 Task: HR & Operations: Inventory Management powered by Smart Fields.
Action: Mouse moved to (345, 71)
Screenshot: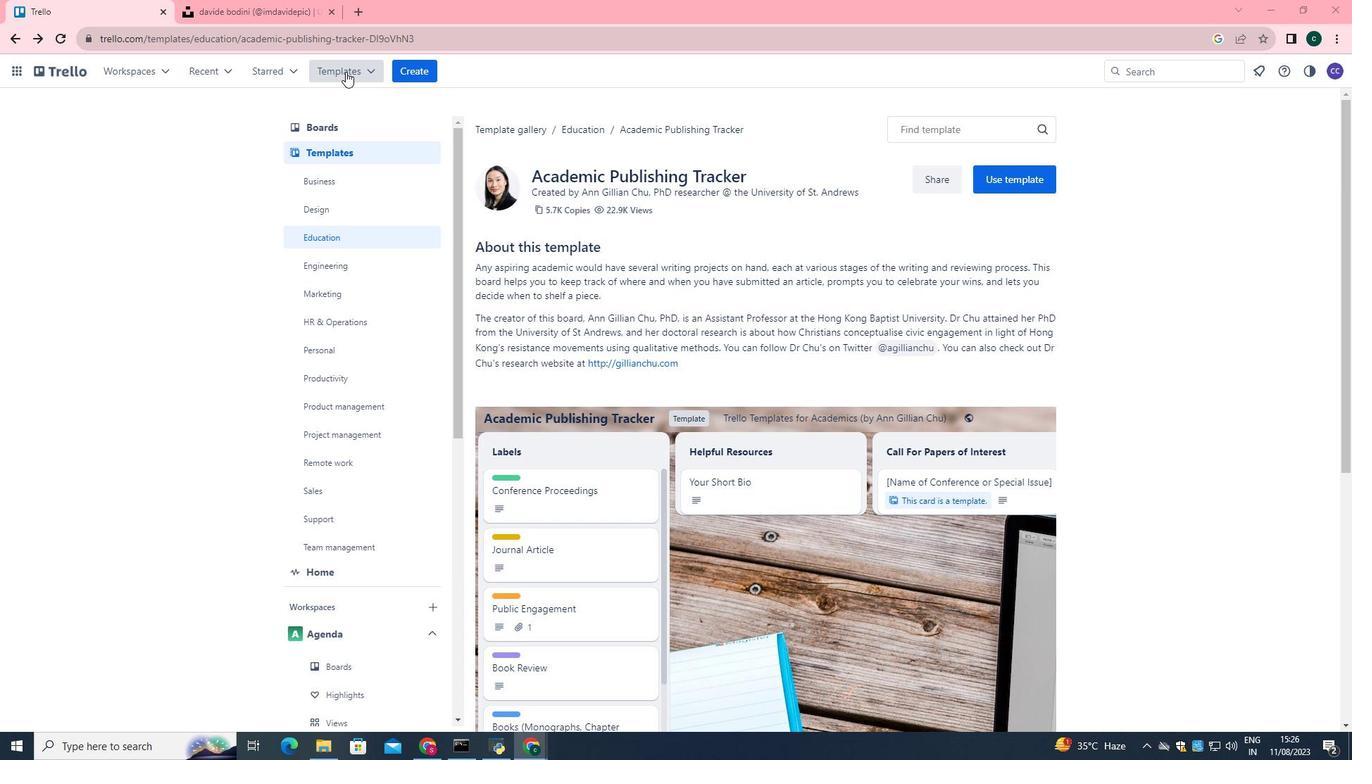 
Action: Mouse pressed left at (345, 71)
Screenshot: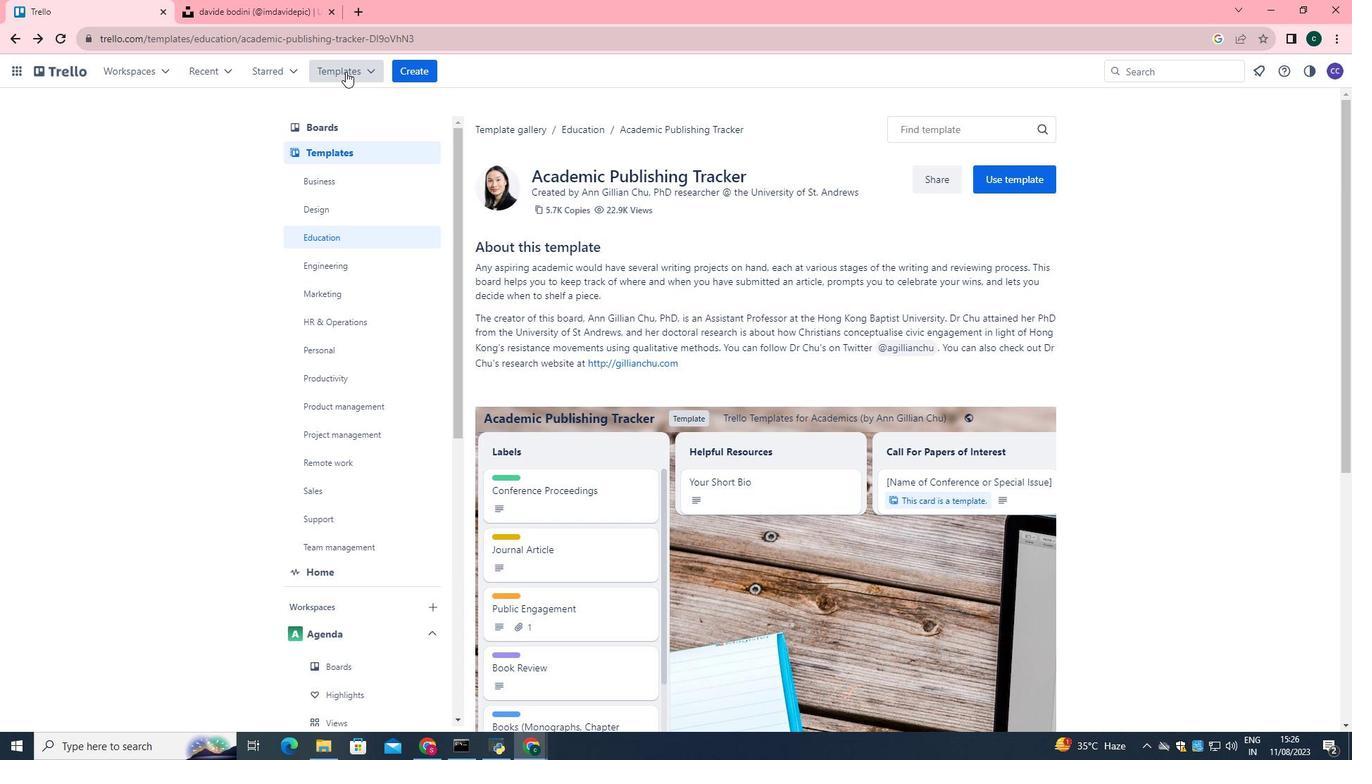 
Action: Mouse moved to (371, 508)
Screenshot: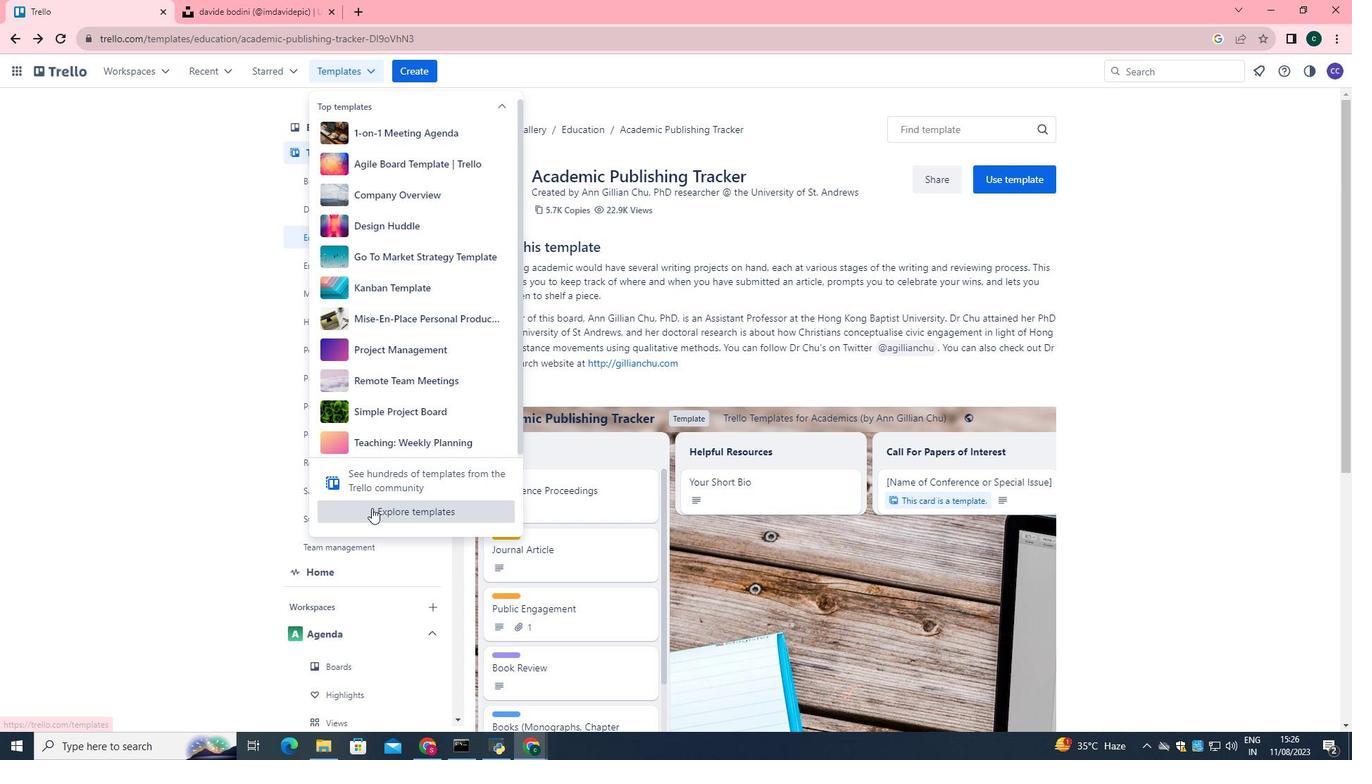 
Action: Mouse pressed left at (371, 508)
Screenshot: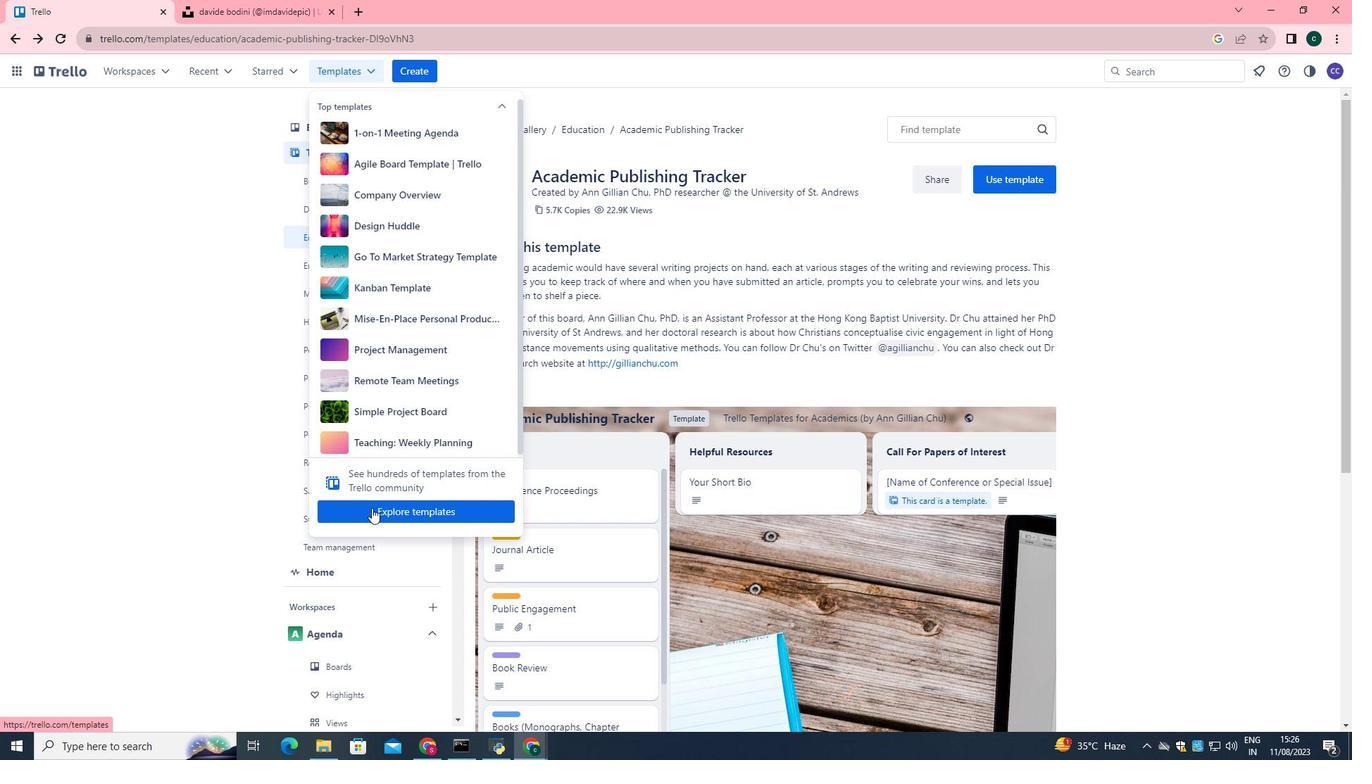 
Action: Mouse moved to (366, 327)
Screenshot: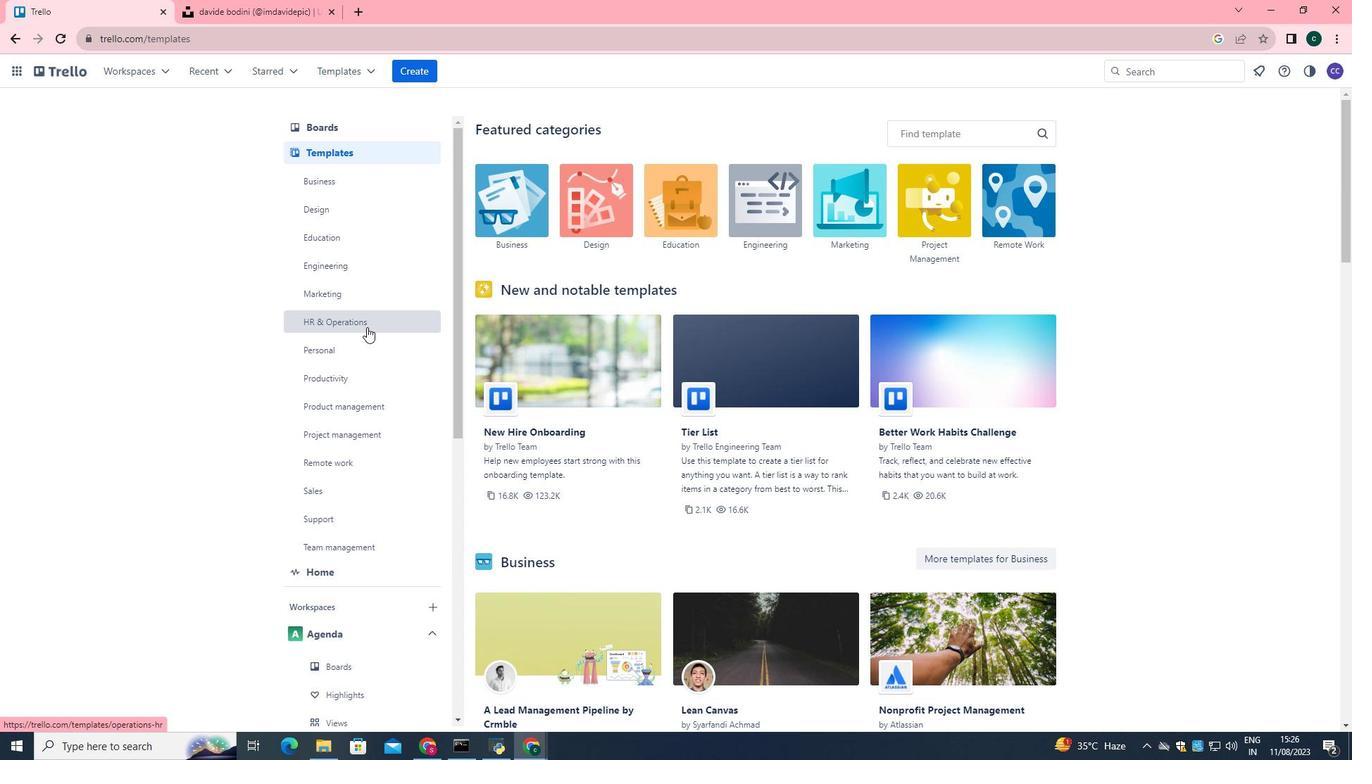 
Action: Mouse pressed left at (366, 327)
Screenshot: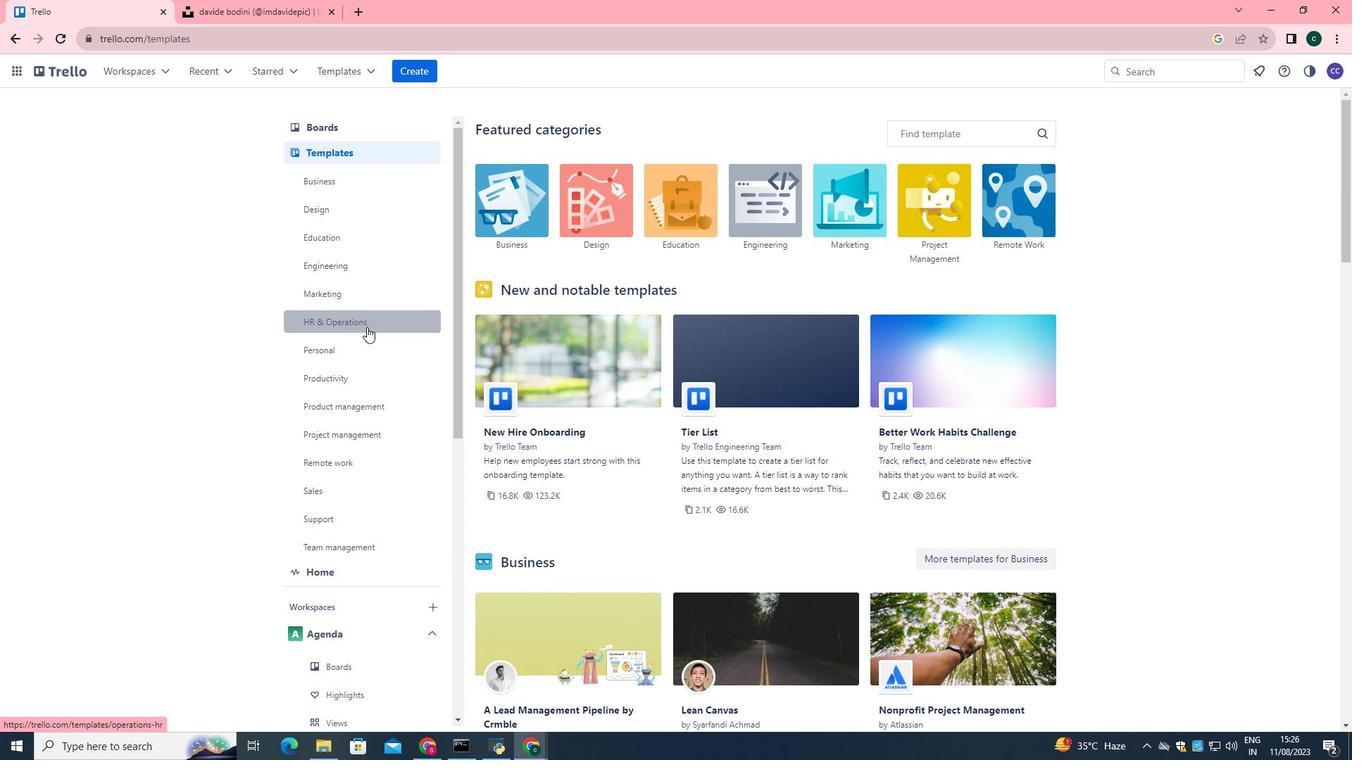 
Action: Mouse moved to (782, 441)
Screenshot: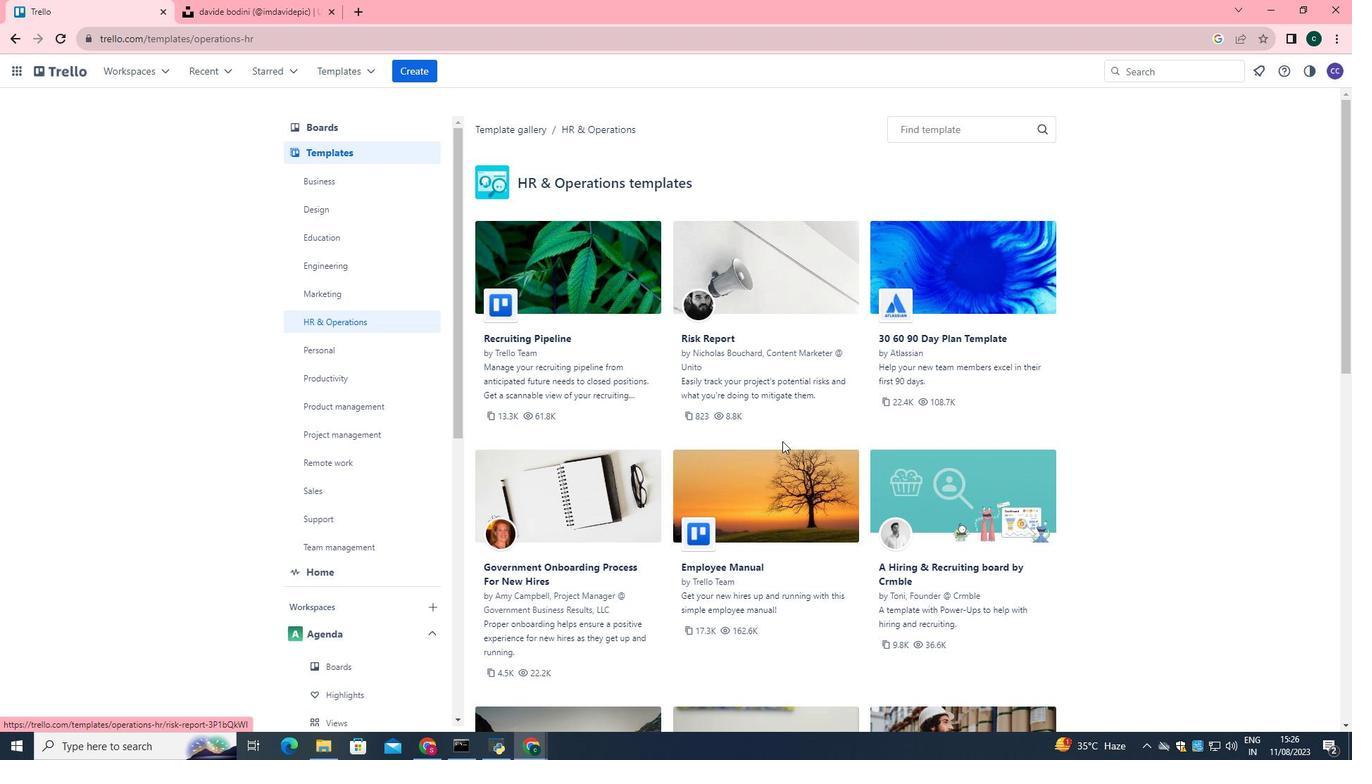 
Action: Mouse scrolled (782, 440) with delta (0, 0)
Screenshot: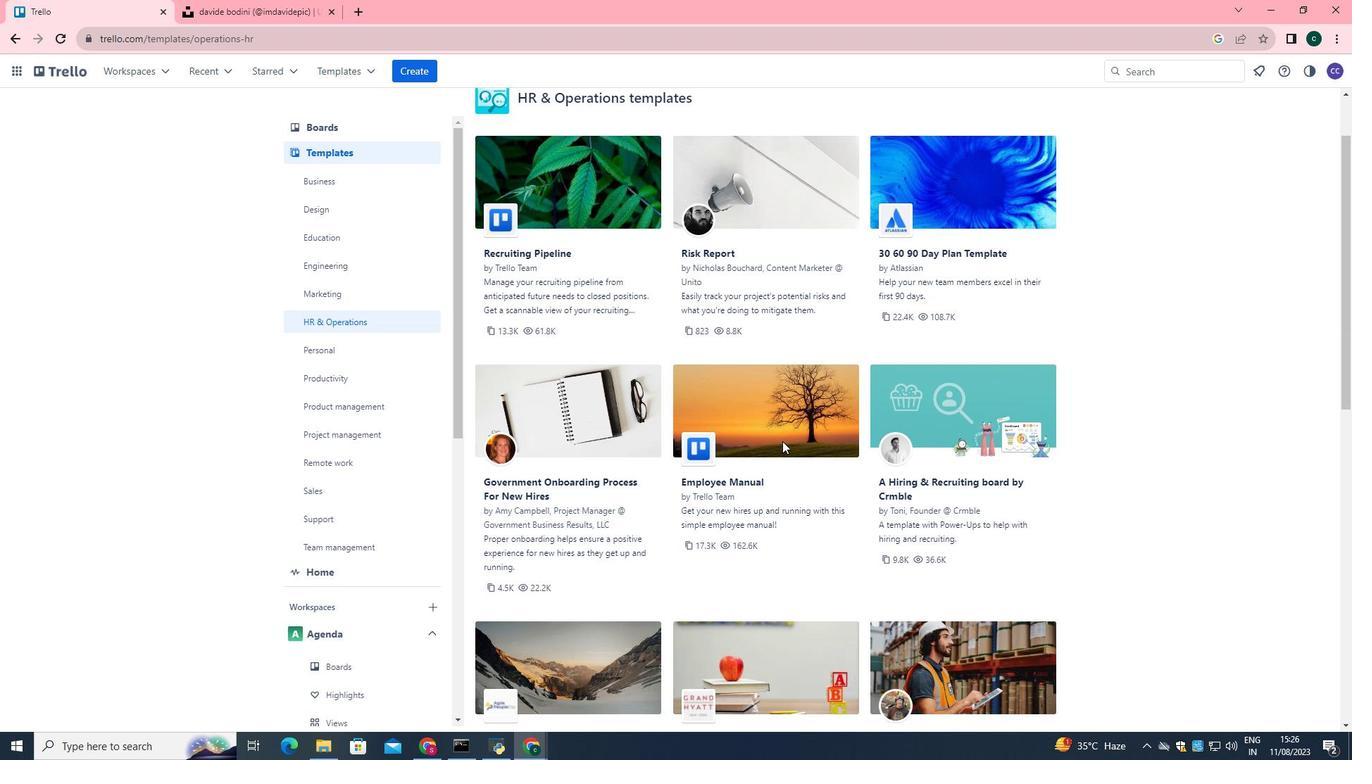 
Action: Mouse scrolled (782, 440) with delta (0, 0)
Screenshot: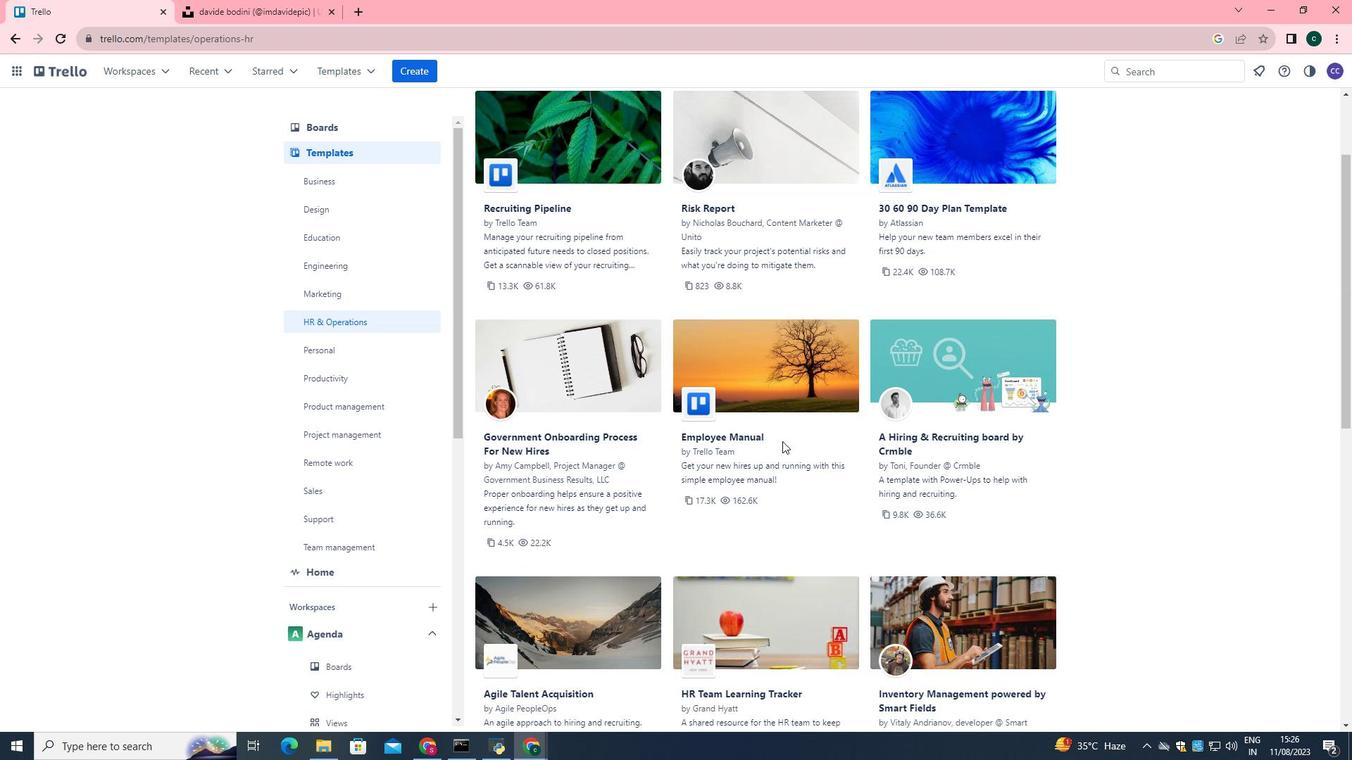
Action: Mouse scrolled (782, 440) with delta (0, 0)
Screenshot: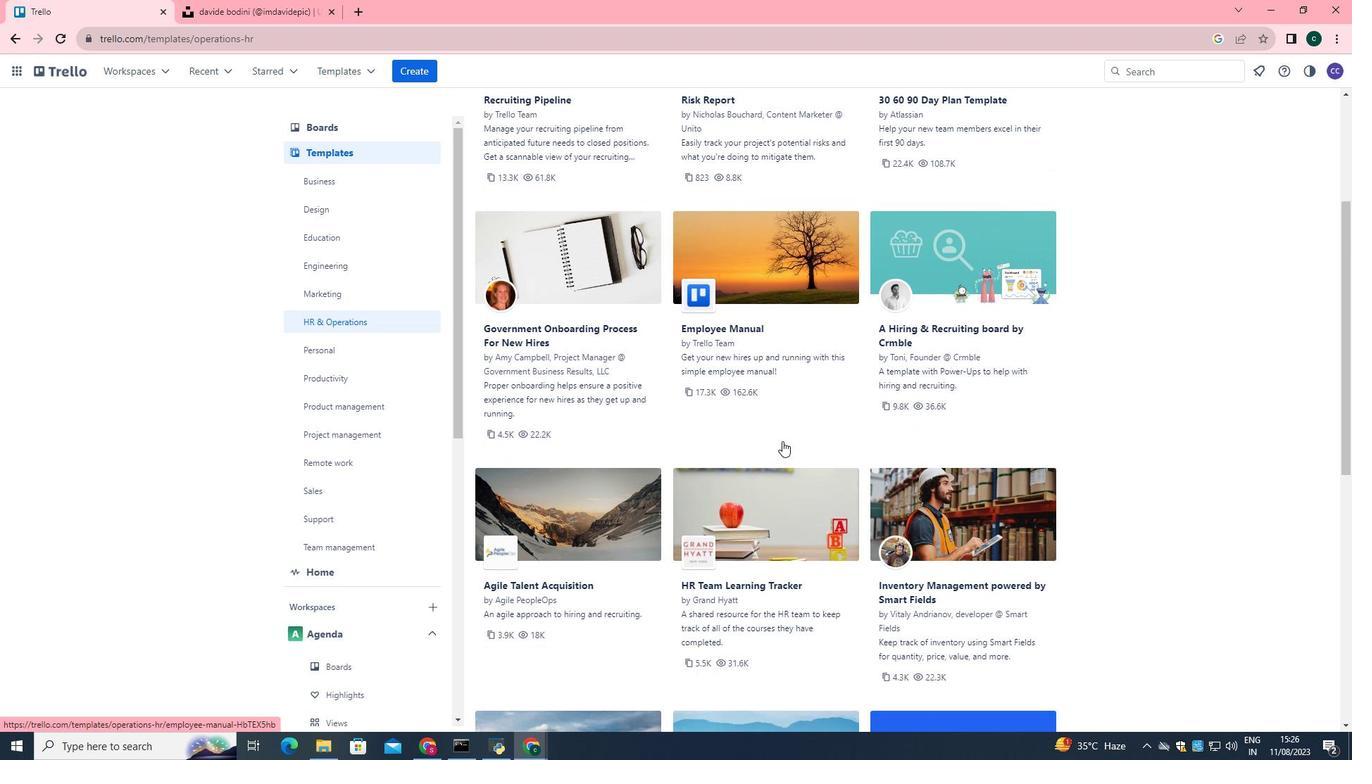 
Action: Mouse scrolled (782, 440) with delta (0, 0)
Screenshot: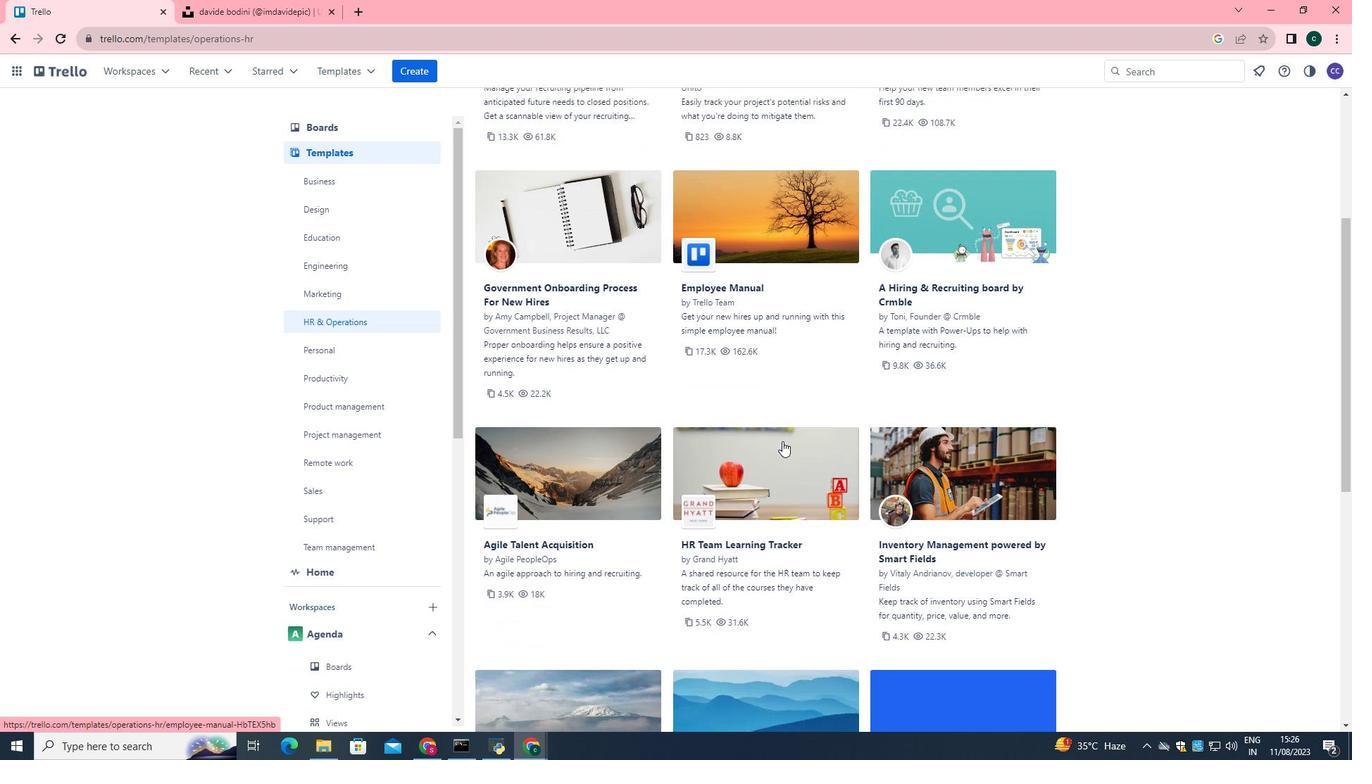 
Action: Mouse moved to (939, 480)
Screenshot: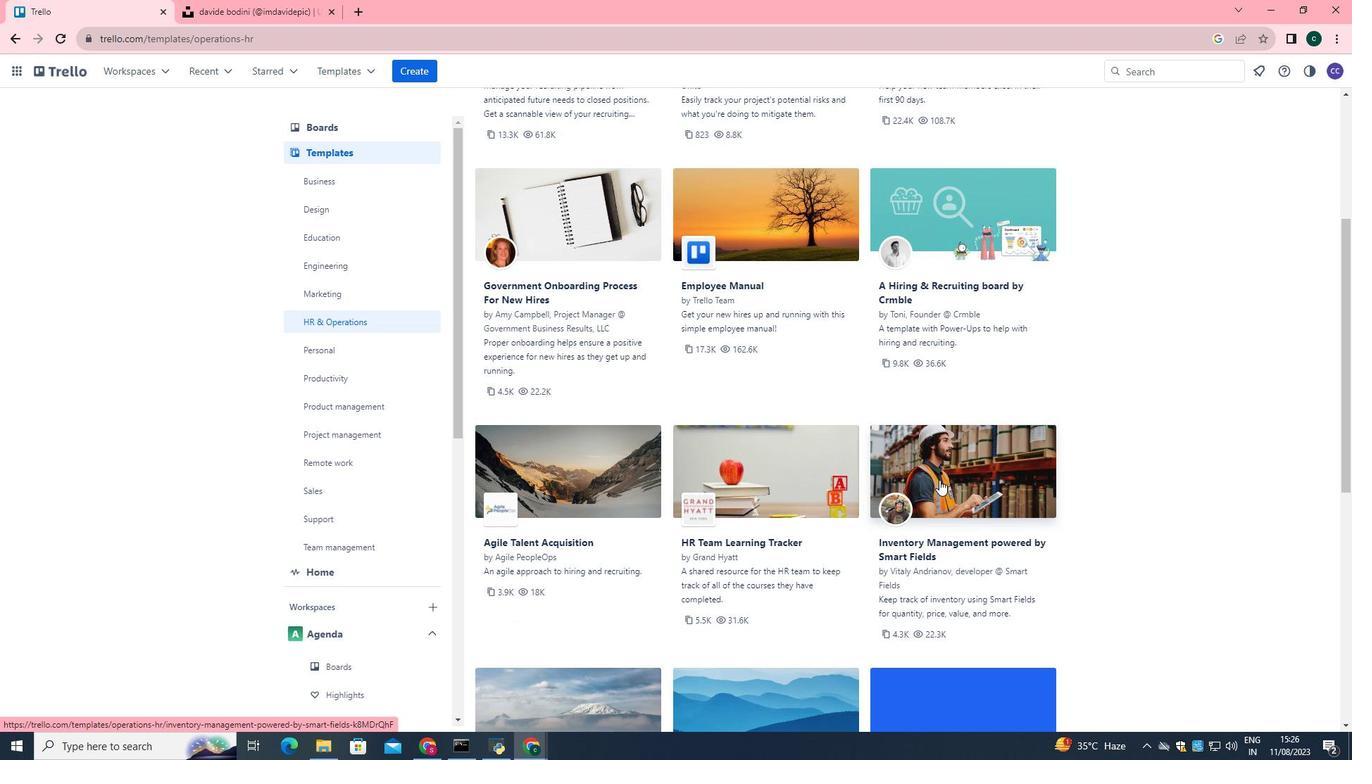 
Action: Mouse pressed left at (939, 480)
Screenshot: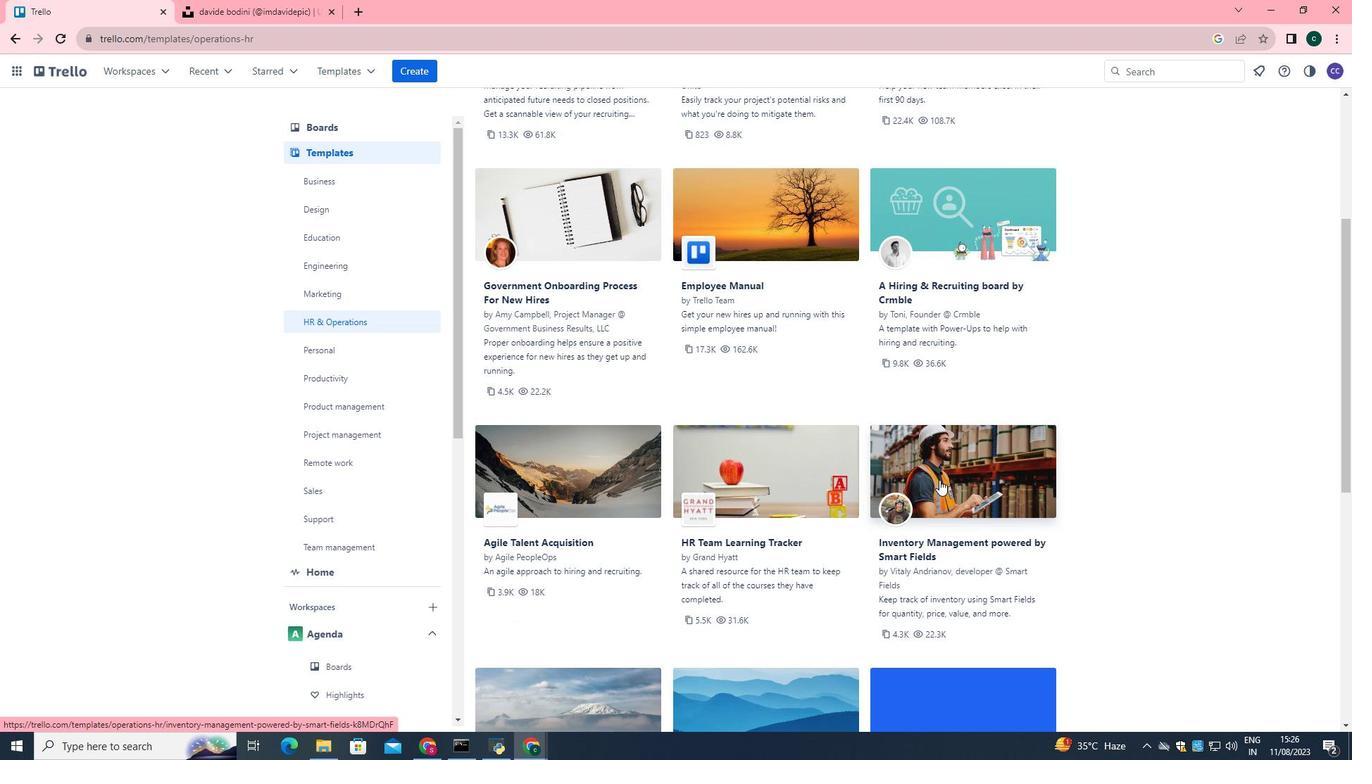 
Action: Mouse moved to (1019, 181)
Screenshot: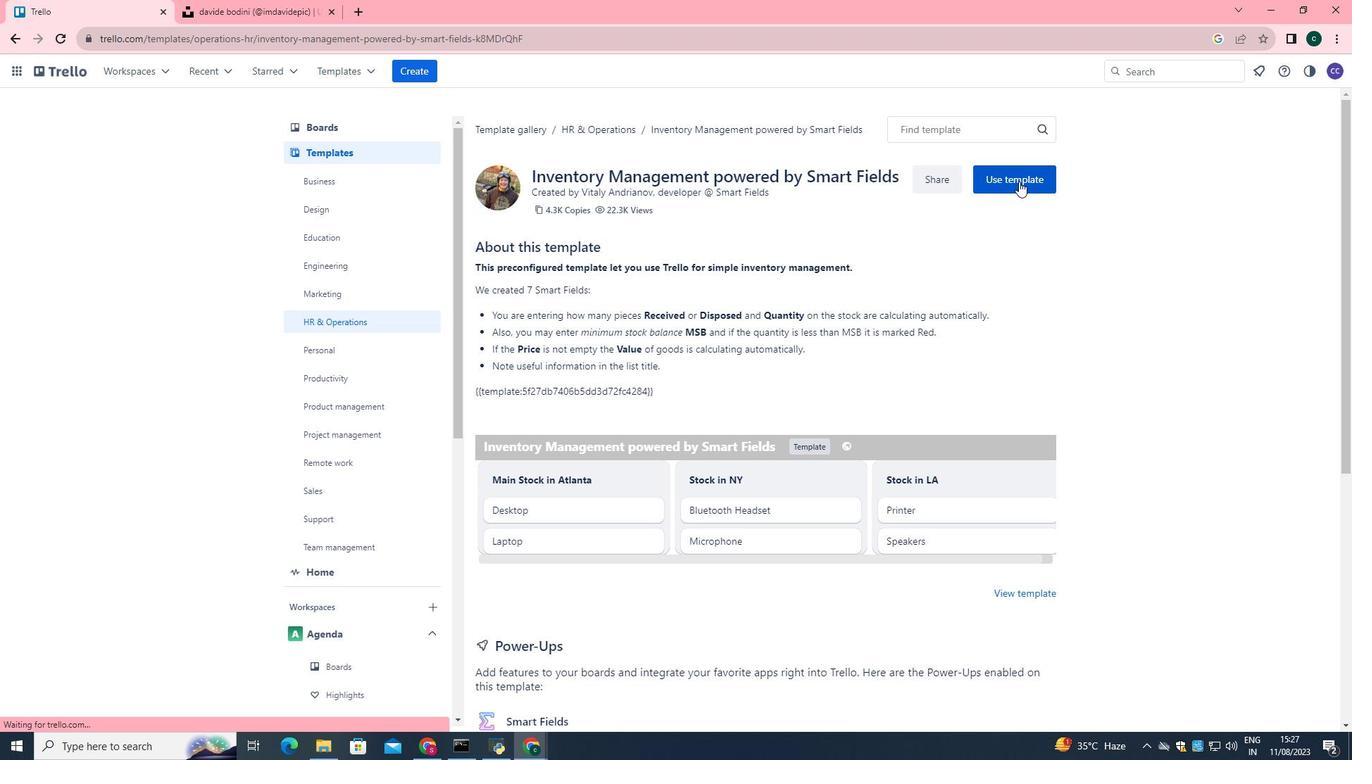 
Action: Mouse pressed left at (1019, 181)
Screenshot: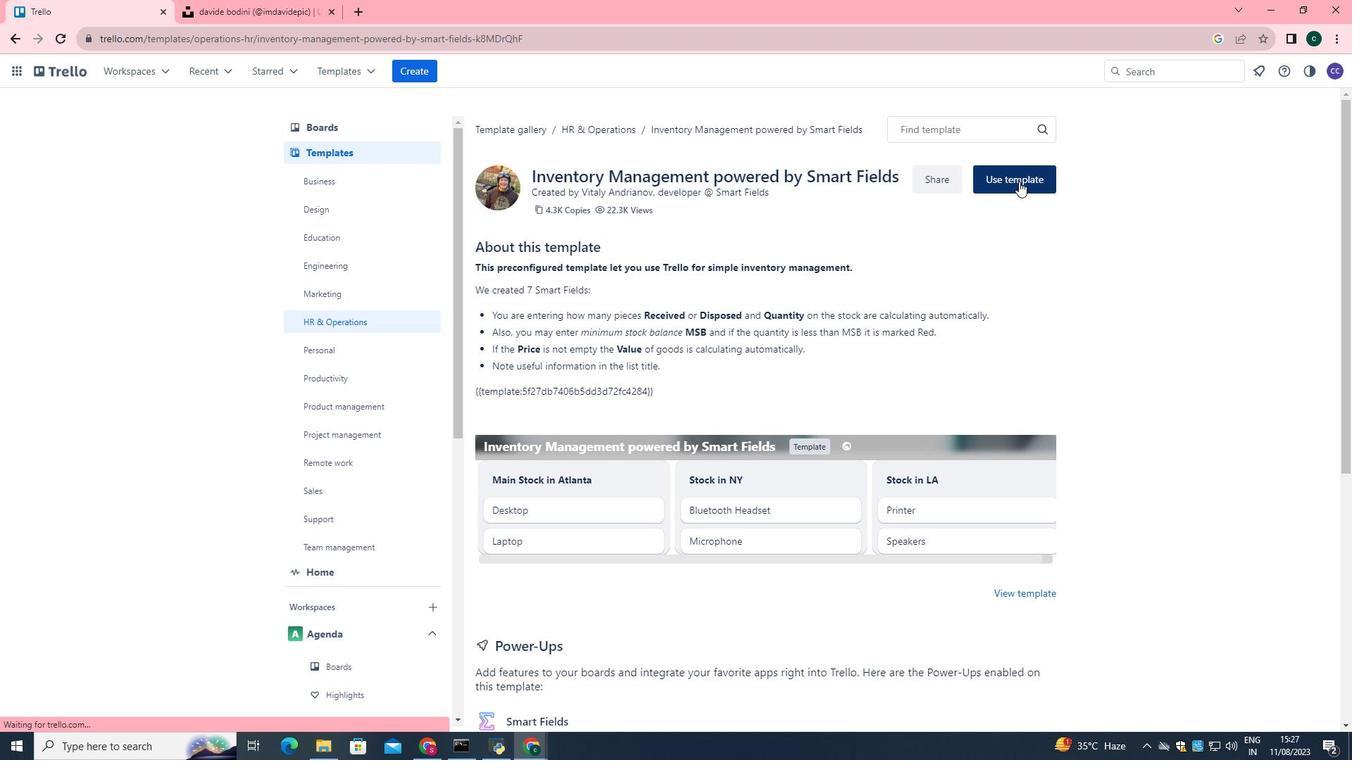 
Action: Mouse moved to (1036, 307)
Screenshot: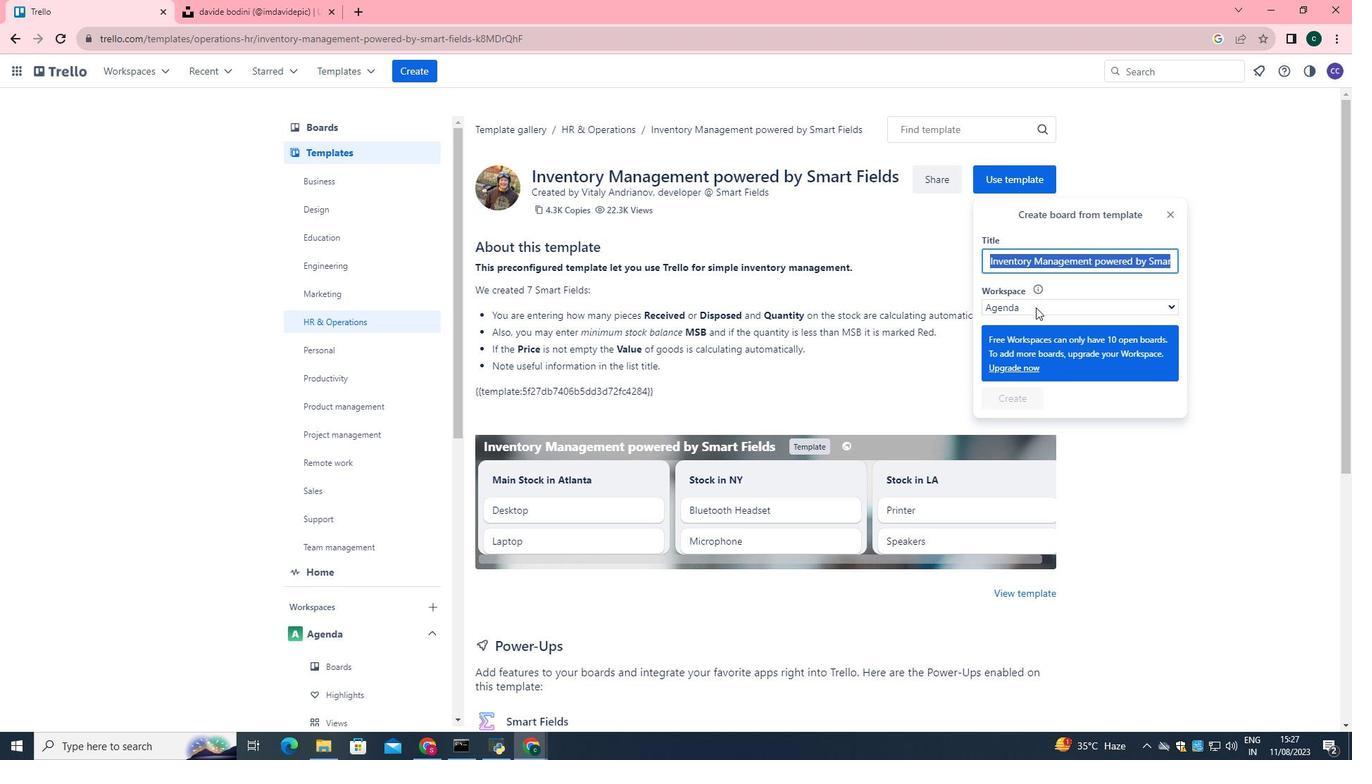 
Action: Mouse pressed left at (1036, 307)
Screenshot: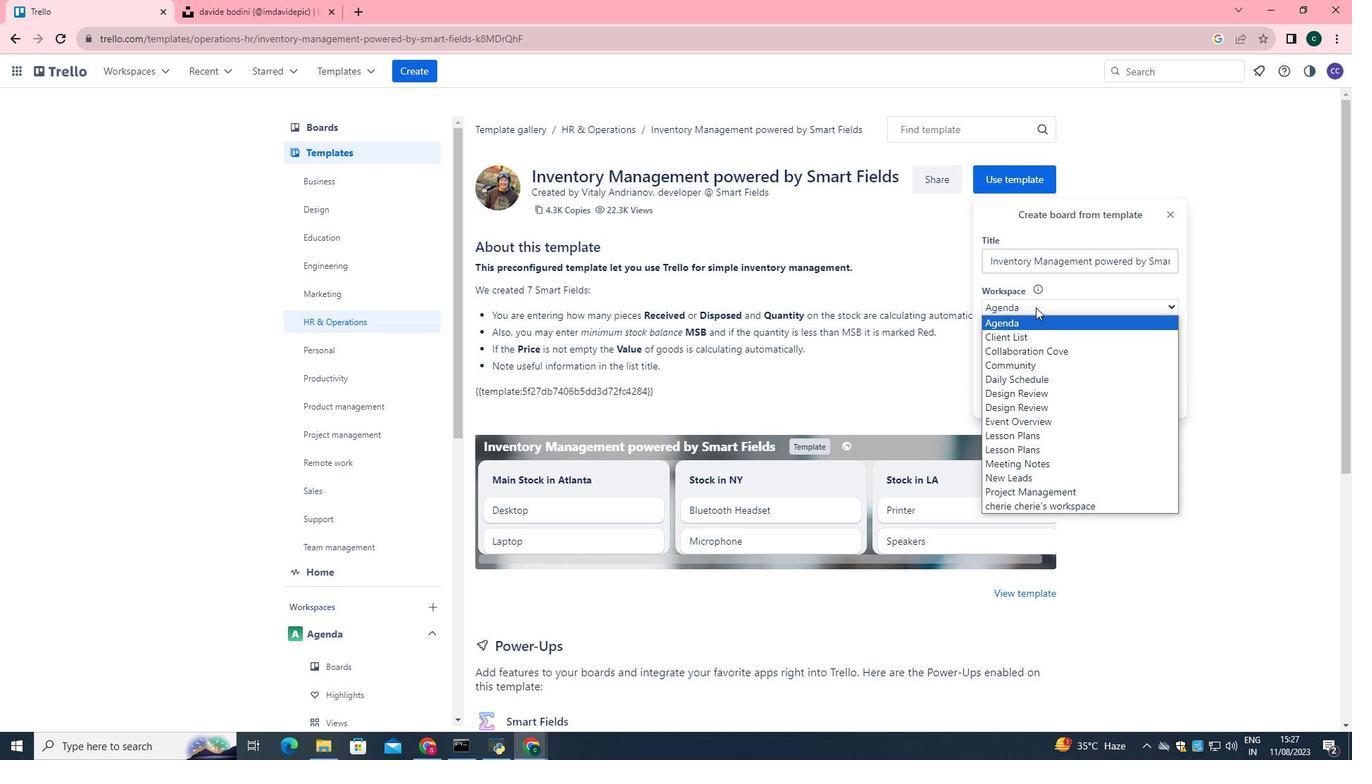 
Action: Mouse moved to (1044, 466)
Screenshot: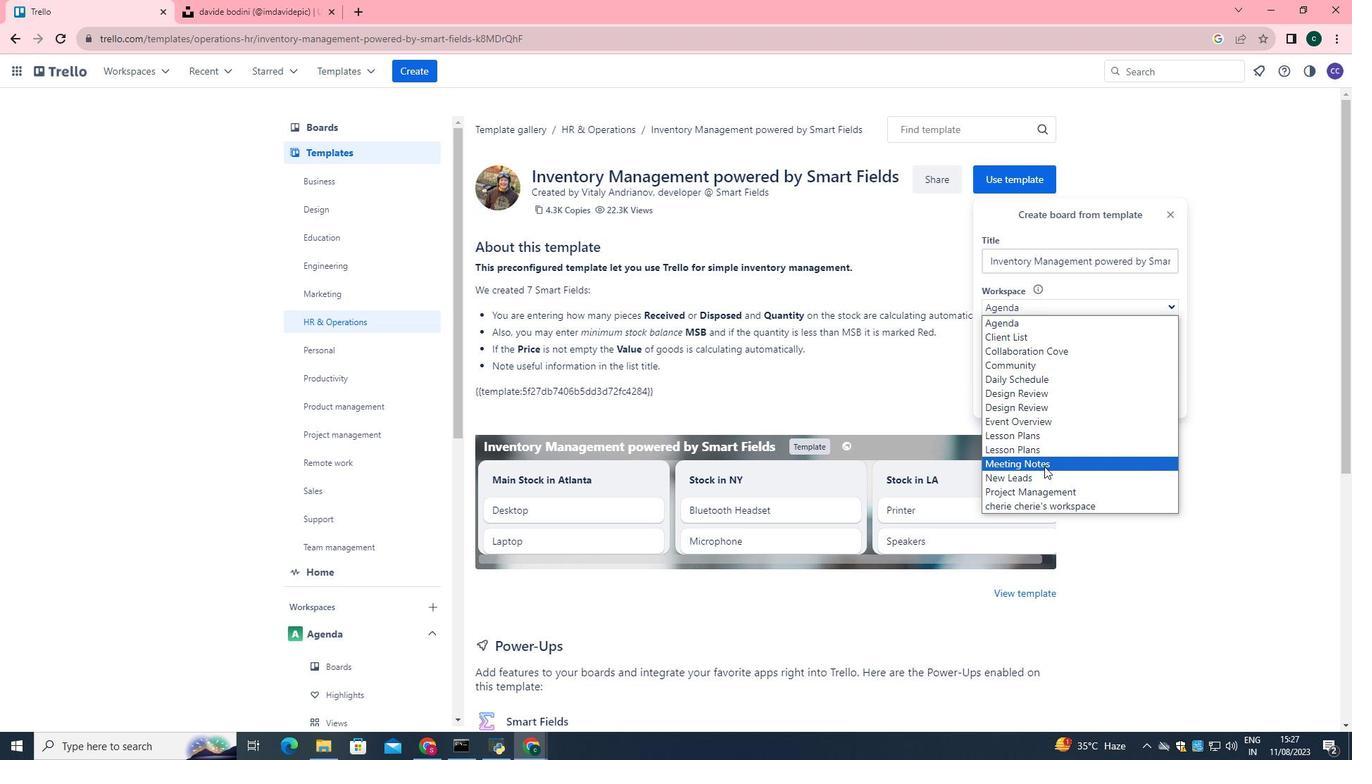
Action: Mouse pressed left at (1044, 466)
Screenshot: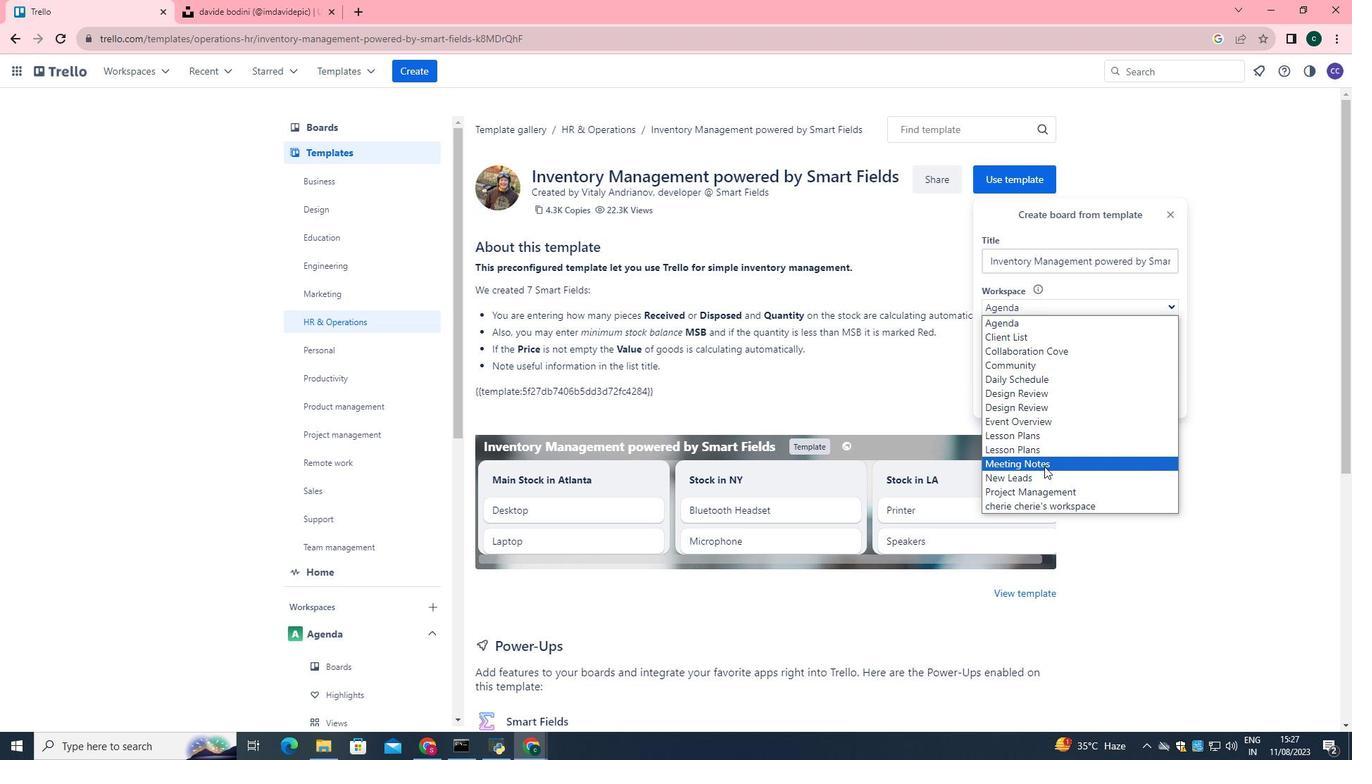 
Action: Mouse moved to (1033, 445)
Screenshot: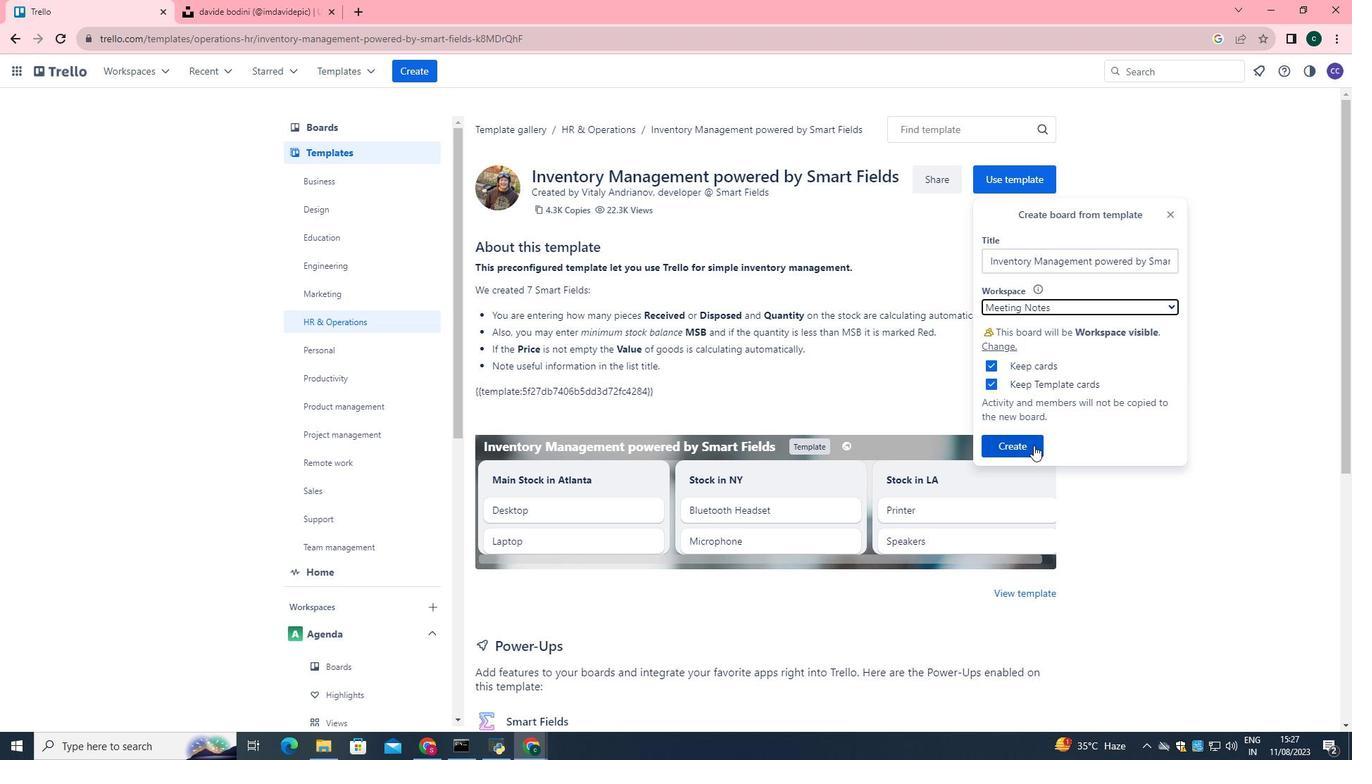 
Action: Mouse pressed left at (1033, 445)
Screenshot: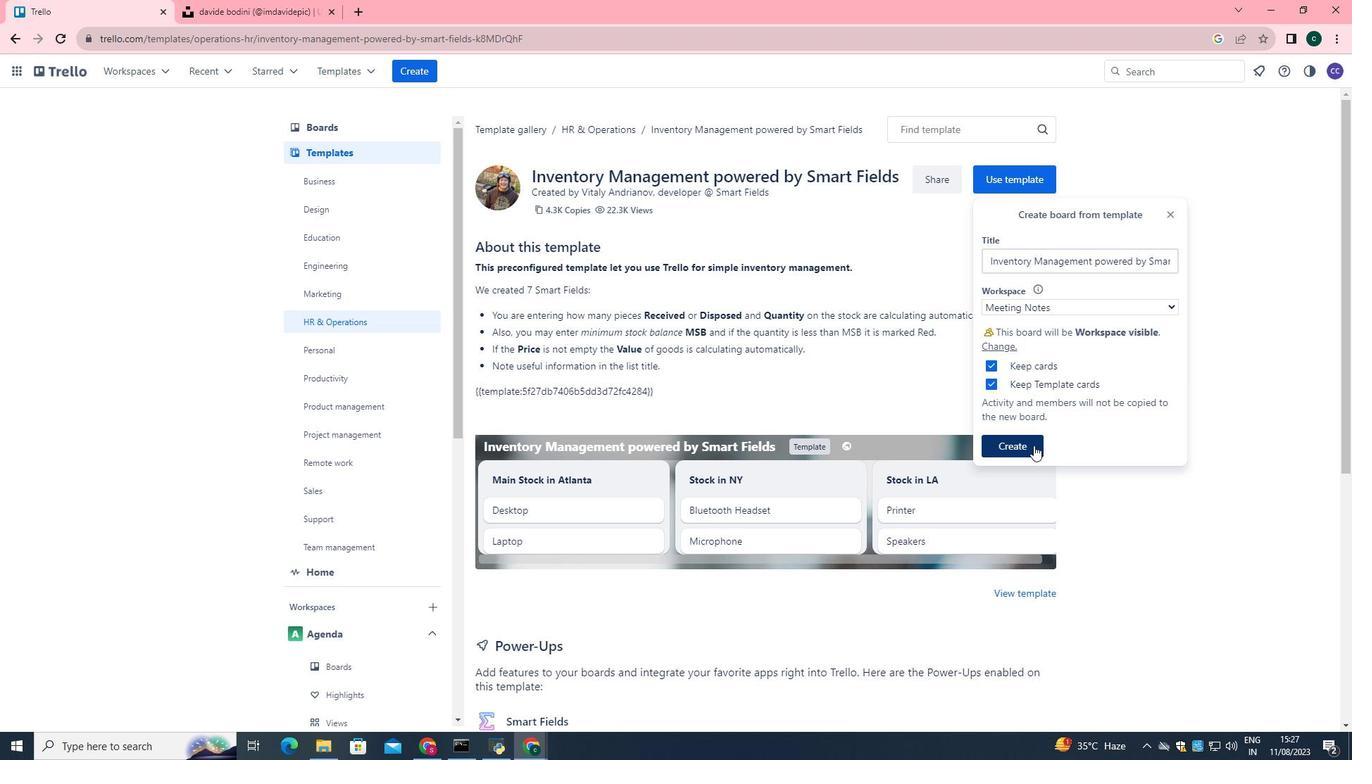 
Action: Mouse moved to (871, 146)
Screenshot: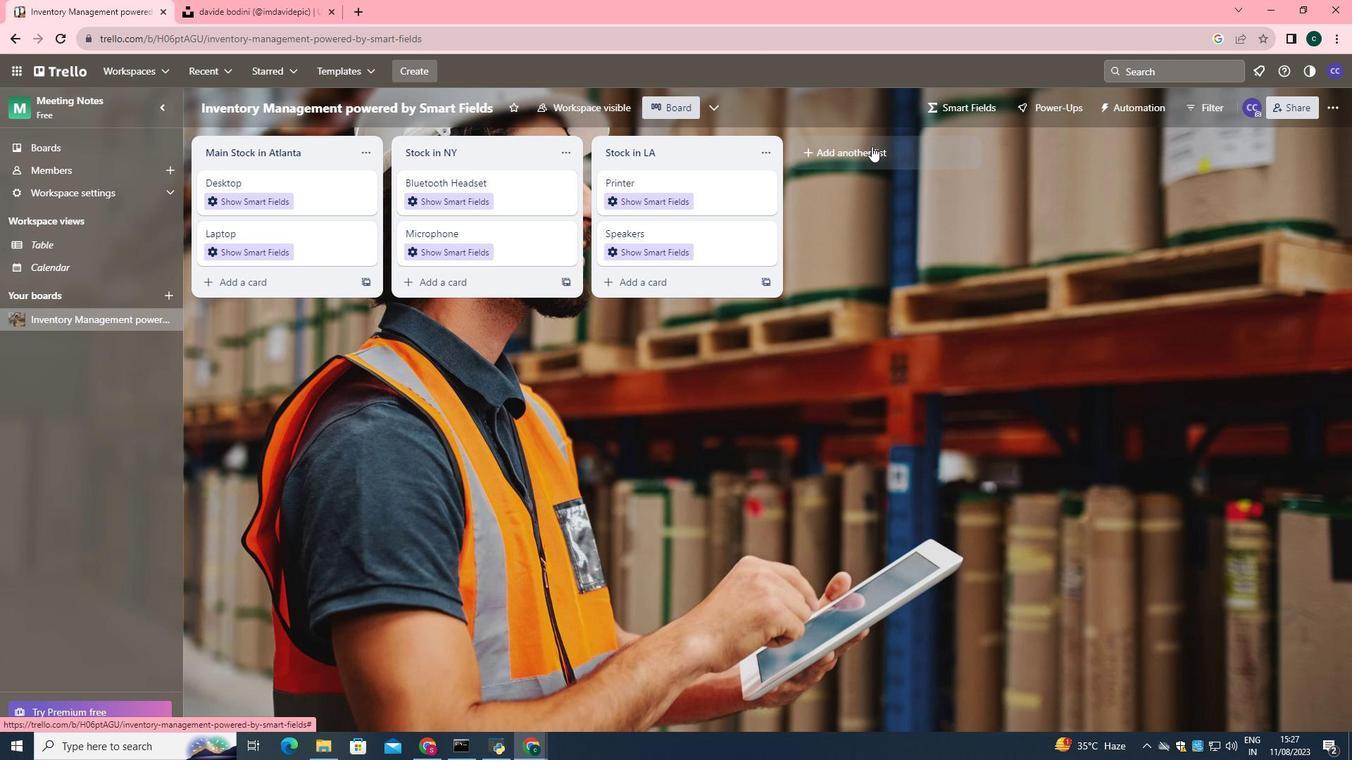 
Action: Mouse pressed left at (871, 146)
Screenshot: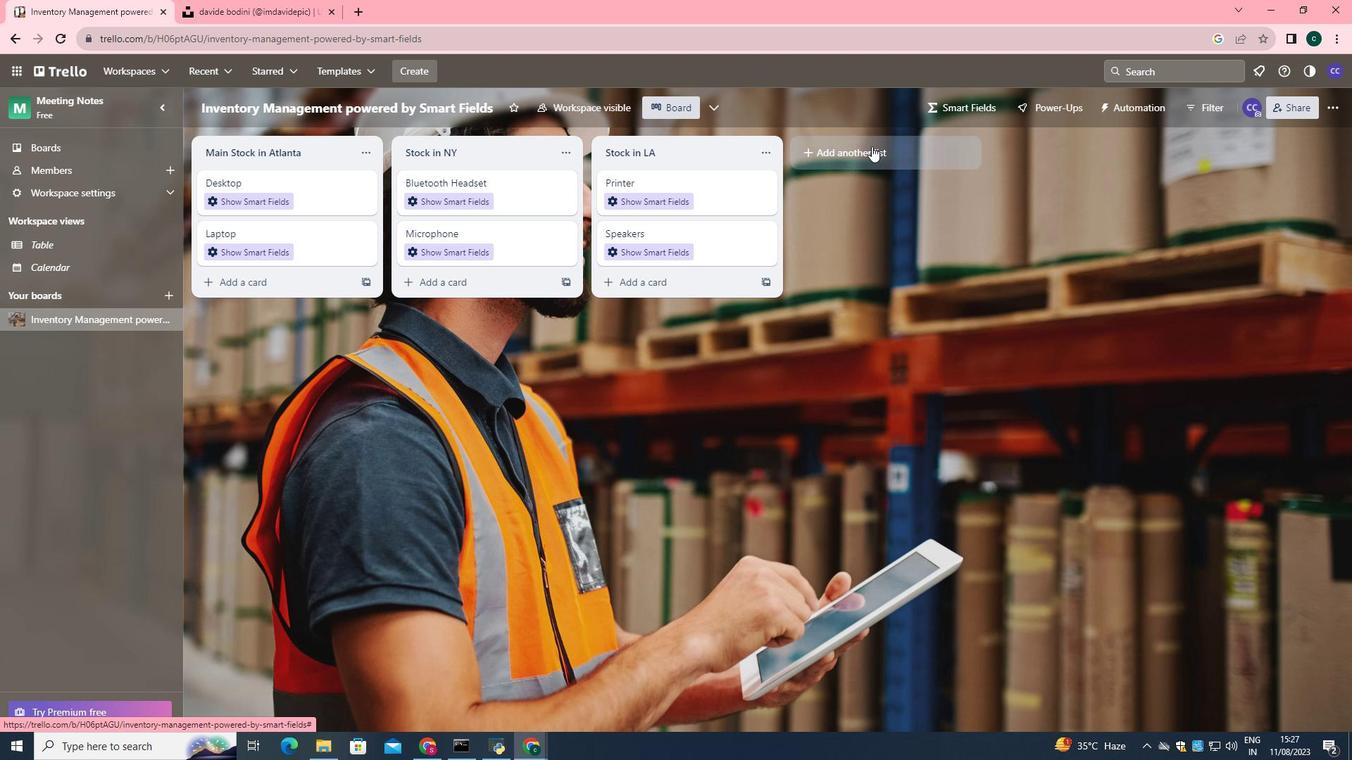 
Action: Key pressed <Key.shift>Smart<Key.space><Key.shift>Inventory<Key.space><Key.shift>Management<Key.space><Key.shift>Hub
Screenshot: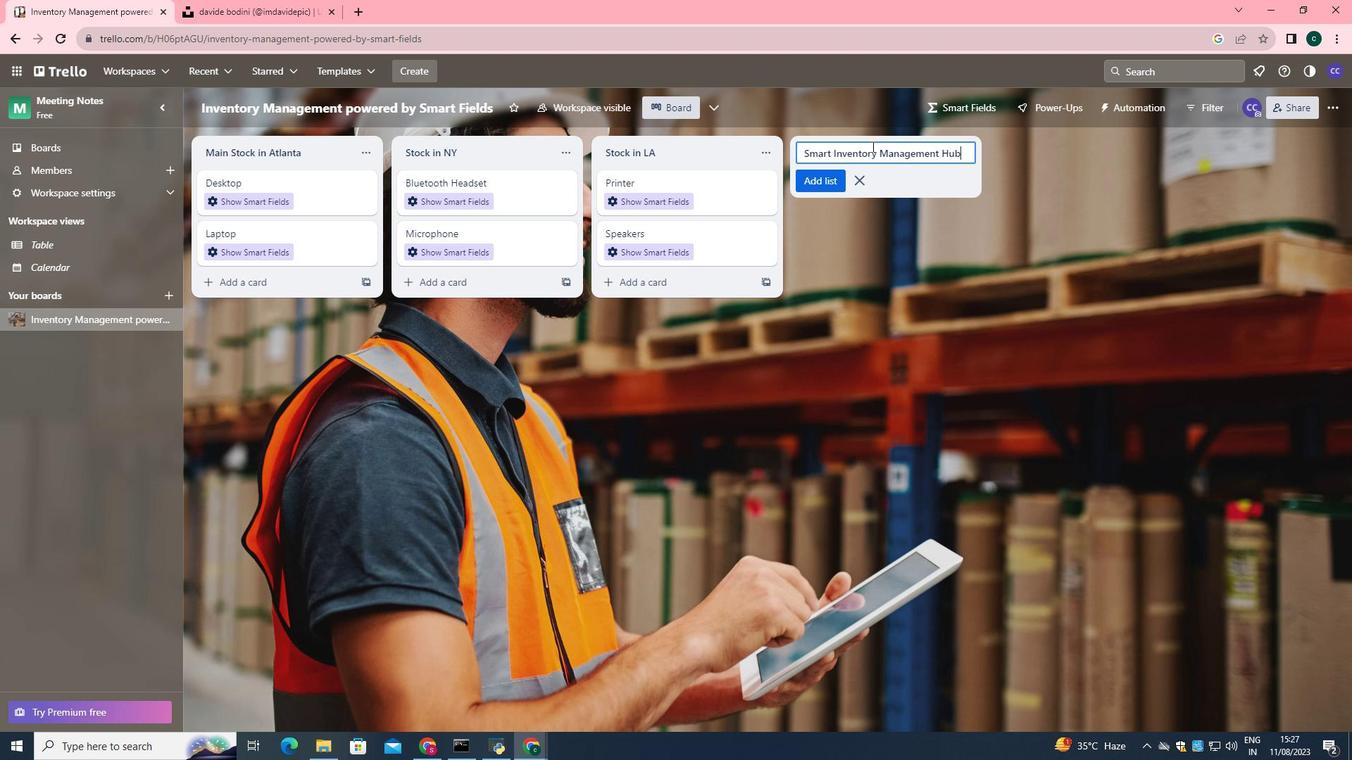 
Action: Mouse moved to (869, 147)
Screenshot: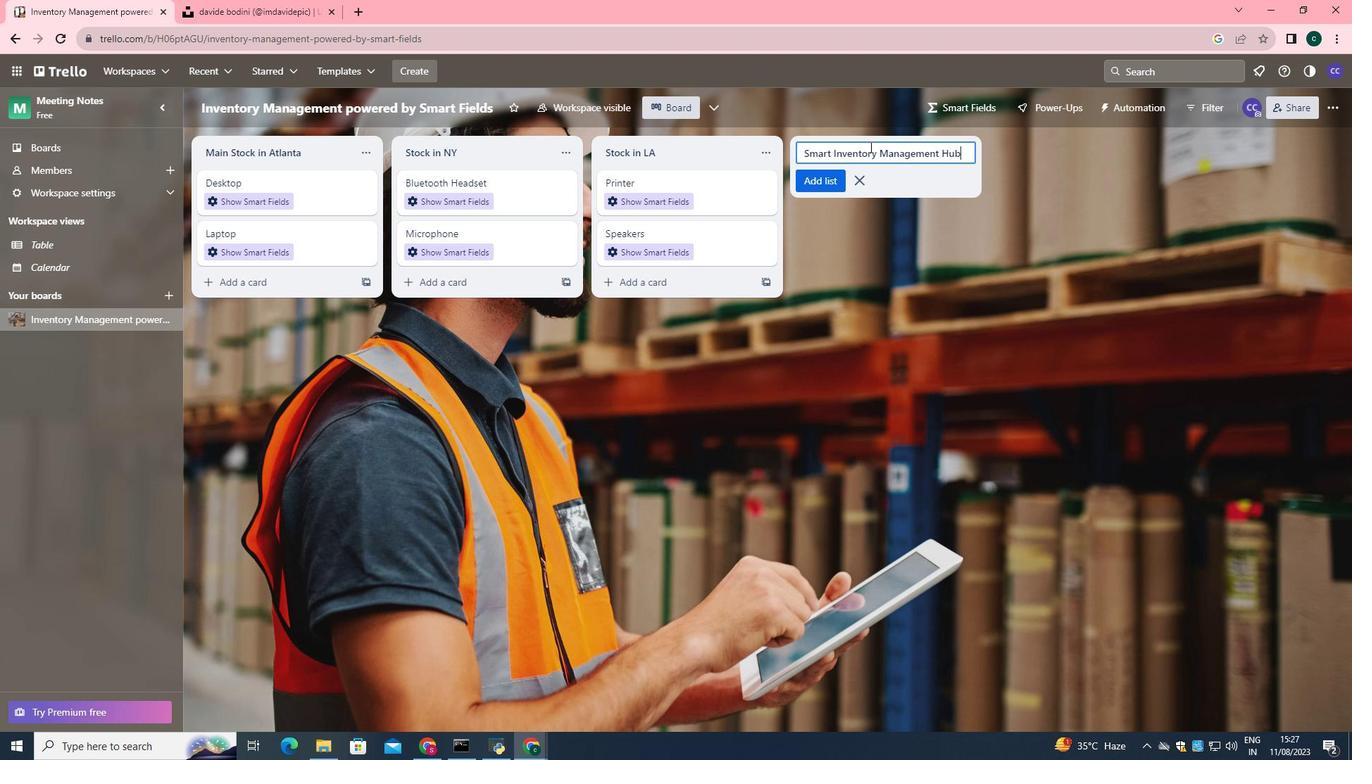 
Action: Key pressed <Key.enter>
Screenshot: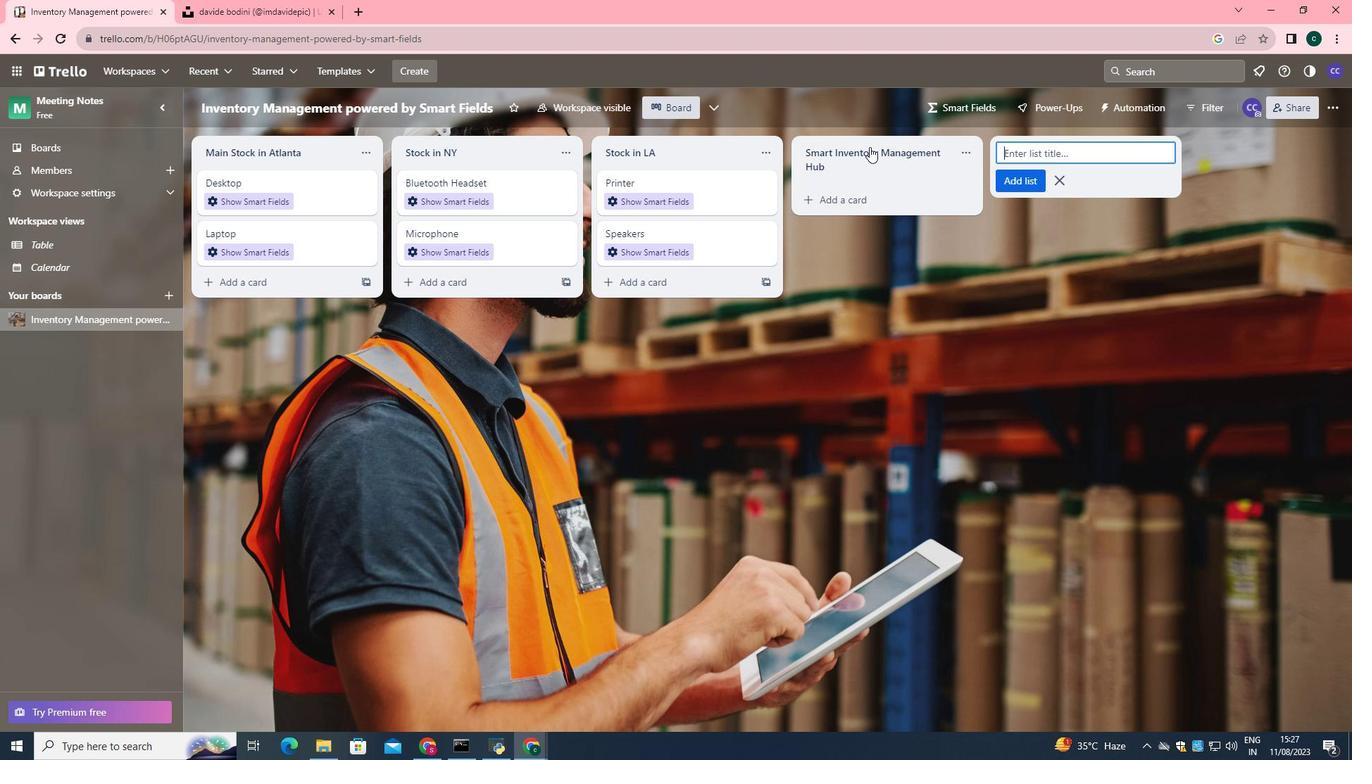 
Action: Mouse moved to (847, 195)
Screenshot: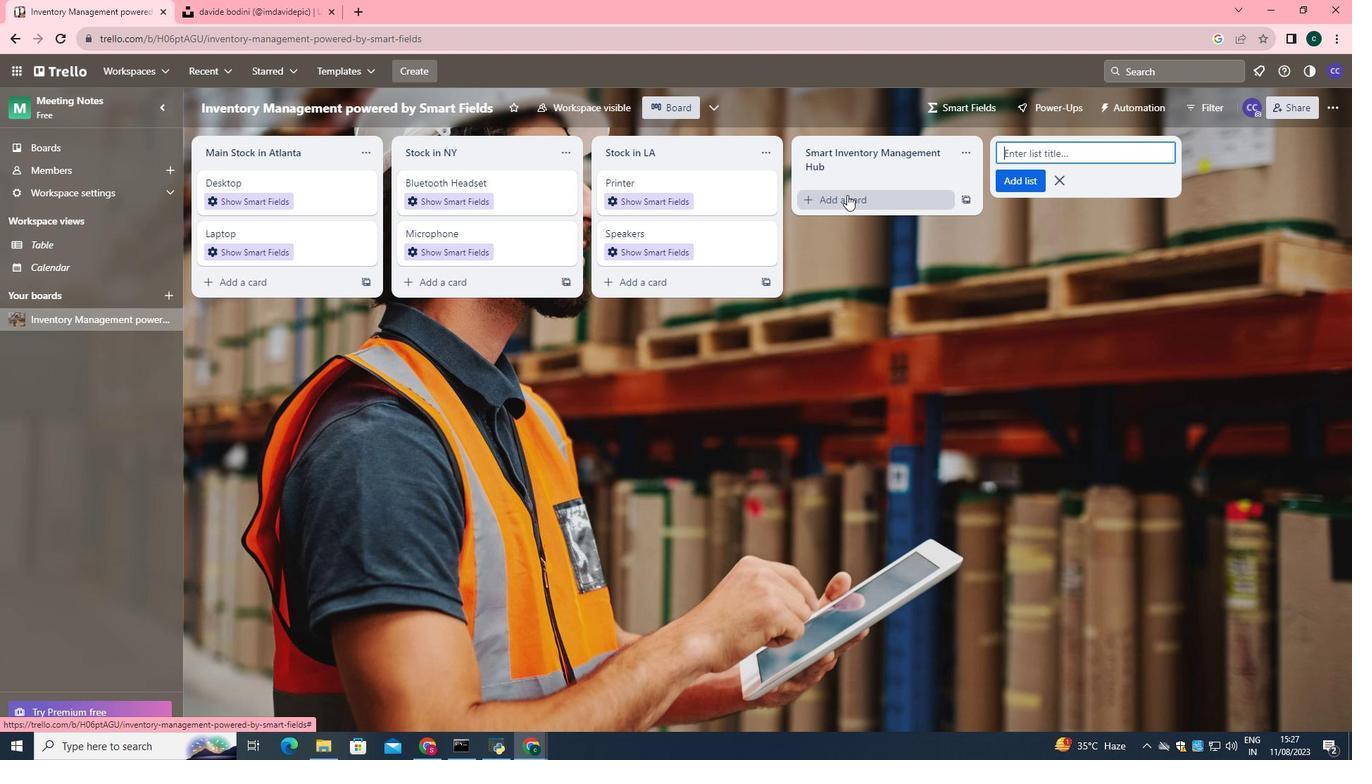 
Action: Mouse pressed left at (847, 195)
Screenshot: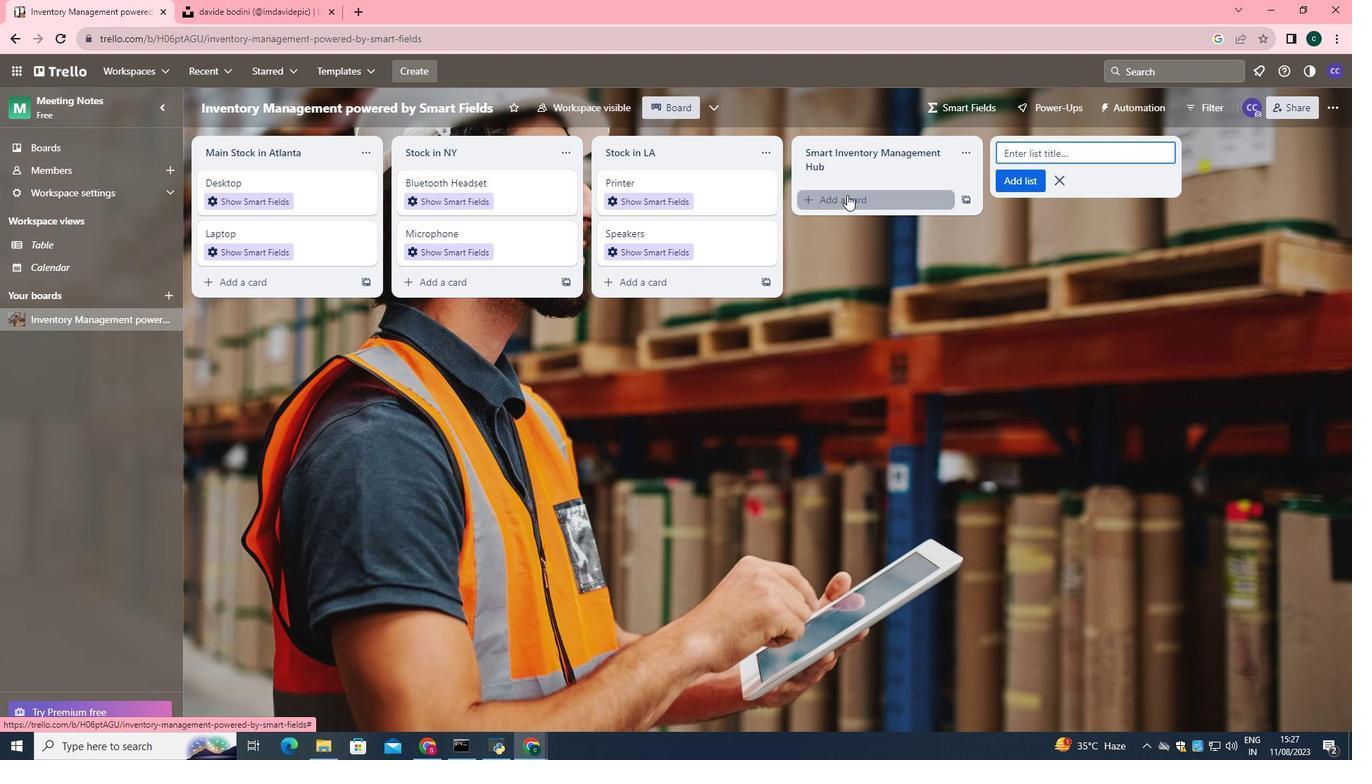 
Action: Key pressed <Key.shift><Key.shift><Key.shift><Key.shift><Key.shift><Key.shift>HR<Key.space><Key.shift>&<Key.space><Key.shift><Key.shift>Ops<Key.space><Key.shift>Inventory<Key.space><Key.shift>Optimization
Screenshot: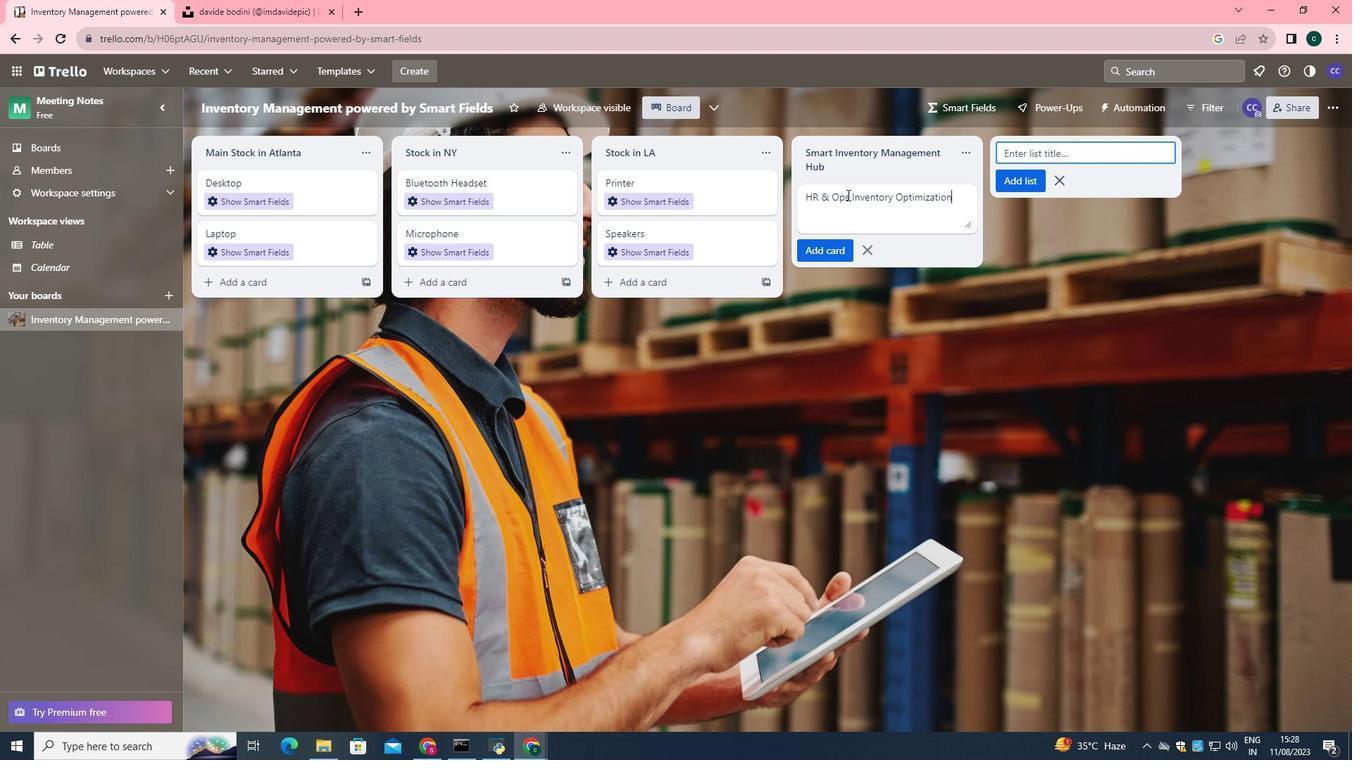 
Action: Mouse moved to (827, 242)
Screenshot: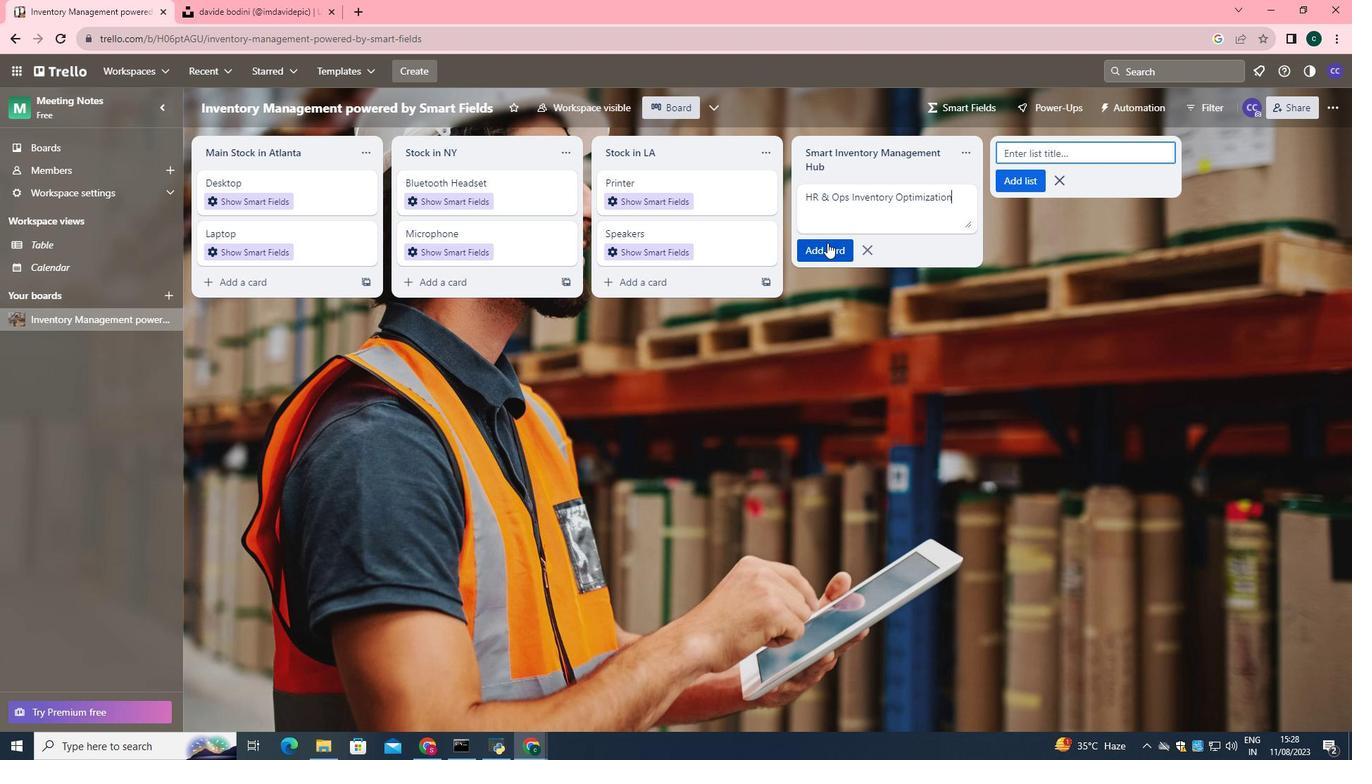 
Action: Key pressed <Key.enter>
Screenshot: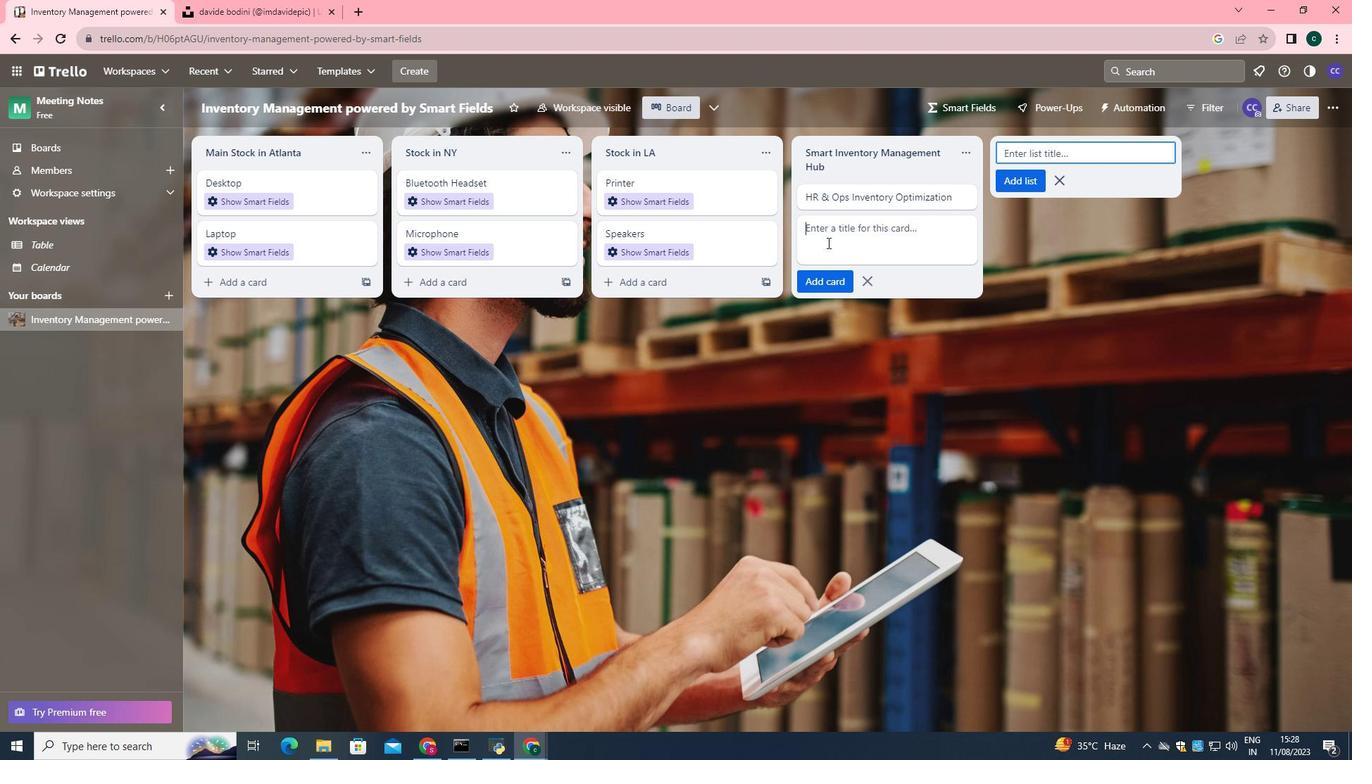 
Action: Mouse moved to (926, 196)
Screenshot: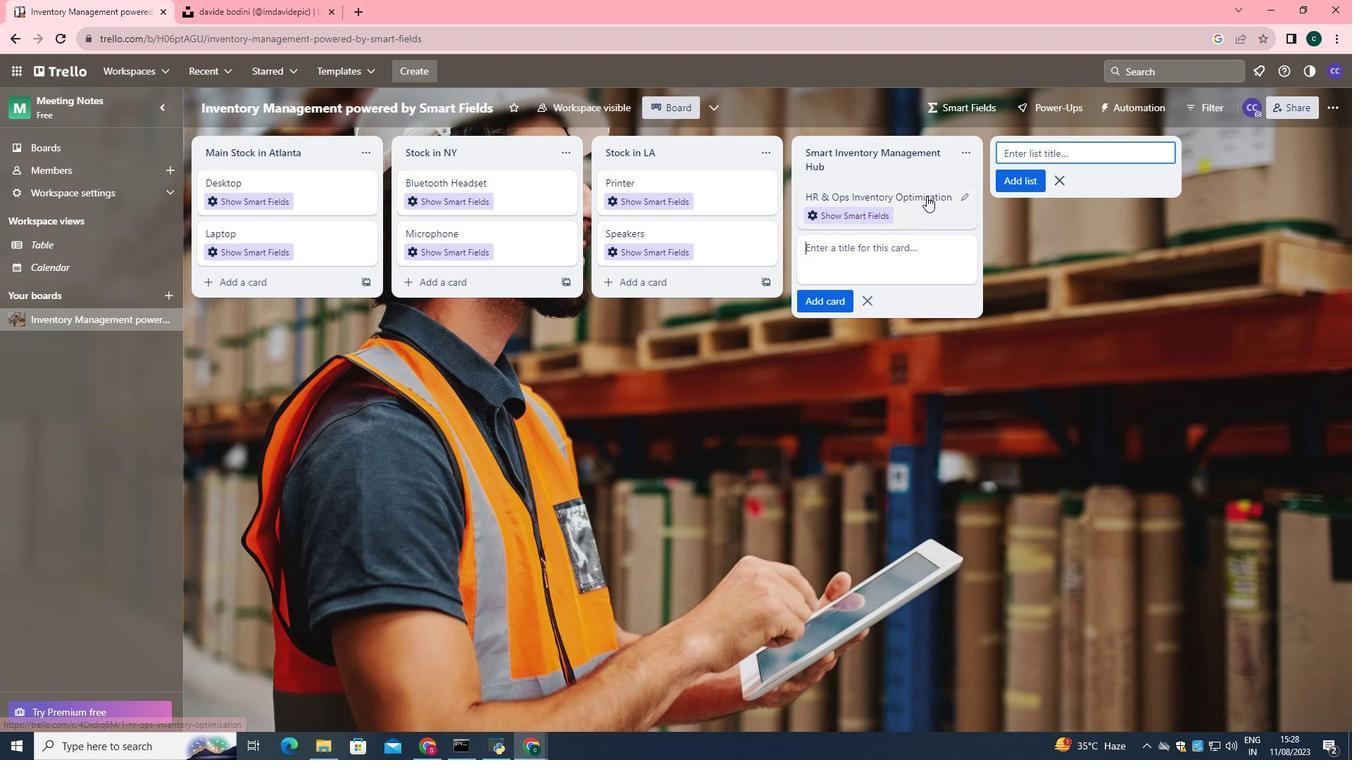 
Action: Mouse pressed left at (926, 196)
Screenshot: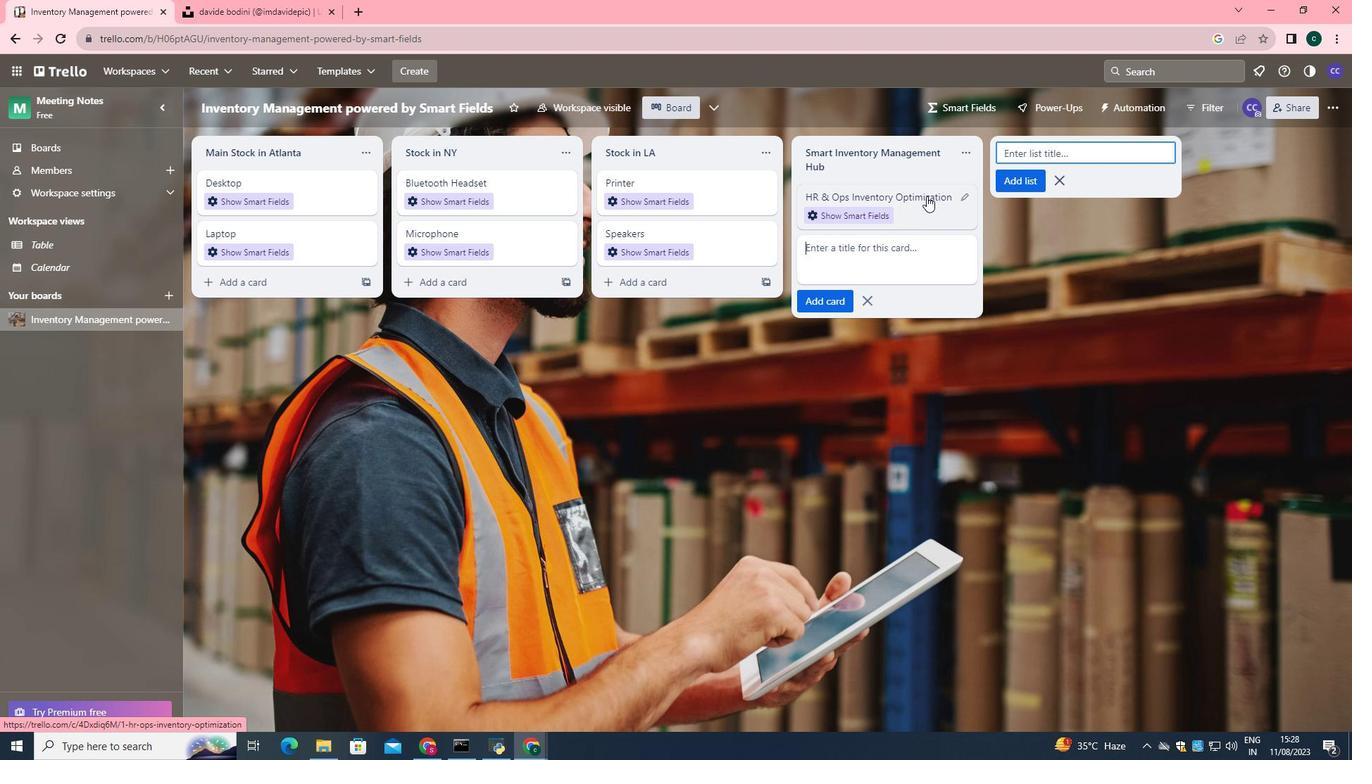
Action: Mouse moved to (881, 178)
Screenshot: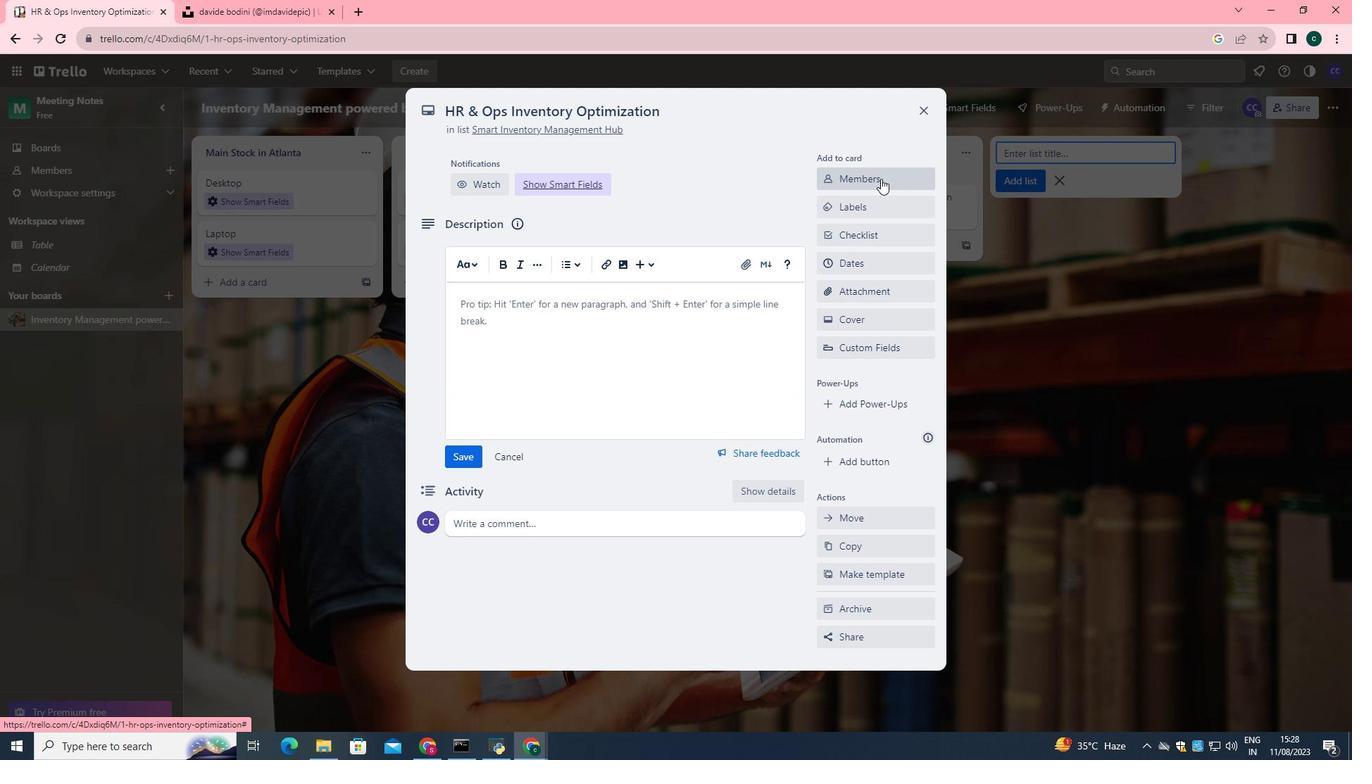 
Action: Mouse pressed left at (881, 178)
Screenshot: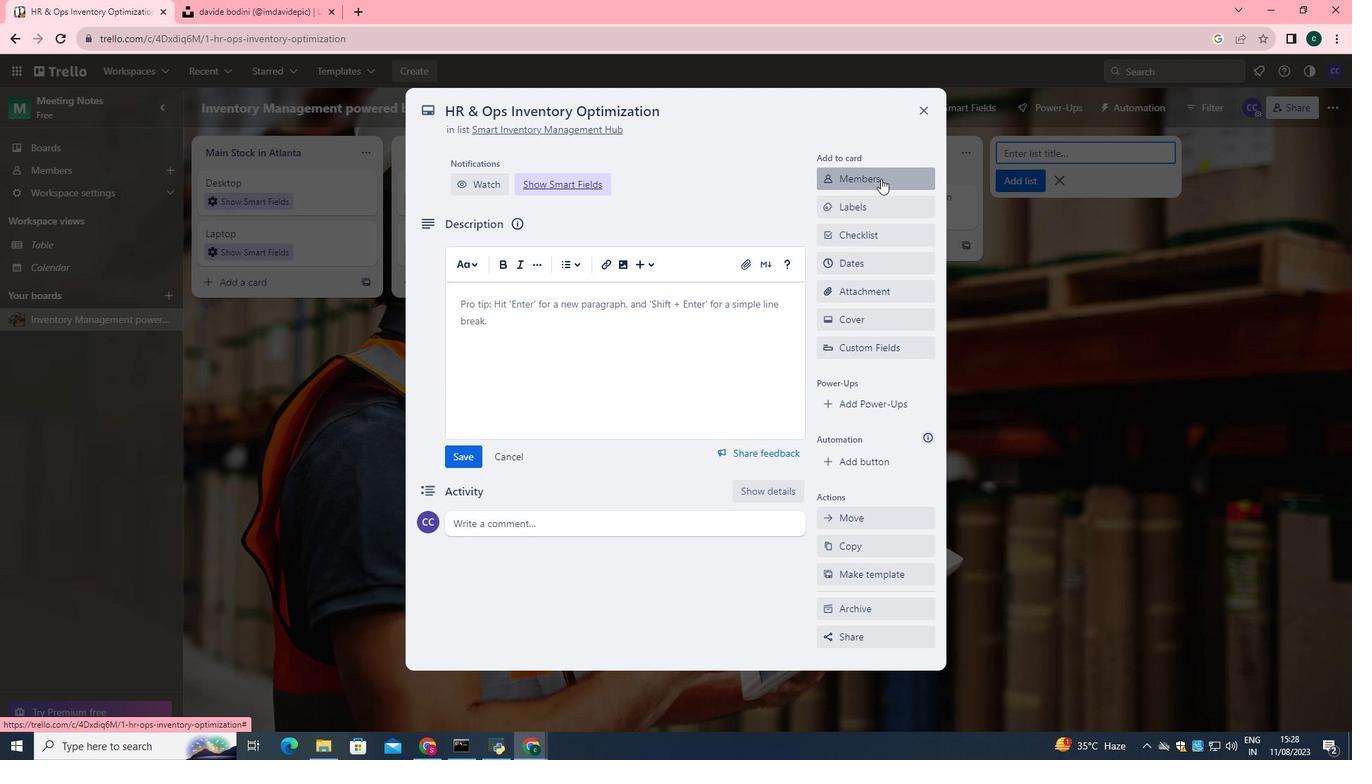 
Action: Key pressed softage.2<Key.shift>@softage.net
Screenshot: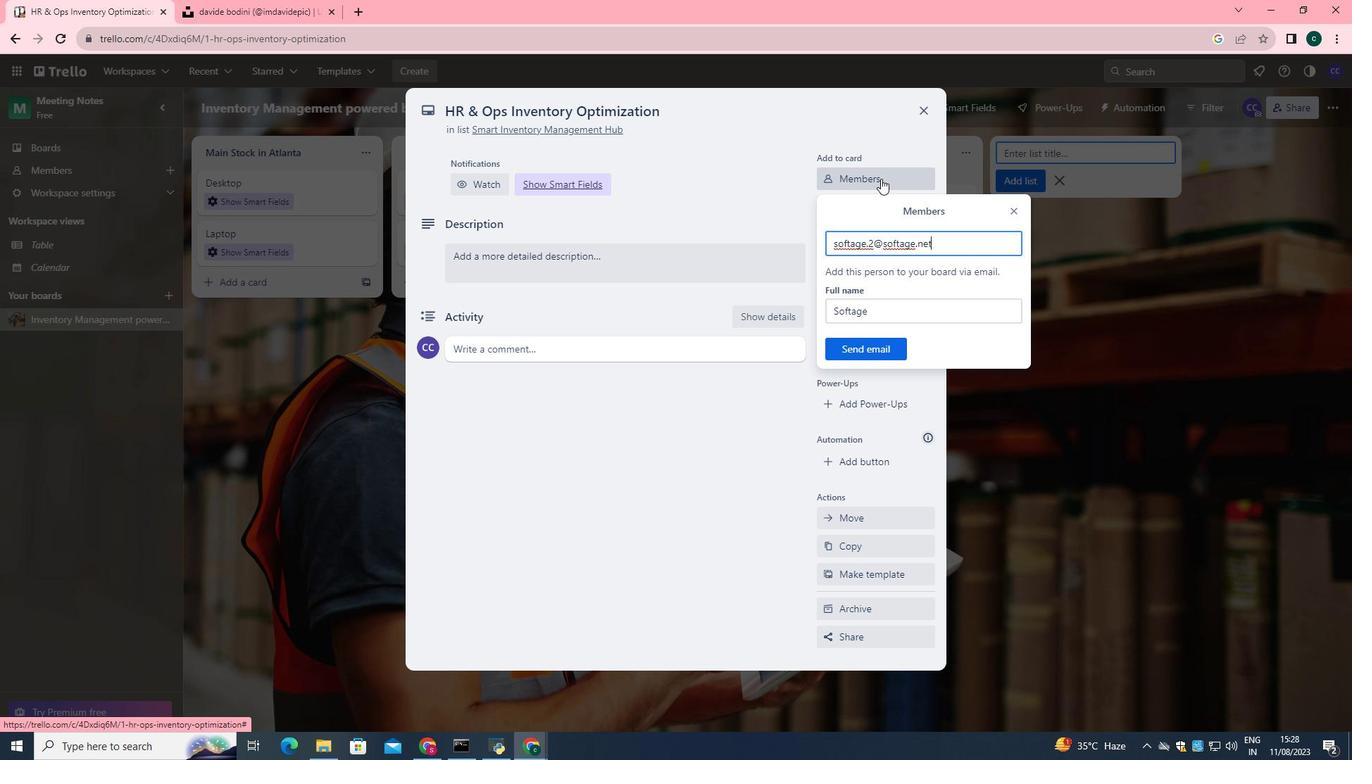 
Action: Mouse moved to (857, 349)
Screenshot: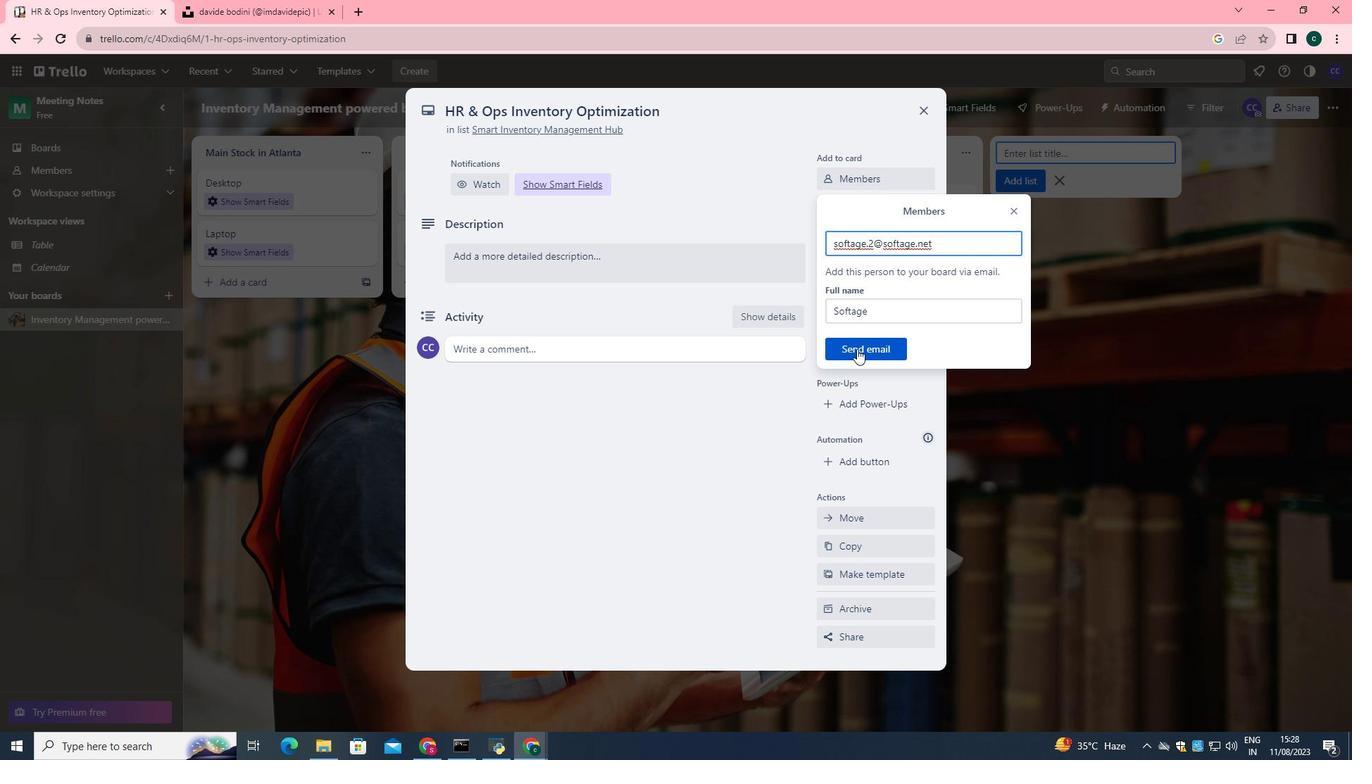 
Action: Mouse pressed left at (857, 349)
Screenshot: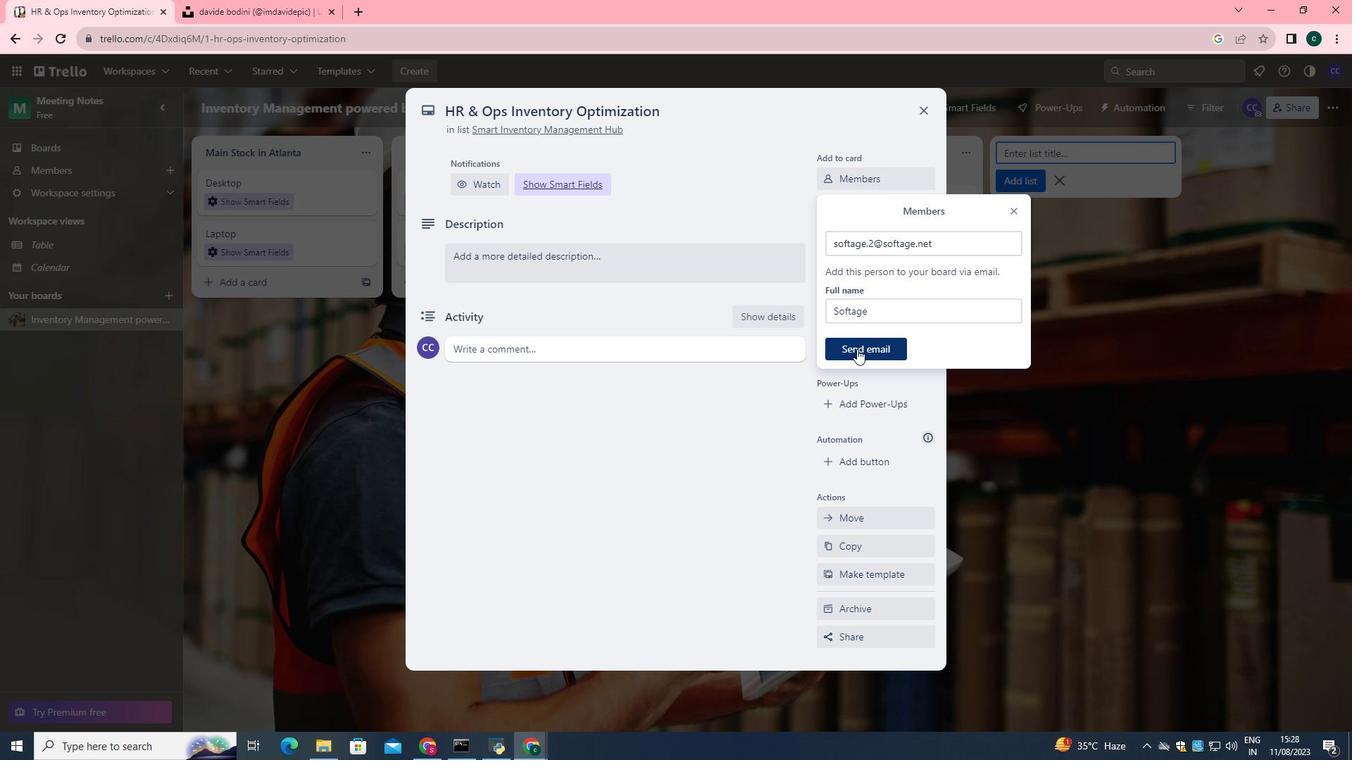 
Action: Mouse moved to (867, 252)
Screenshot: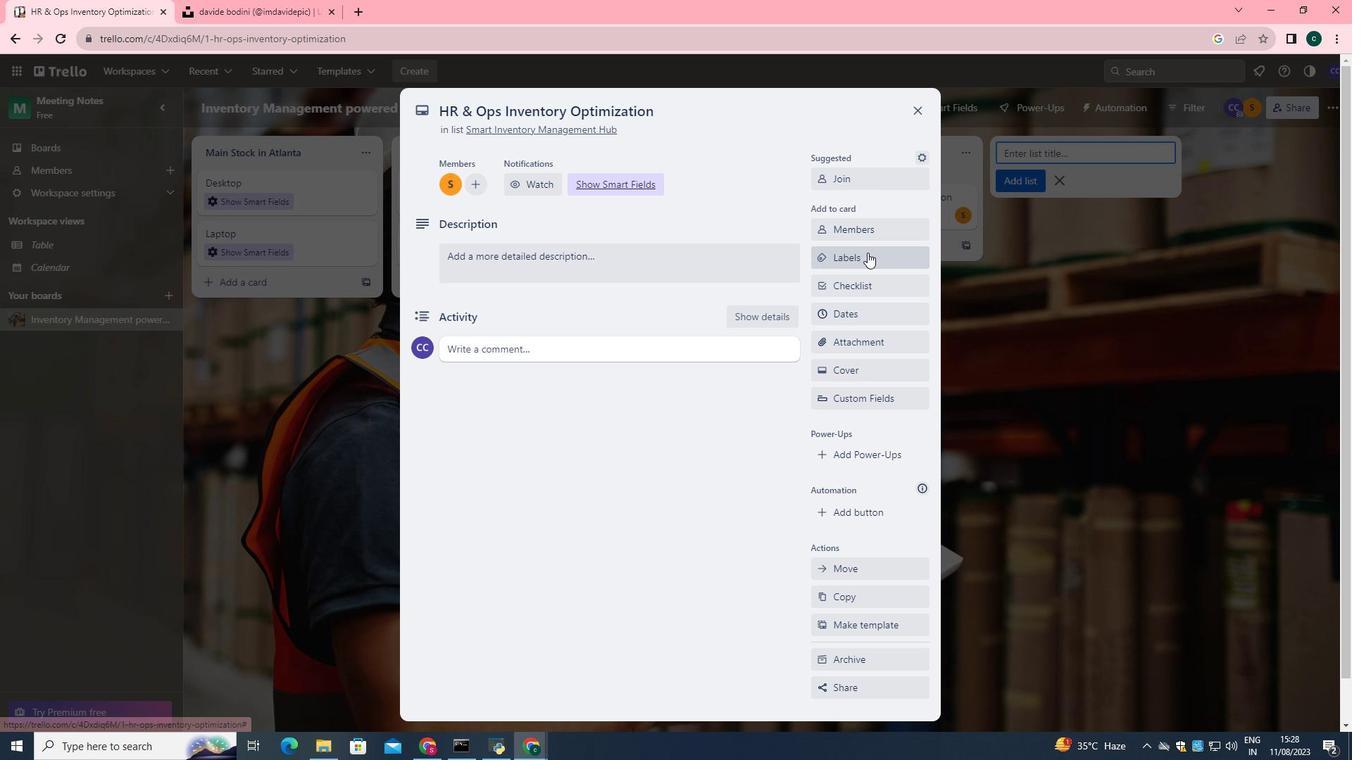 
Action: Mouse pressed left at (867, 252)
Screenshot: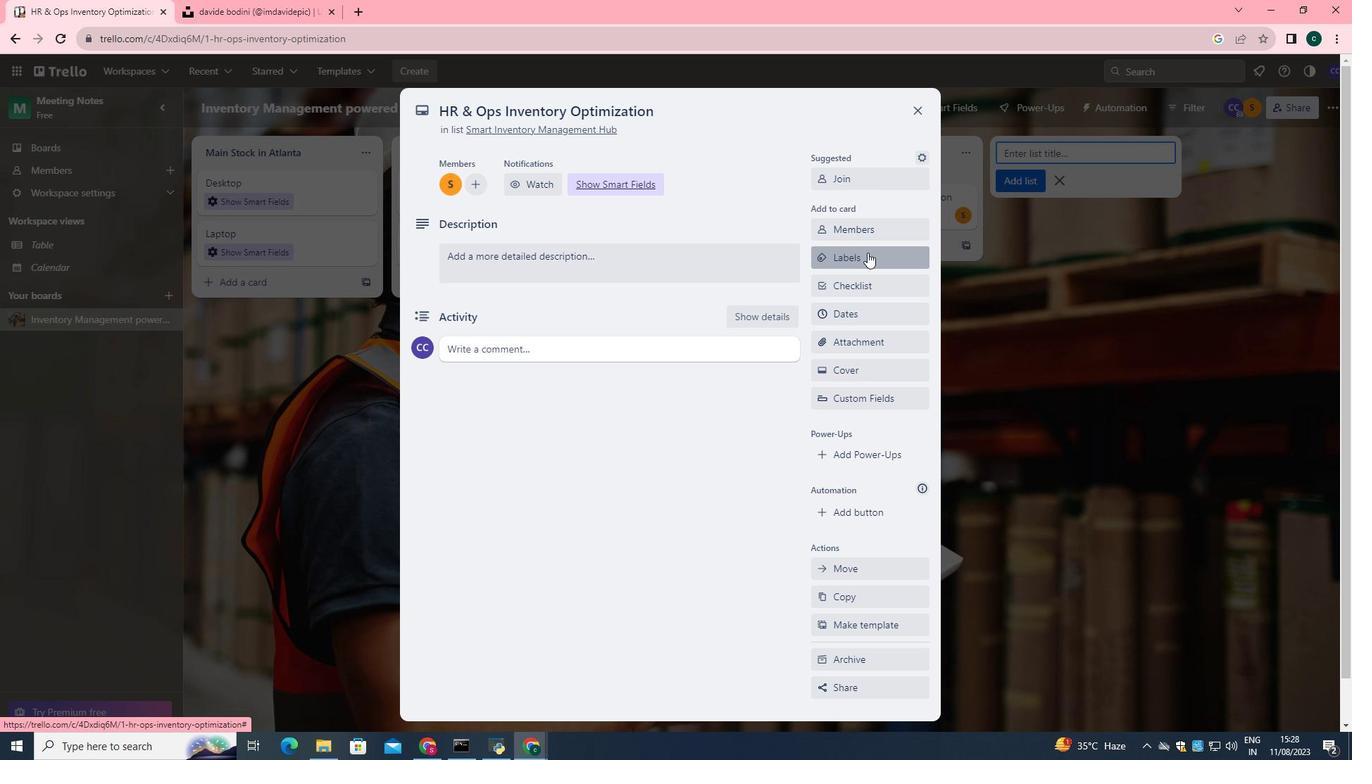 
Action: Mouse moved to (913, 493)
Screenshot: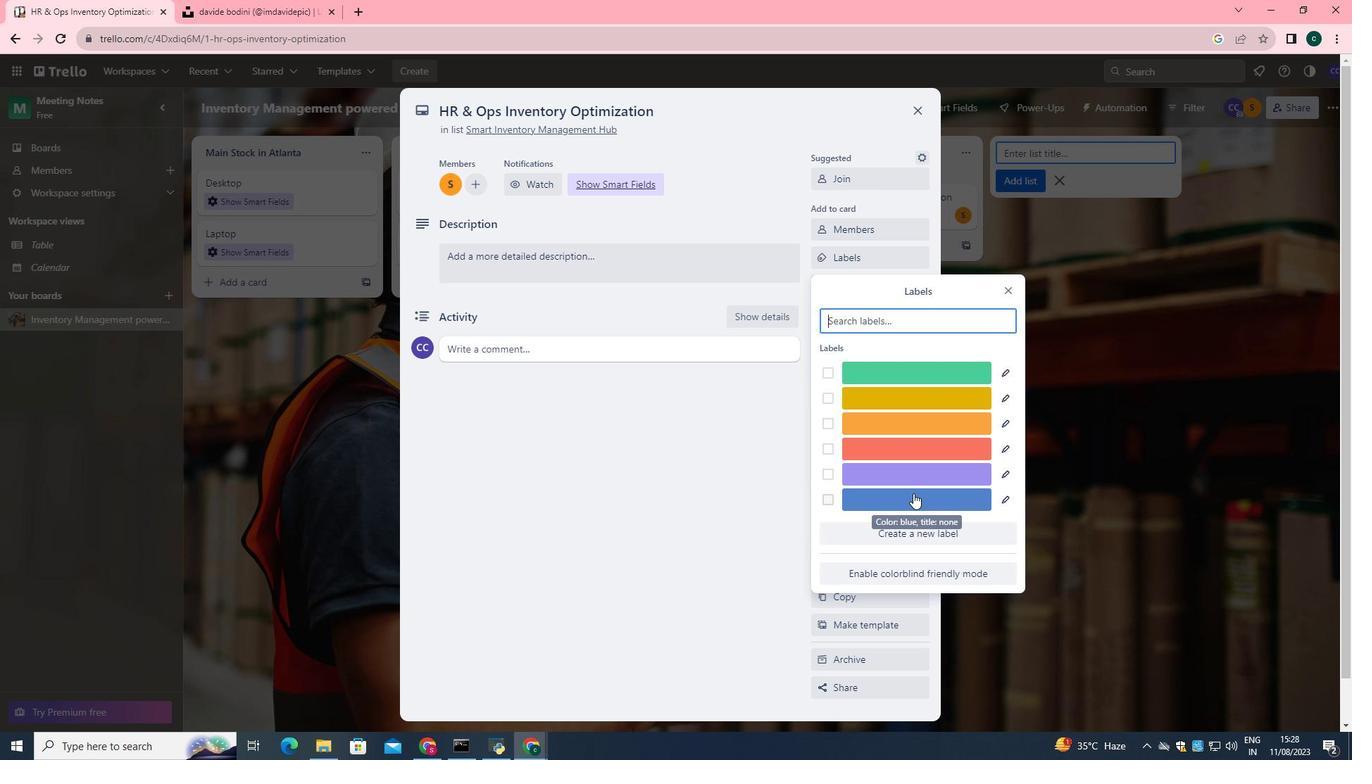 
Action: Mouse pressed left at (913, 493)
Screenshot: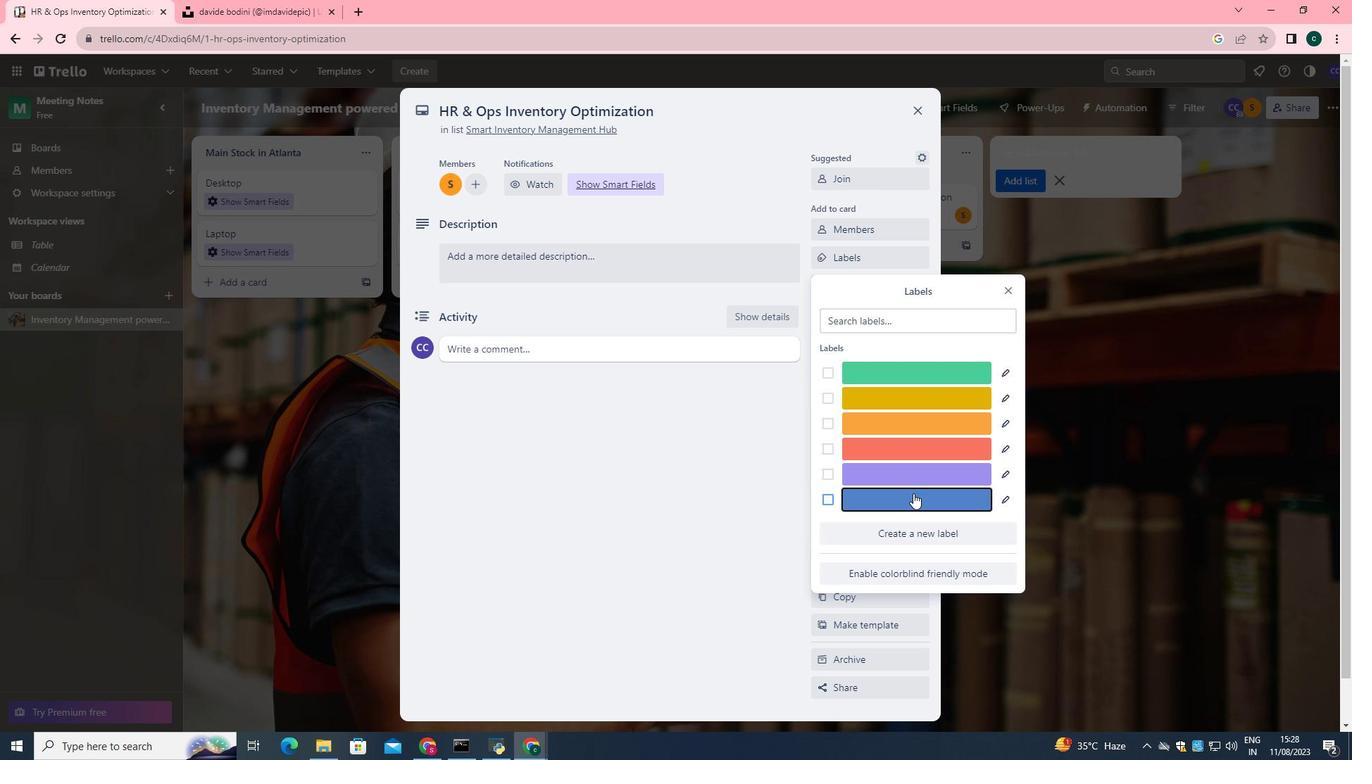 
Action: Mouse moved to (1002, 290)
Screenshot: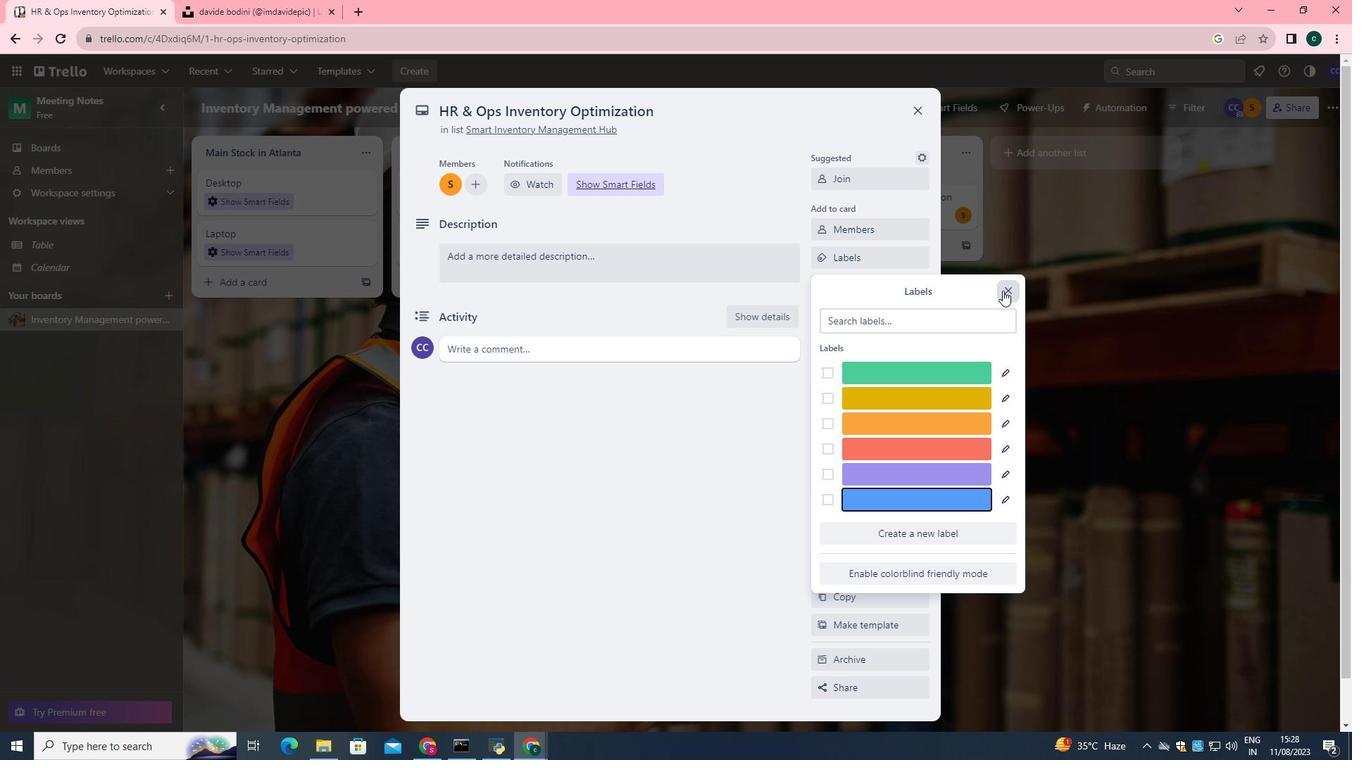 
Action: Mouse pressed left at (1002, 290)
Screenshot: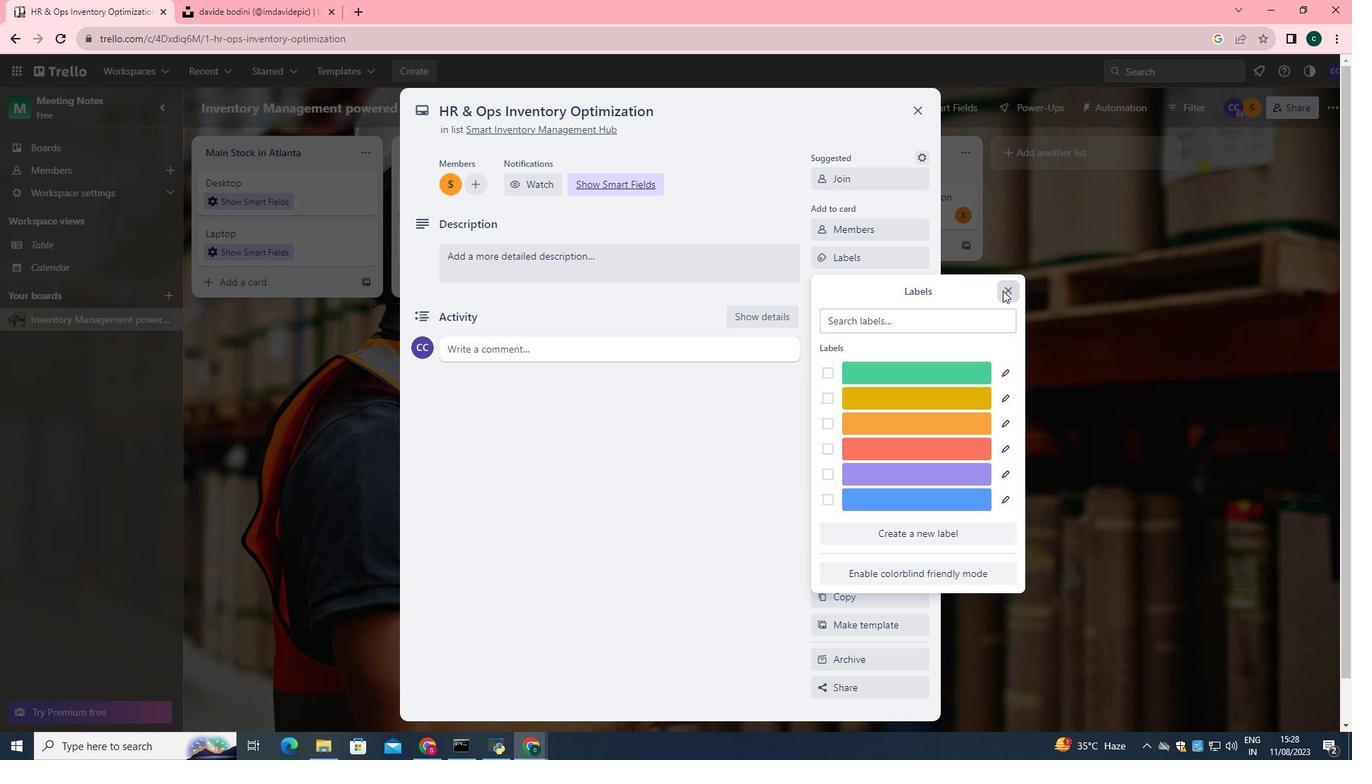 
Action: Mouse moved to (895, 281)
Screenshot: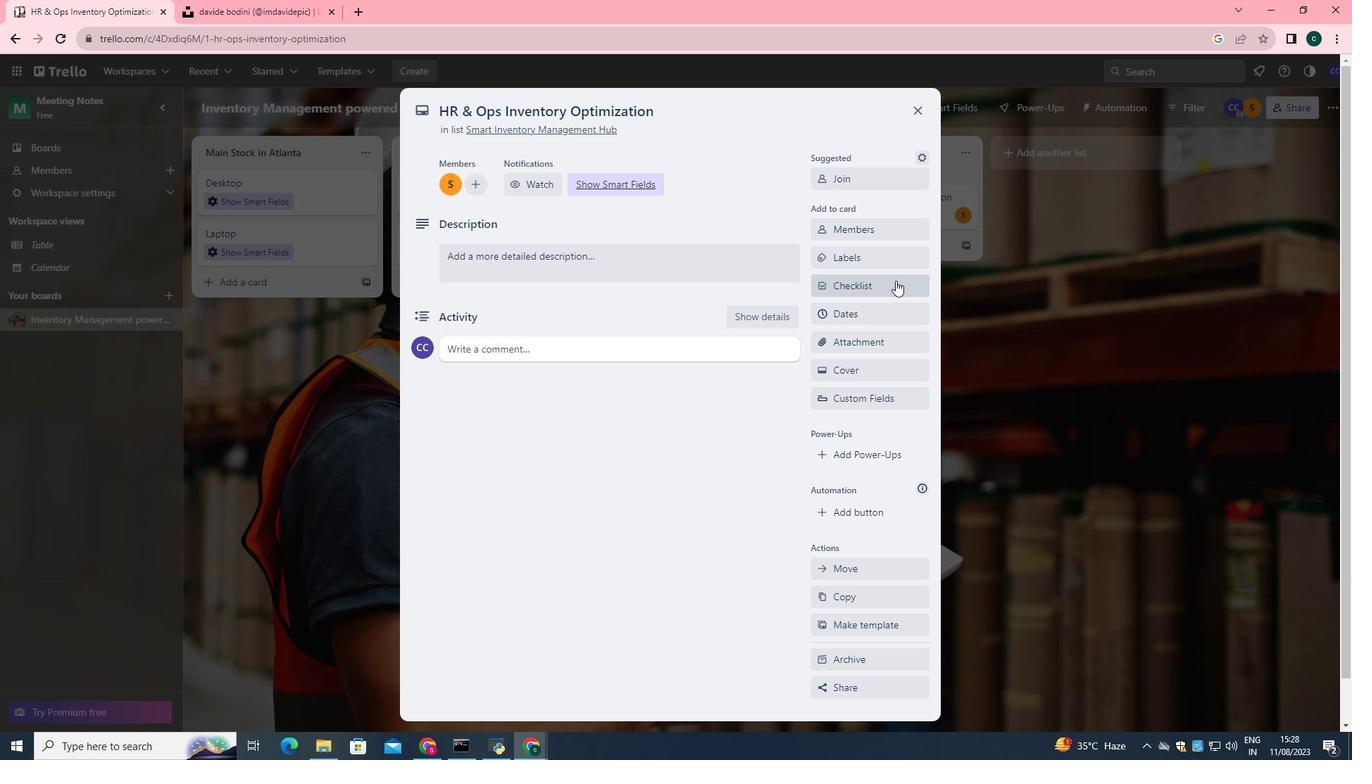 
Action: Mouse pressed left at (895, 281)
Screenshot: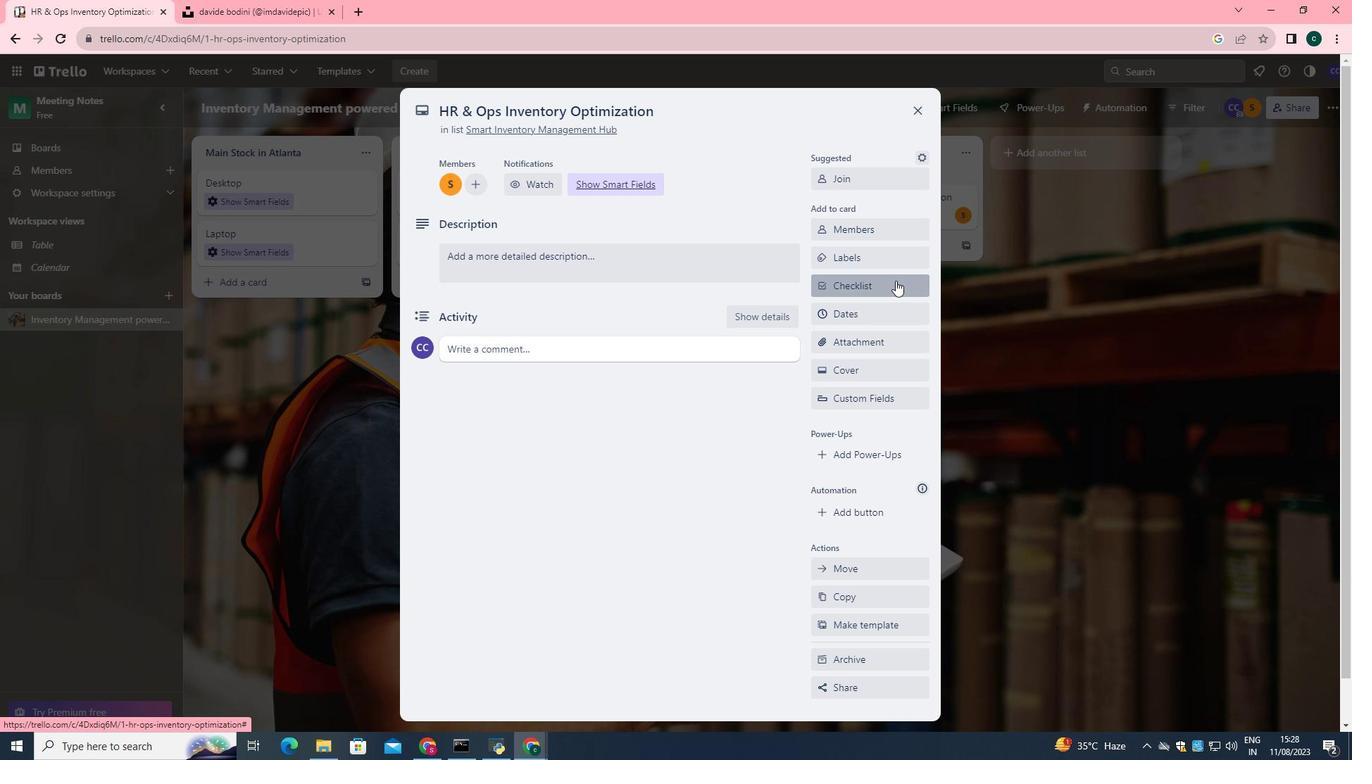 
Action: Mouse moved to (909, 404)
Screenshot: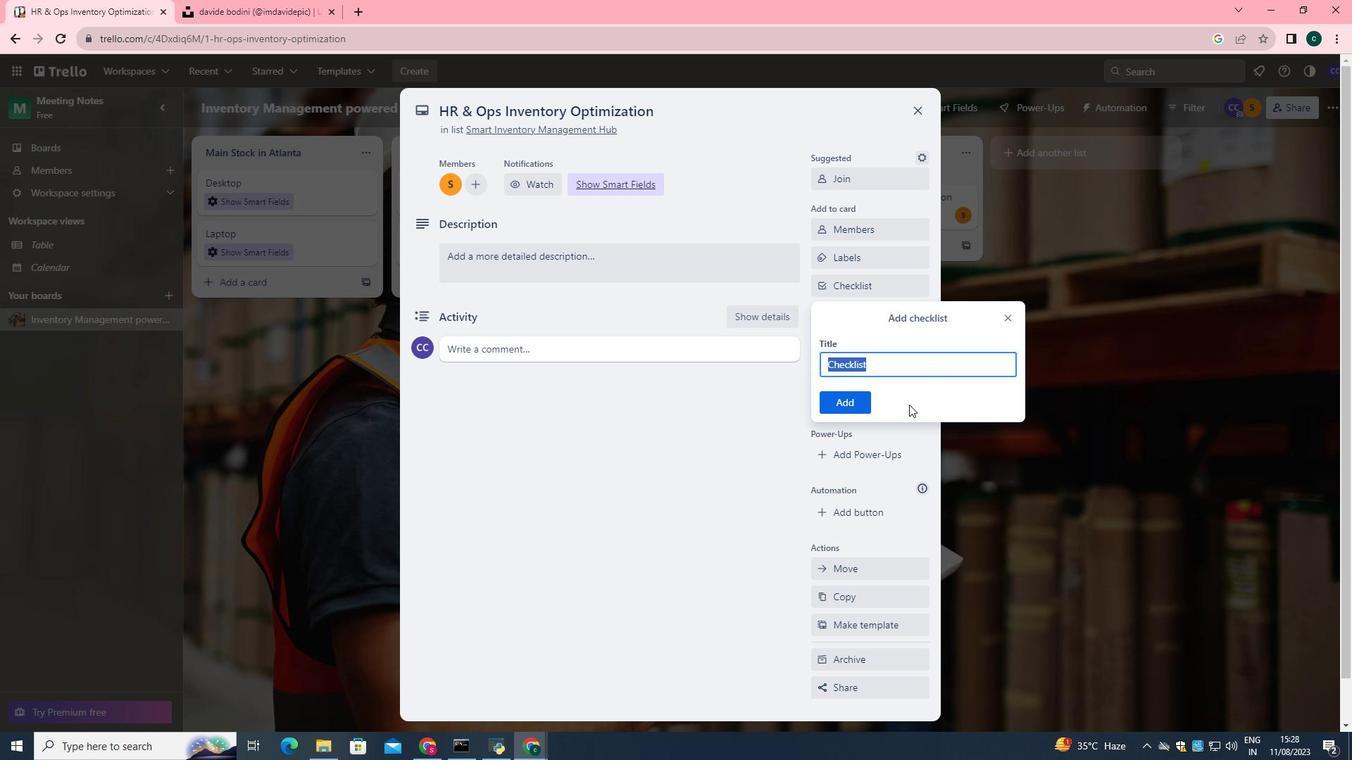 
Action: Key pressed <Key.shift>Customer<Key.space><Key.shift>Acquisition
Screenshot: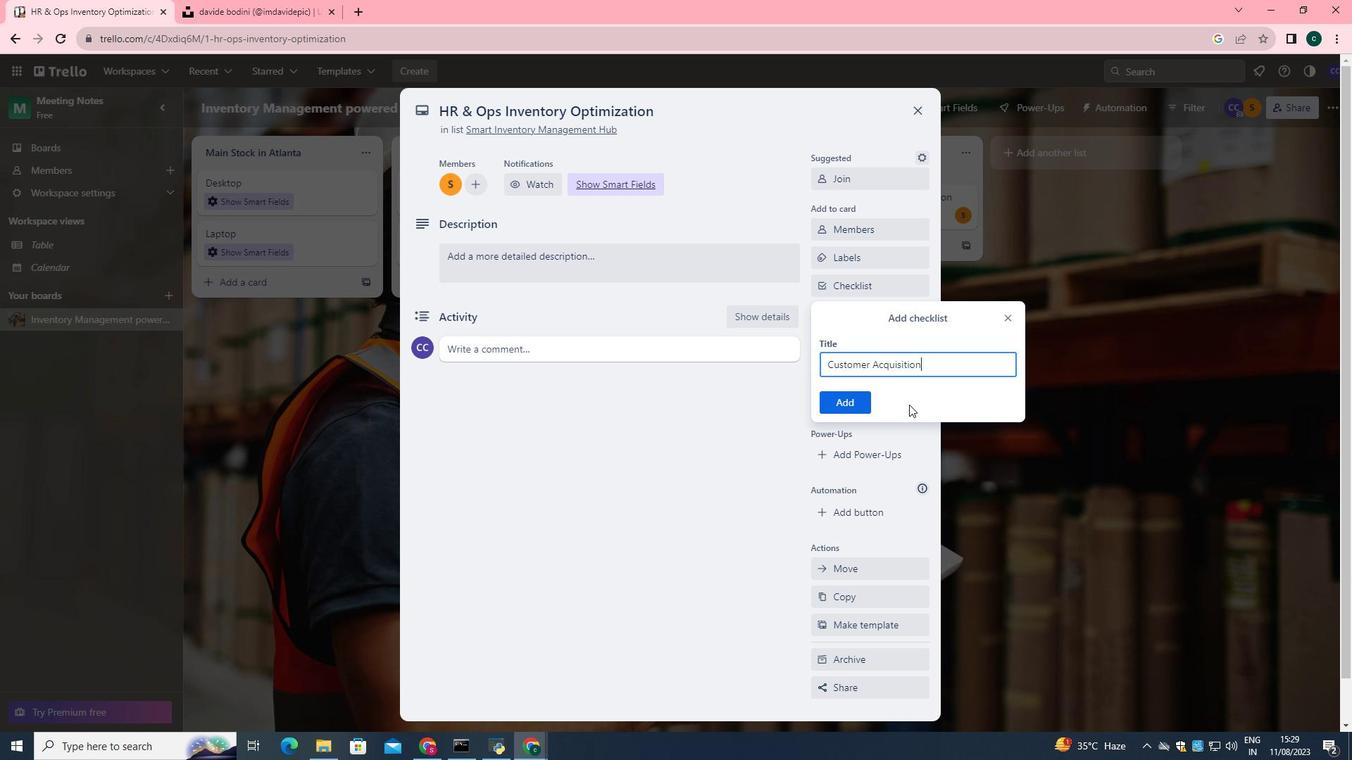 
Action: Mouse moved to (835, 404)
Screenshot: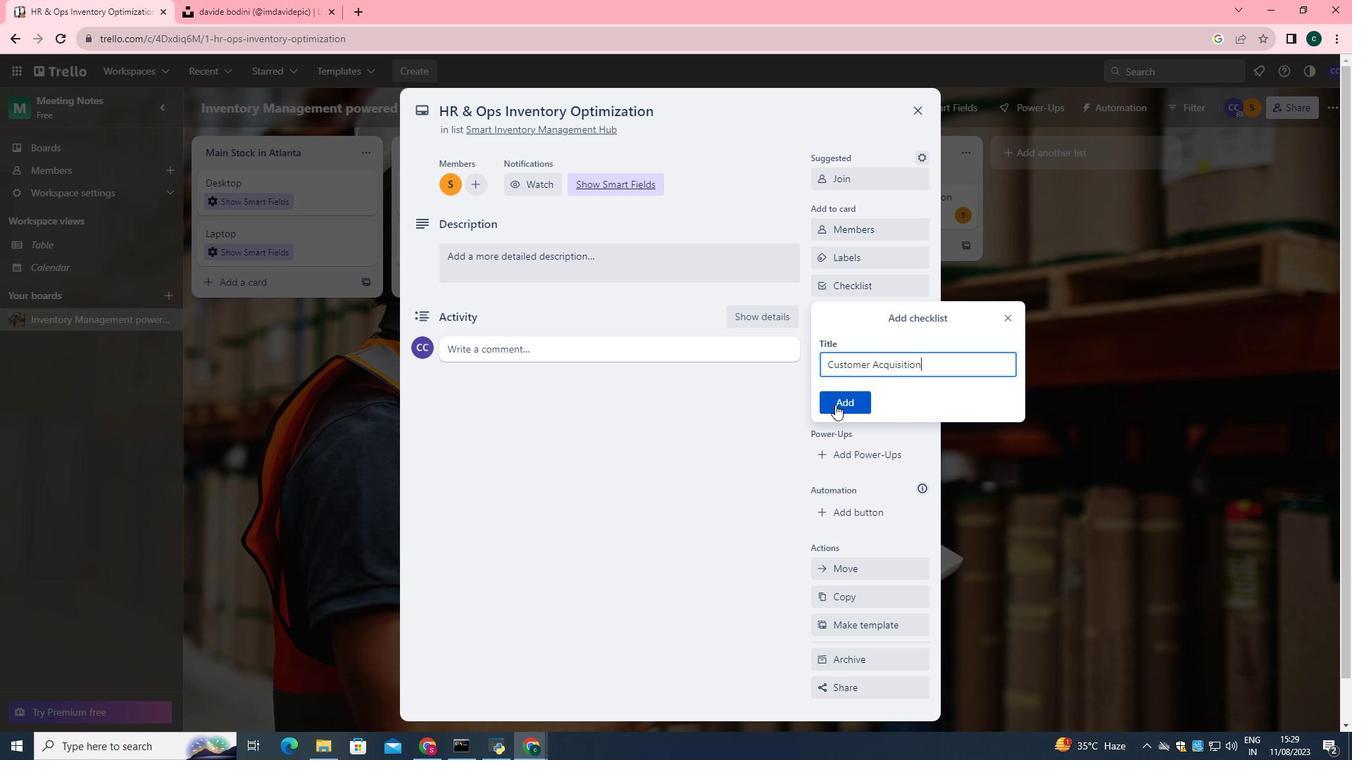 
Action: Mouse pressed left at (835, 404)
Screenshot: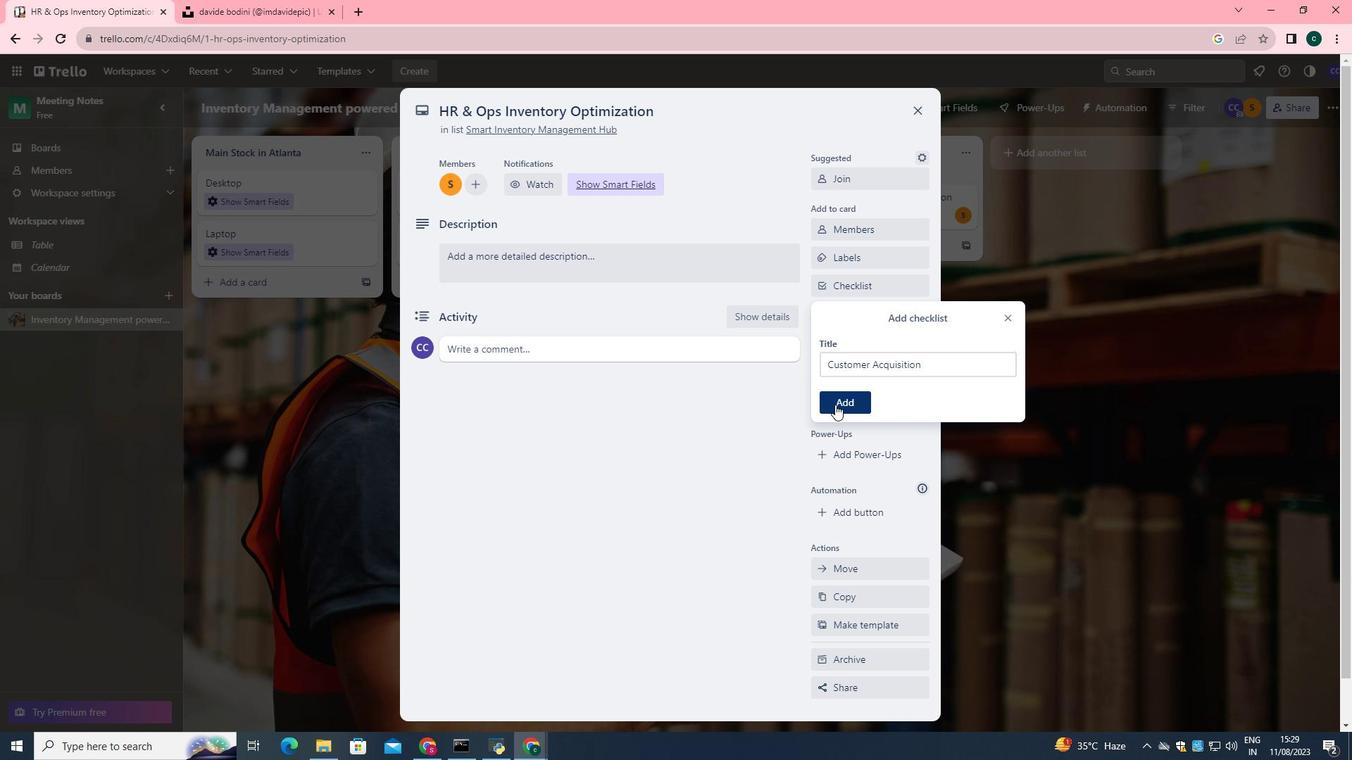 
Action: Mouse moved to (852, 309)
Screenshot: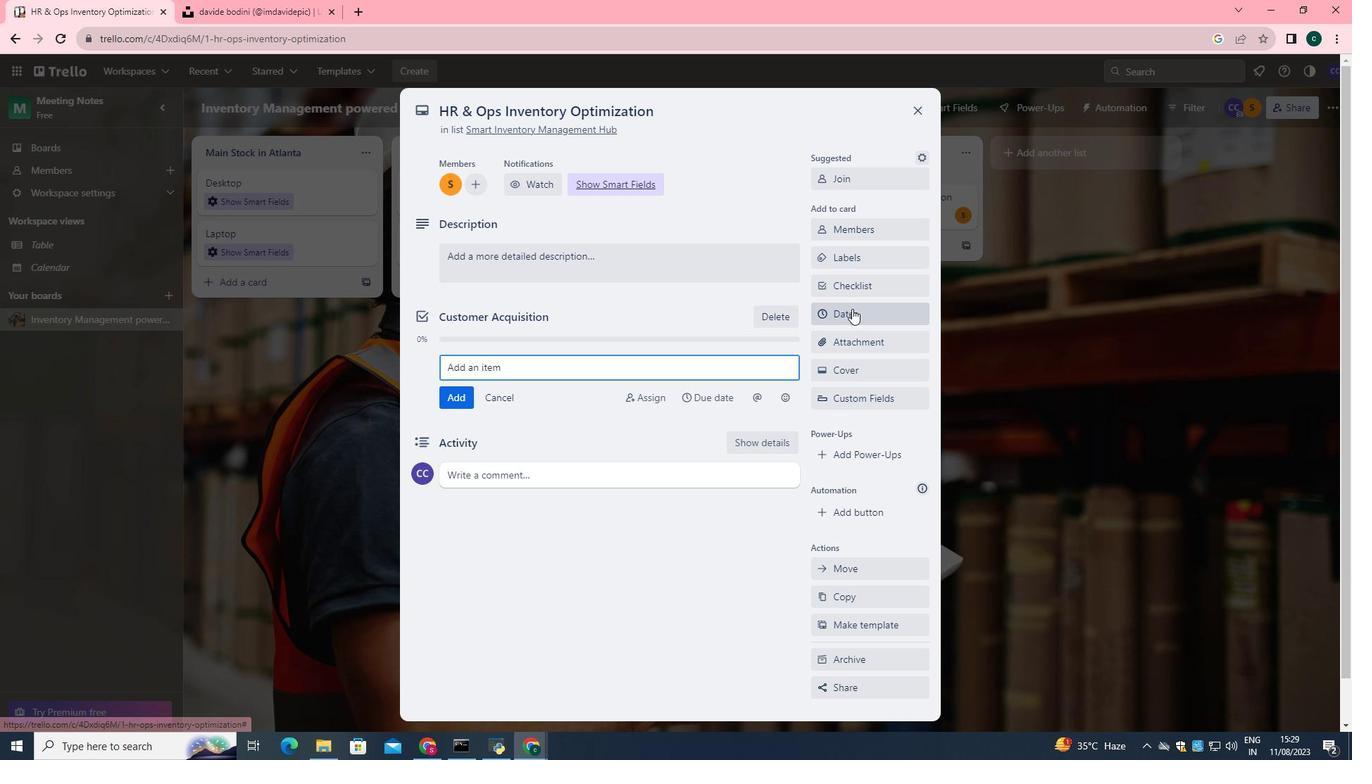 
Action: Mouse pressed left at (852, 309)
Screenshot: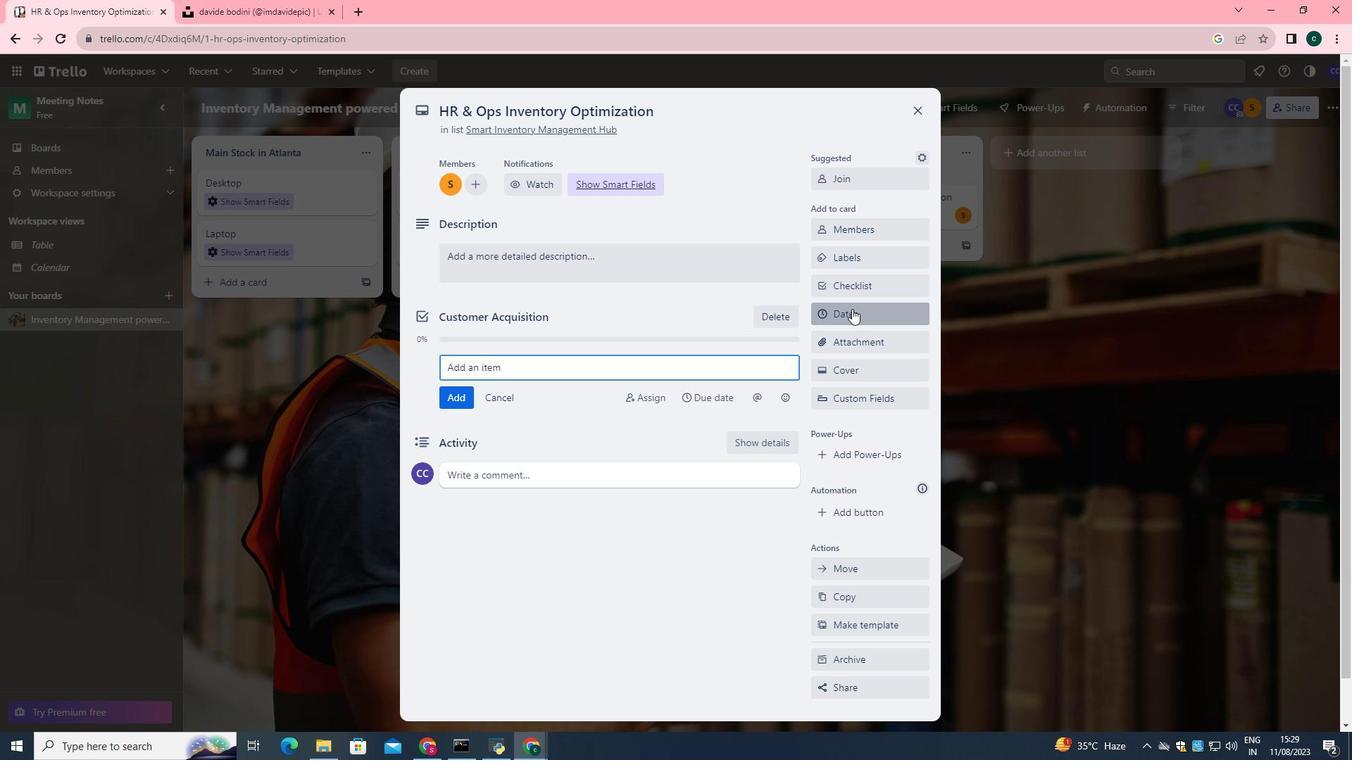 
Action: Mouse moved to (864, 261)
Screenshot: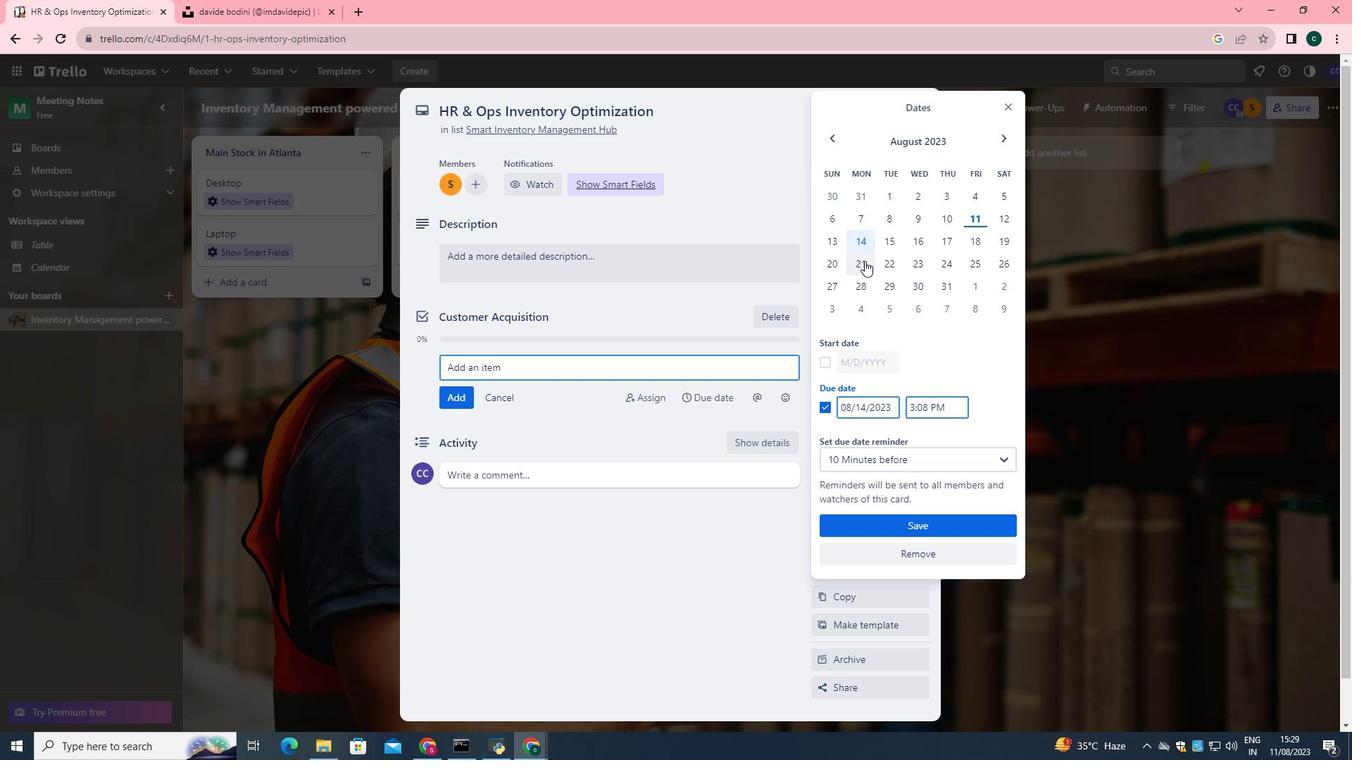 
Action: Mouse pressed left at (864, 261)
Screenshot: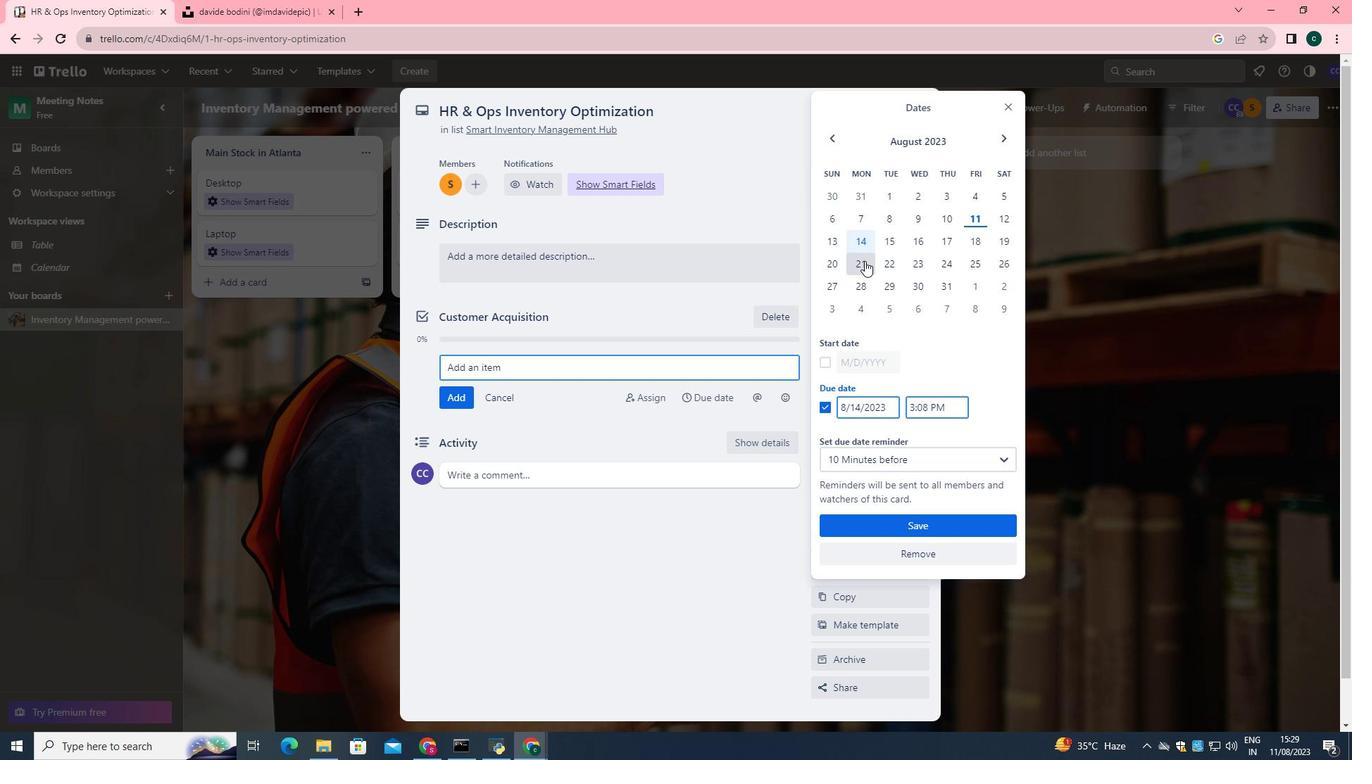 
Action: Mouse moved to (919, 456)
Screenshot: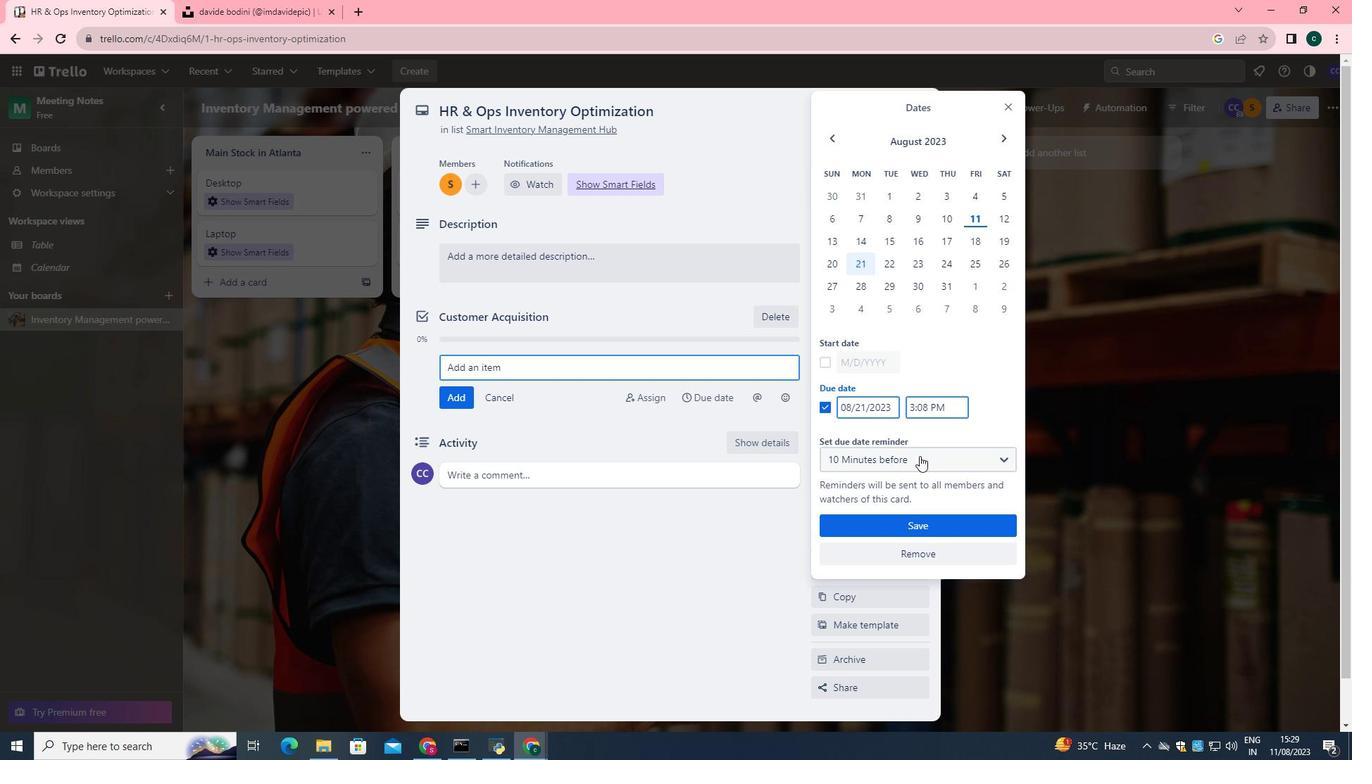 
Action: Mouse pressed left at (919, 456)
Screenshot: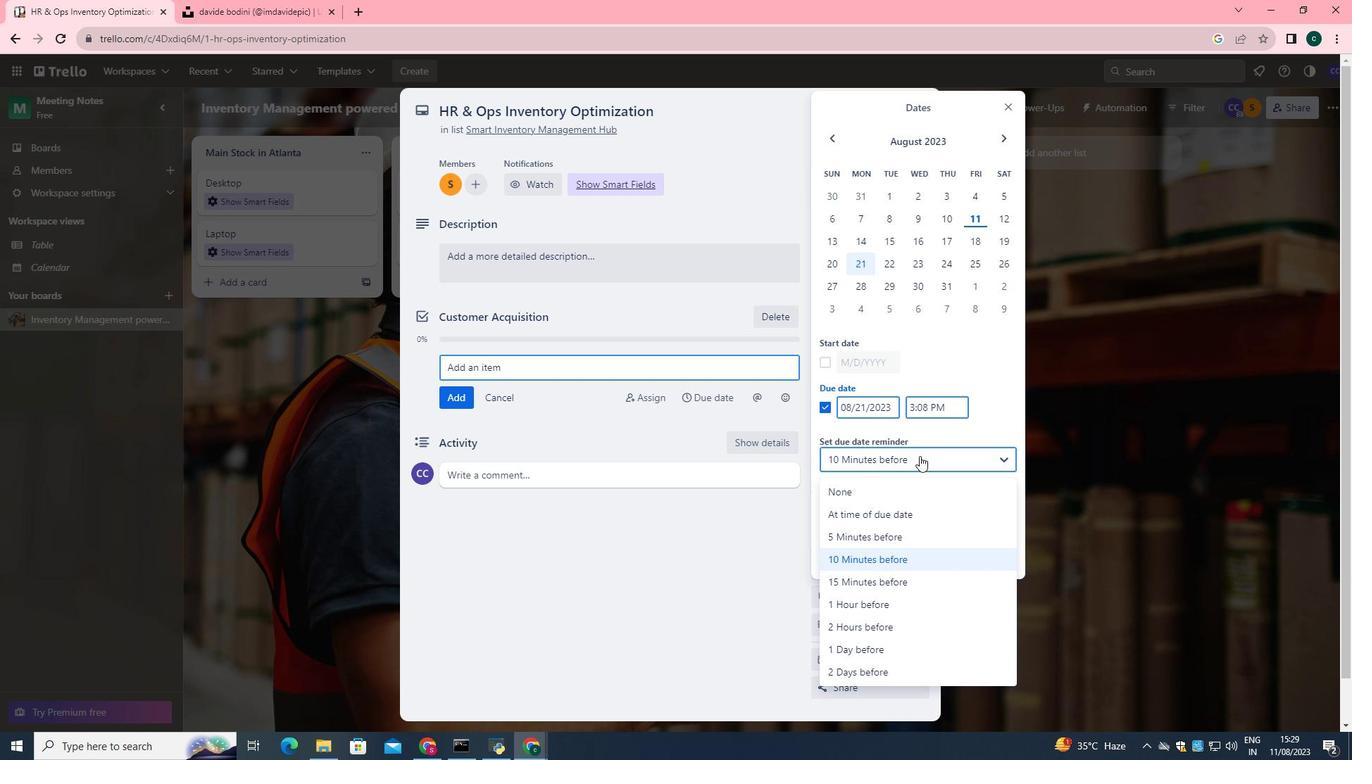 
Action: Mouse moved to (890, 611)
Screenshot: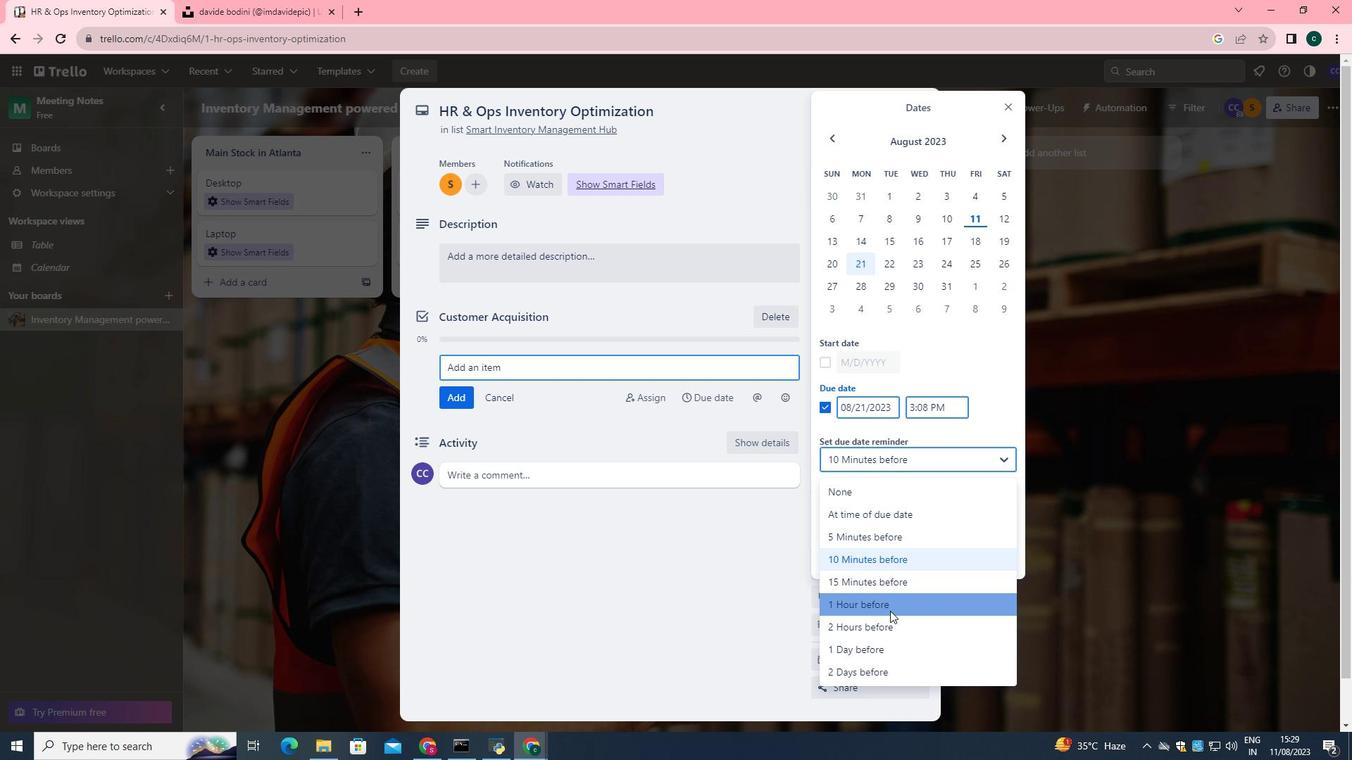 
Action: Mouse pressed left at (890, 611)
Screenshot: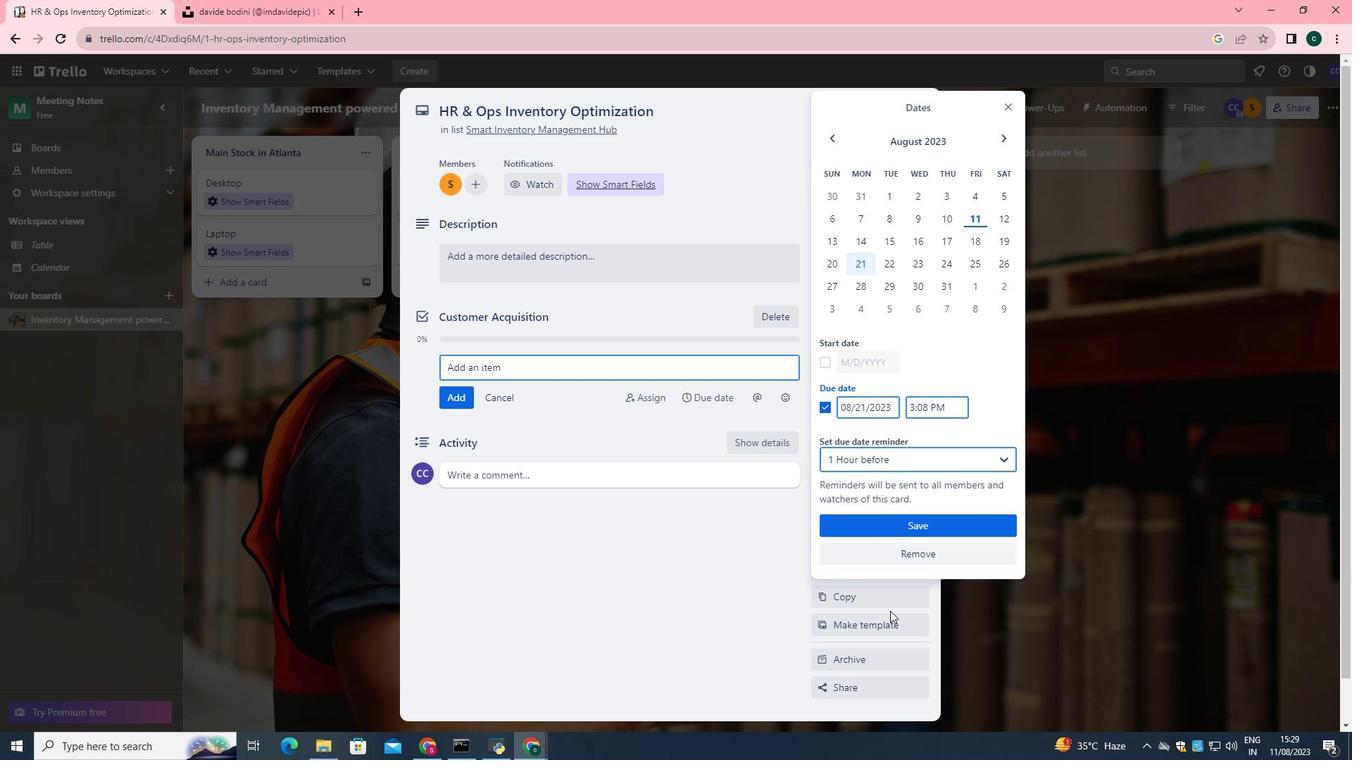
Action: Mouse moved to (906, 533)
Screenshot: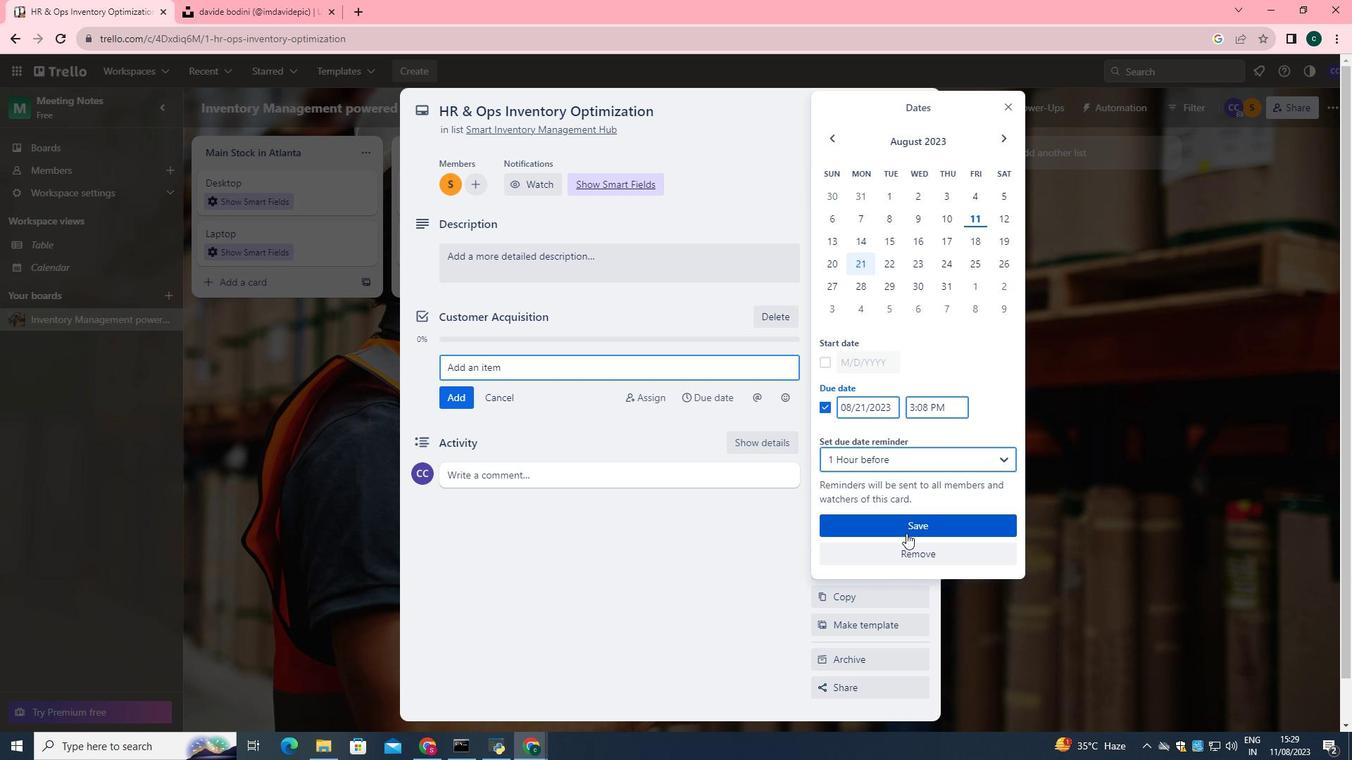 
Action: Mouse pressed left at (906, 533)
Screenshot: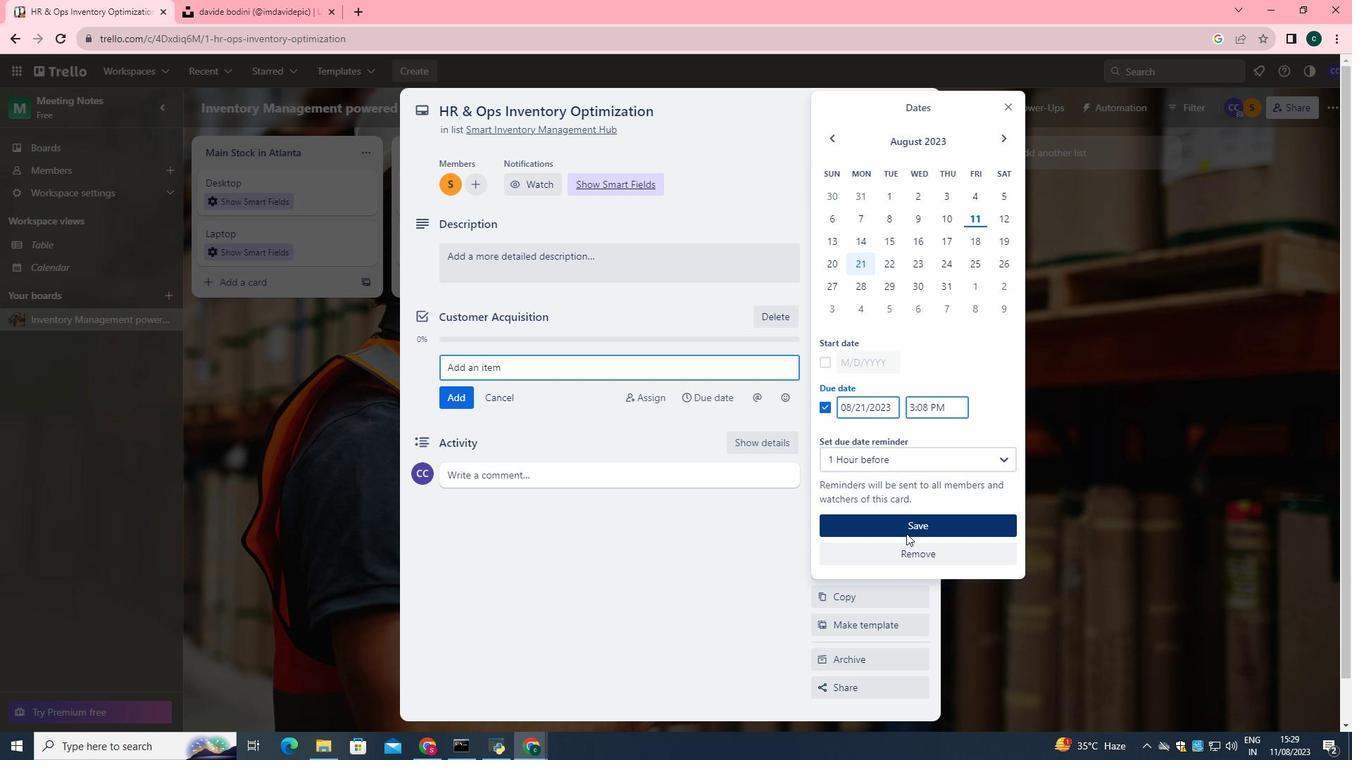 
Action: Mouse moved to (887, 343)
Screenshot: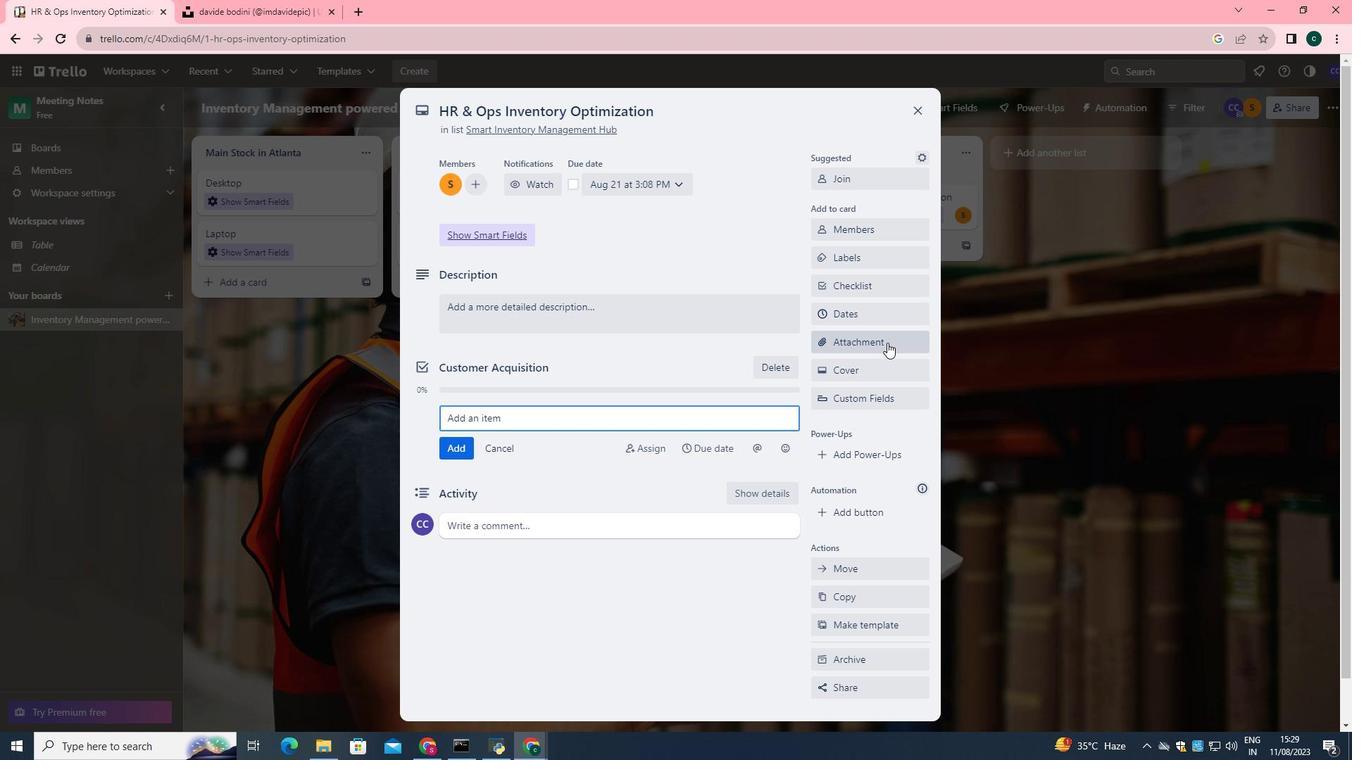 
Action: Mouse pressed left at (887, 343)
Screenshot: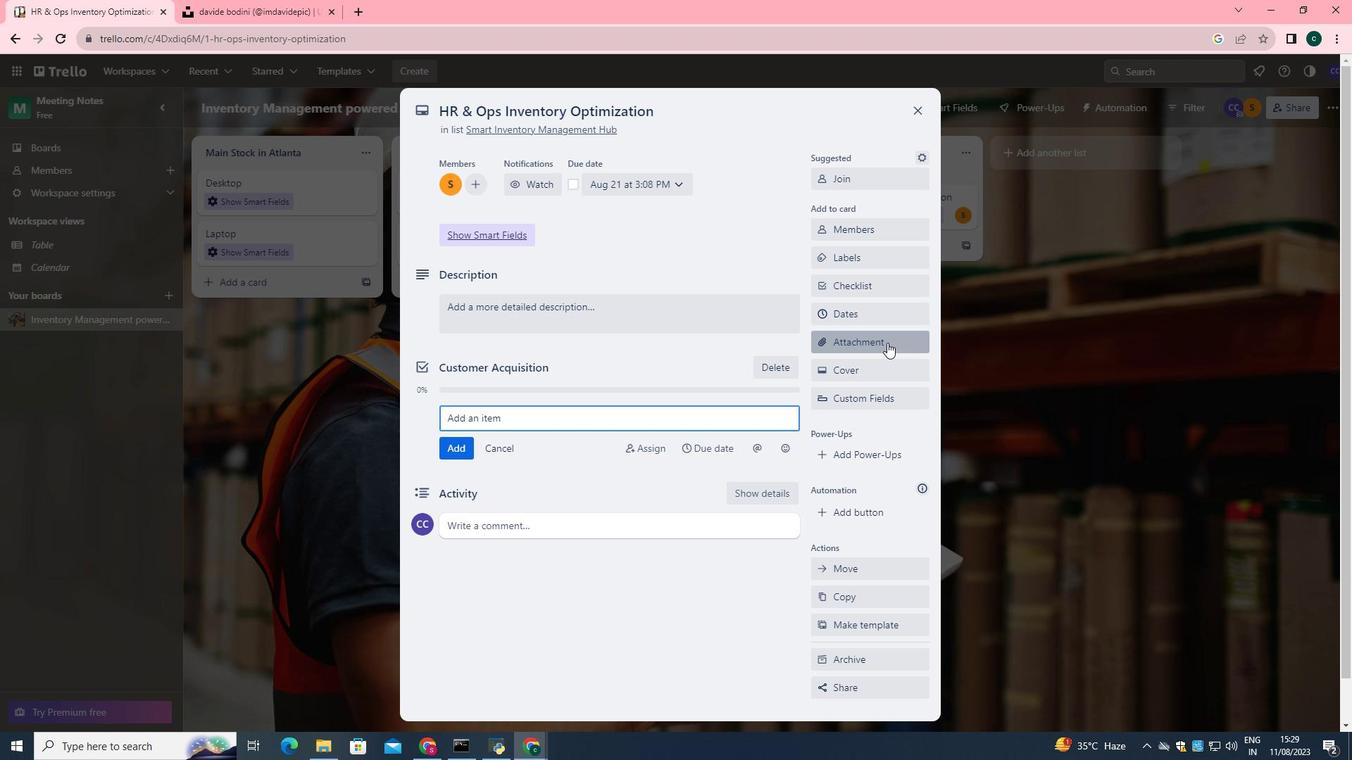 
Action: Mouse moved to (930, 251)
Screenshot: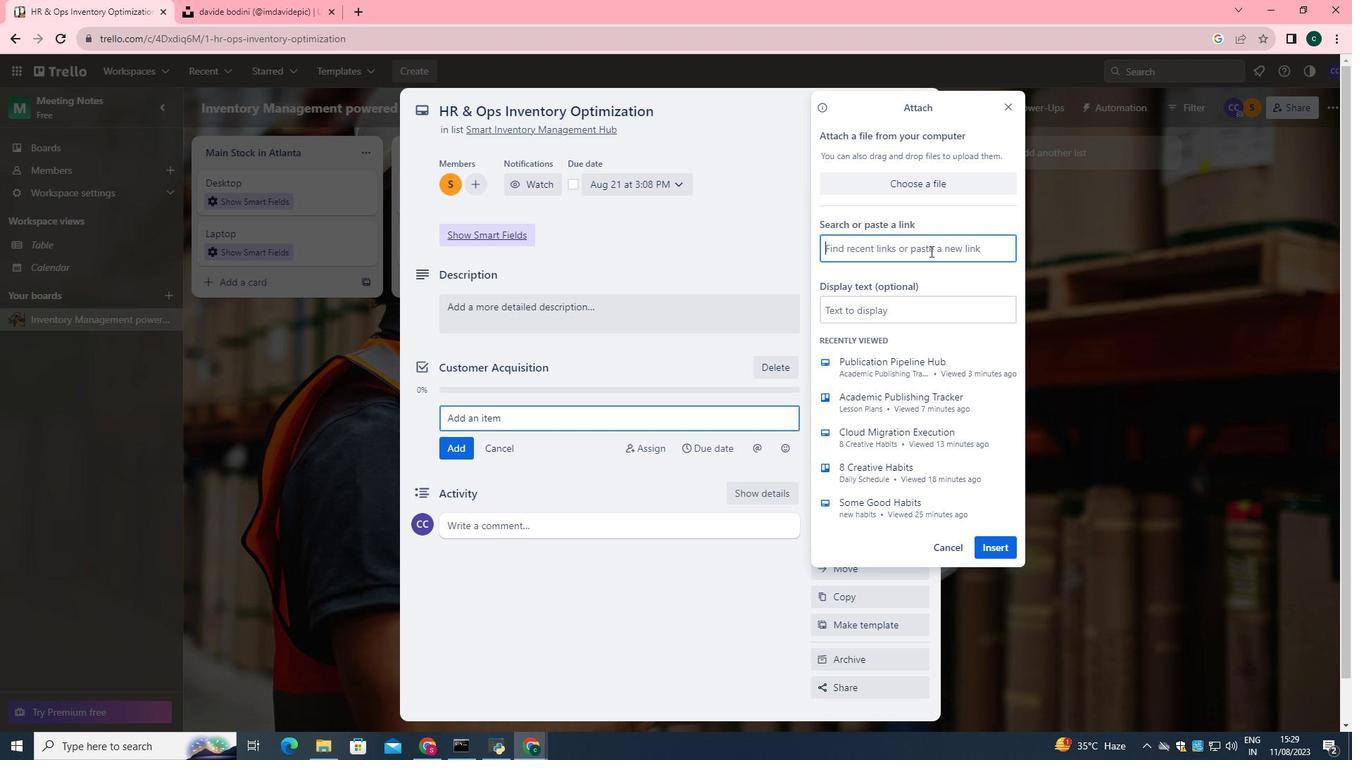 
Action: Mouse pressed left at (930, 251)
Screenshot: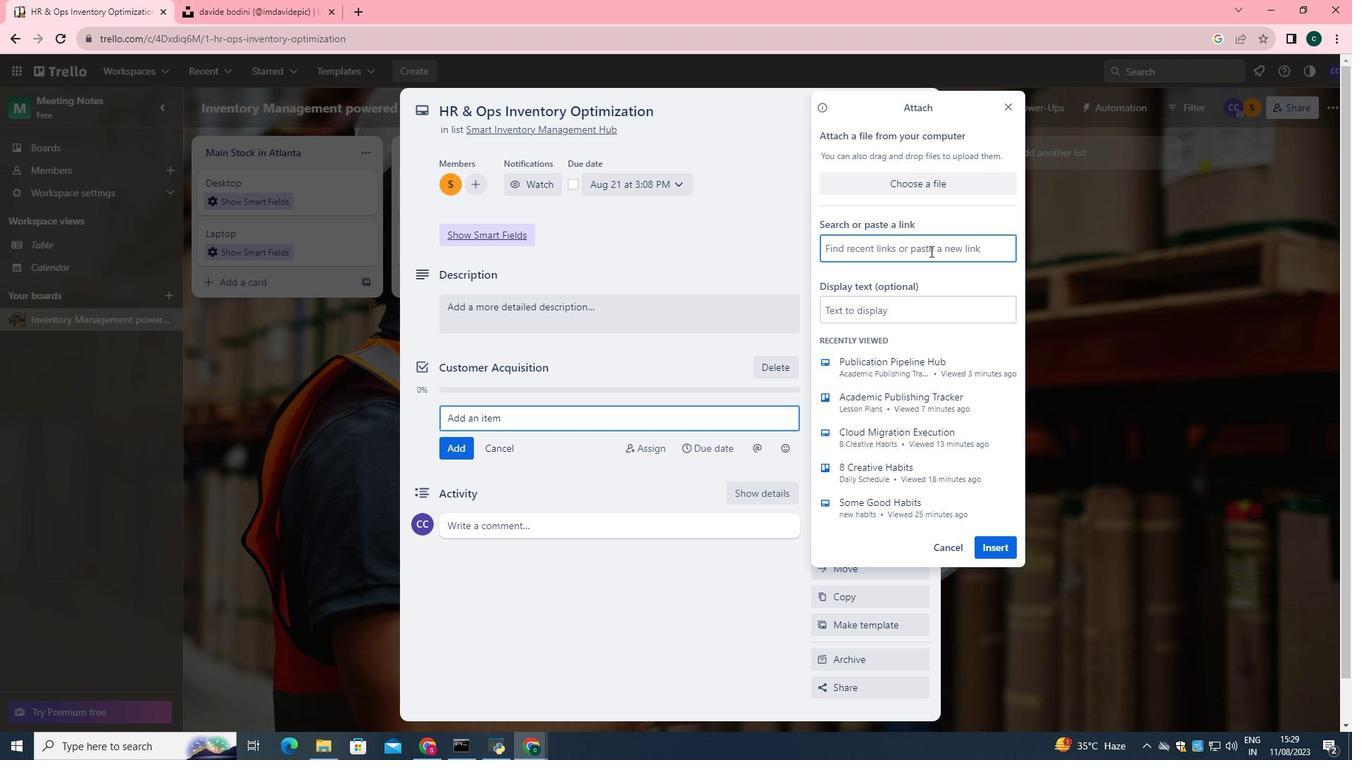 
Action: Mouse moved to (964, 184)
Screenshot: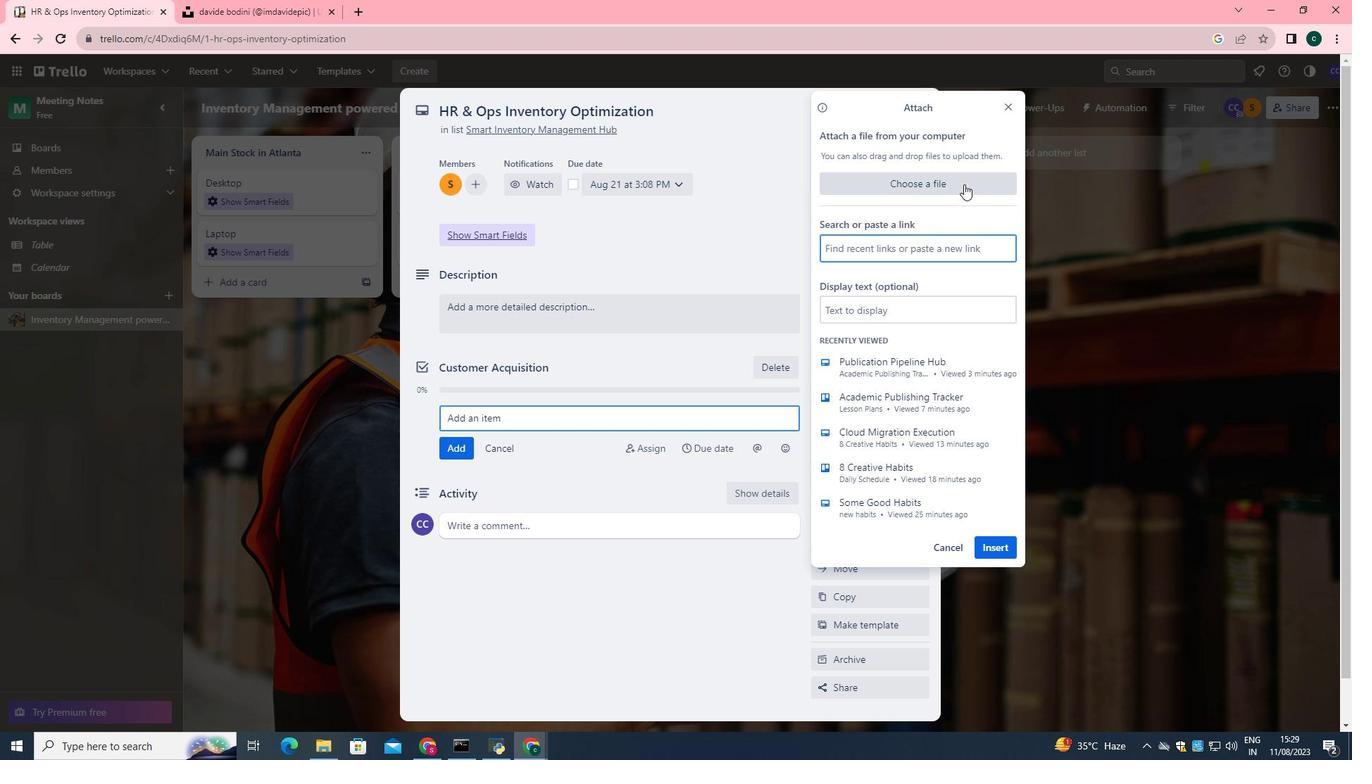 
Action: Mouse pressed left at (964, 184)
Screenshot: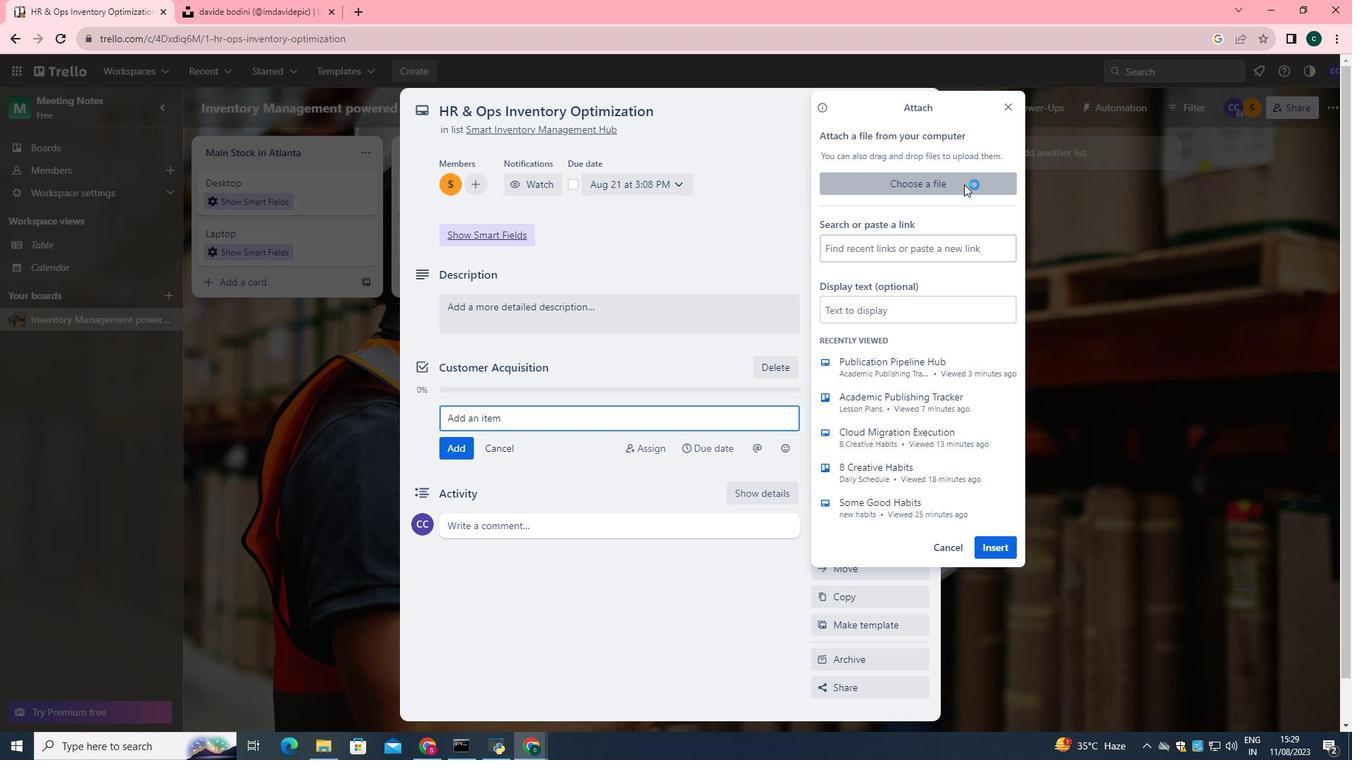 
Action: Mouse moved to (390, 112)
Screenshot: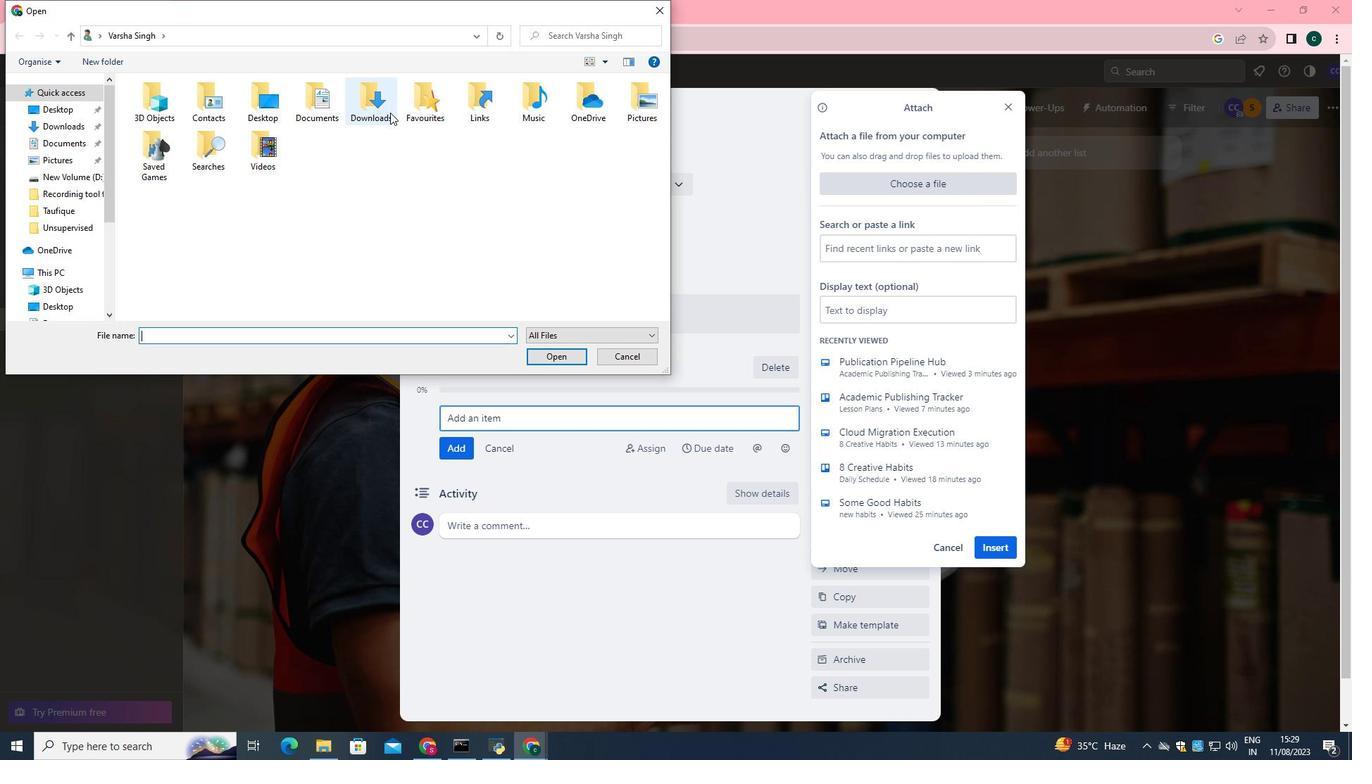 
Action: Mouse pressed left at (390, 112)
Screenshot: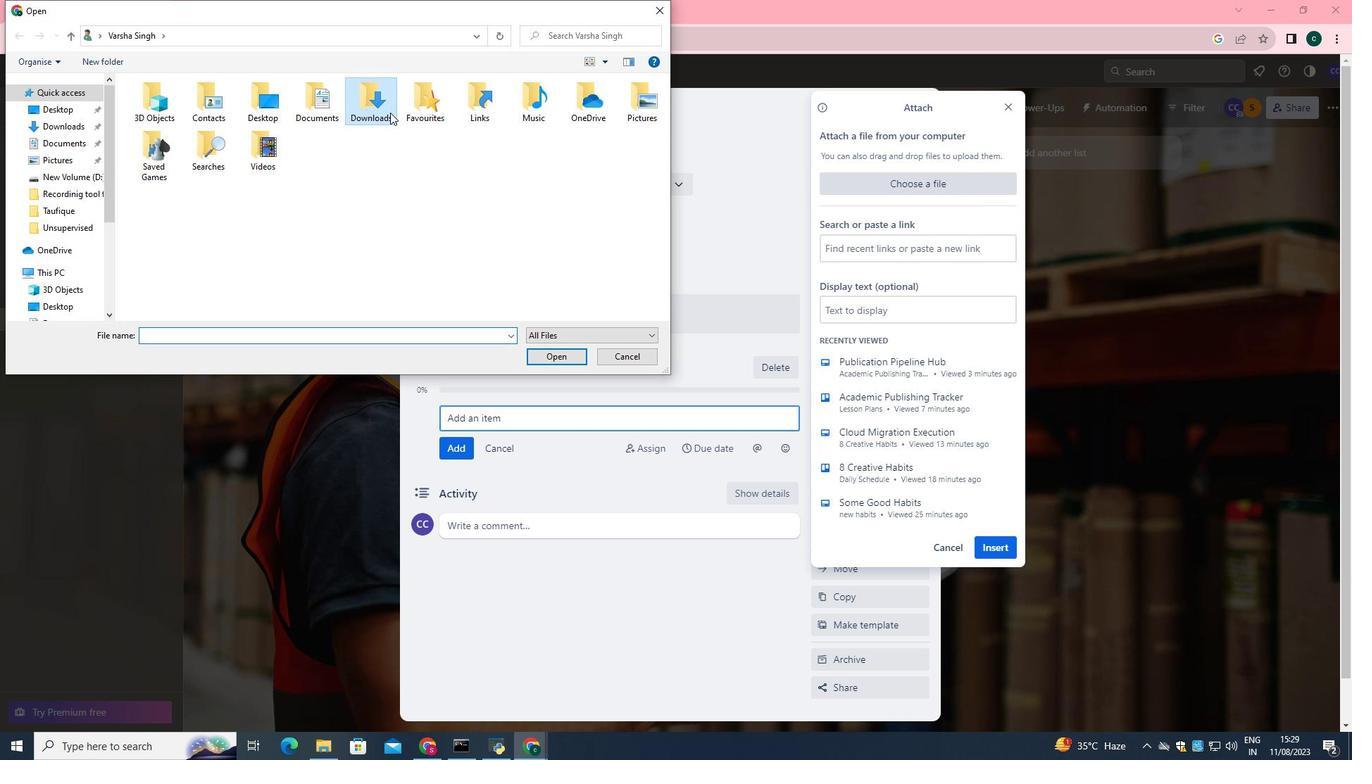 
Action: Mouse moved to (574, 357)
Screenshot: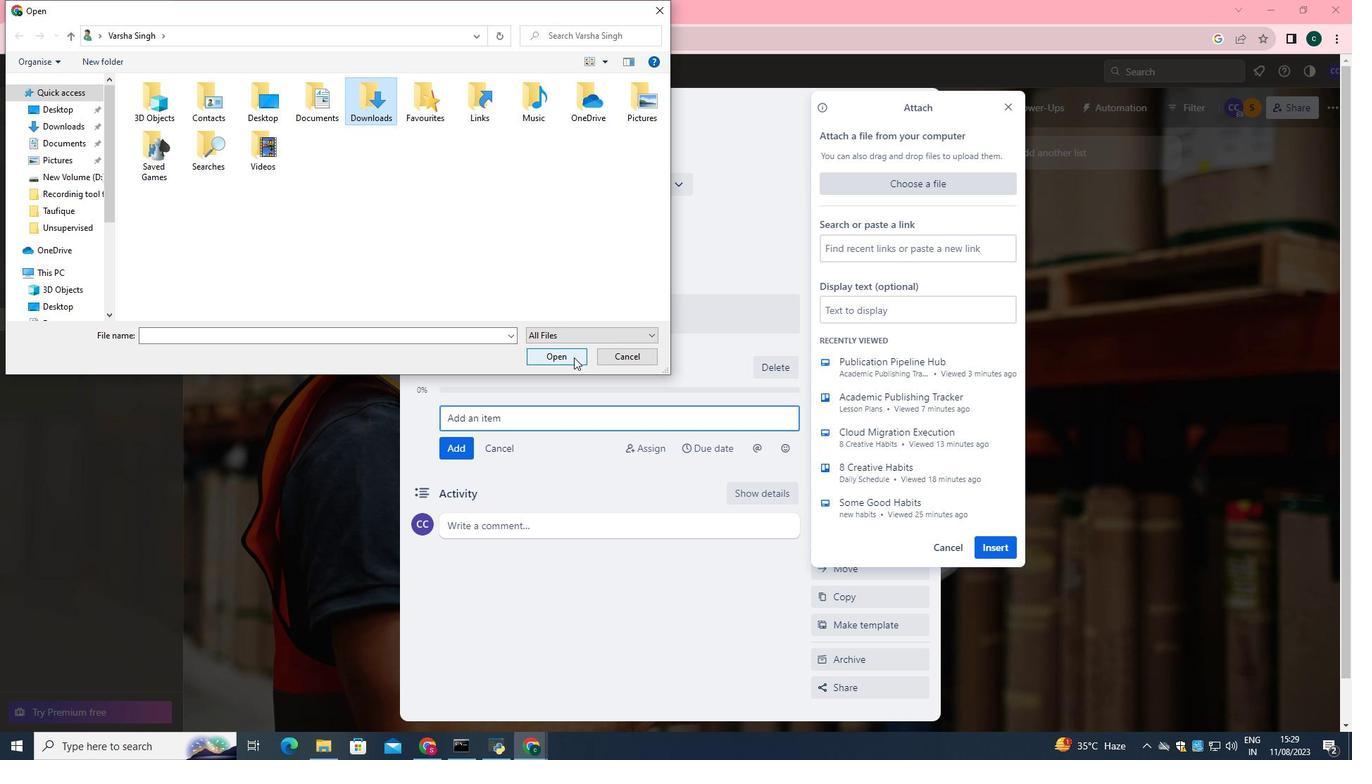 
Action: Mouse pressed left at (574, 357)
Screenshot: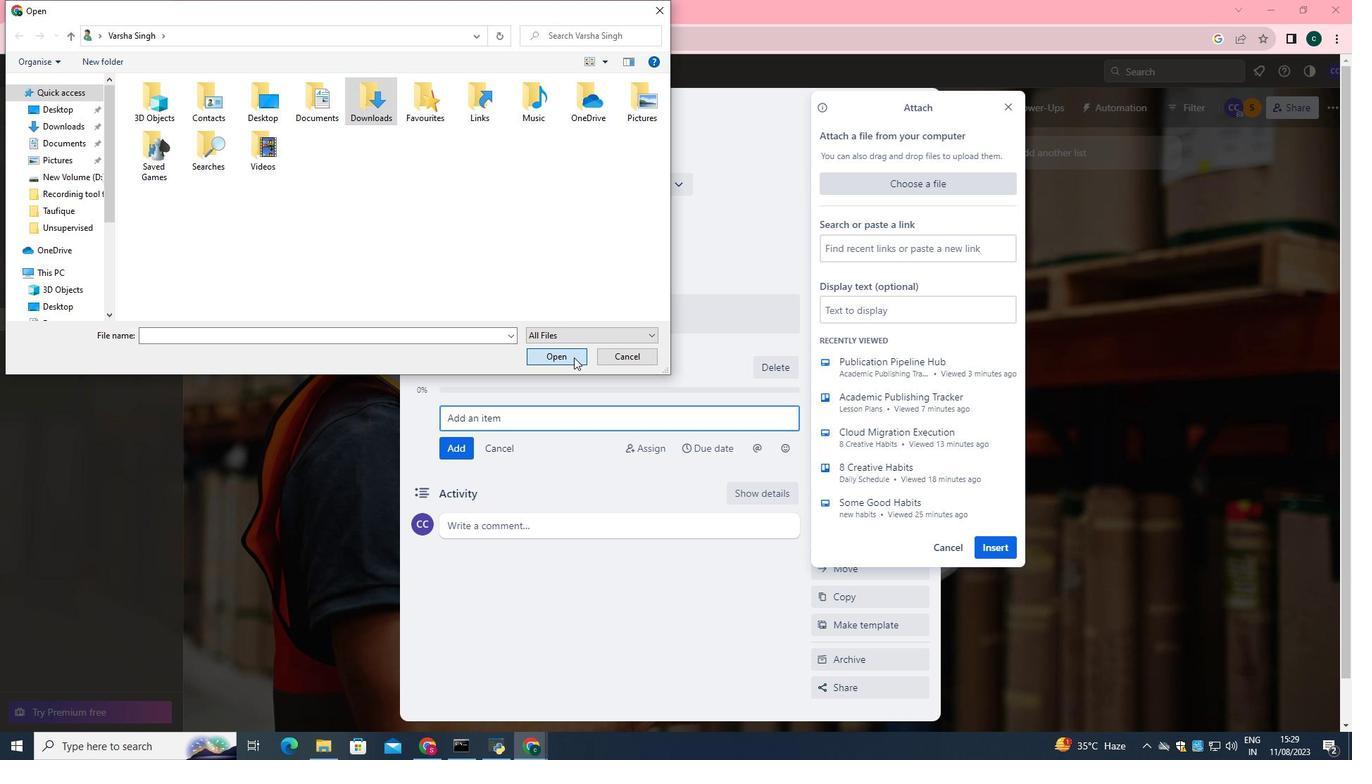 
Action: Mouse moved to (219, 117)
Screenshot: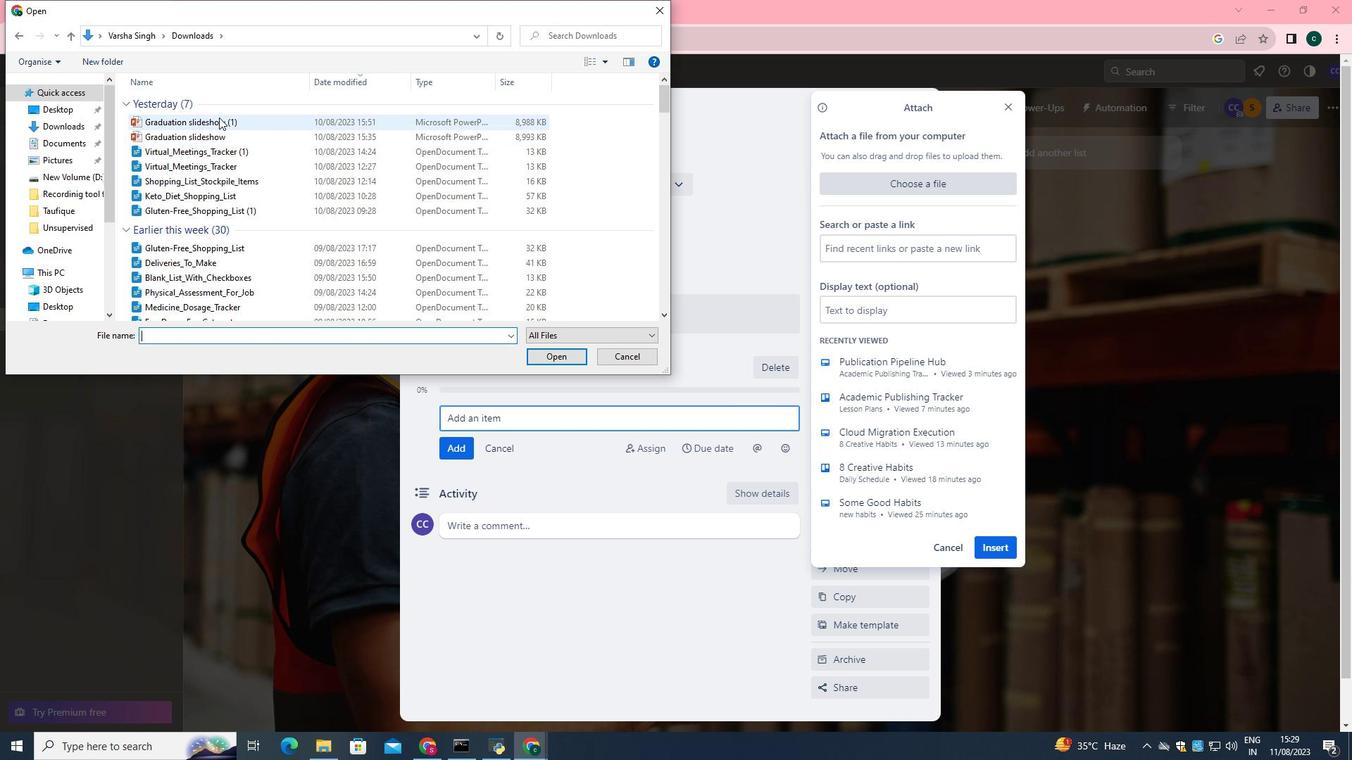 
Action: Mouse pressed left at (219, 117)
Screenshot: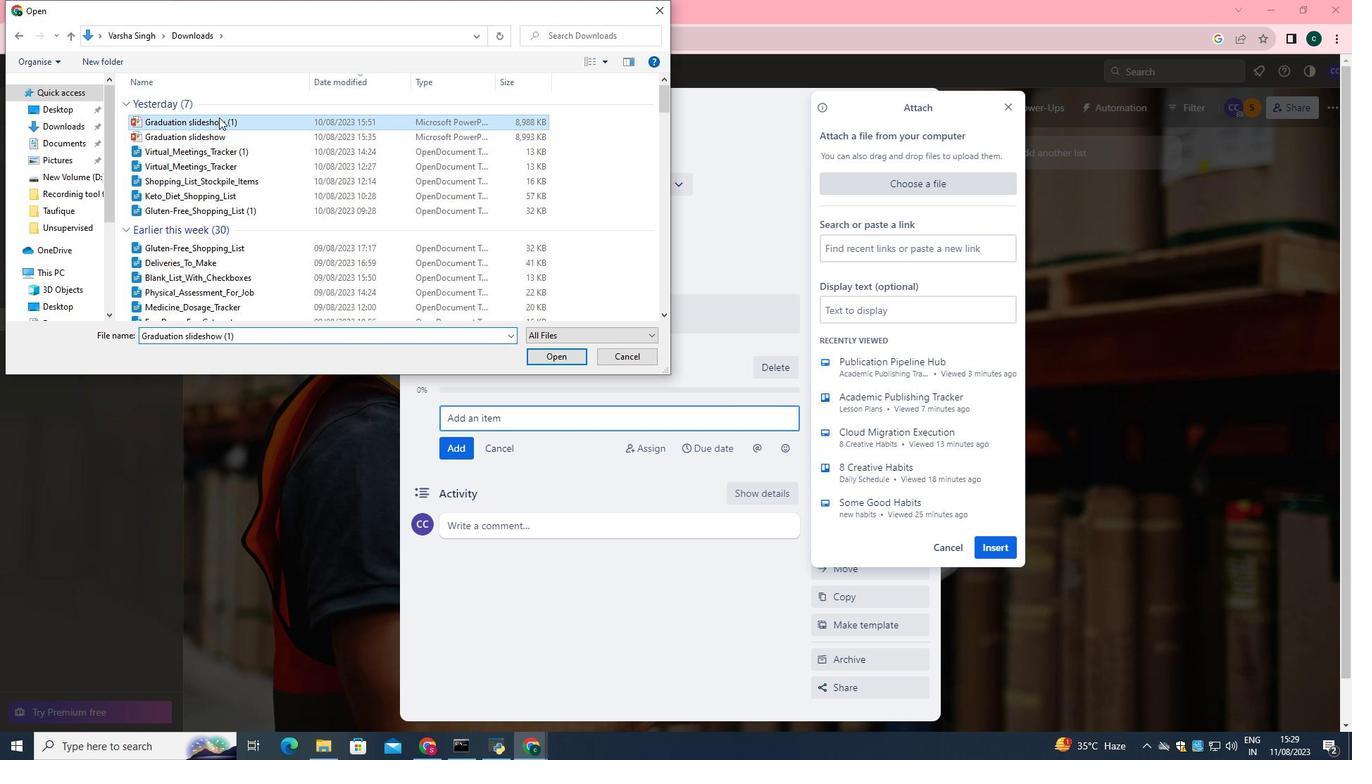 
Action: Mouse moved to (559, 357)
Screenshot: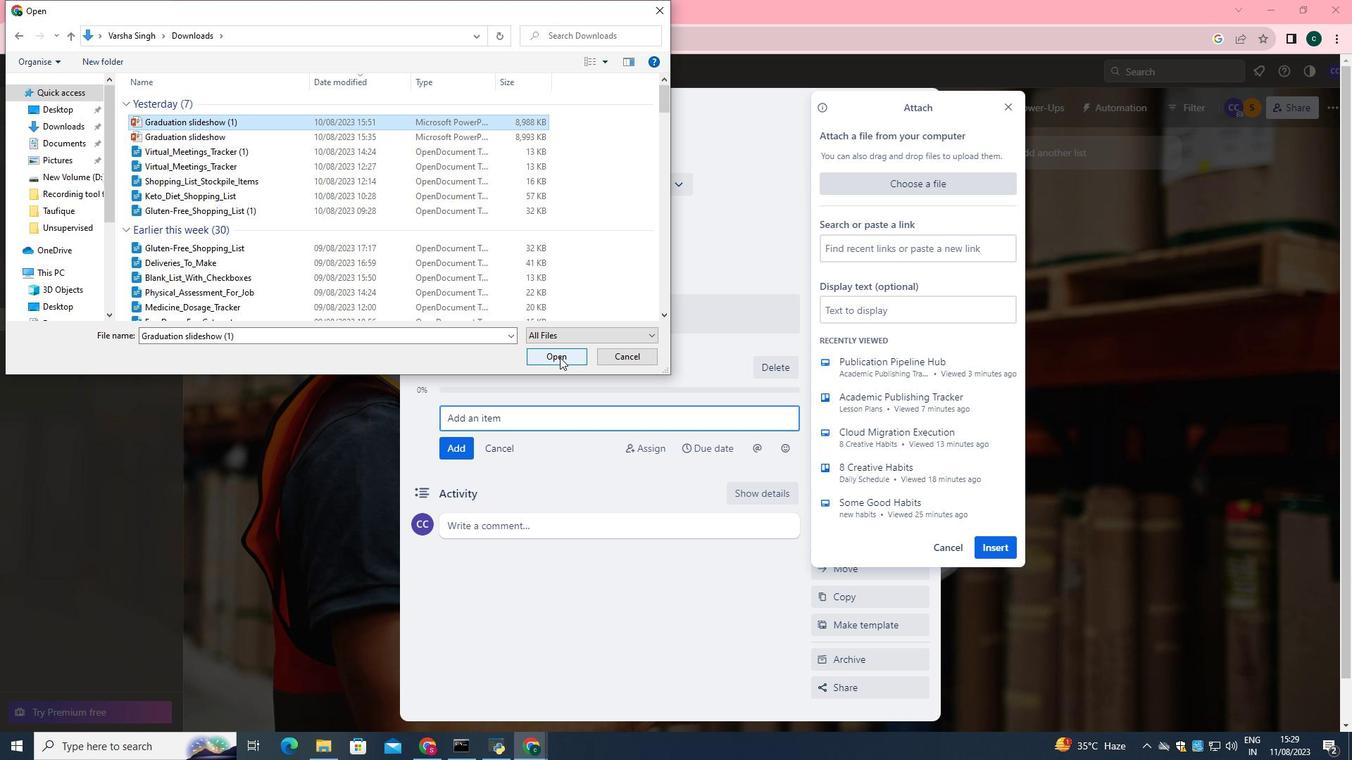 
Action: Mouse pressed left at (559, 357)
Screenshot: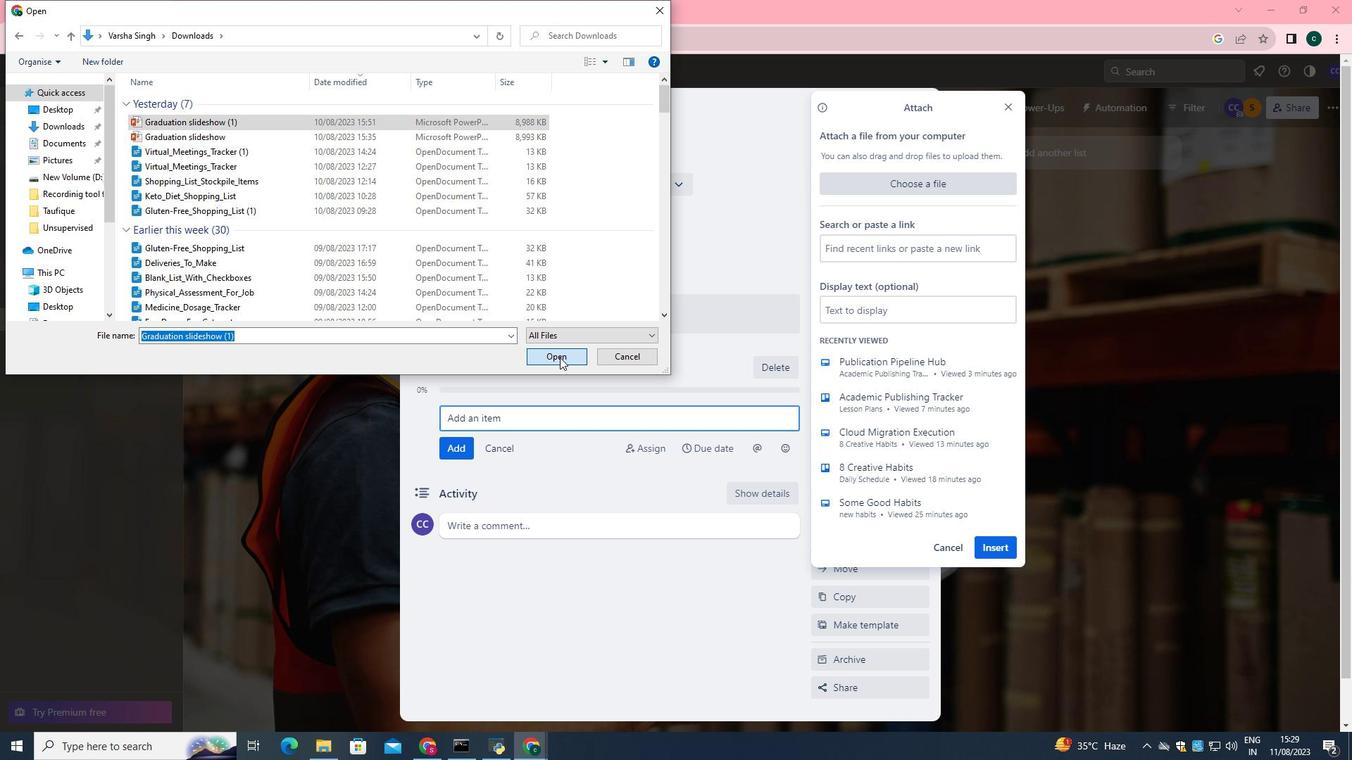 
Action: Mouse moved to (891, 361)
Screenshot: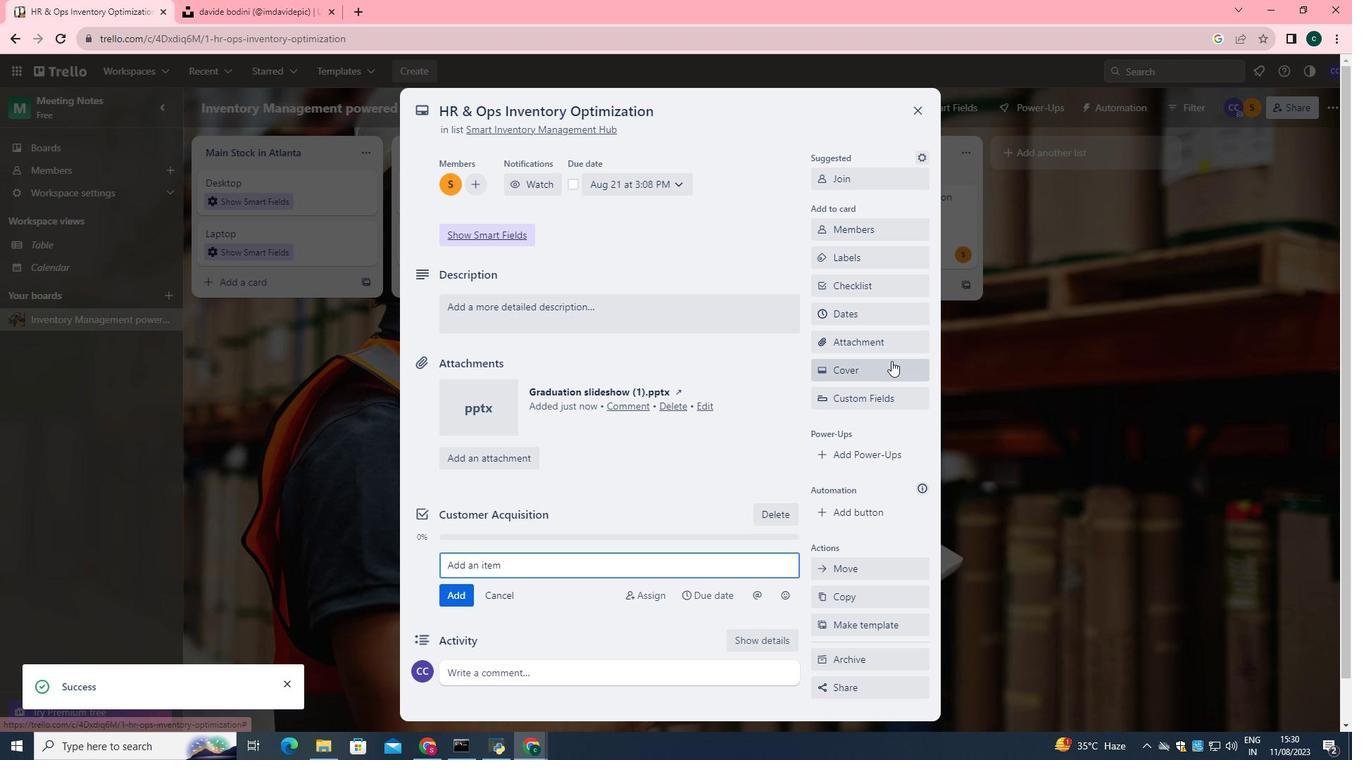 
Action: Mouse pressed left at (891, 361)
Screenshot: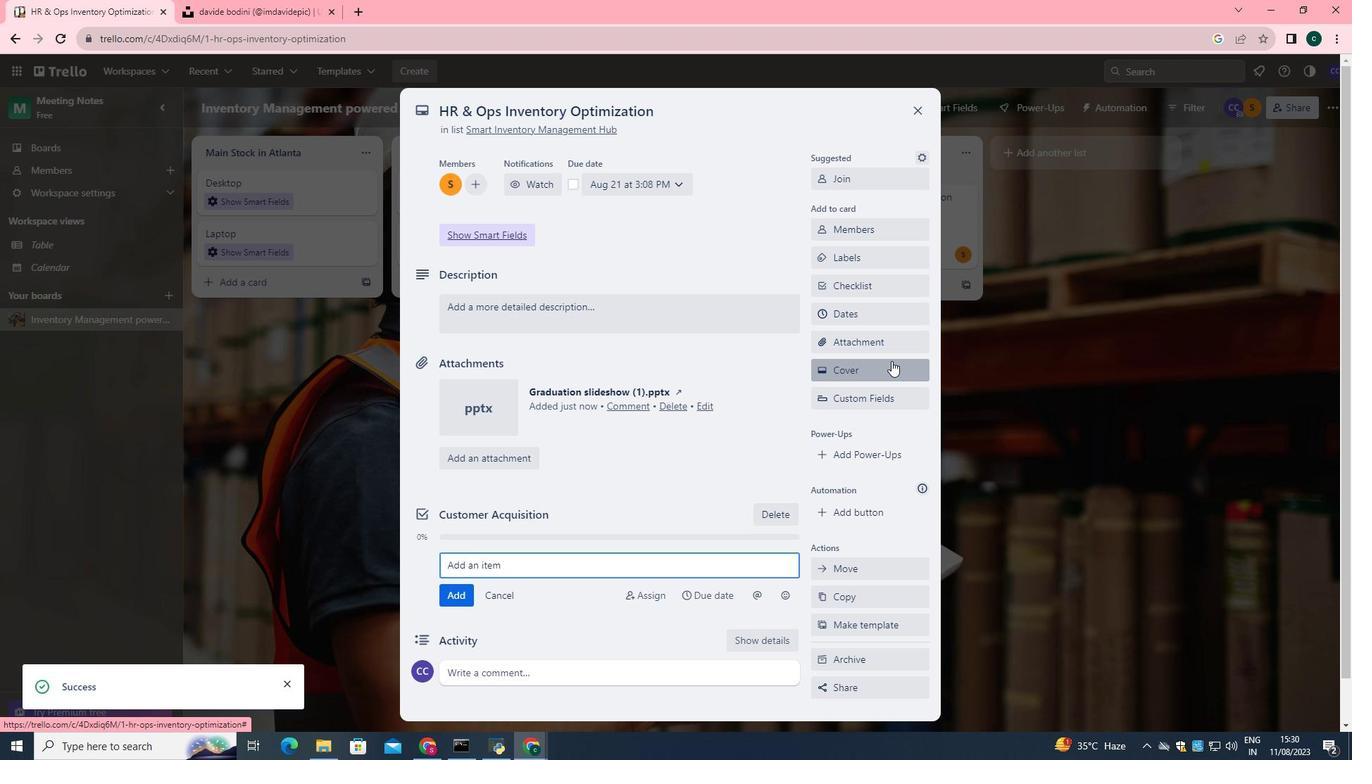 
Action: Mouse moved to (957, 477)
Screenshot: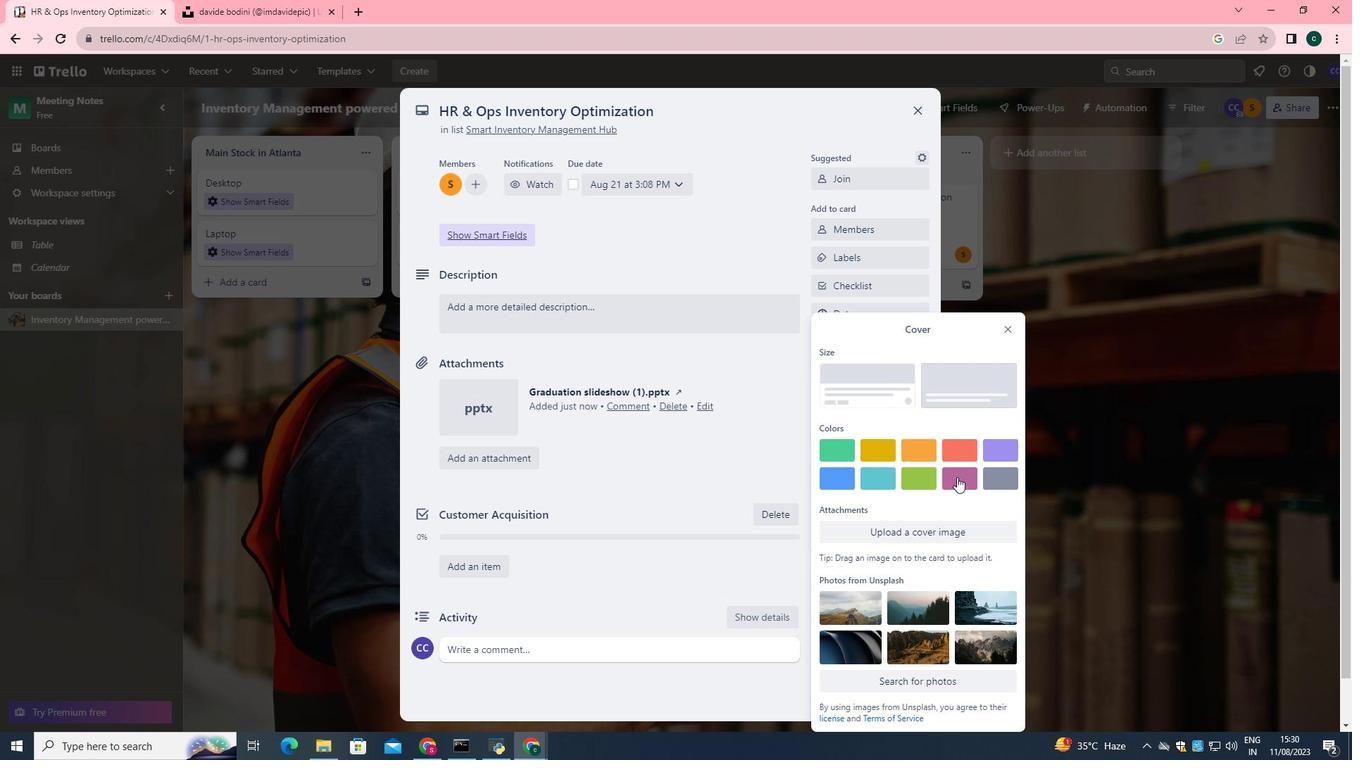 
Action: Mouse pressed left at (957, 477)
Screenshot: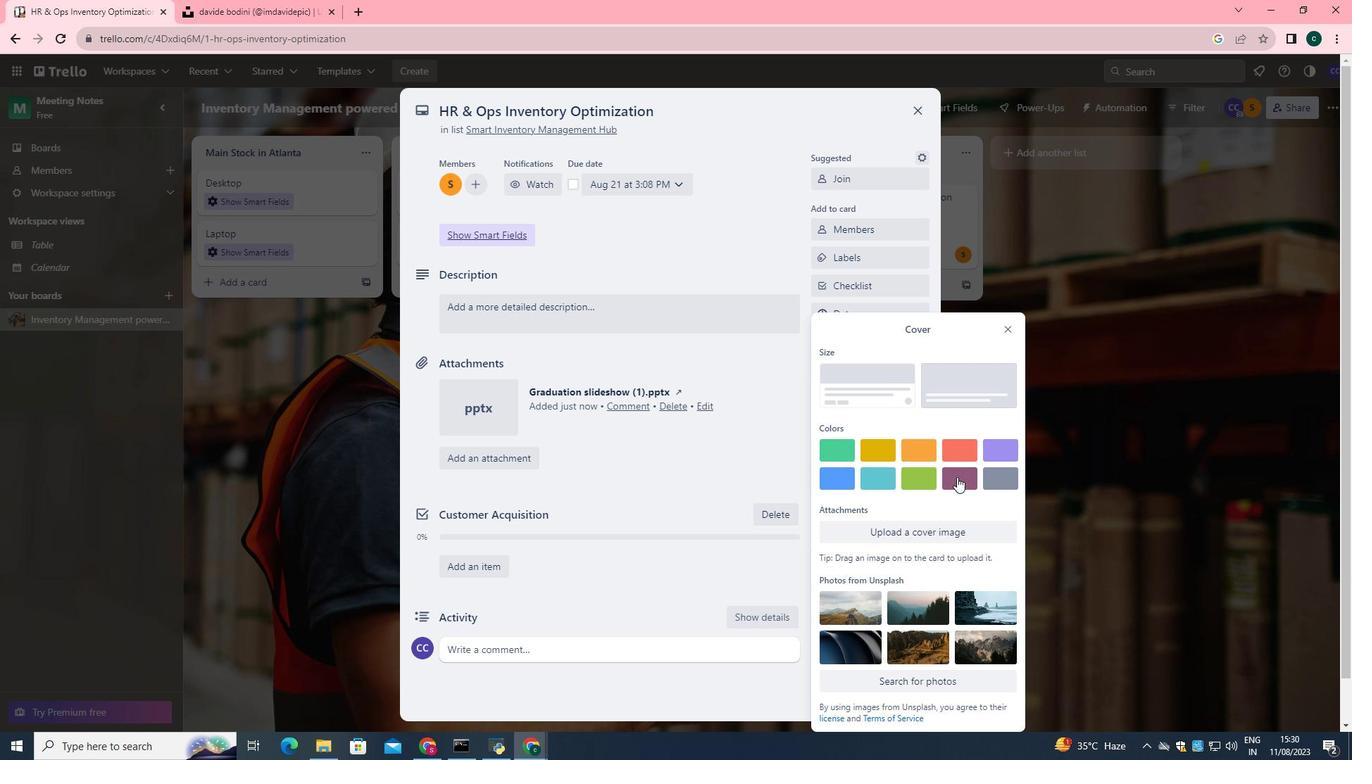 
Action: Mouse moved to (1007, 305)
Screenshot: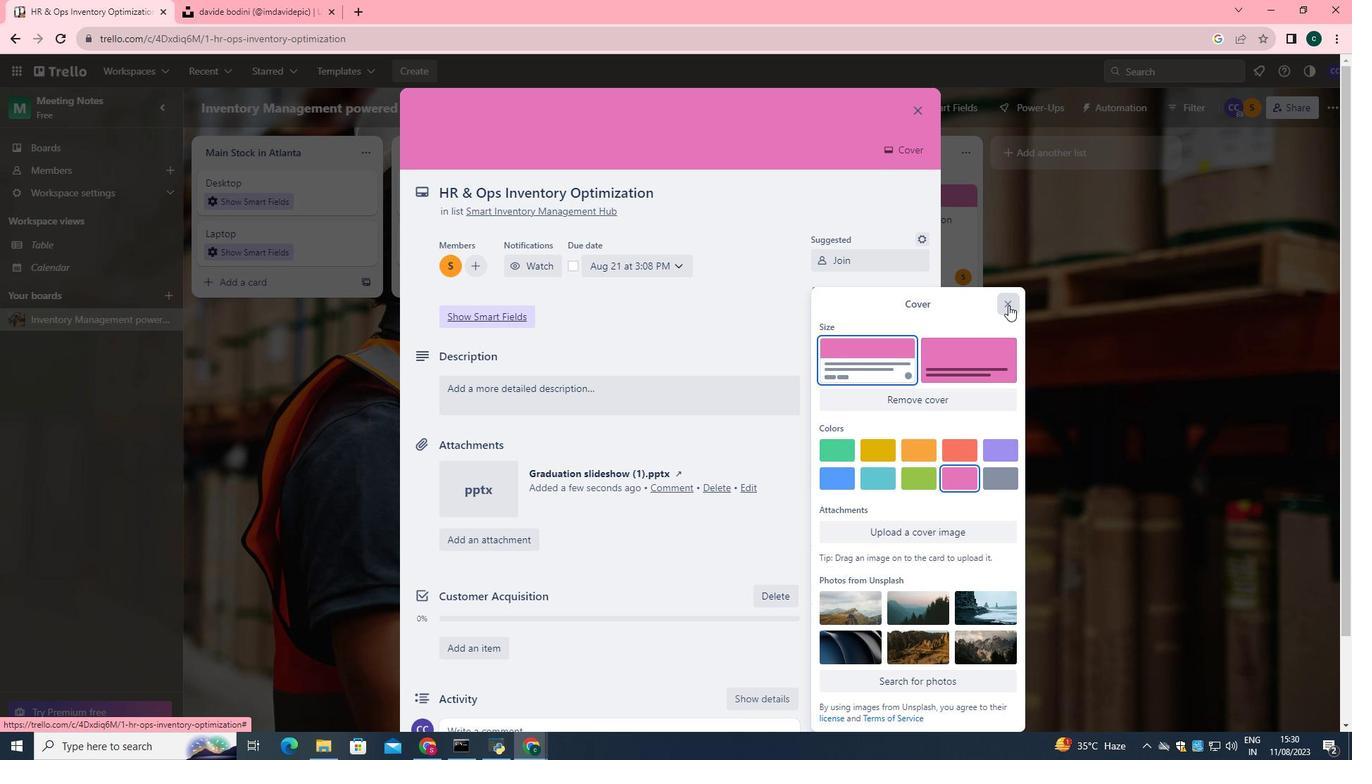 
Action: Mouse pressed left at (1007, 305)
Screenshot: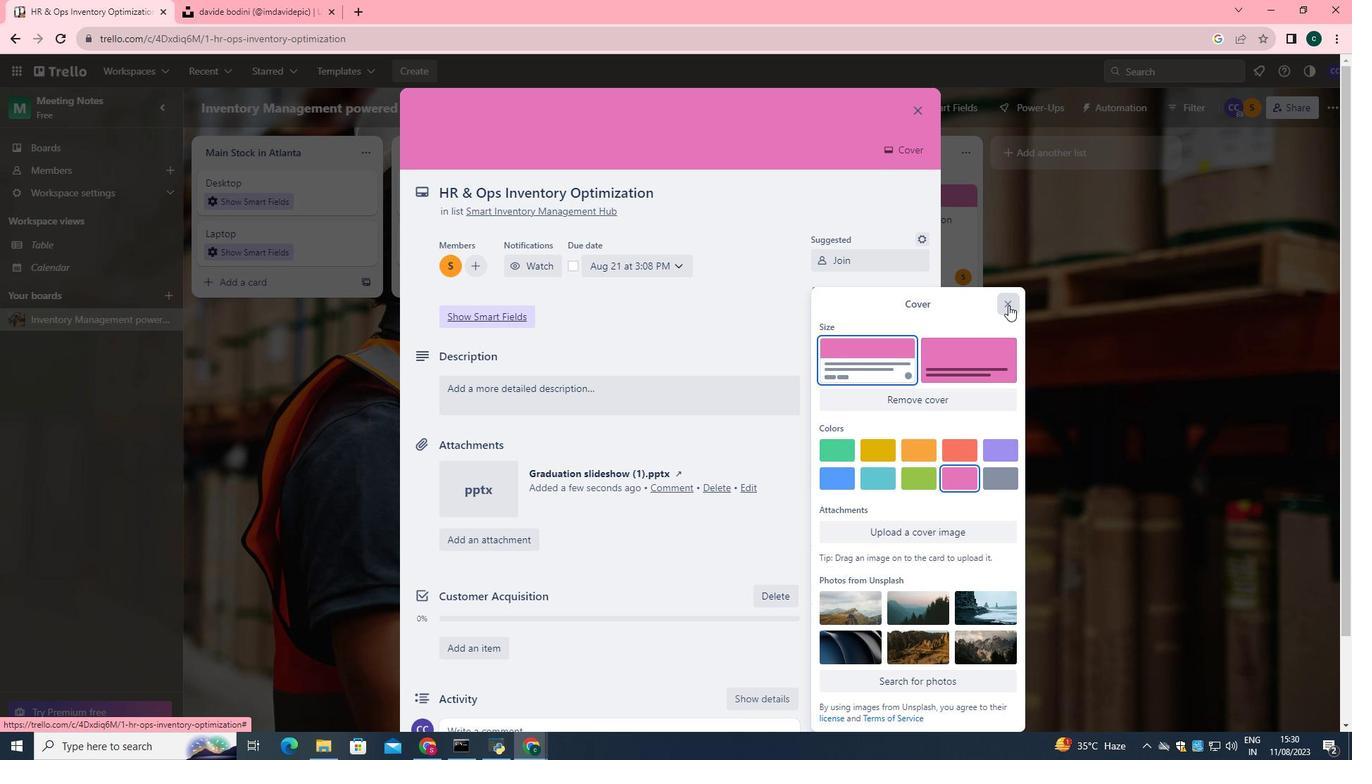 
Action: Mouse moved to (533, 393)
Screenshot: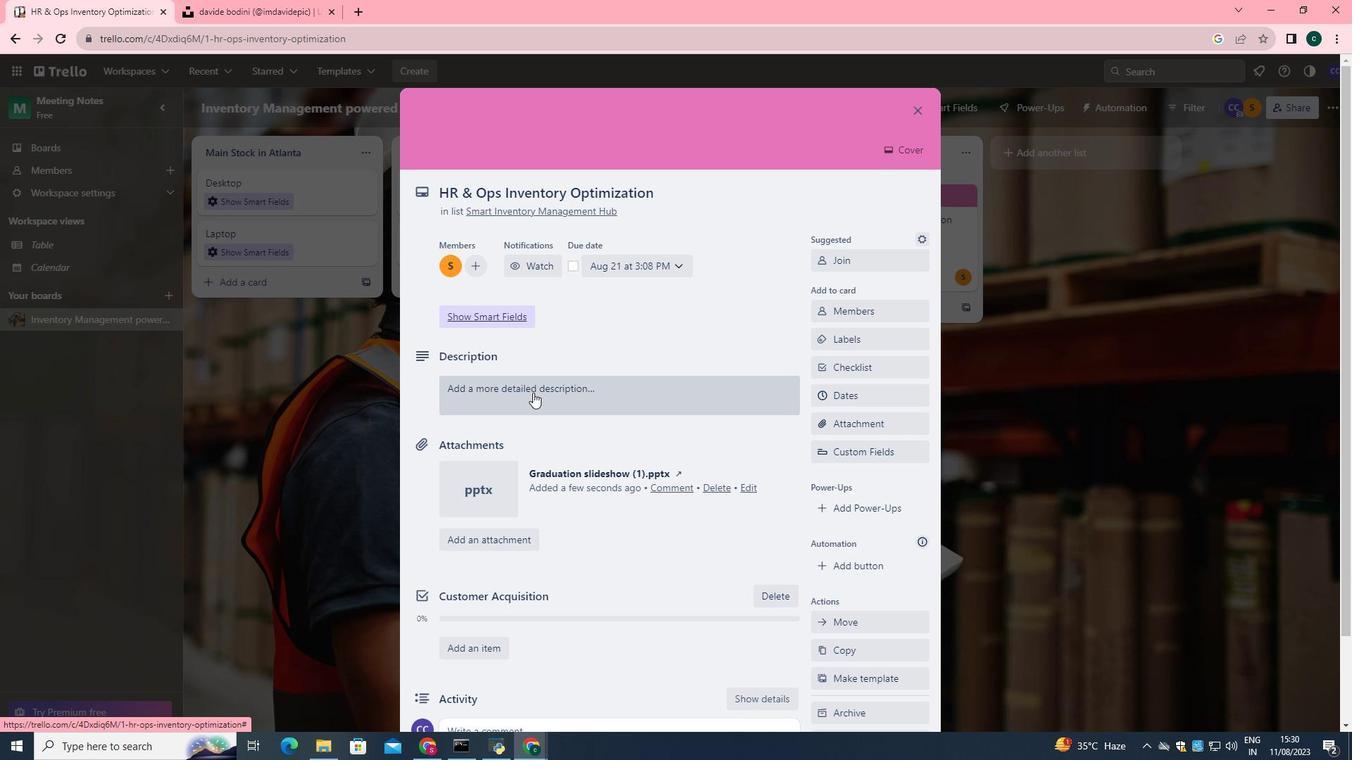 
Action: Mouse pressed left at (533, 393)
Screenshot: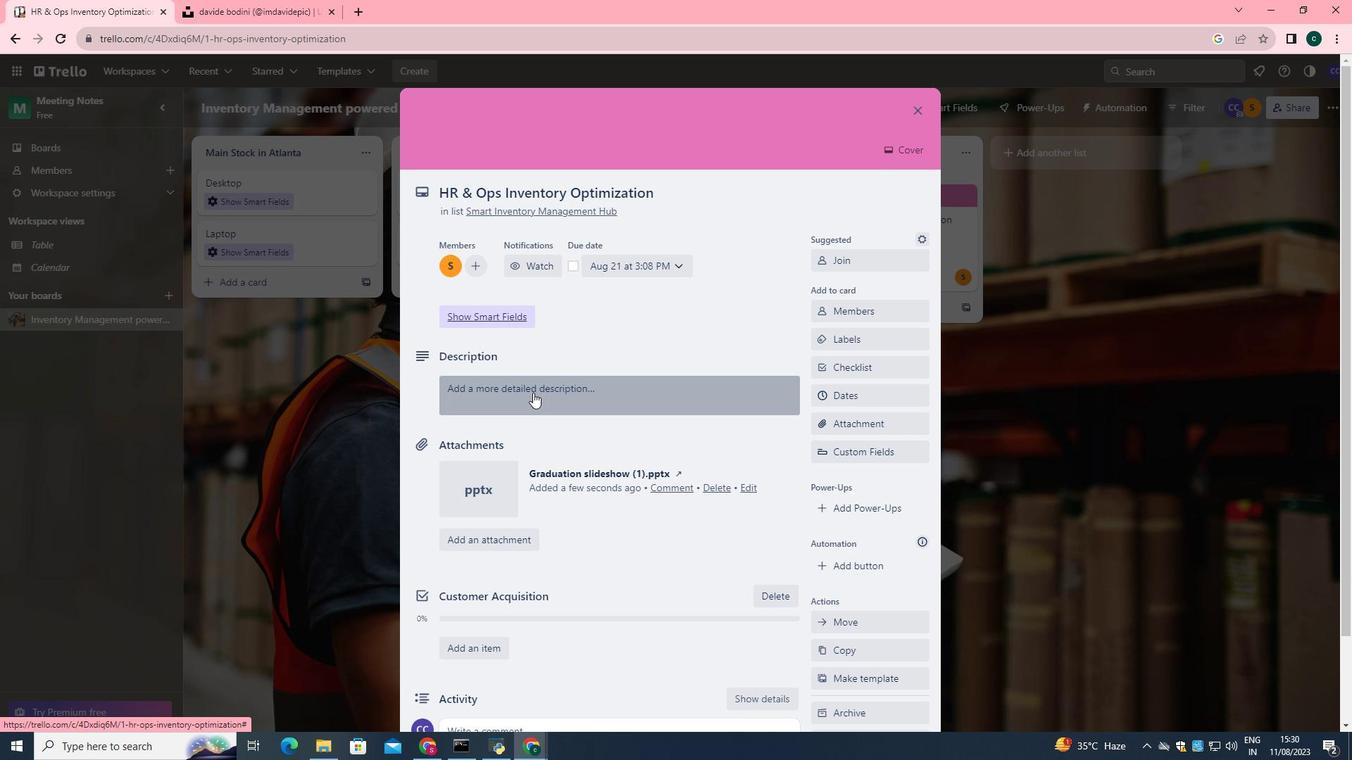 
Action: Key pressed <Key.shift>Conduct<Key.space>customer<Key.space>research<Key.space>for<Key.space>new<Key.space>marketing<Key.space>messaging
Screenshot: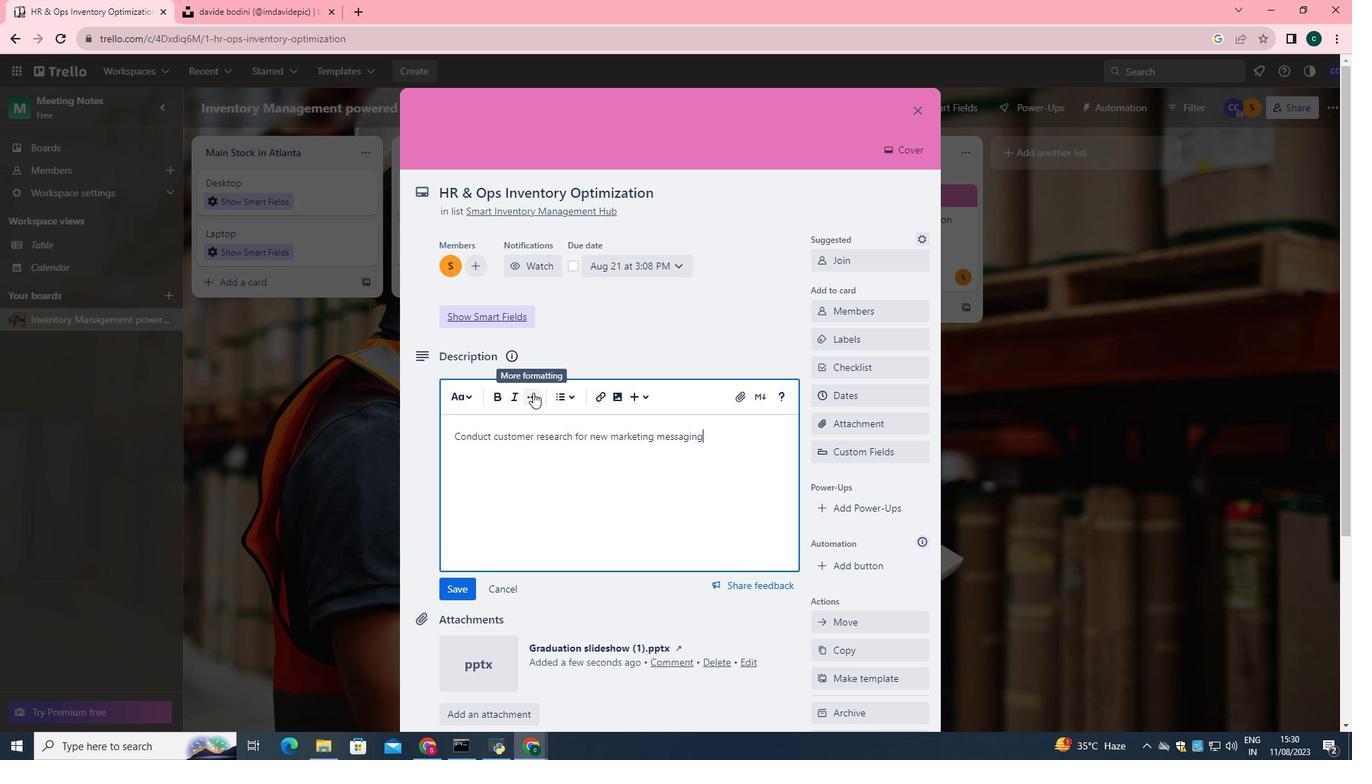 
Action: Mouse moved to (464, 584)
Screenshot: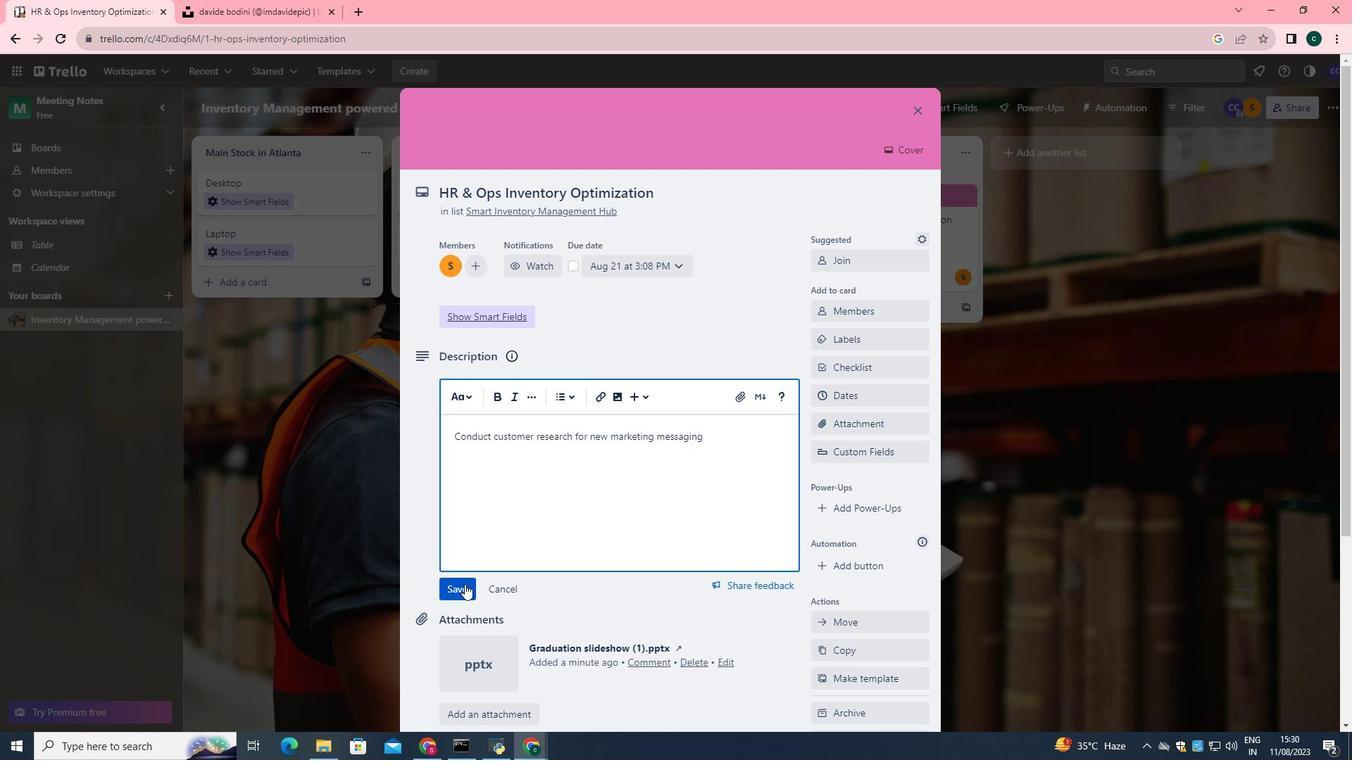 
Action: Mouse pressed left at (464, 584)
Screenshot: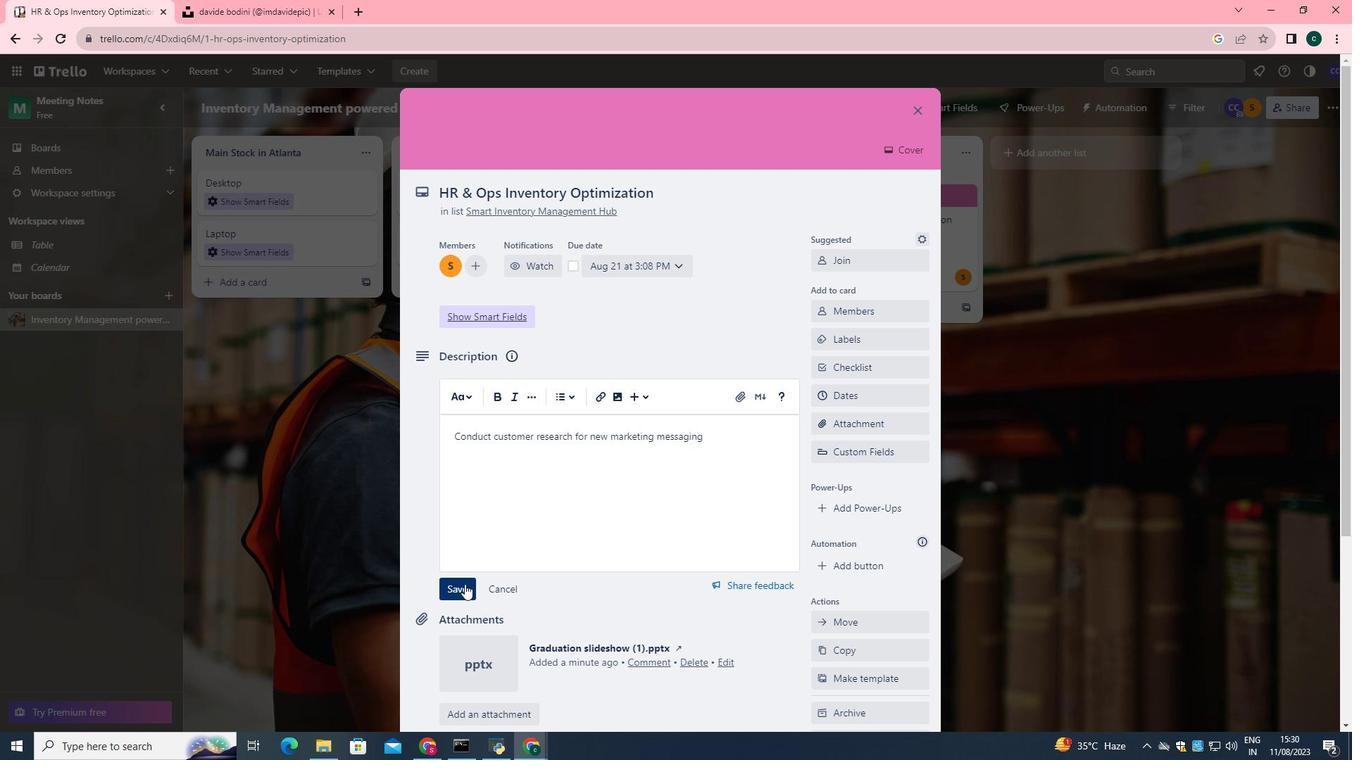 
Action: Mouse moved to (564, 702)
Screenshot: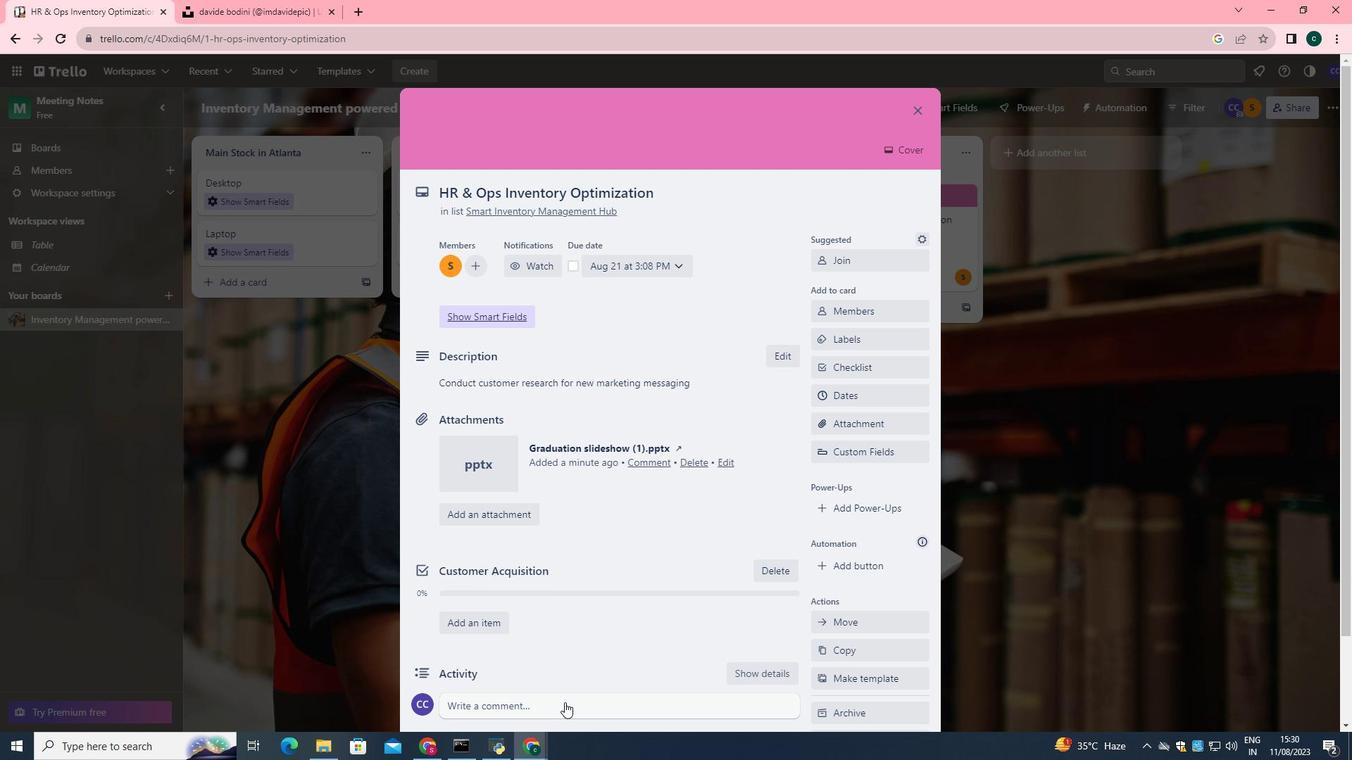 
Action: Mouse pressed left at (564, 702)
Screenshot: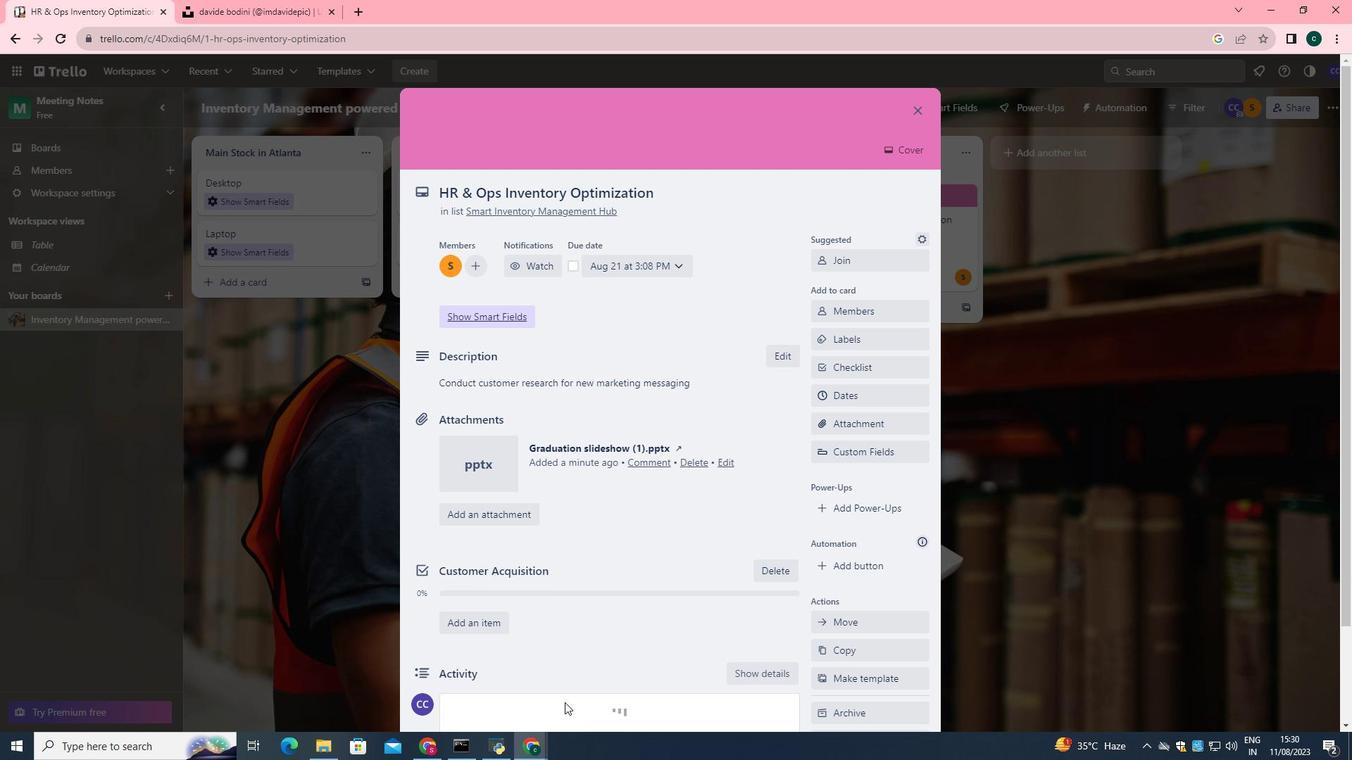
Action: Key pressed <Key.shift>Given<Key.space>the<Key.space>potential<Key.space>impact<Key.space>of<Key.space>this<Key.space>task
Screenshot: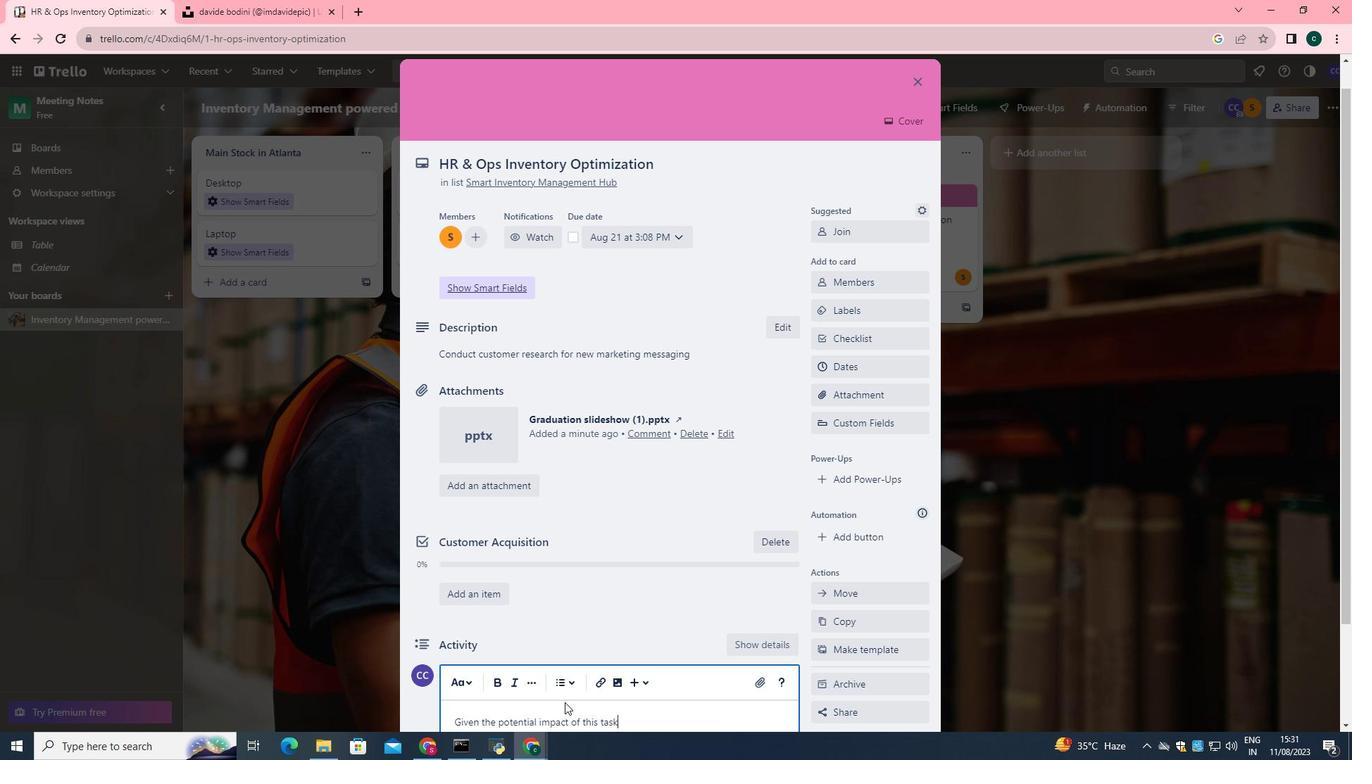 
Action: Mouse moved to (606, 671)
Screenshot: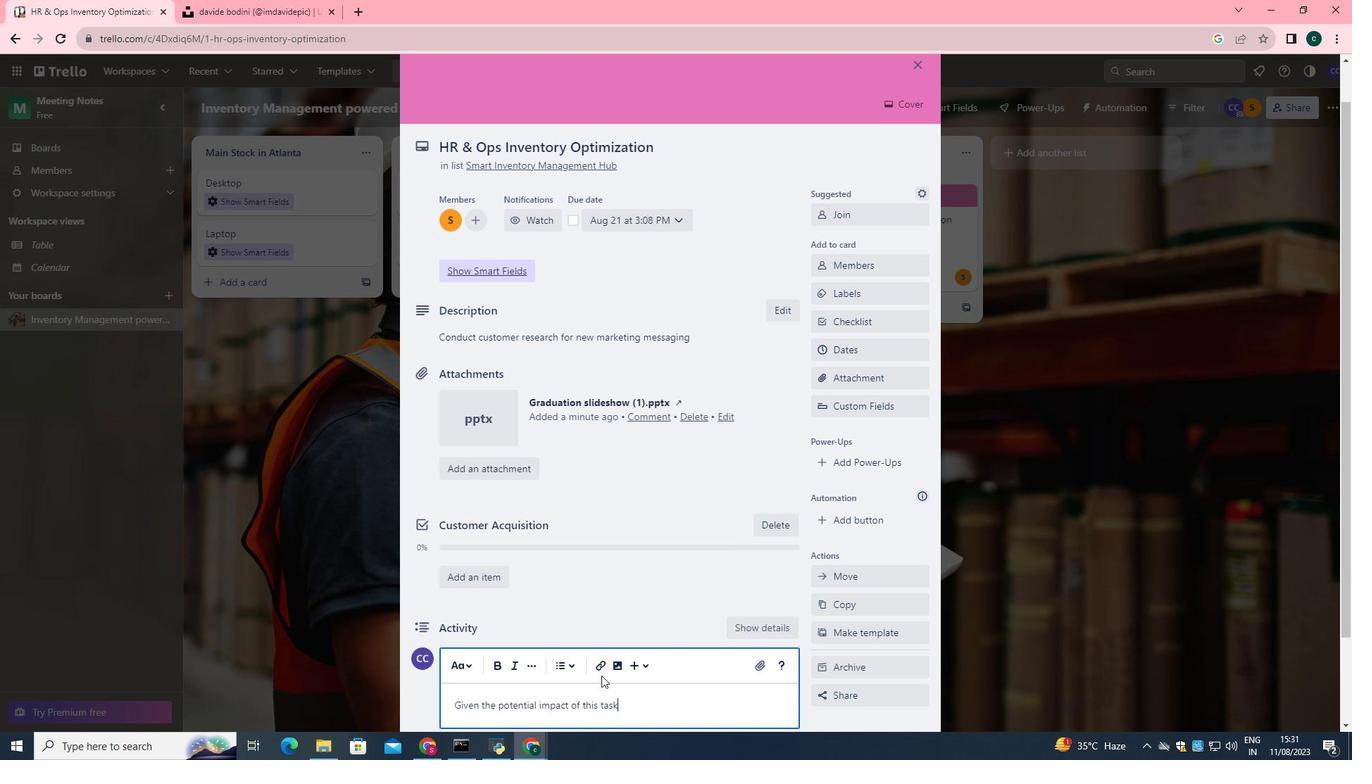 
Action: Mouse scrolled (606, 671) with delta (0, 0)
Screenshot: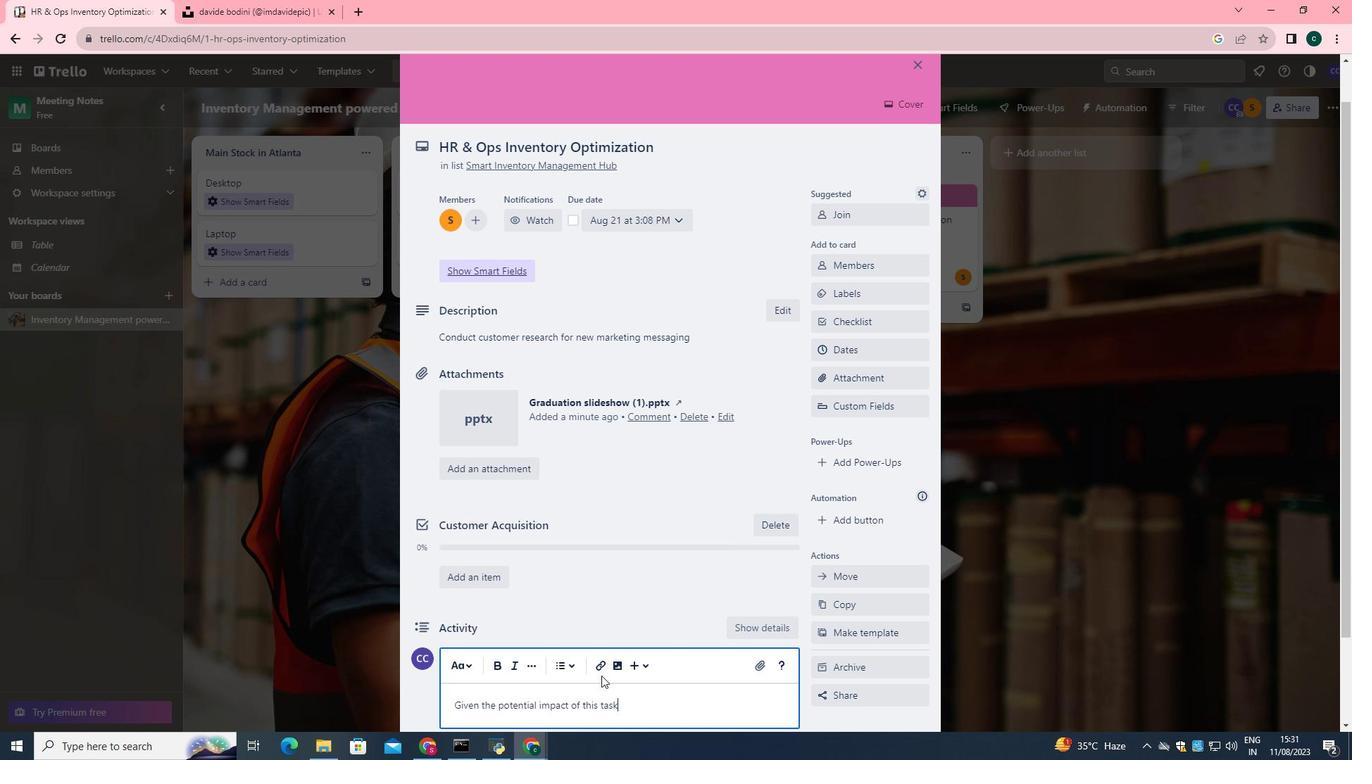 
Action: Mouse scrolled (606, 671) with delta (0, 0)
Screenshot: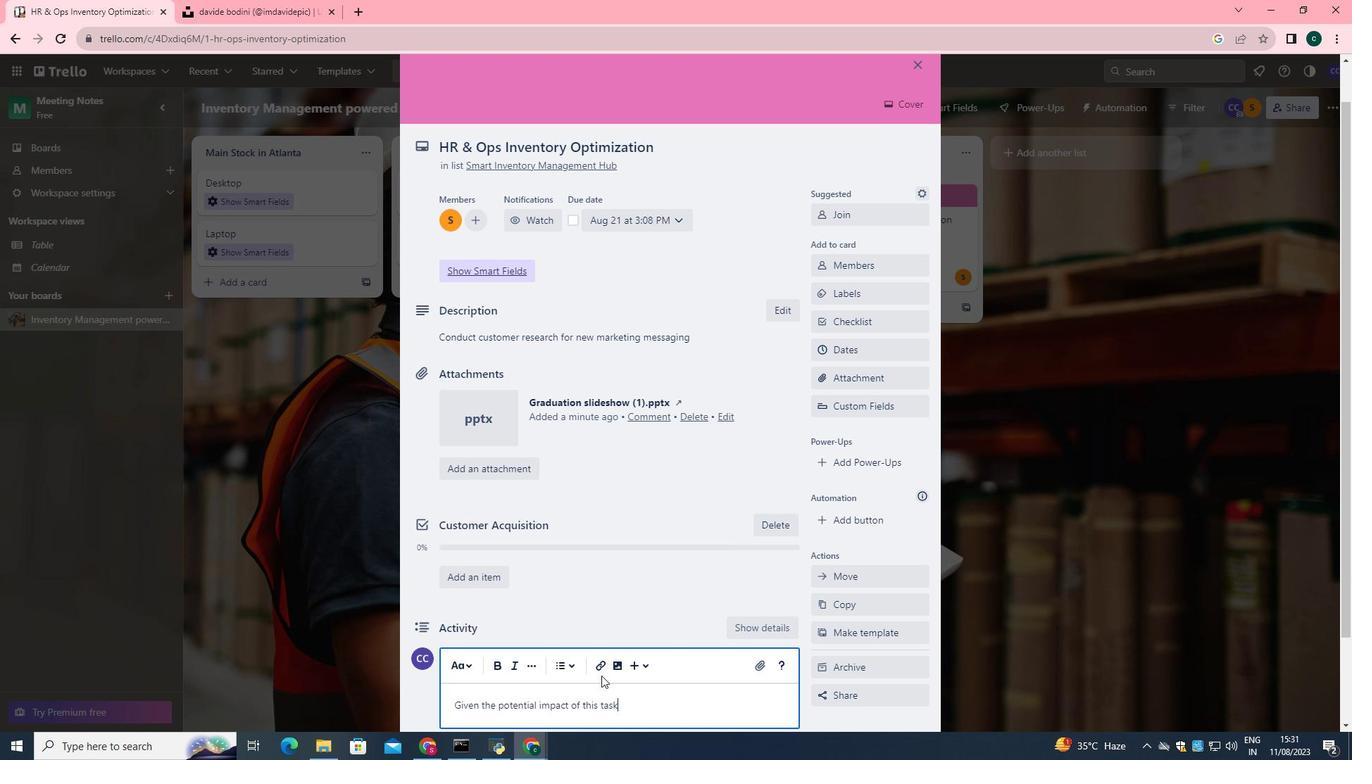 
Action: Mouse scrolled (606, 671) with delta (0, 0)
Screenshot: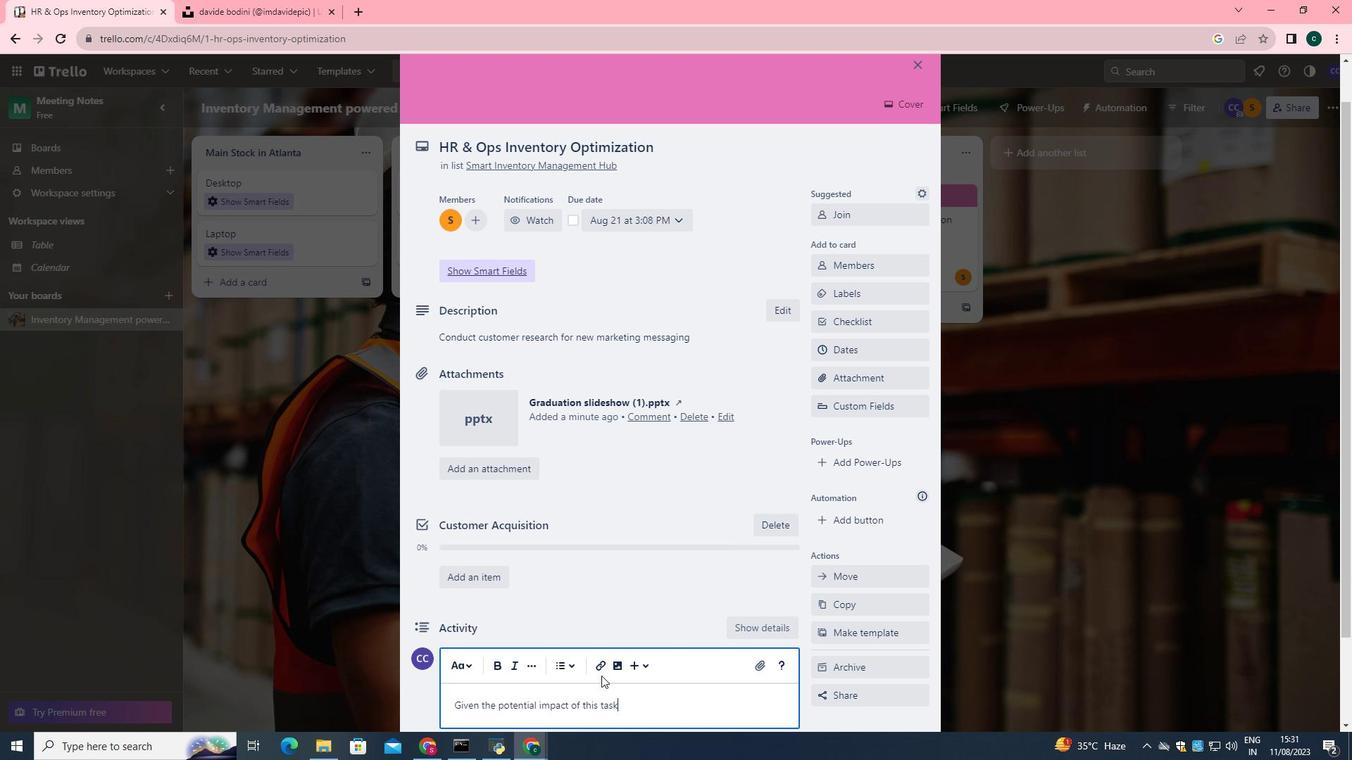 
Action: Mouse scrolled (606, 671) with delta (0, 0)
Screenshot: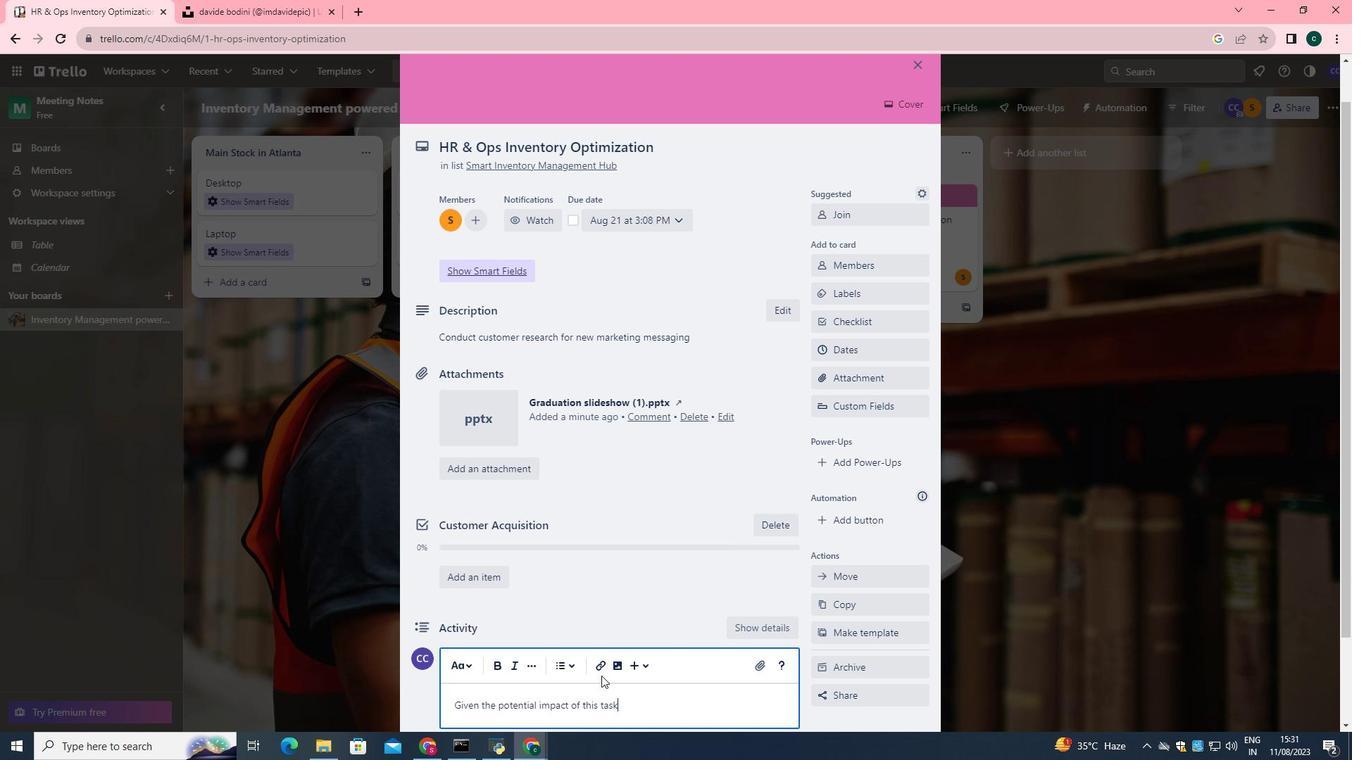 
Action: Mouse moved to (443, 638)
Screenshot: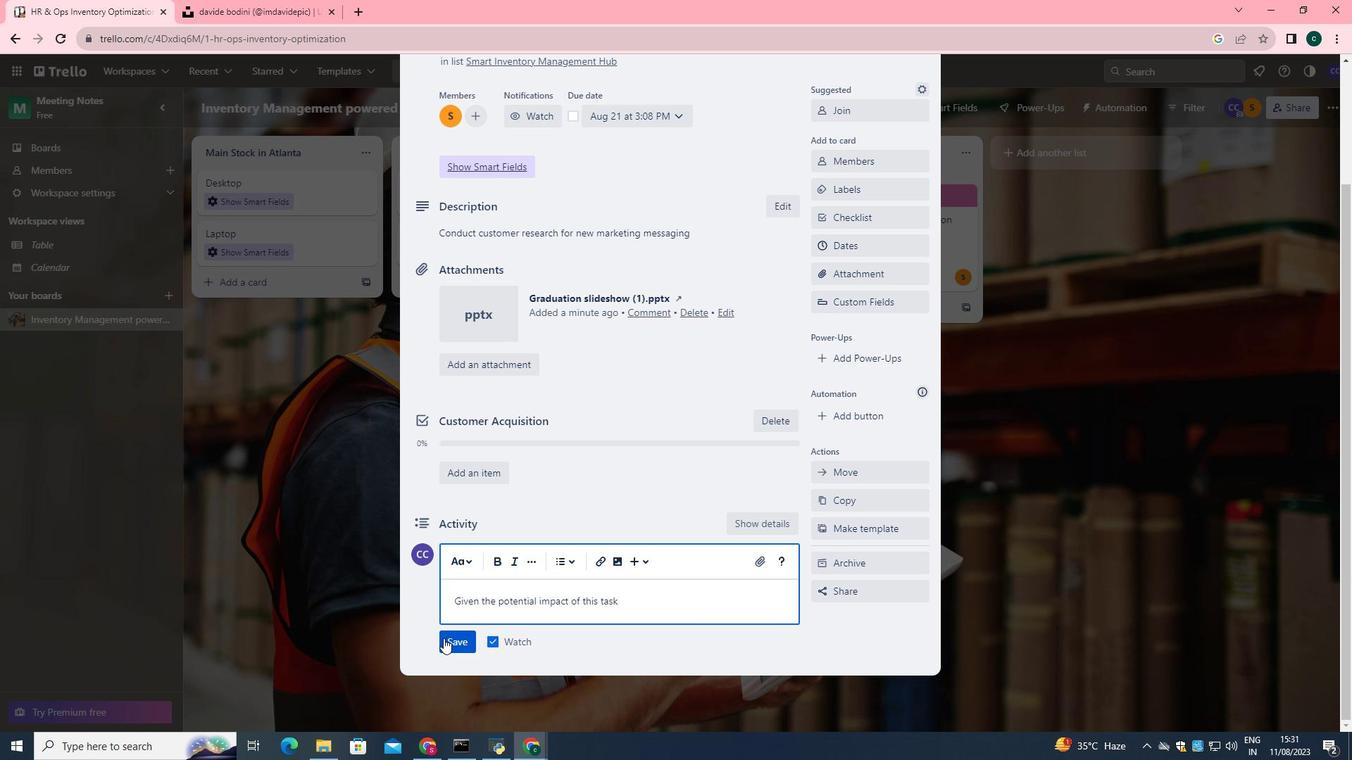 
Action: Mouse pressed left at (443, 638)
Screenshot: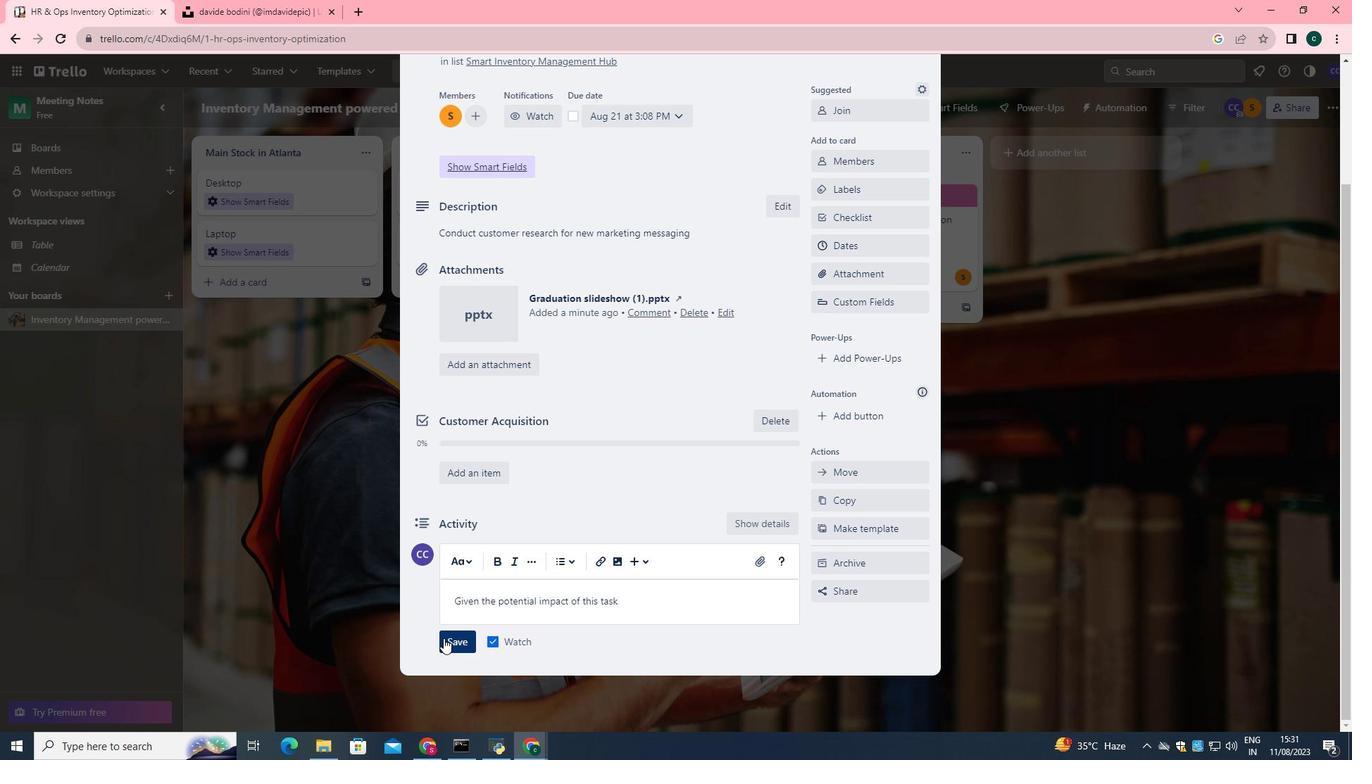 
Action: Mouse moved to (838, 187)
Screenshot: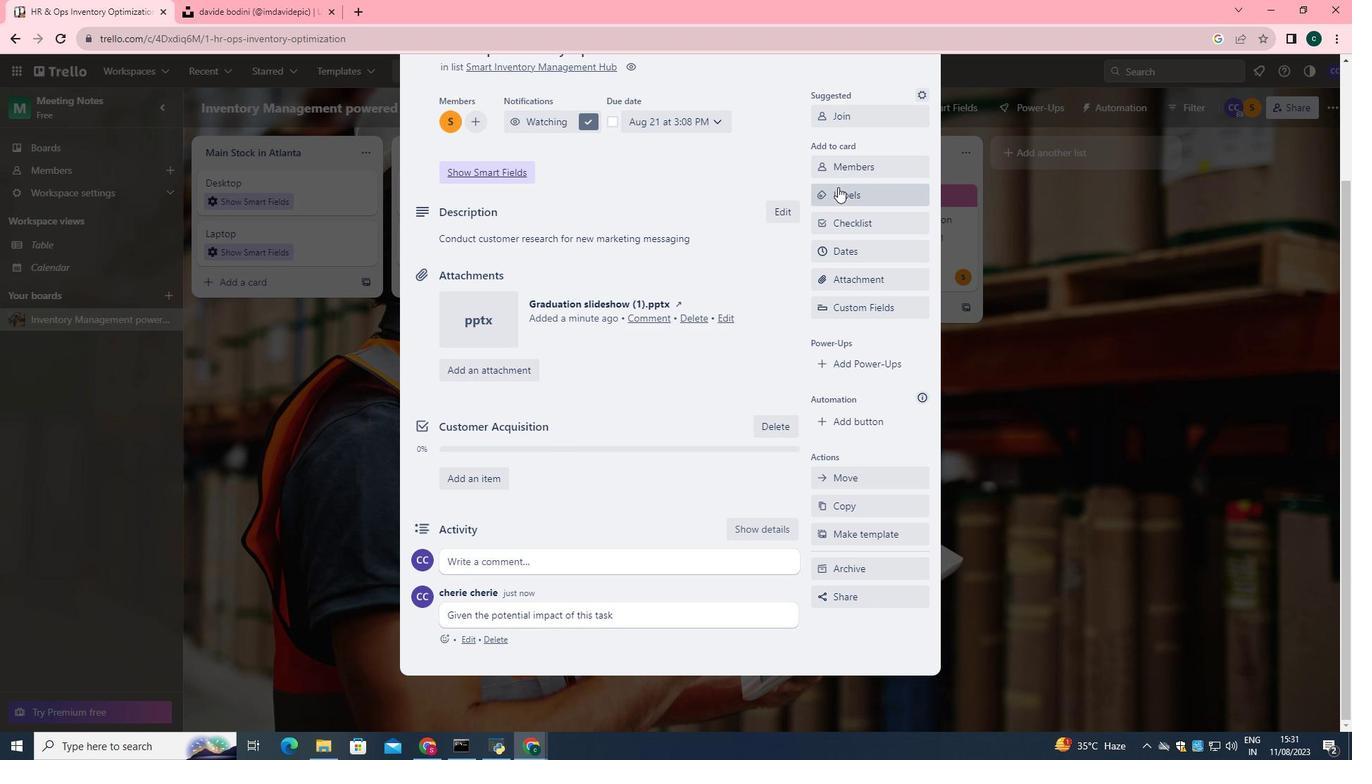 
Action: Mouse scrolled (838, 188) with delta (0, 0)
Screenshot: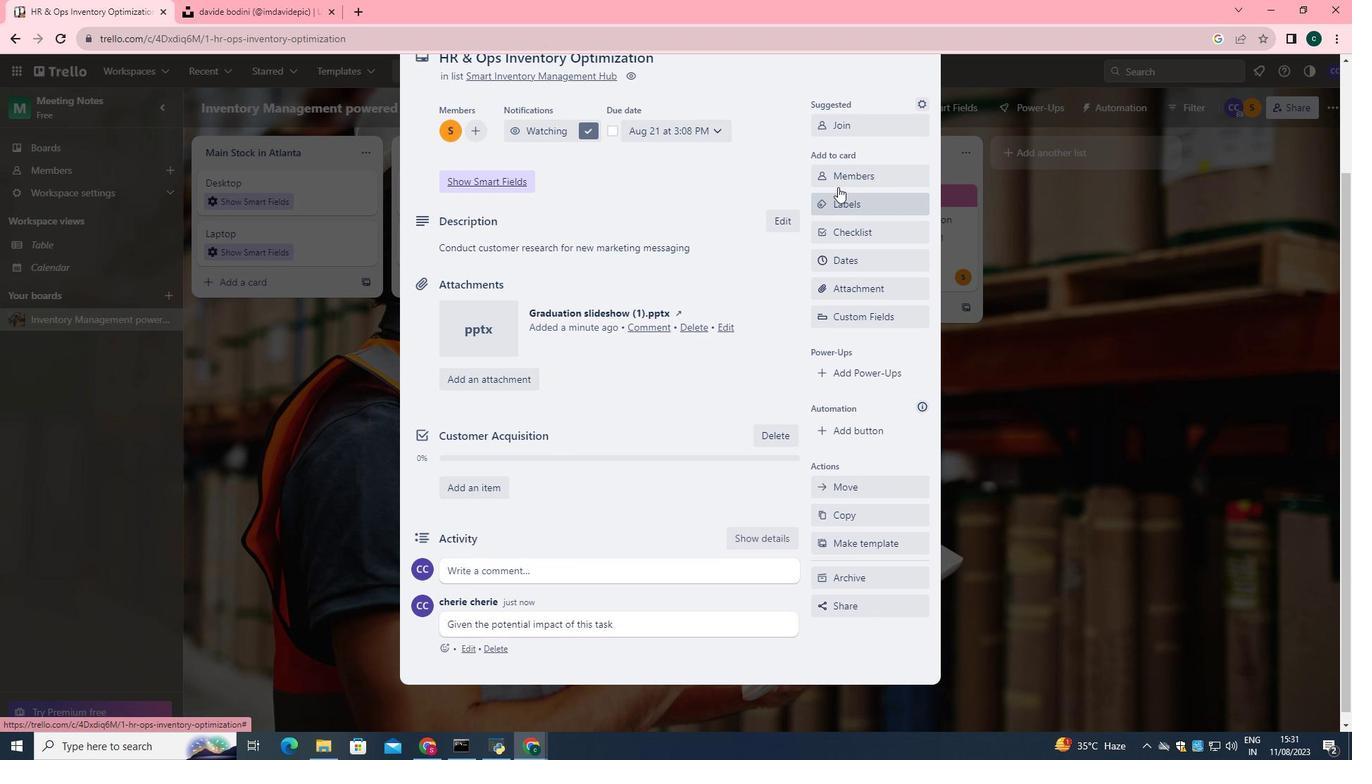 
Action: Mouse scrolled (838, 188) with delta (0, 0)
Screenshot: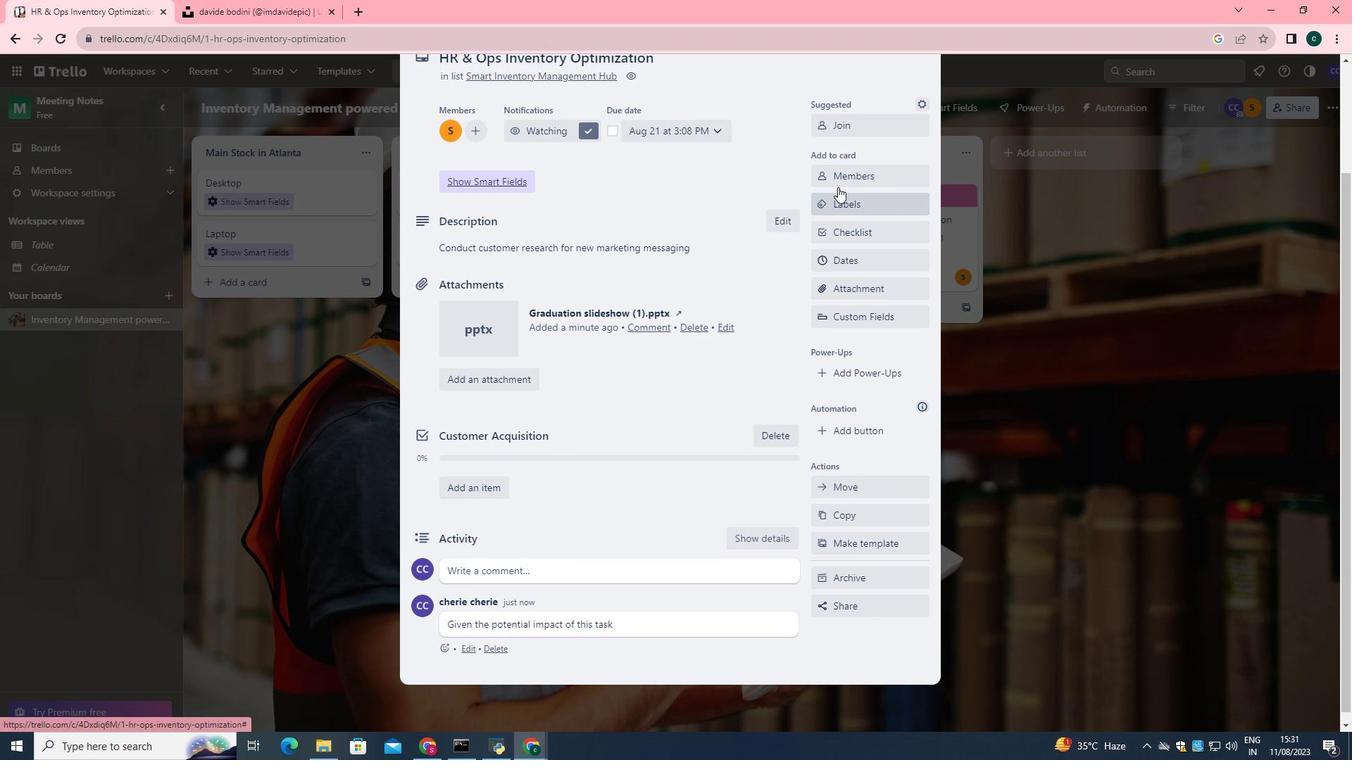 
Action: Mouse scrolled (838, 188) with delta (0, 0)
Screenshot: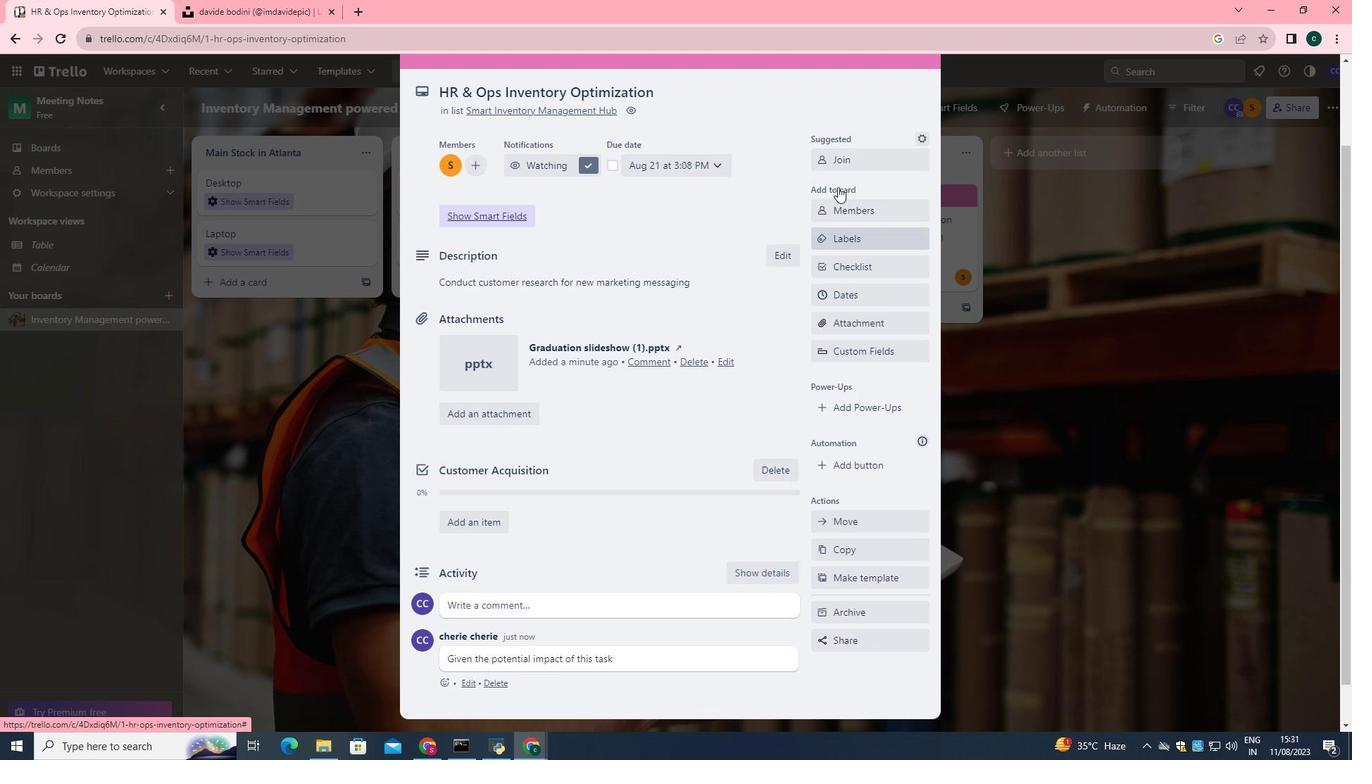 
Action: Mouse scrolled (838, 188) with delta (0, 0)
Screenshot: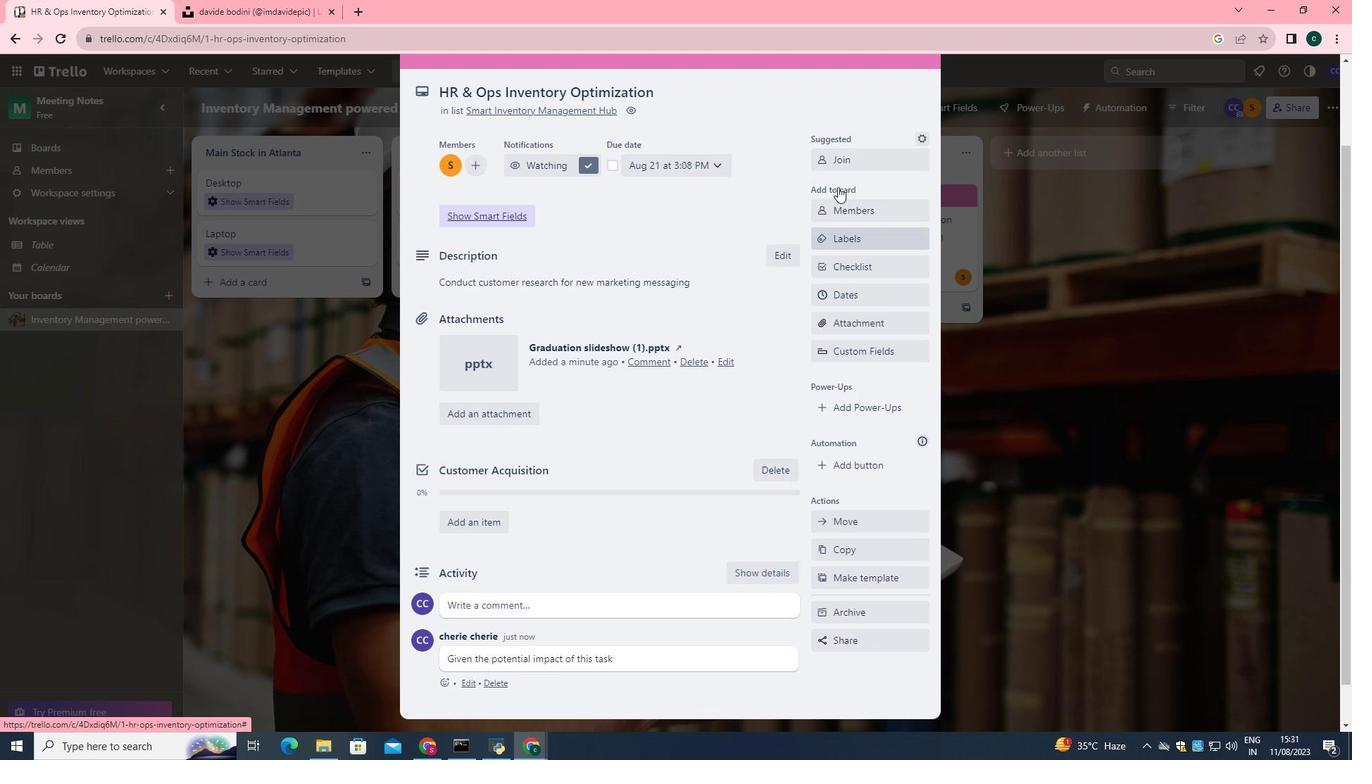 
Action: Mouse scrolled (838, 188) with delta (0, 0)
Screenshot: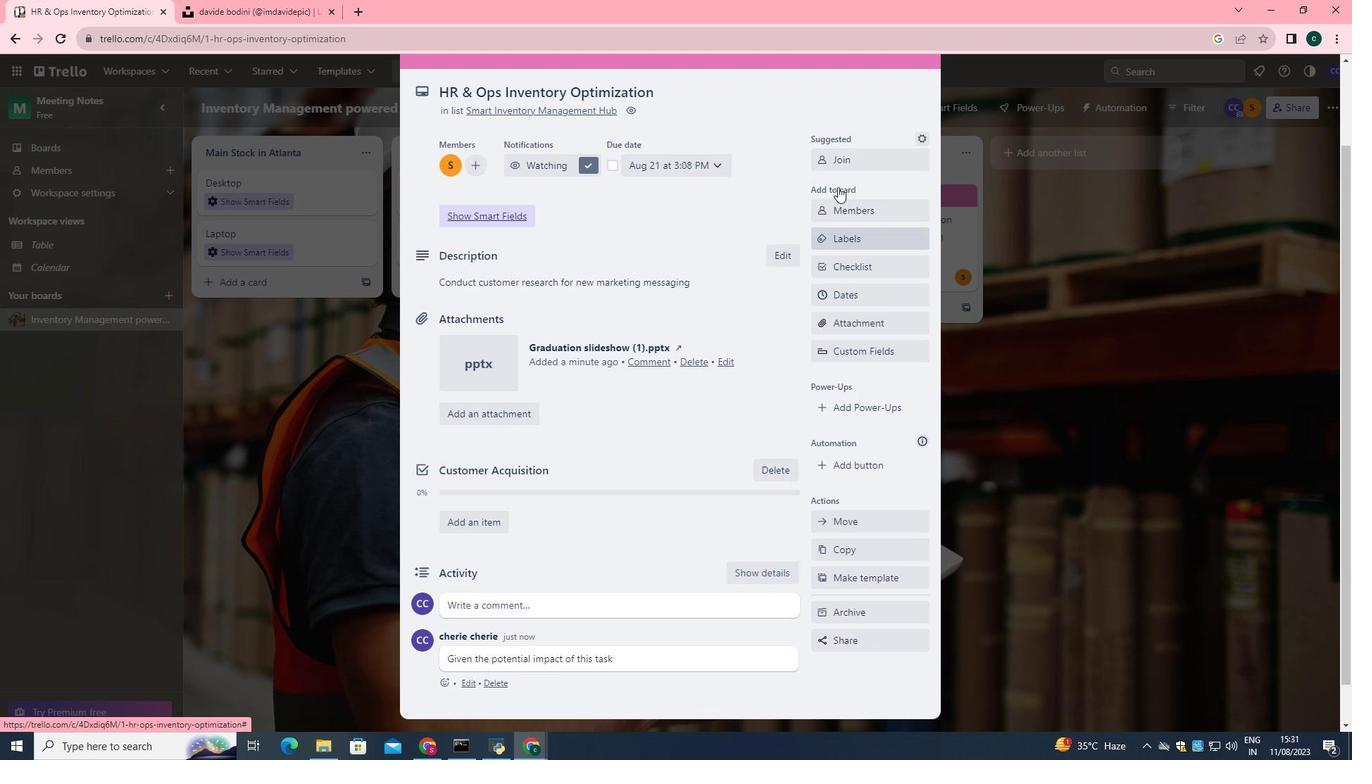 
Action: Mouse scrolled (838, 188) with delta (0, 0)
Screenshot: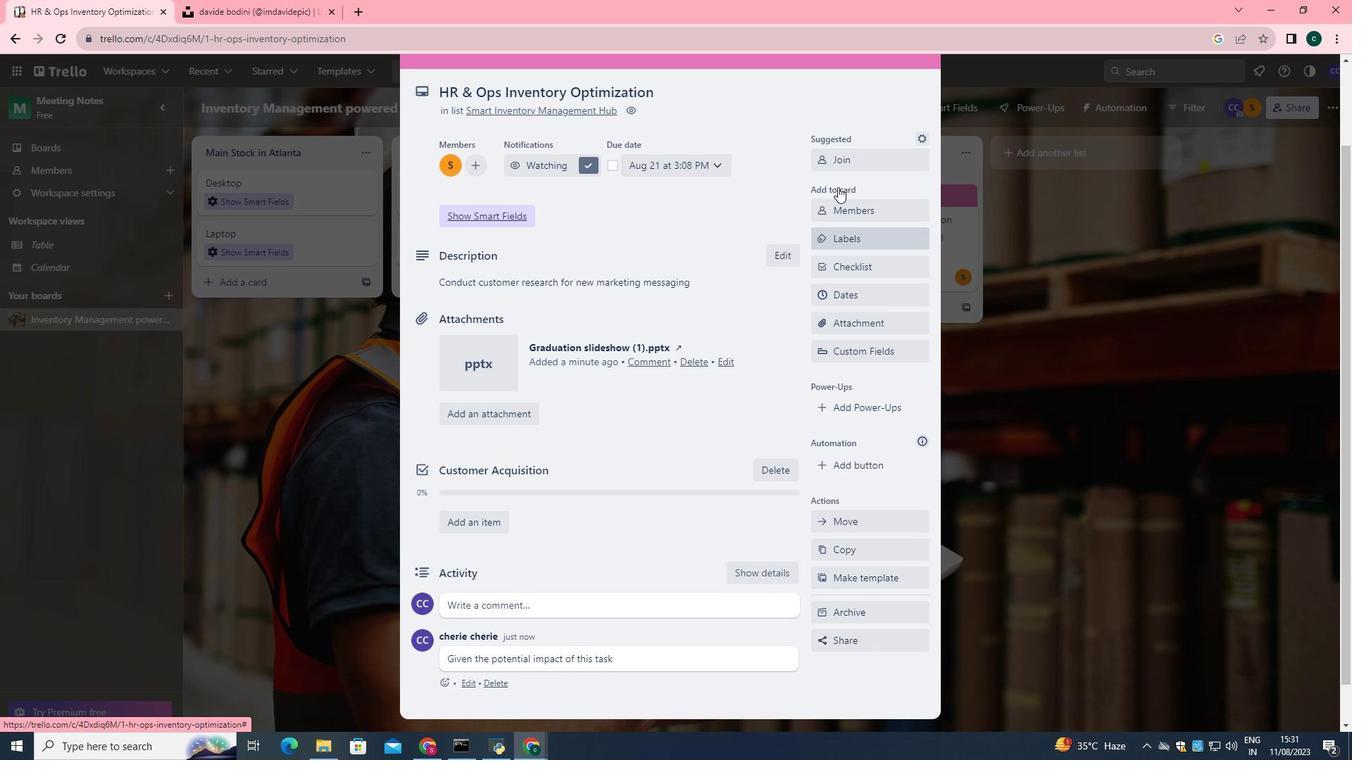 
Action: Mouse moved to (920, 104)
Screenshot: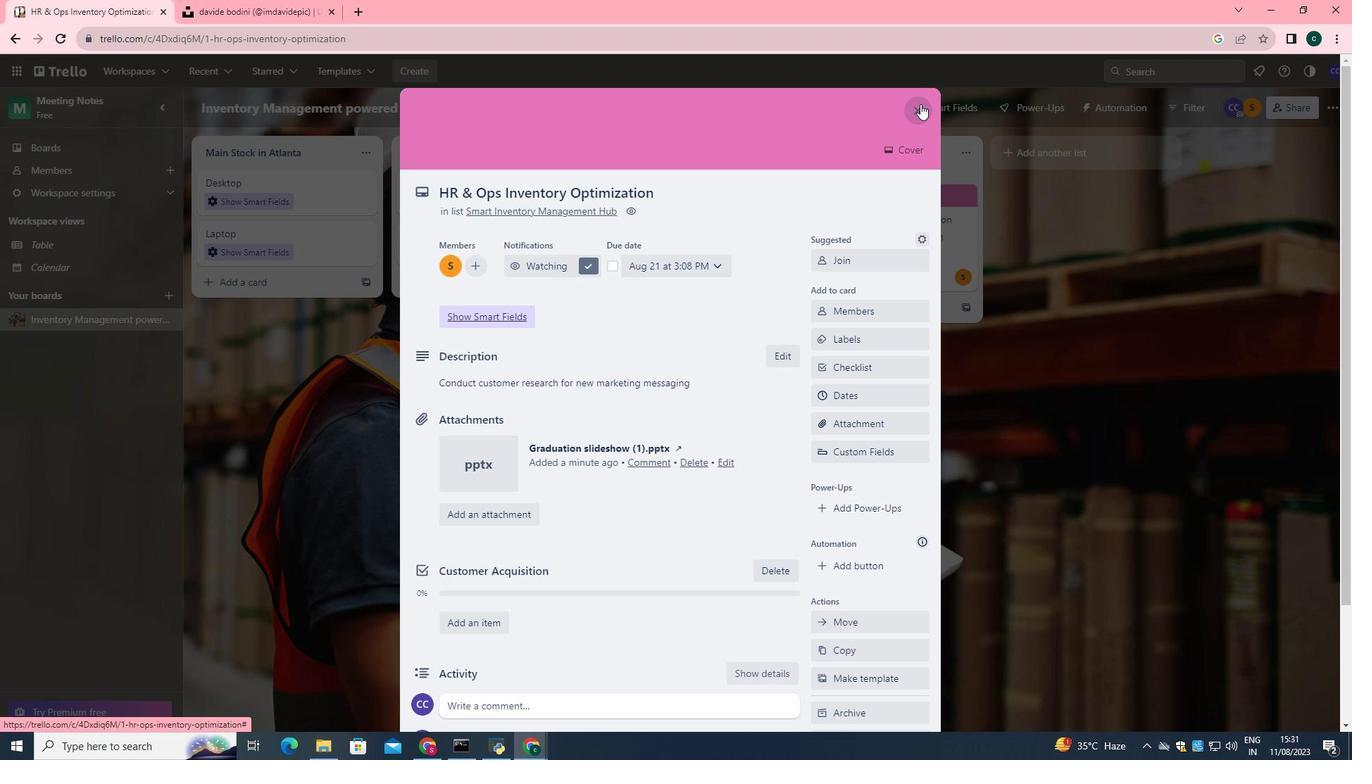 
Action: Mouse pressed left at (920, 104)
Screenshot: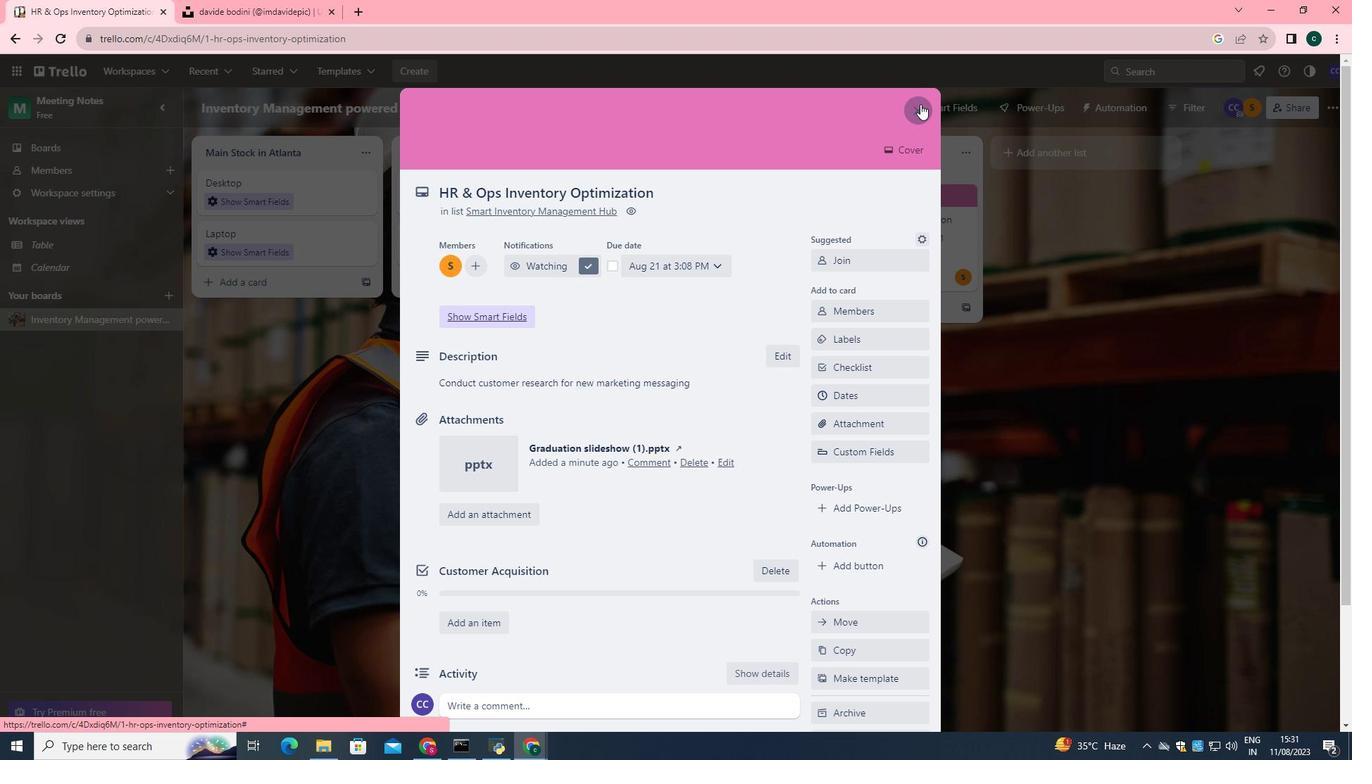 
Action: Mouse moved to (1043, 147)
Screenshot: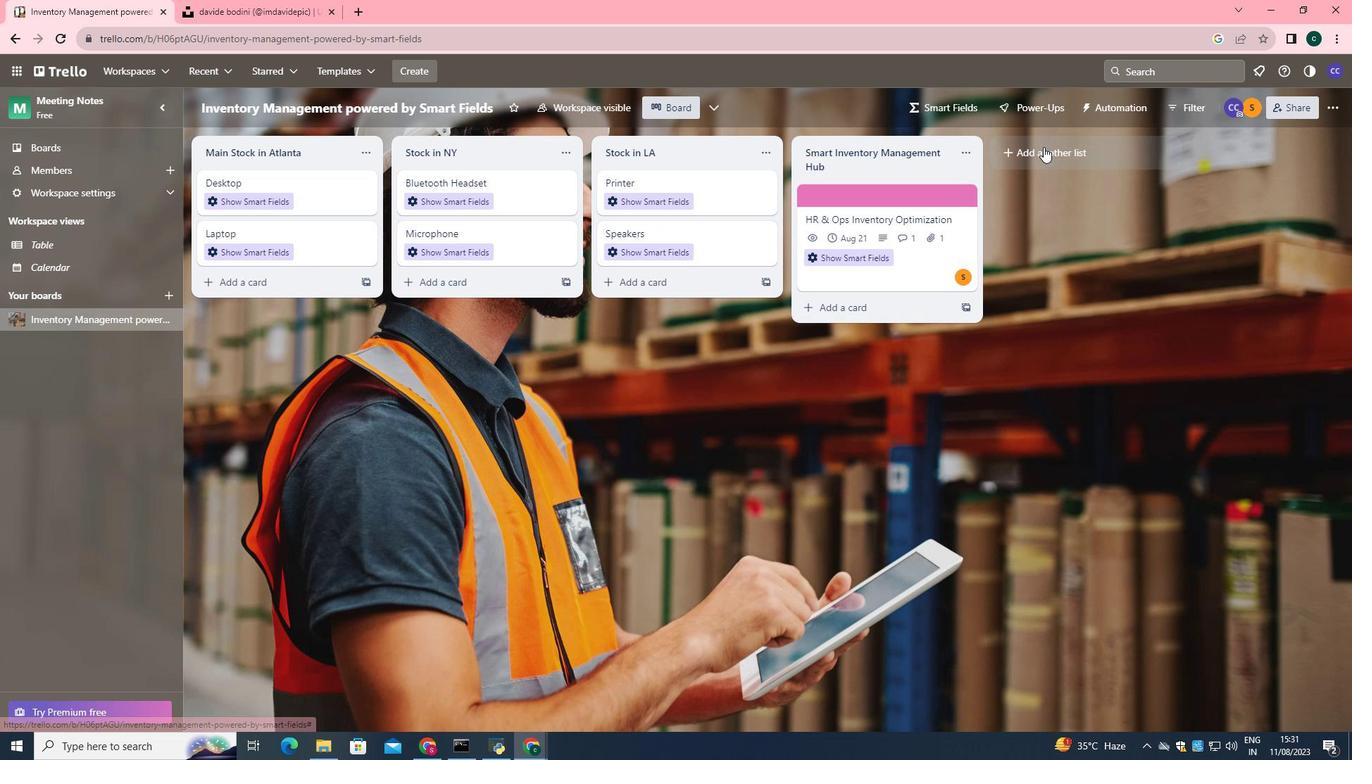 
Action: Mouse pressed left at (1043, 147)
Screenshot: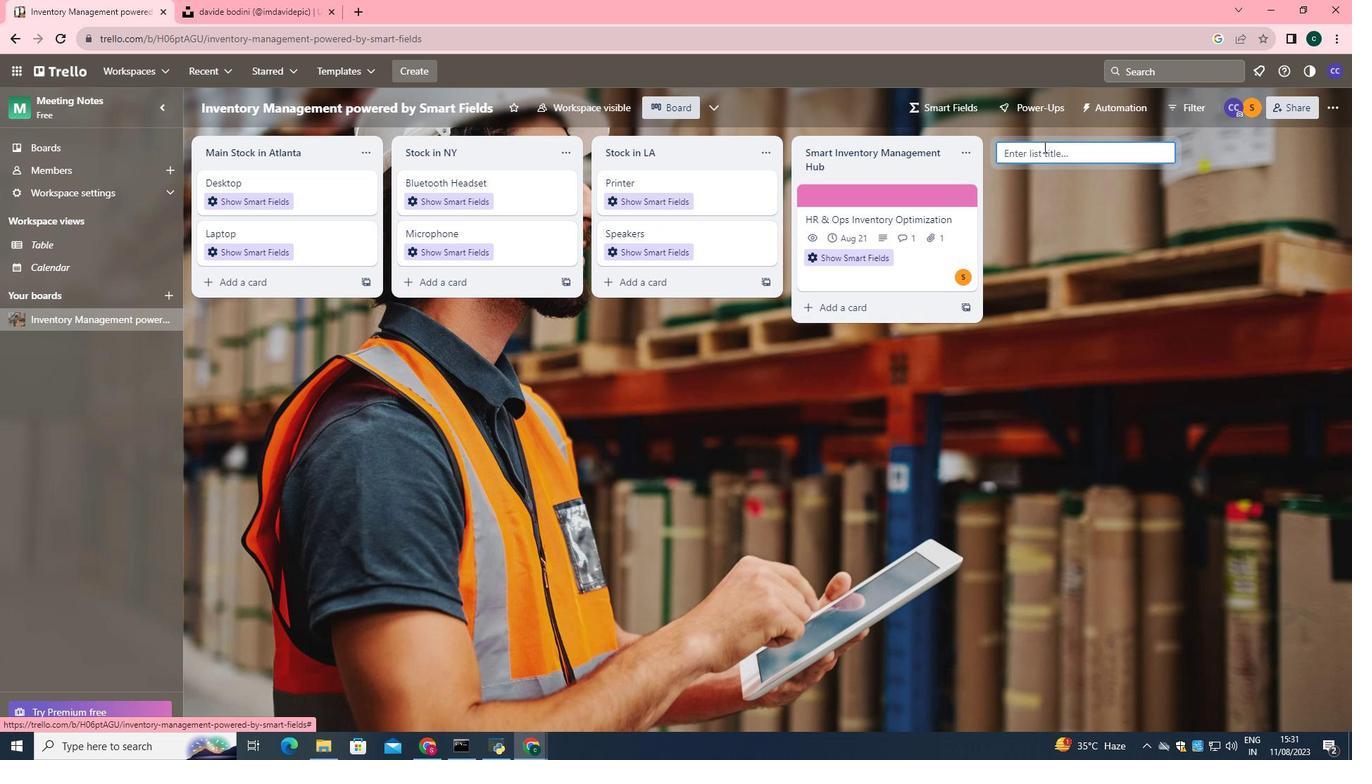 
Action: Key pressed <Key.shift>Inventory<Key.space><Key.shift>Intelligence<Key.space><Key.shift>Command
Screenshot: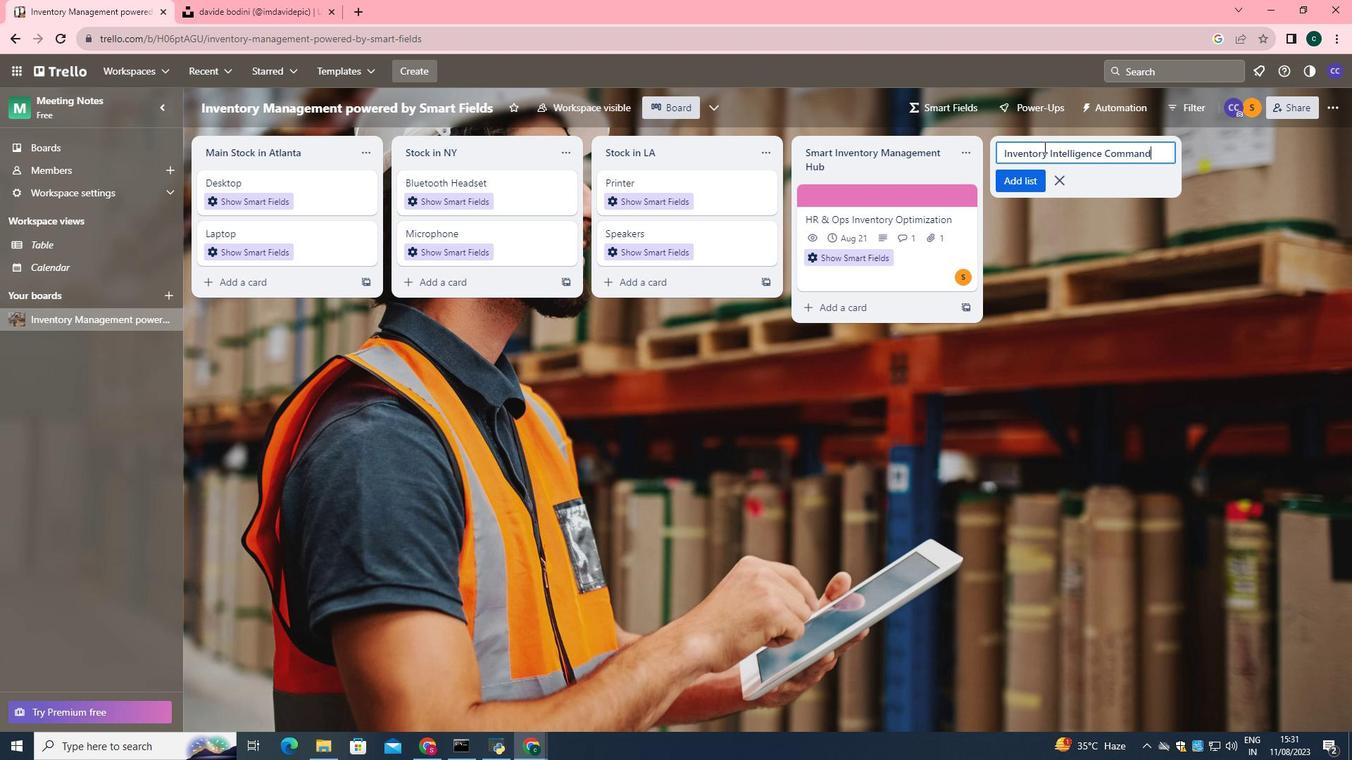
Action: Mouse moved to (1019, 164)
Screenshot: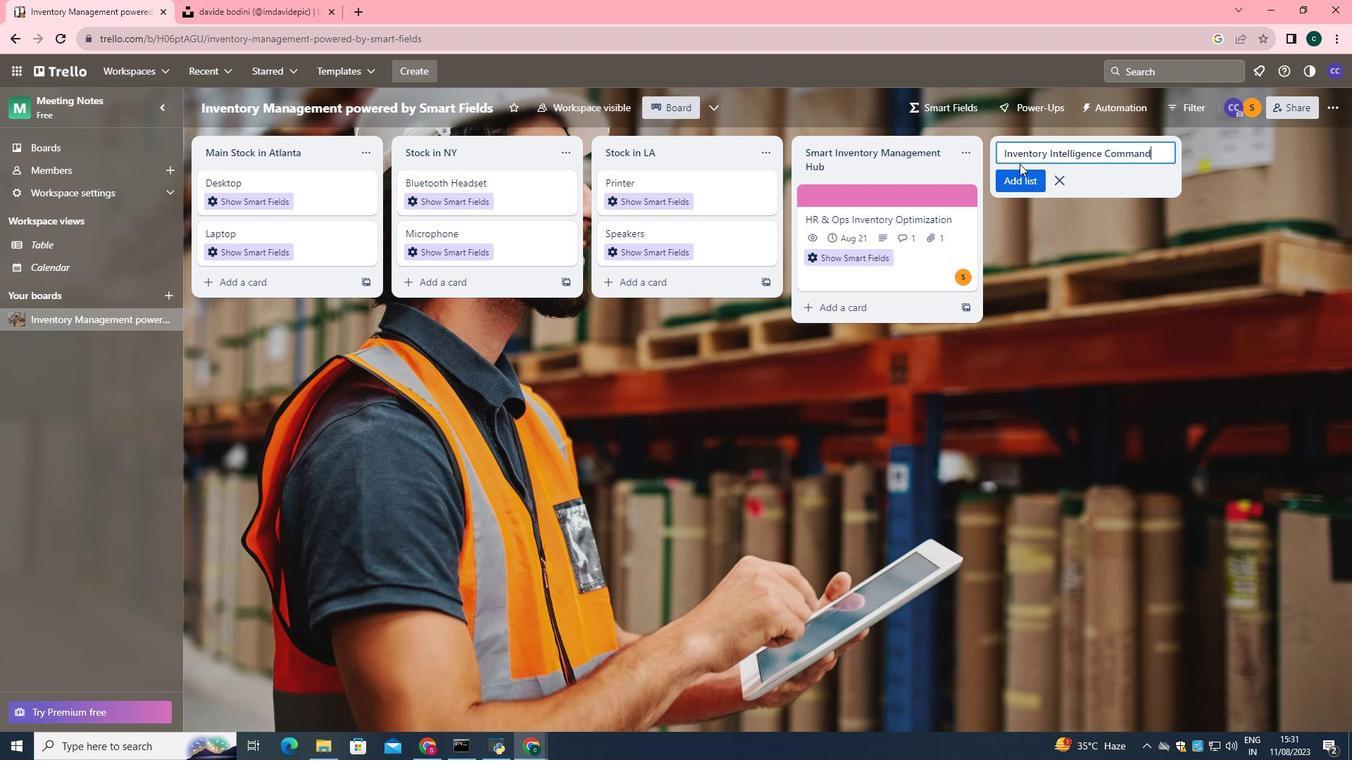 
Action: Key pressed <Key.enter>
Screenshot: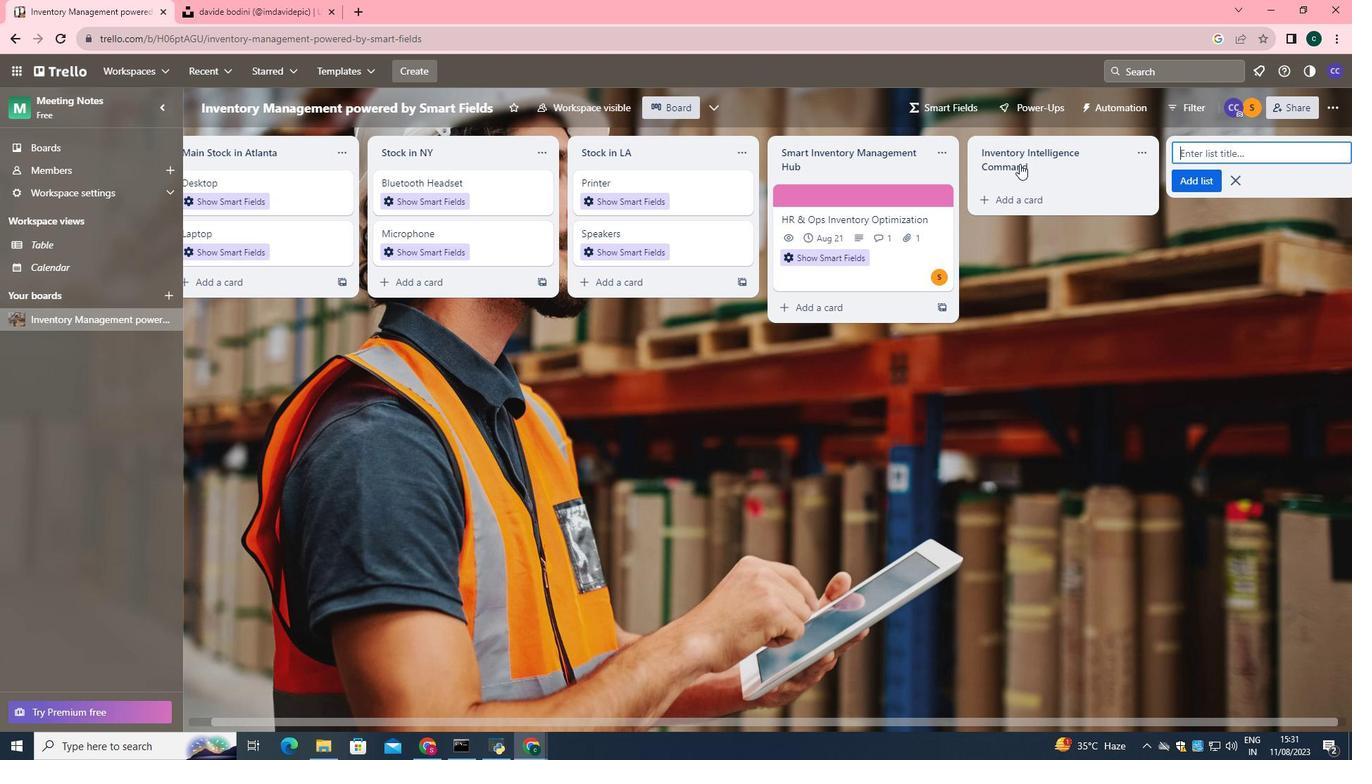 
Action: Mouse moved to (1016, 194)
Screenshot: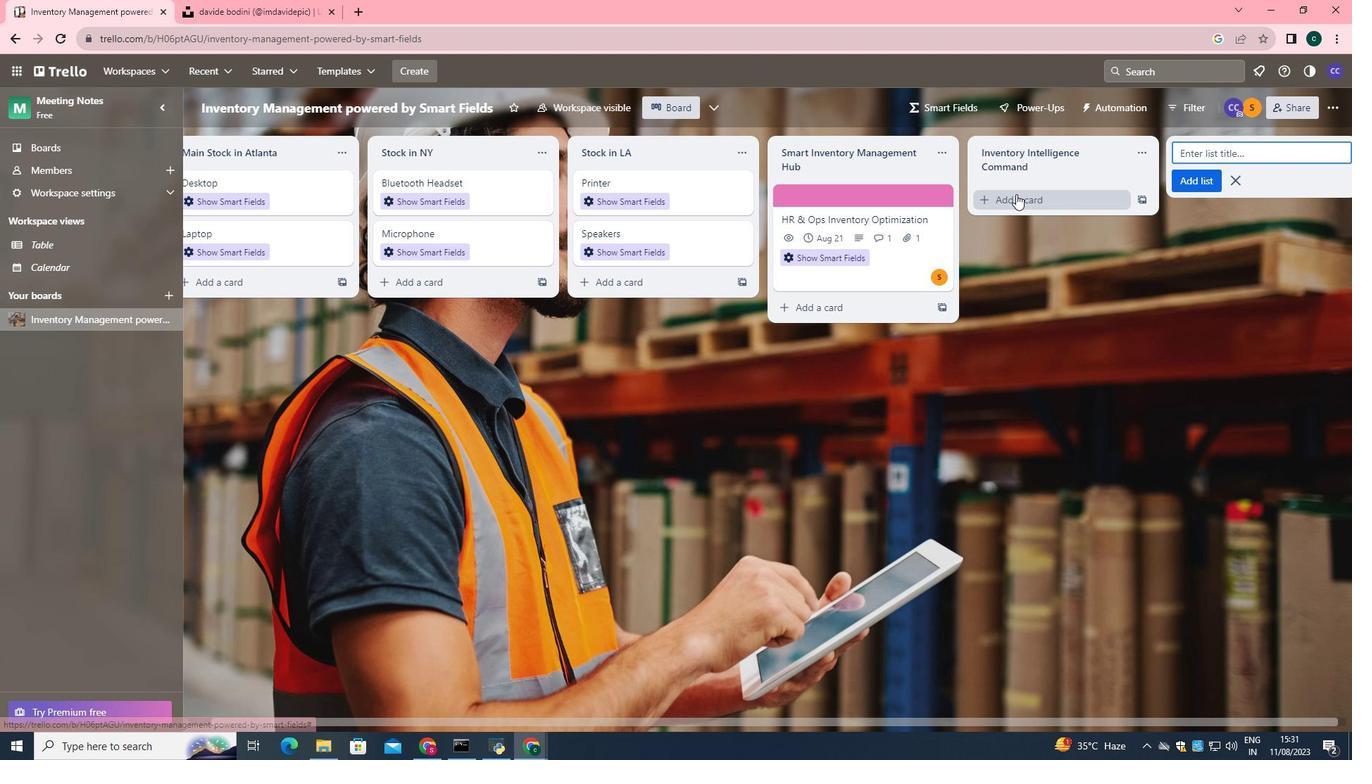 
Action: Mouse pressed left at (1016, 194)
Screenshot: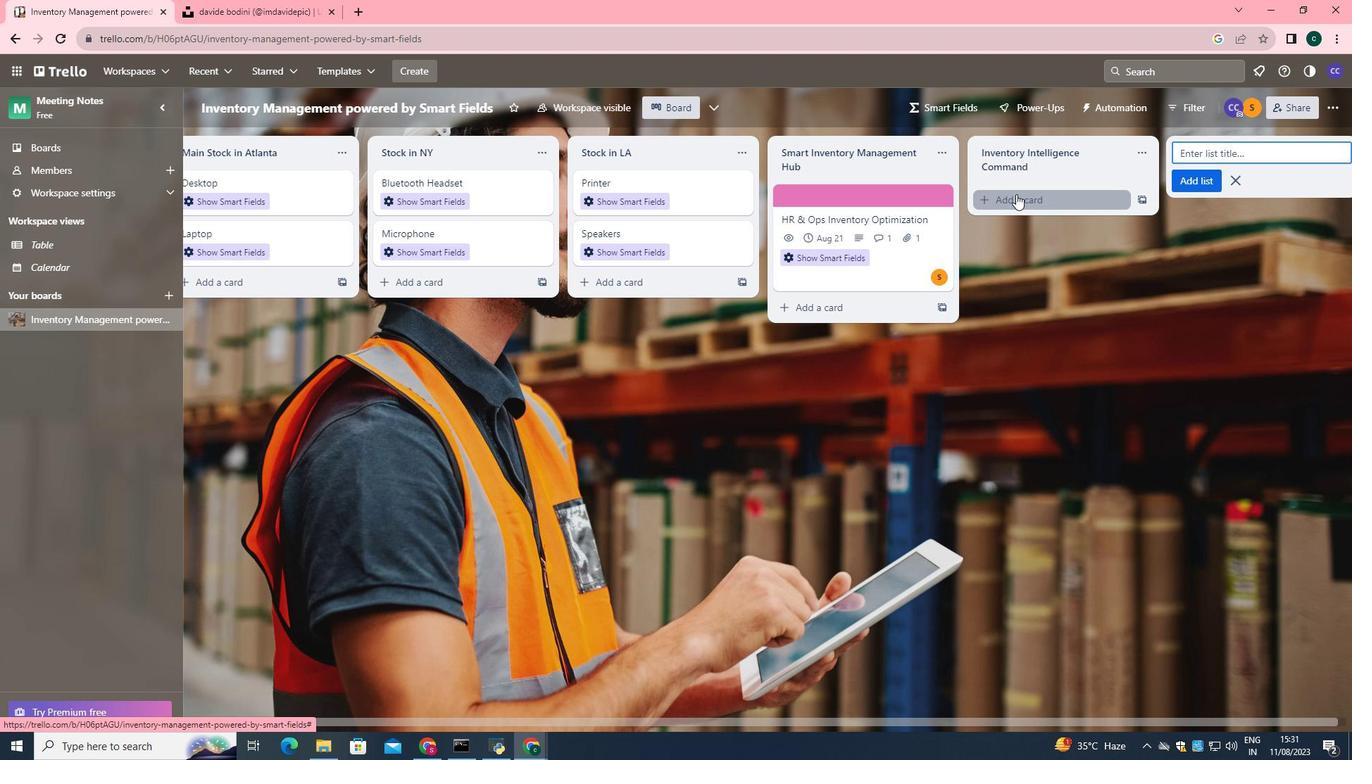 
Action: Key pressed <Key.shift>Smart<Key.space>fields<Key.space><Key.shift>Inventory<Key.space><Key.shift>Dashboards
Screenshot: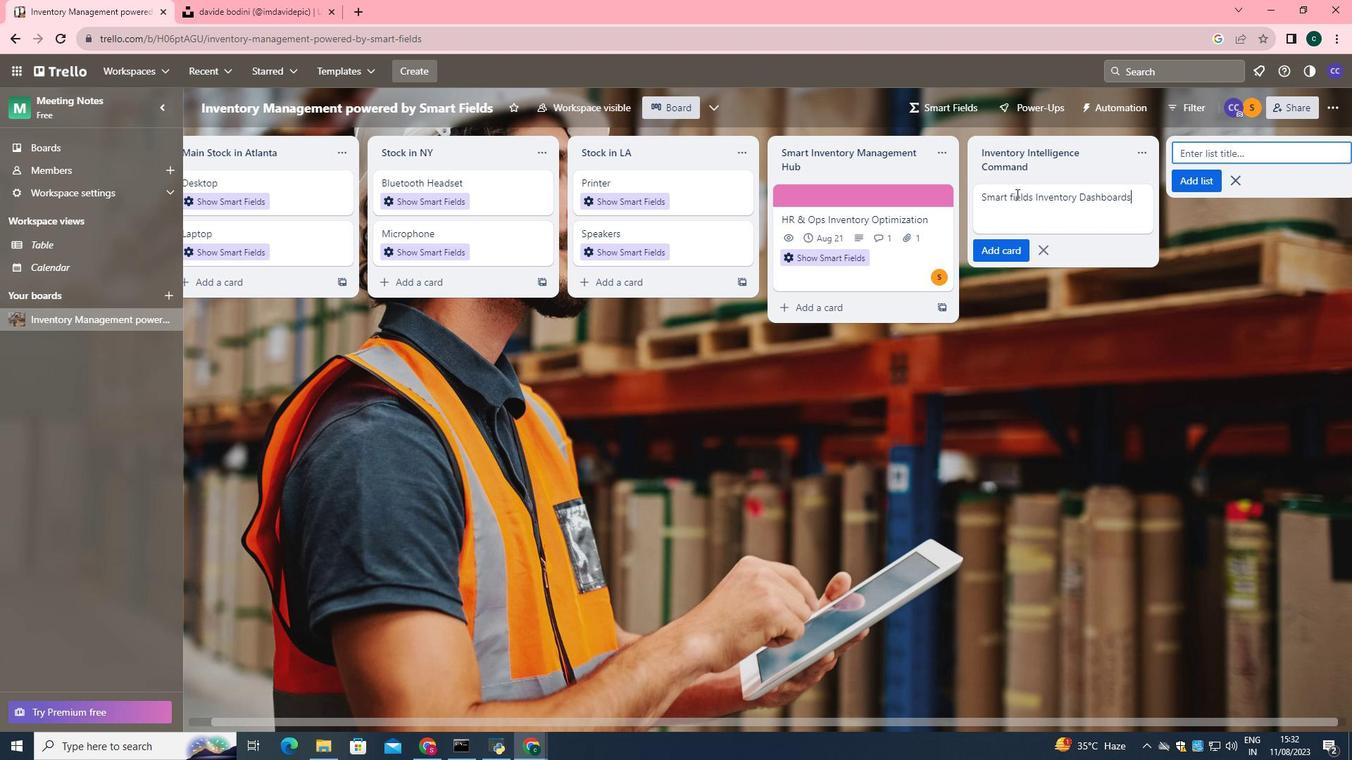 
Action: Mouse moved to (1022, 257)
Screenshot: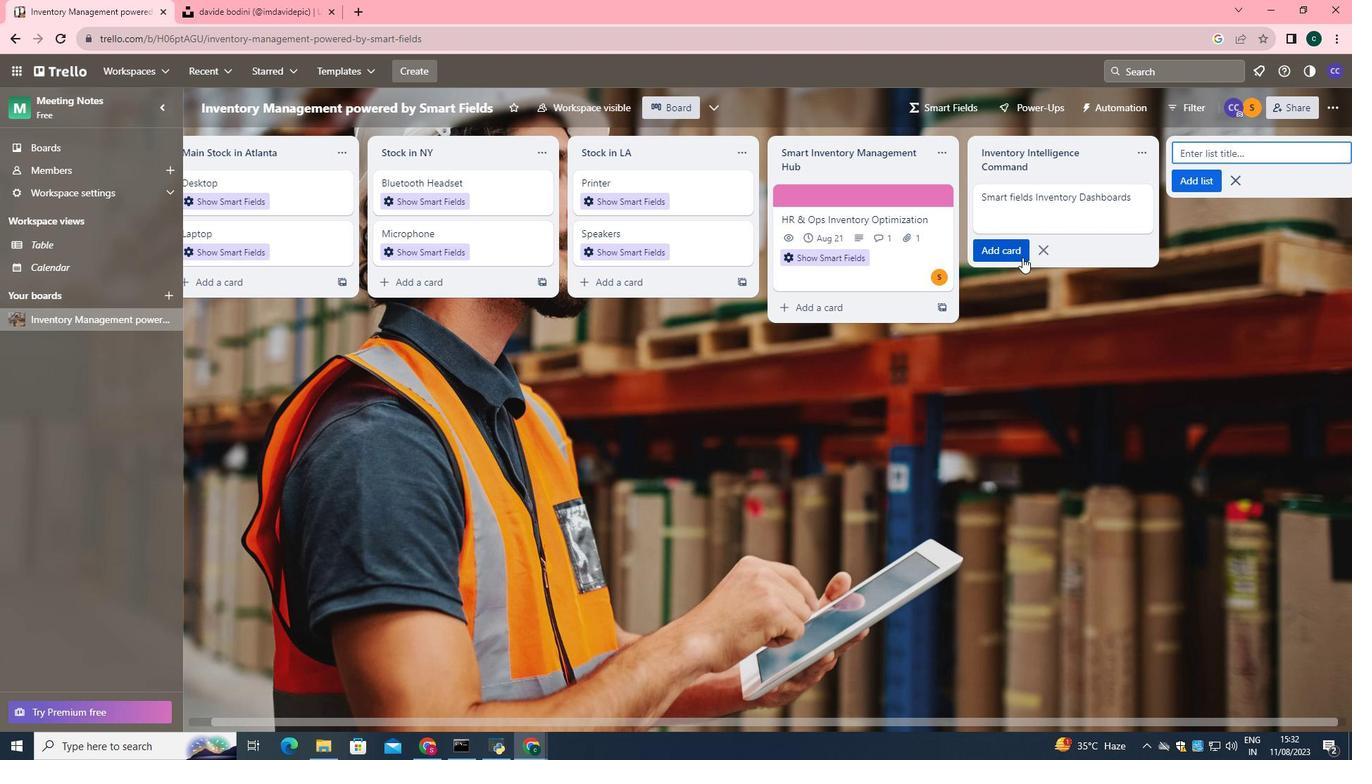 
Action: Key pressed <Key.enter>
Screenshot: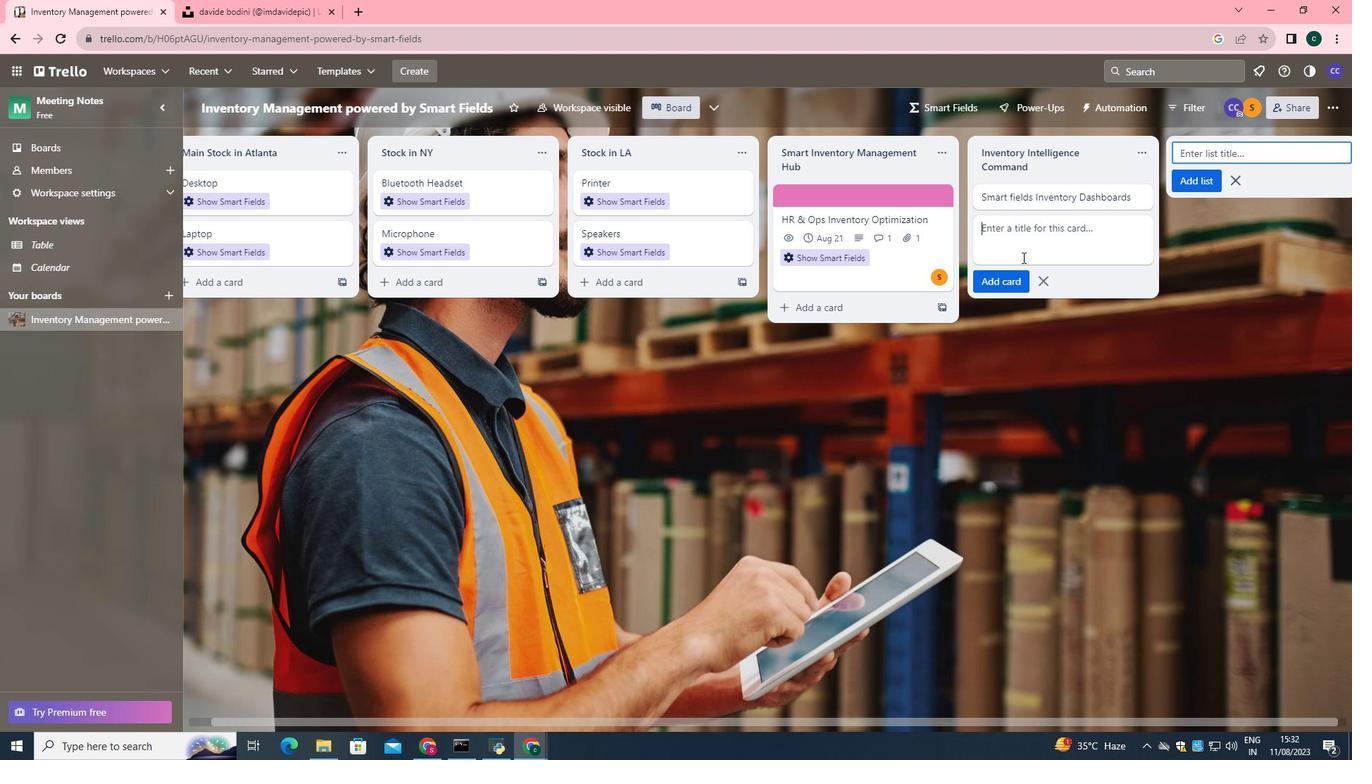 
Action: Mouse moved to (1086, 200)
Screenshot: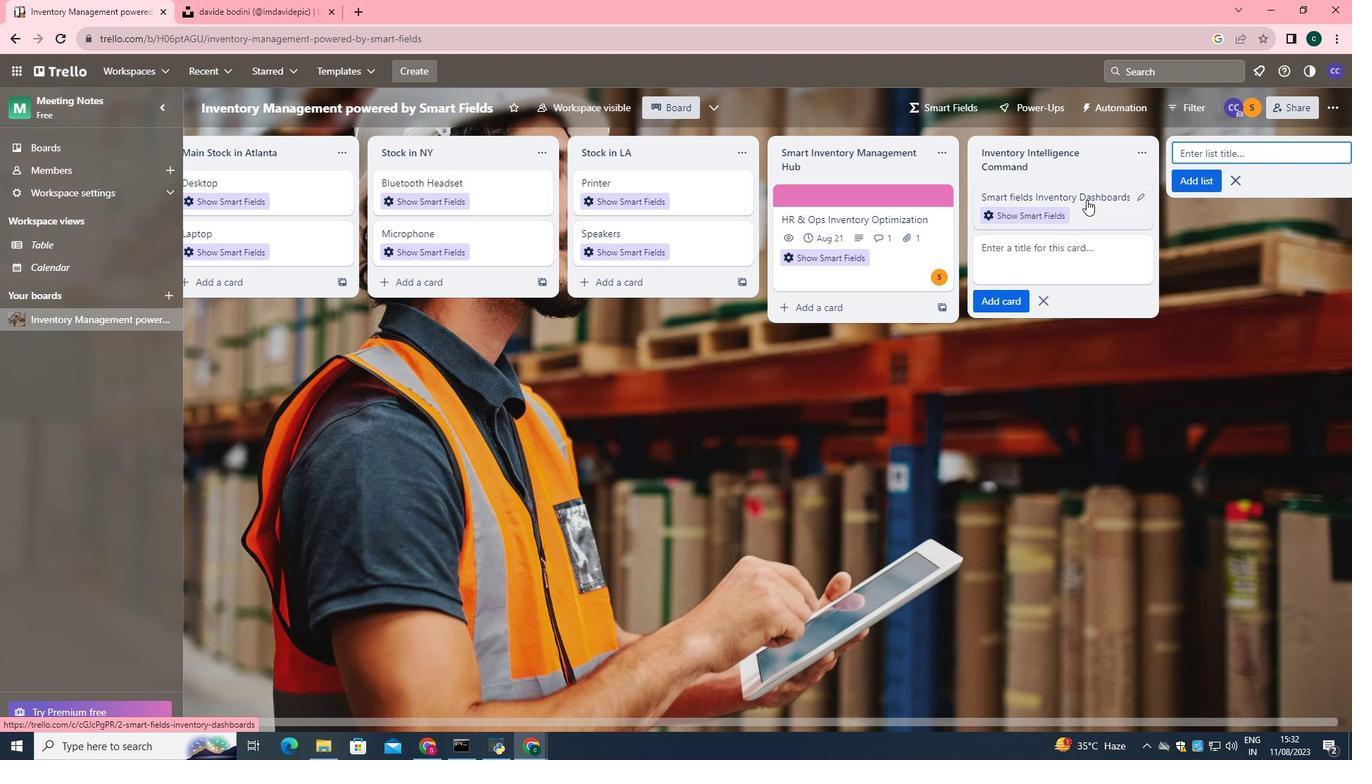 
Action: Mouse pressed left at (1086, 200)
Screenshot: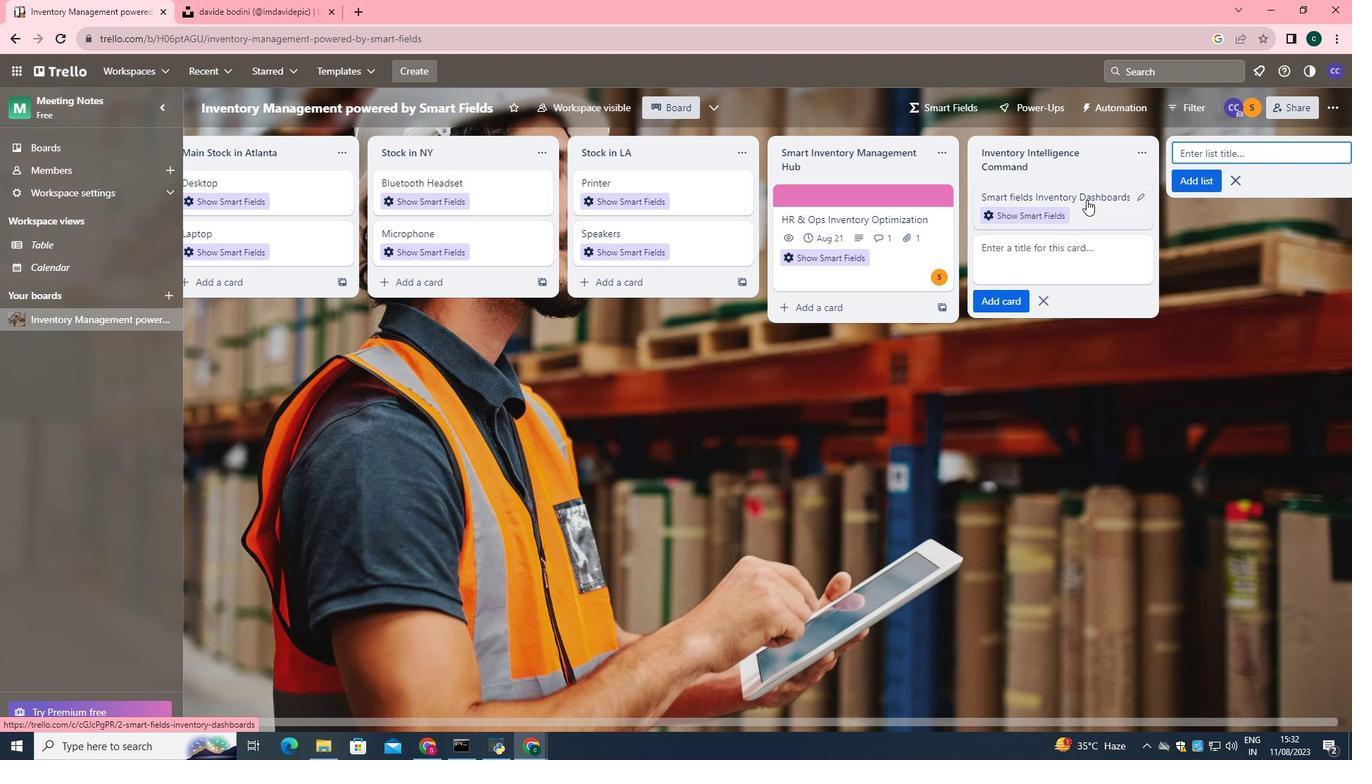 
Action: Mouse moved to (888, 222)
Screenshot: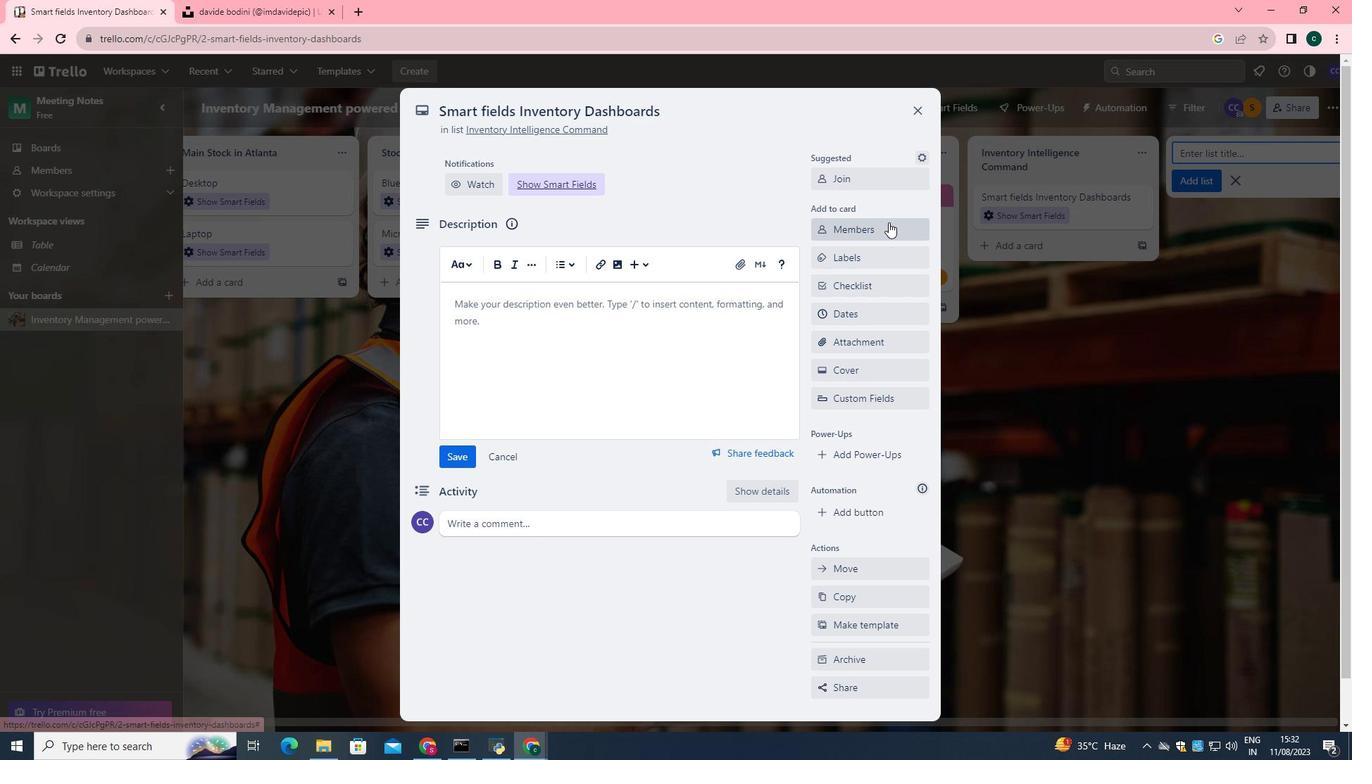 
Action: Mouse pressed left at (888, 222)
Screenshot: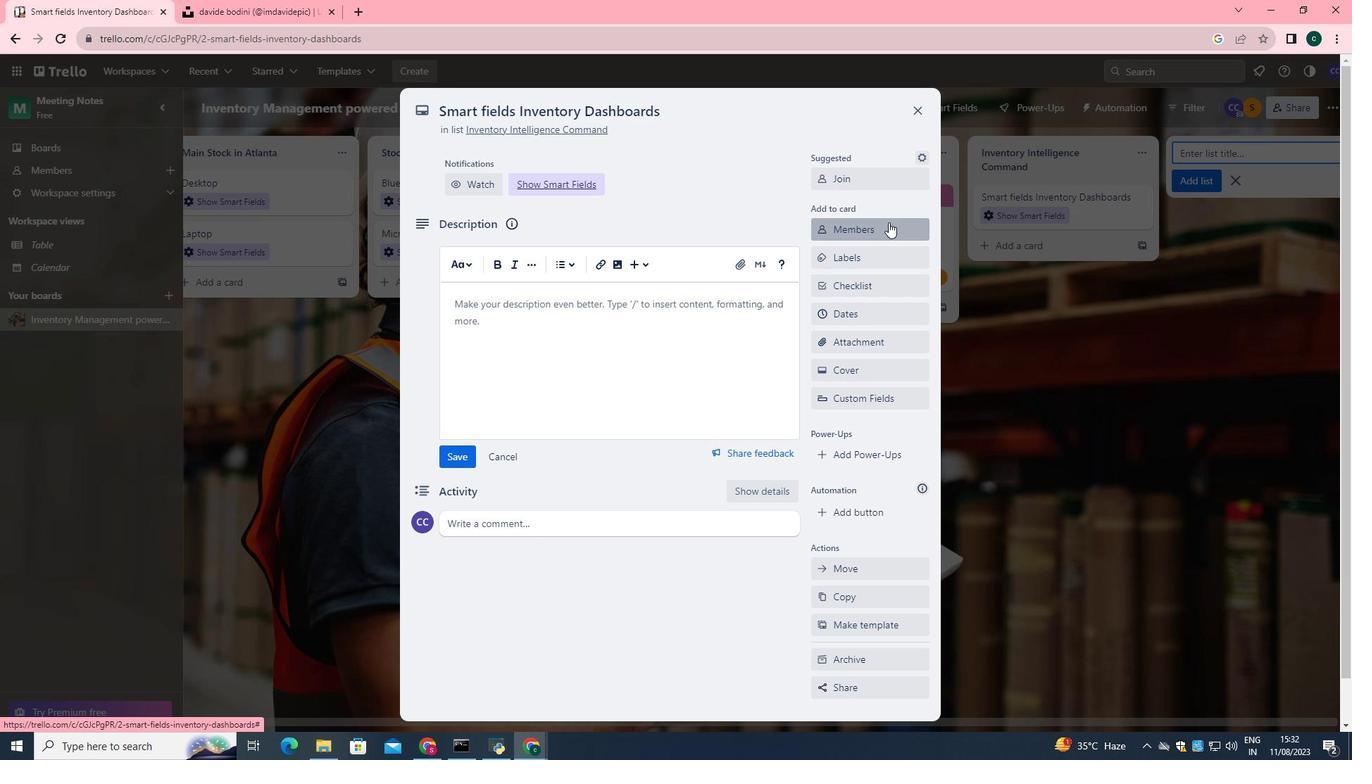 
Action: Mouse moved to (897, 350)
Screenshot: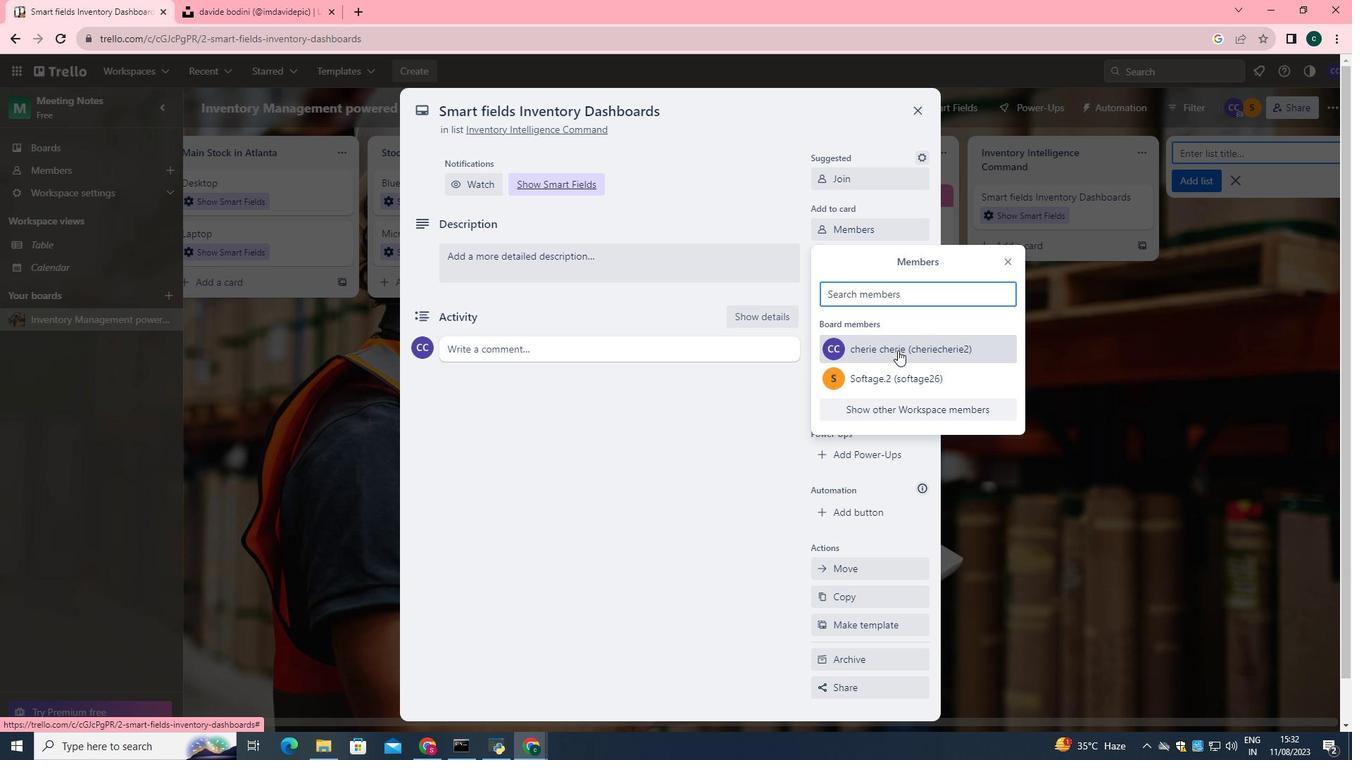 
Action: Mouse pressed left at (897, 350)
Screenshot: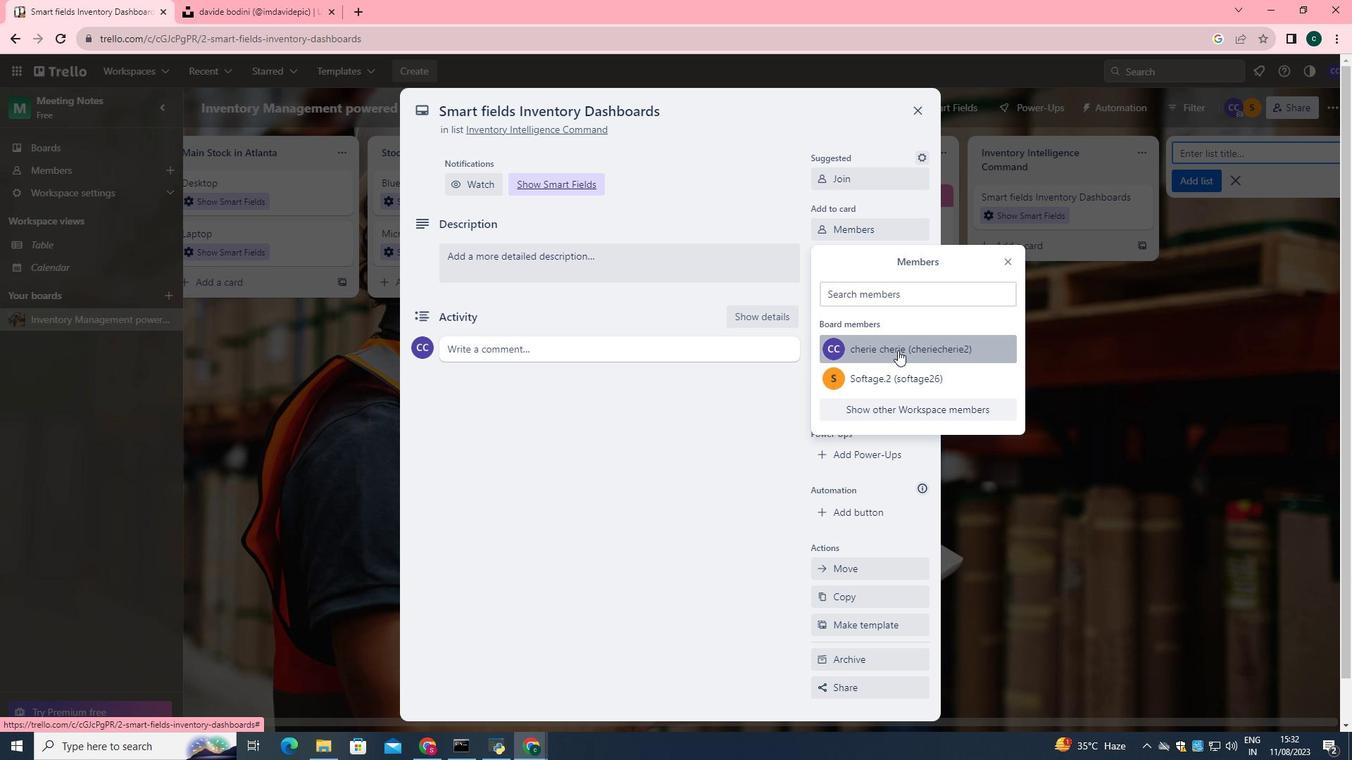 
Action: Mouse moved to (1001, 262)
Screenshot: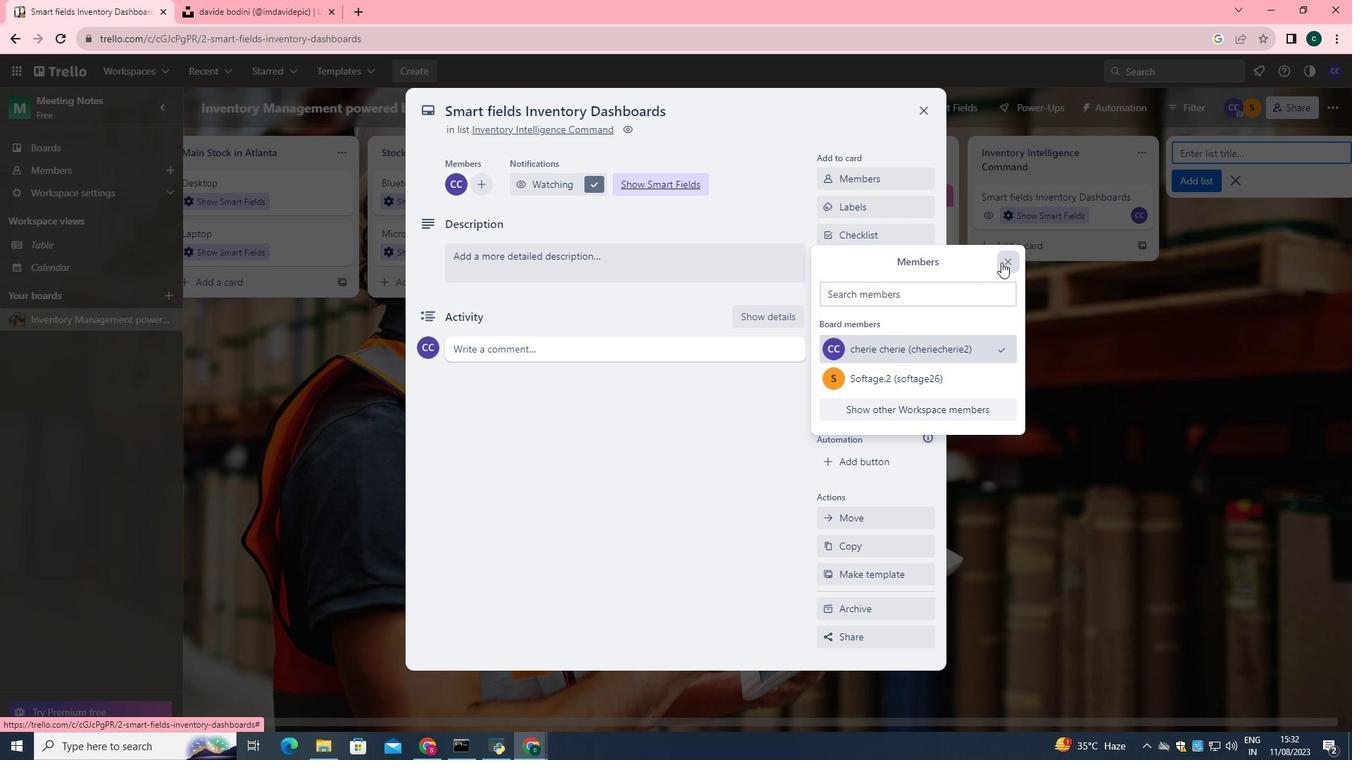 
Action: Mouse pressed left at (1001, 262)
Screenshot: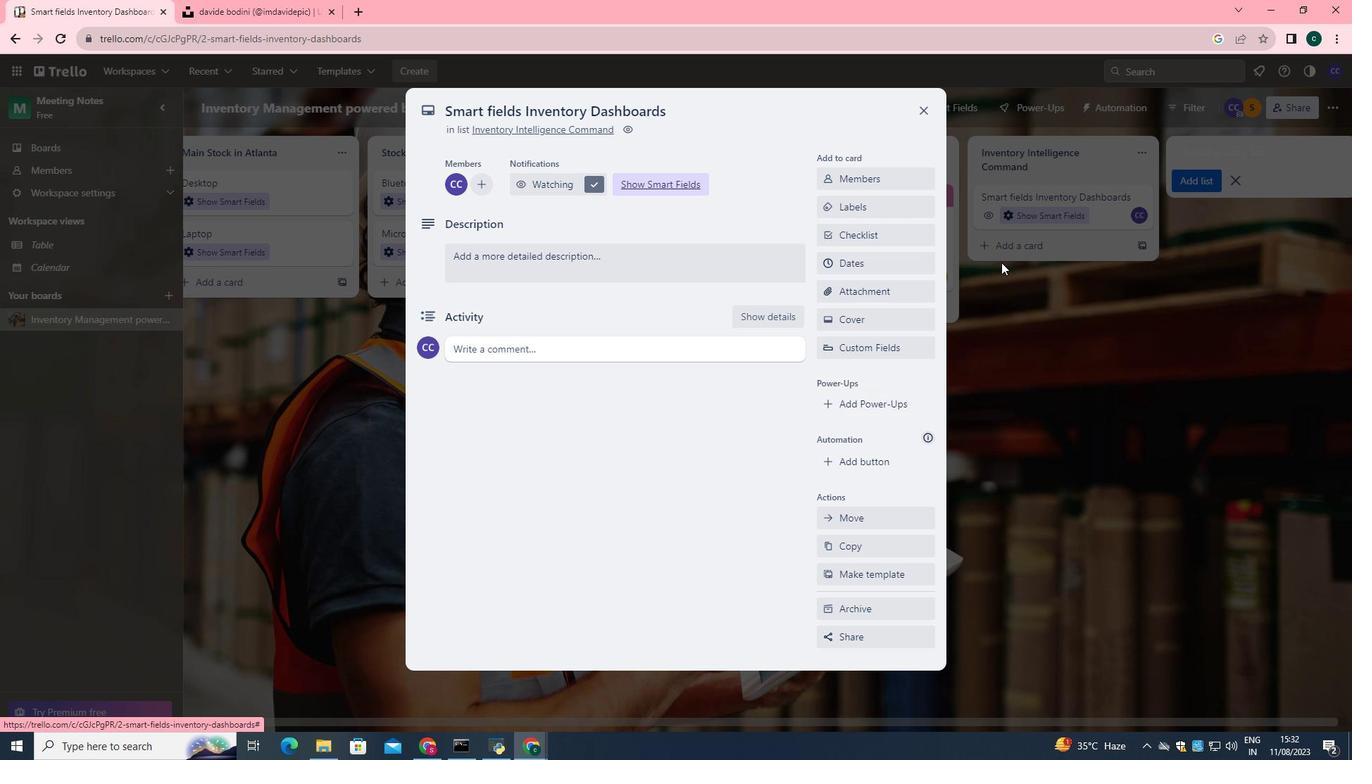 
Action: Mouse moved to (888, 209)
Screenshot: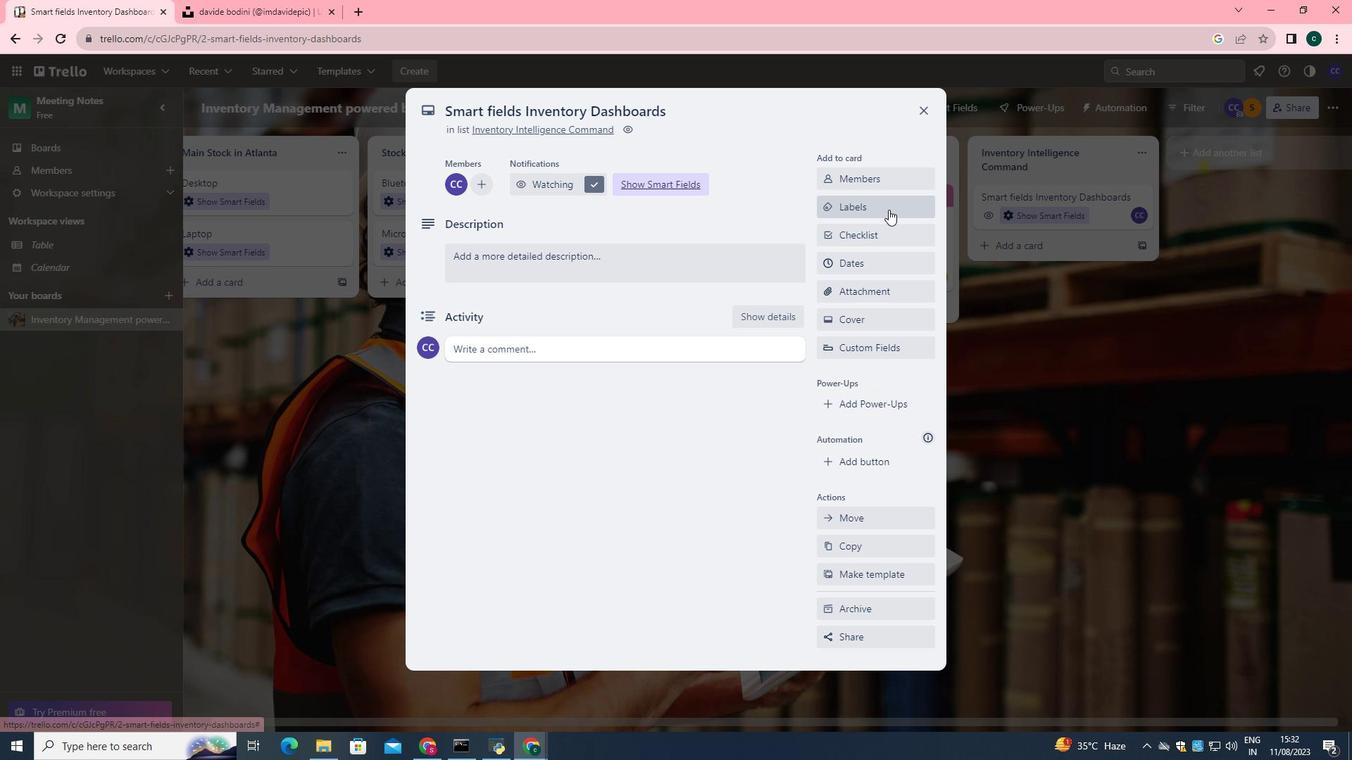 
Action: Mouse pressed left at (888, 209)
Screenshot: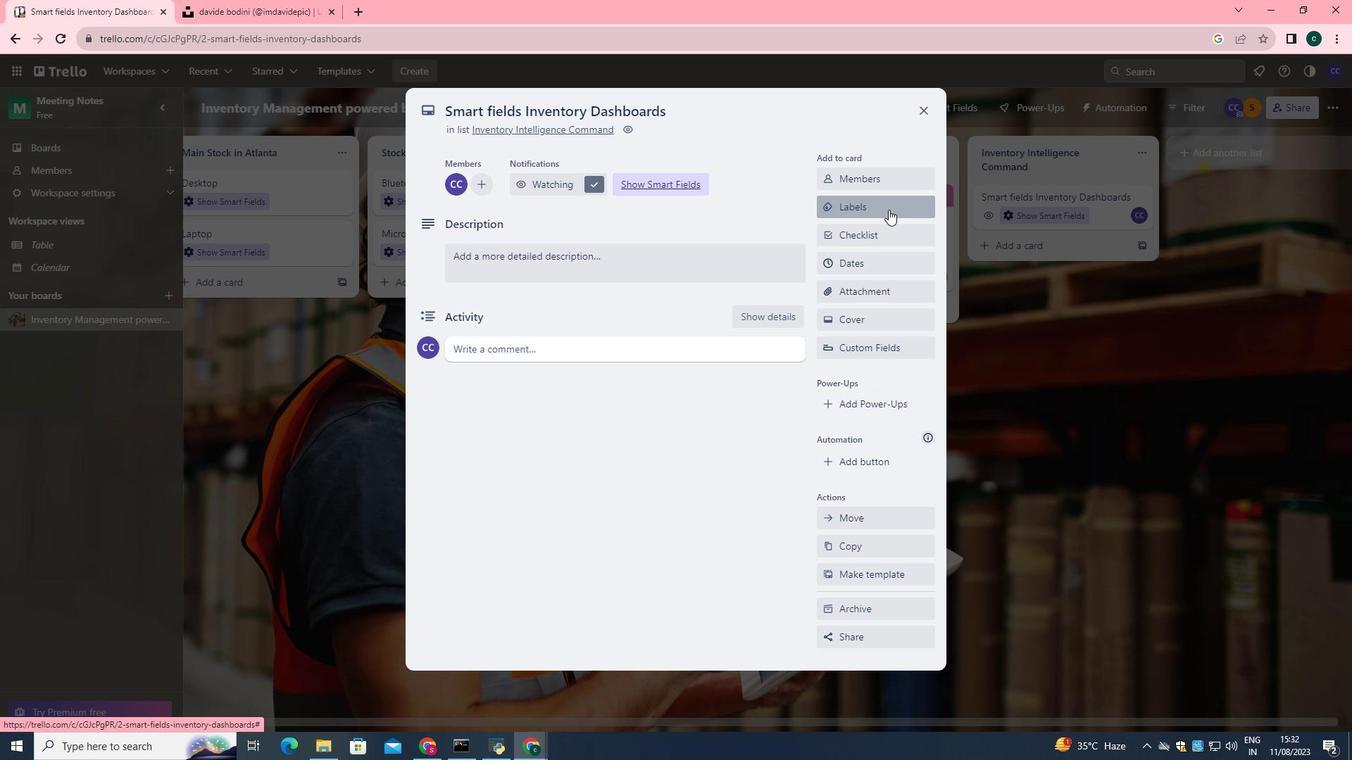 
Action: Mouse moved to (912, 352)
Screenshot: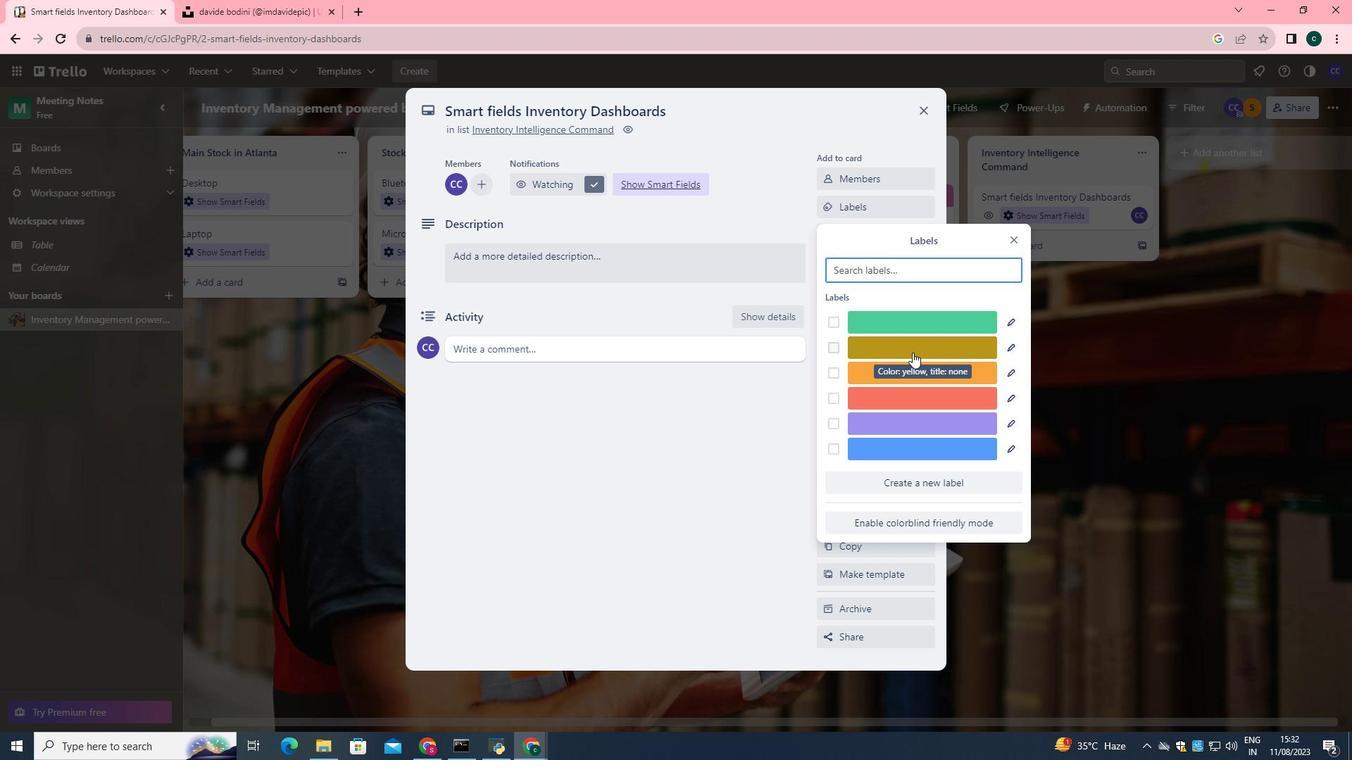 
Action: Mouse pressed left at (912, 352)
Screenshot: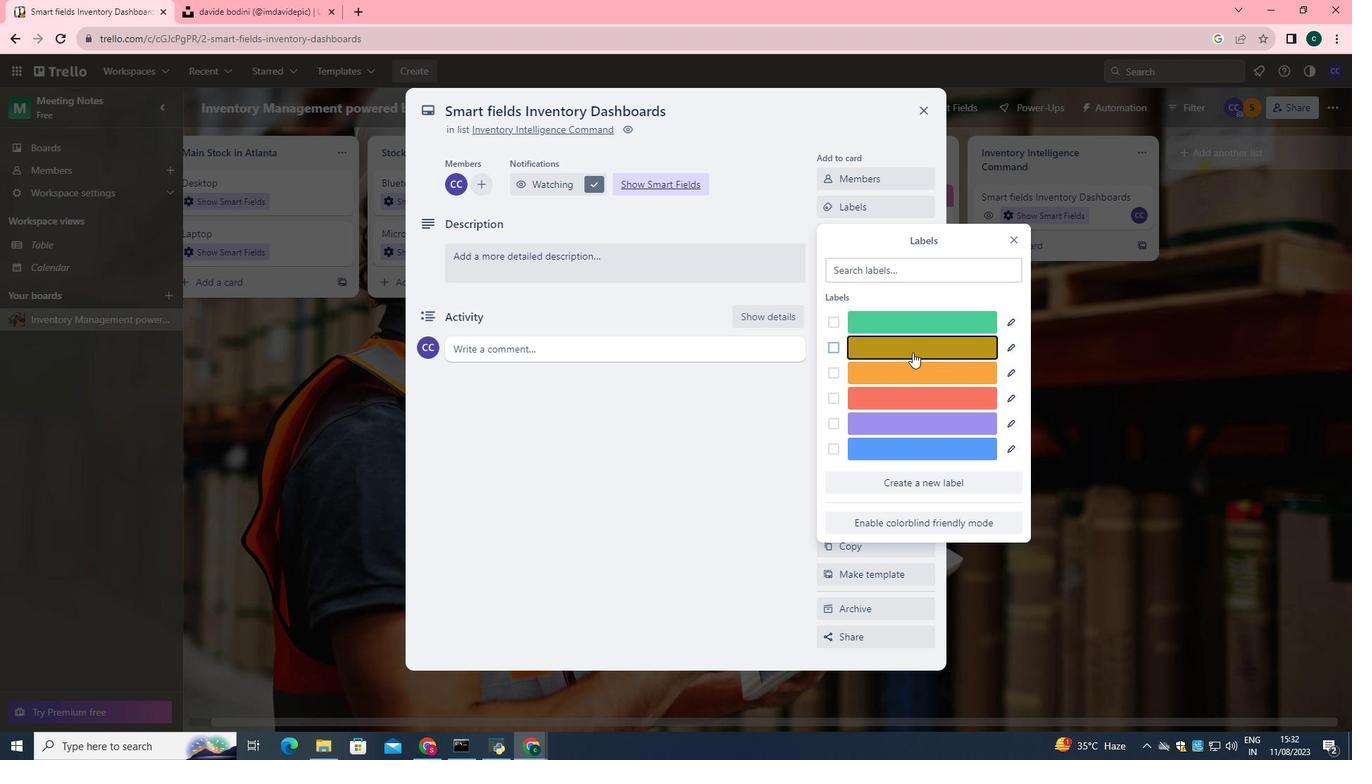
Action: Mouse moved to (1010, 240)
Screenshot: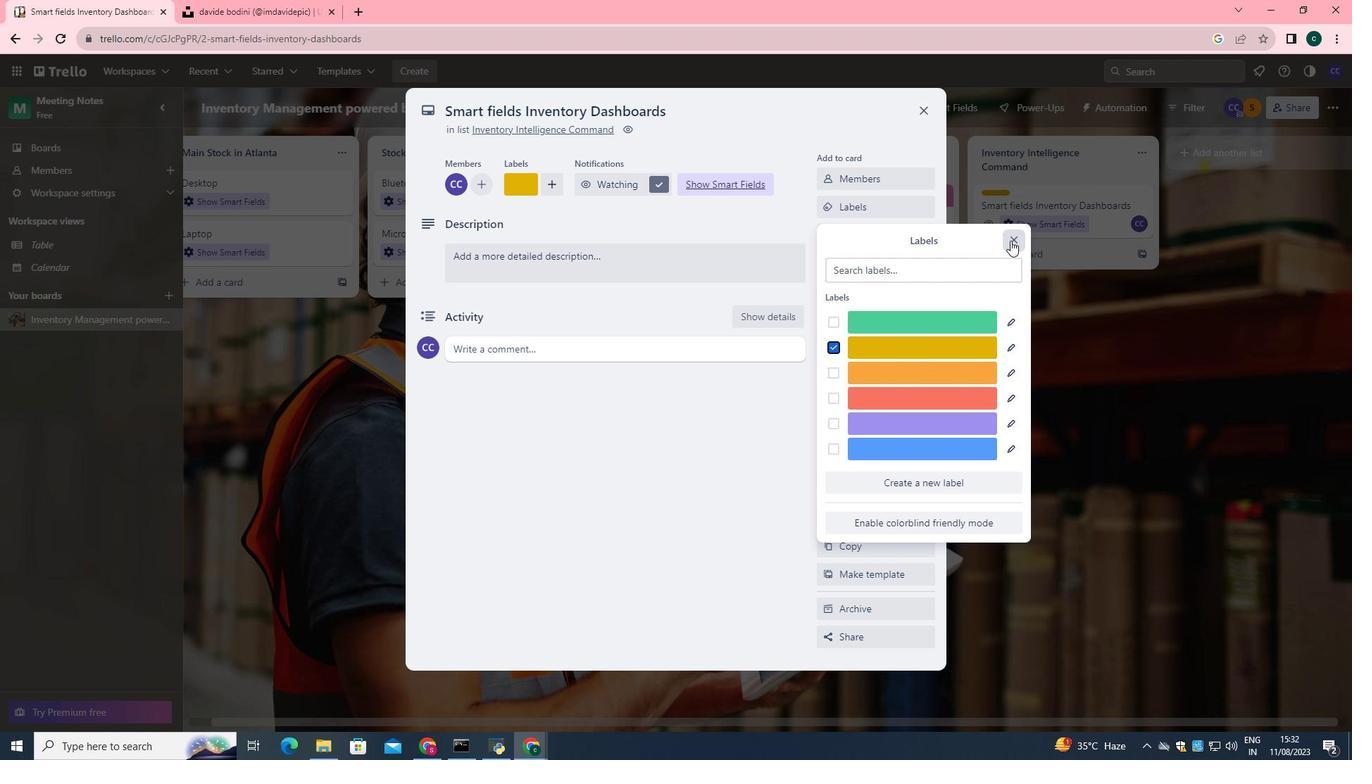 
Action: Mouse pressed left at (1010, 240)
Screenshot: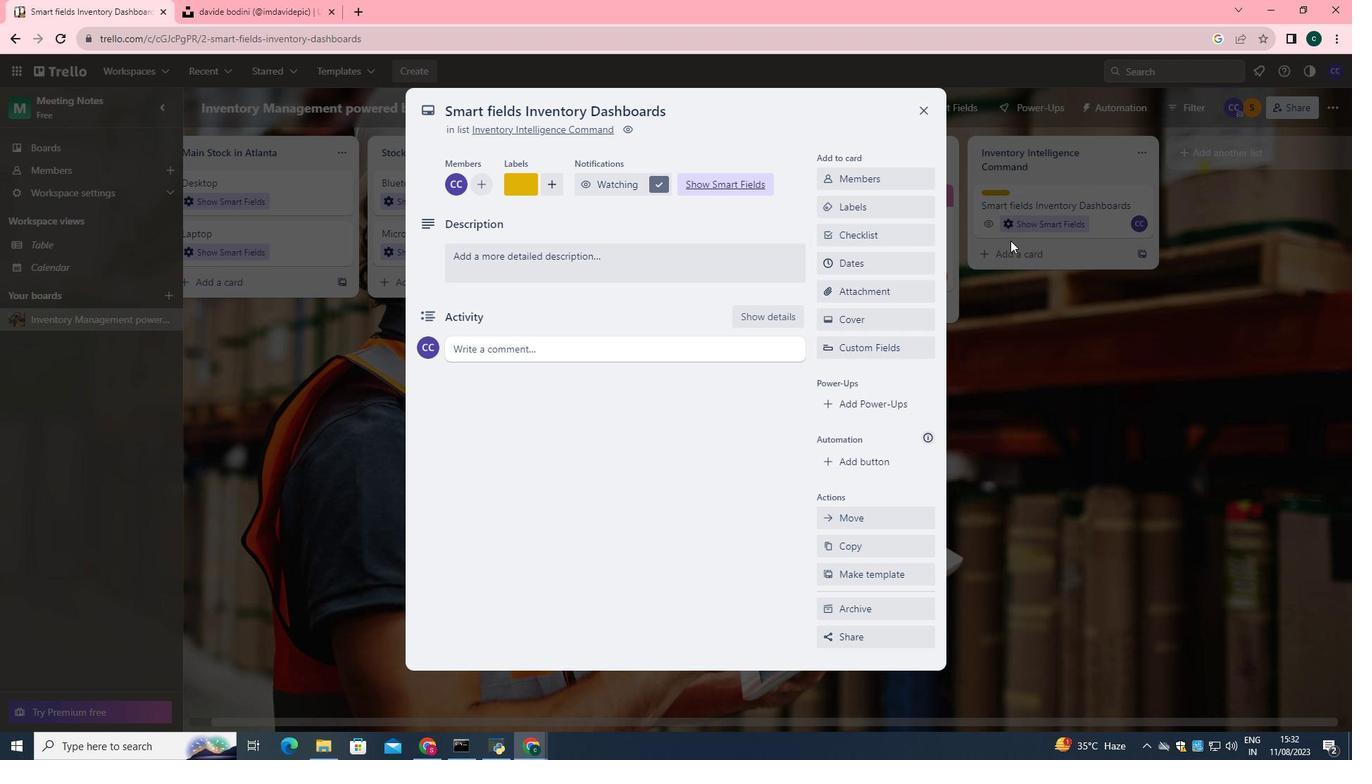 
Action: Mouse moved to (892, 262)
Screenshot: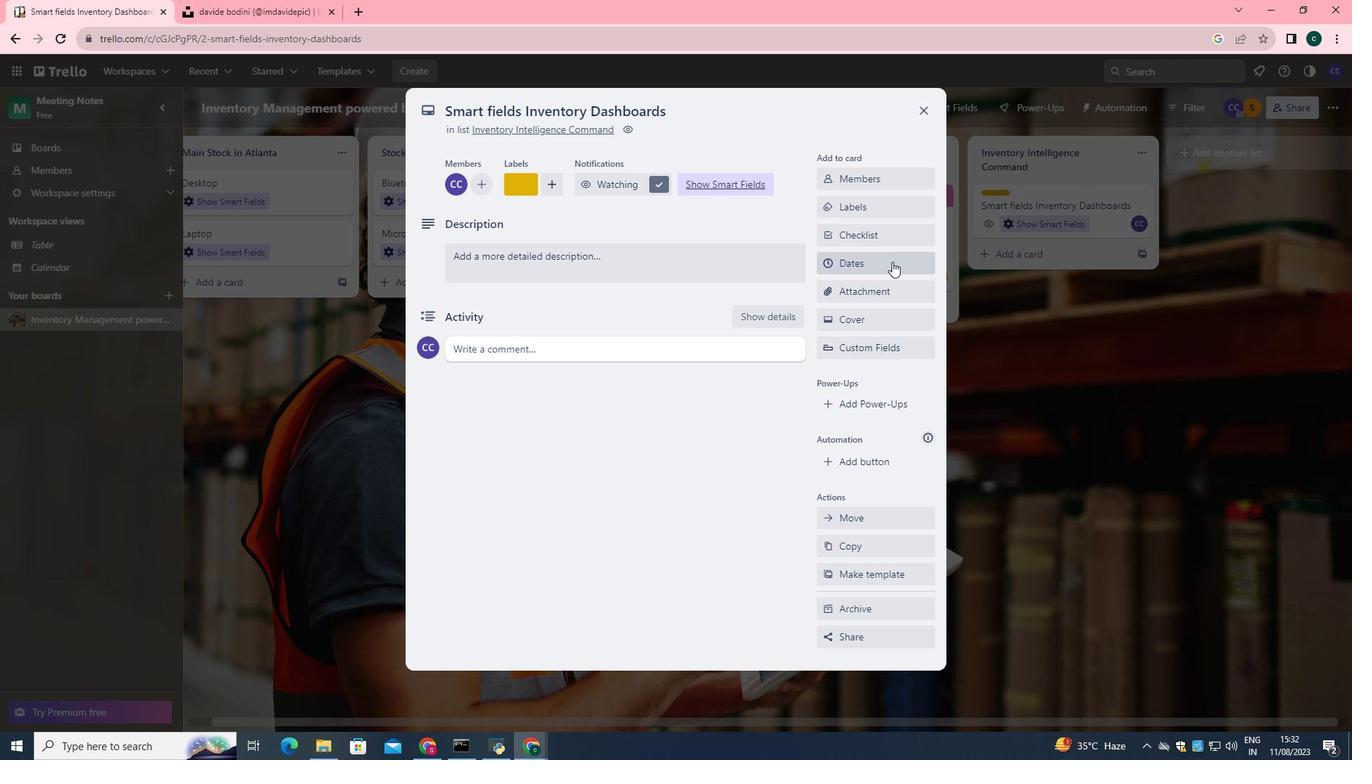 
Action: Mouse pressed left at (892, 262)
Screenshot: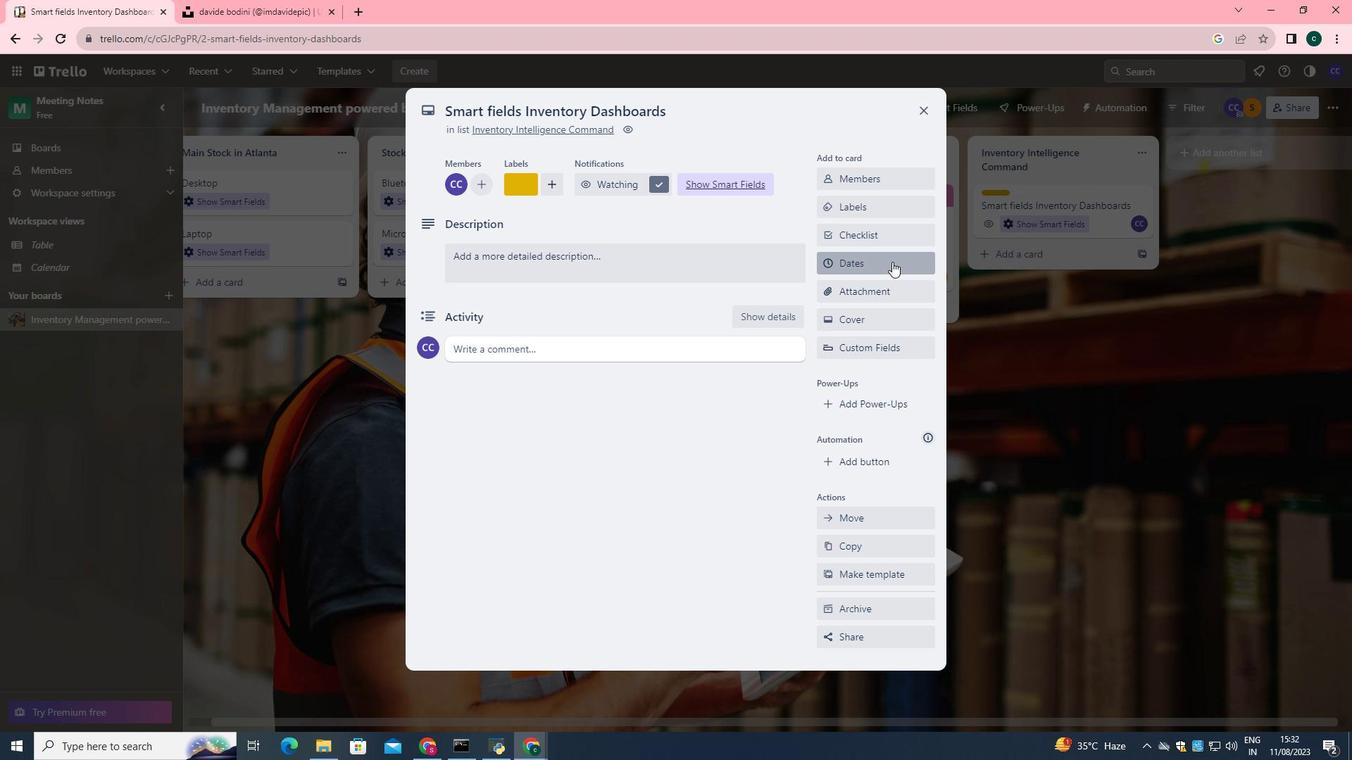 
Action: Mouse moved to (838, 264)
Screenshot: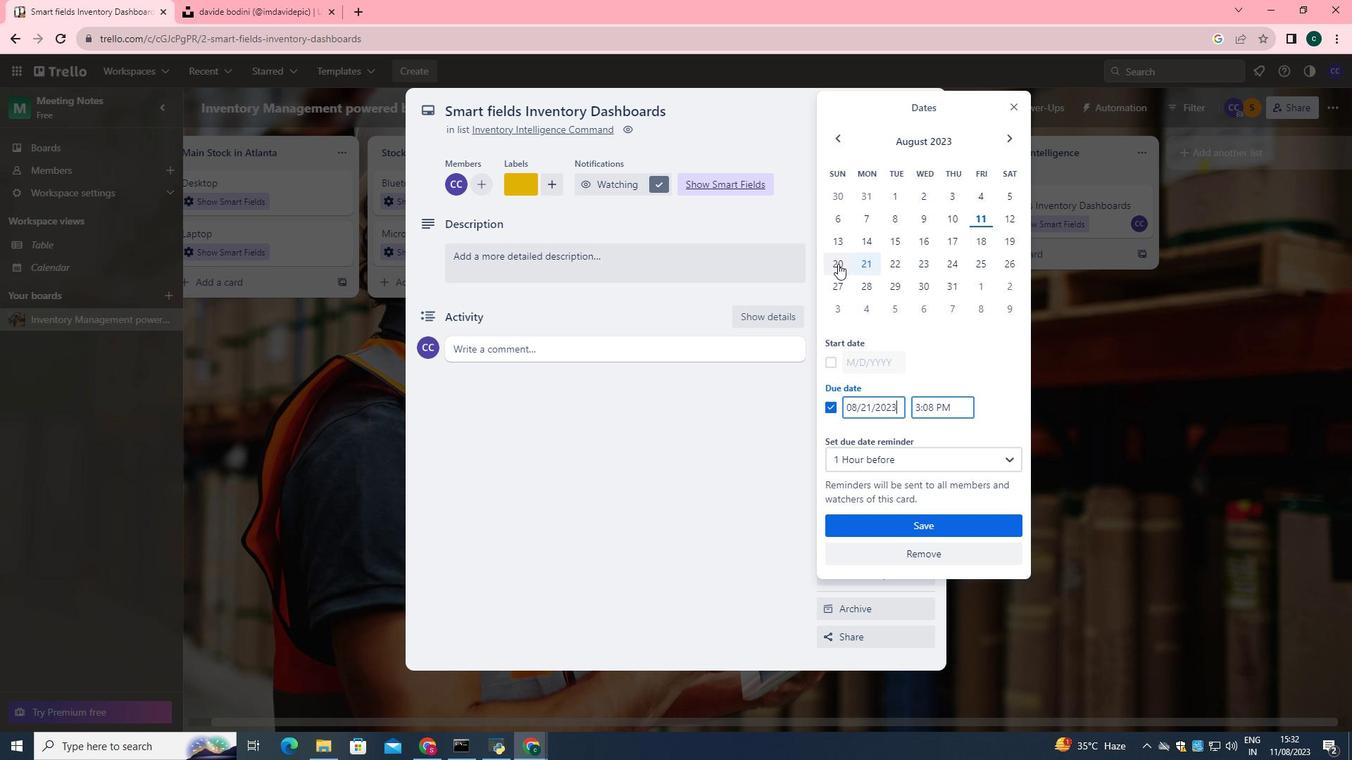 
Action: Mouse pressed left at (838, 264)
Screenshot: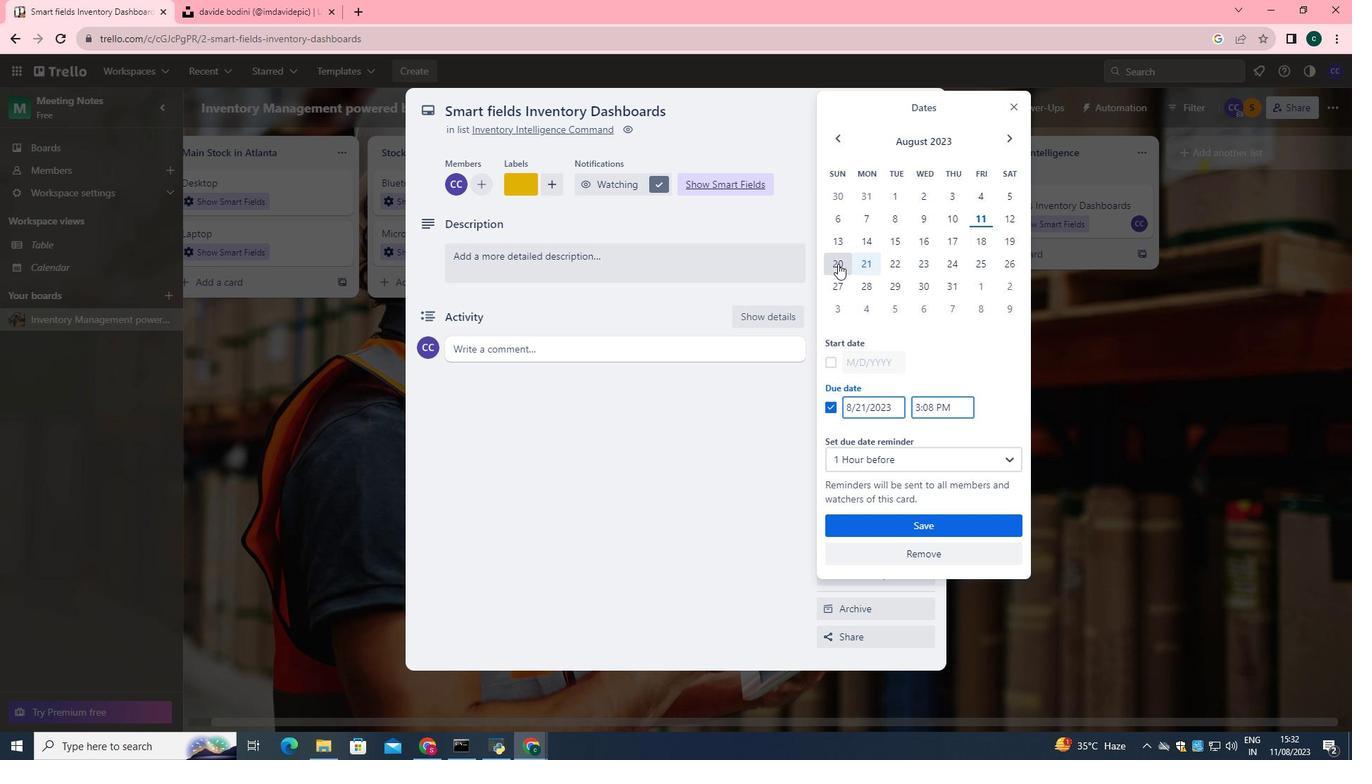
Action: Mouse moved to (914, 459)
Screenshot: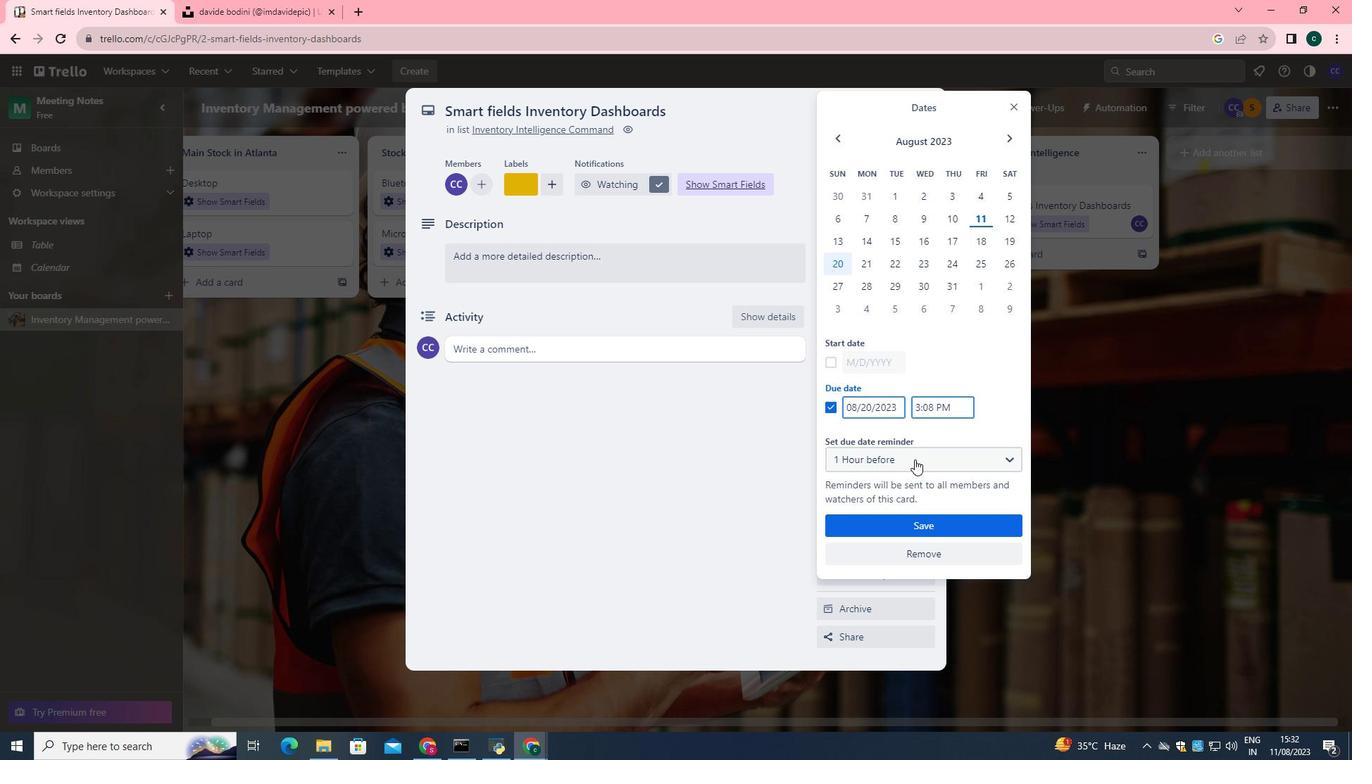 
Action: Mouse pressed left at (914, 459)
Screenshot: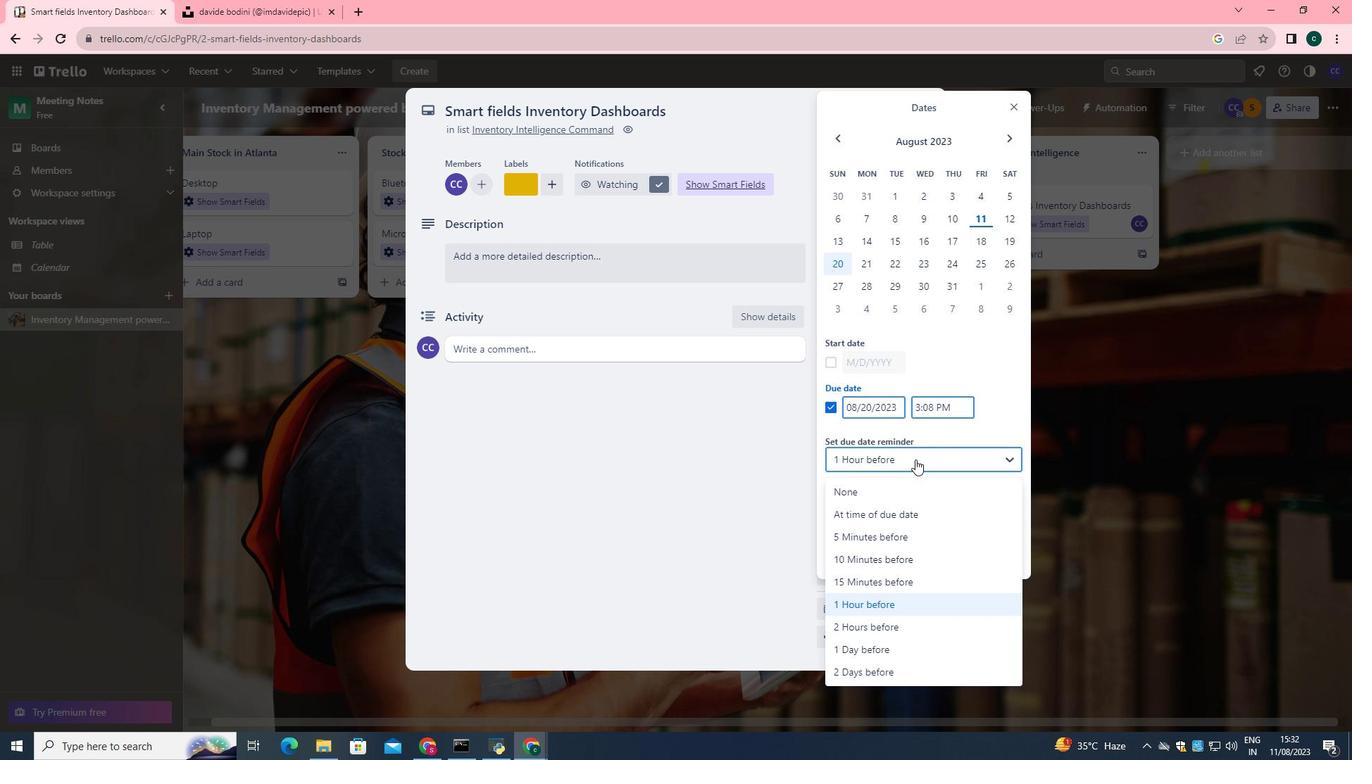 
Action: Mouse moved to (896, 671)
Screenshot: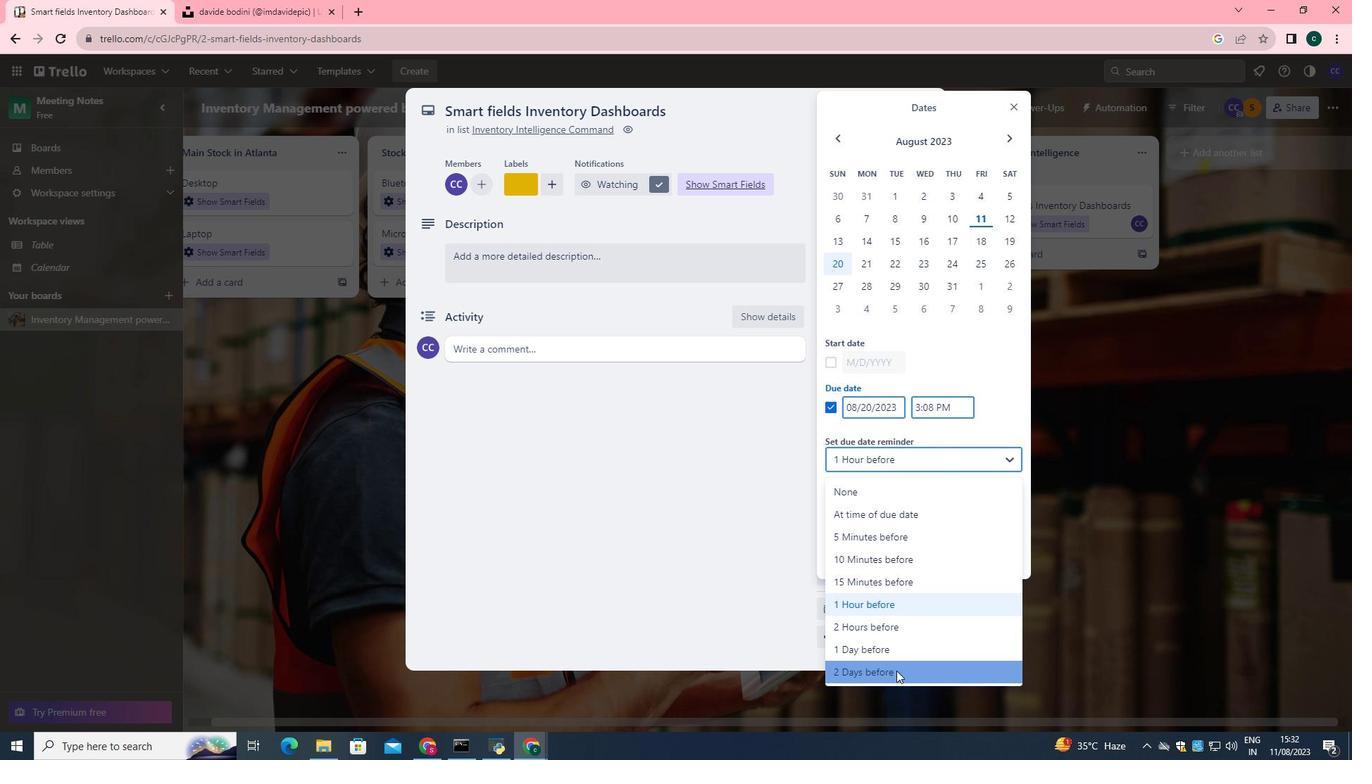 
Action: Mouse pressed left at (896, 671)
Screenshot: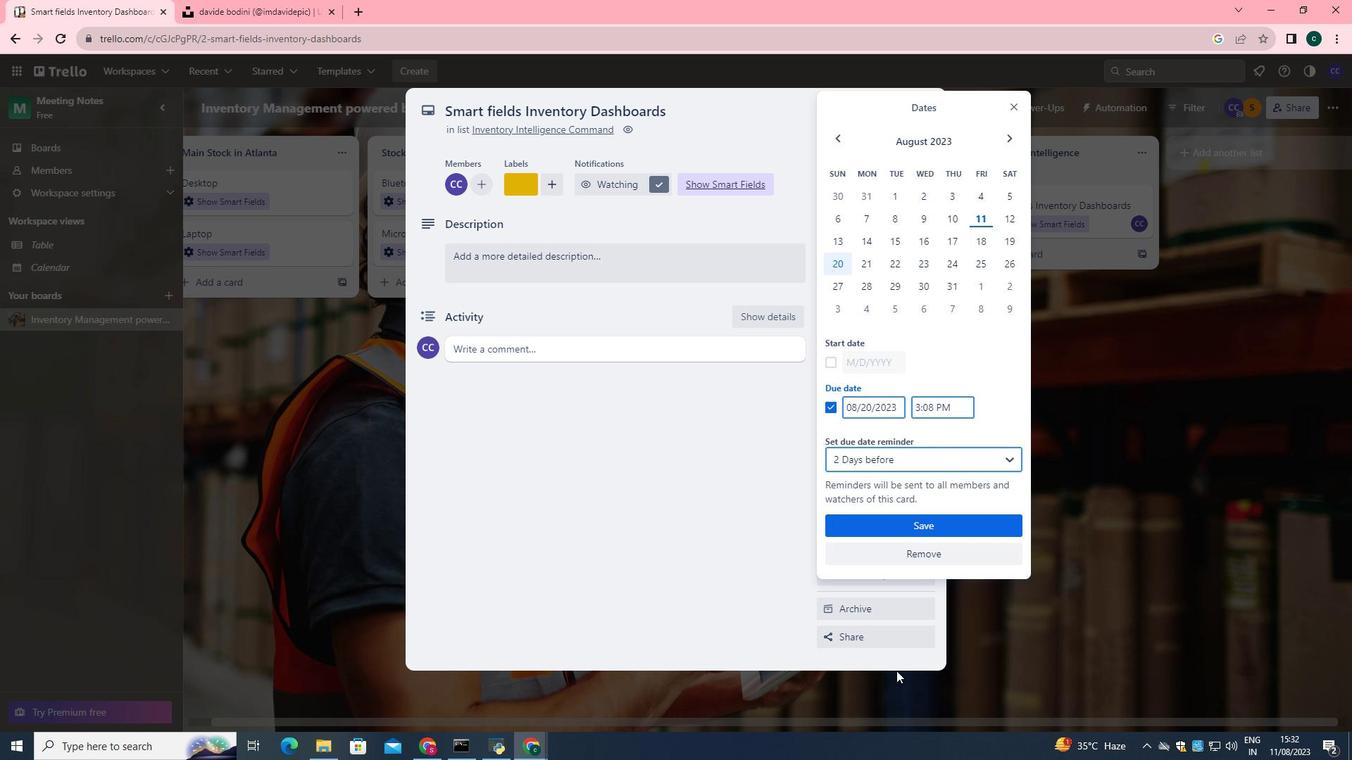 
Action: Mouse moved to (903, 525)
Screenshot: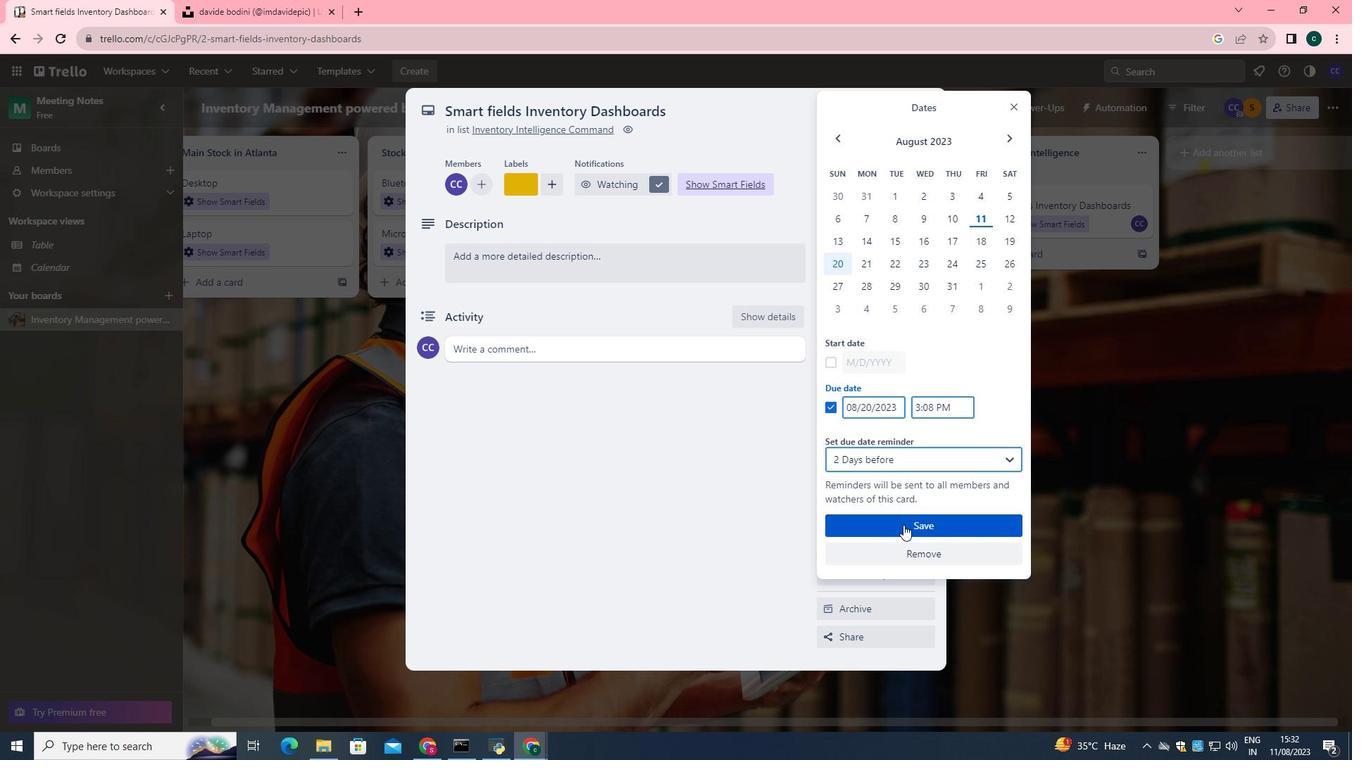 
Action: Mouse pressed left at (903, 525)
Screenshot: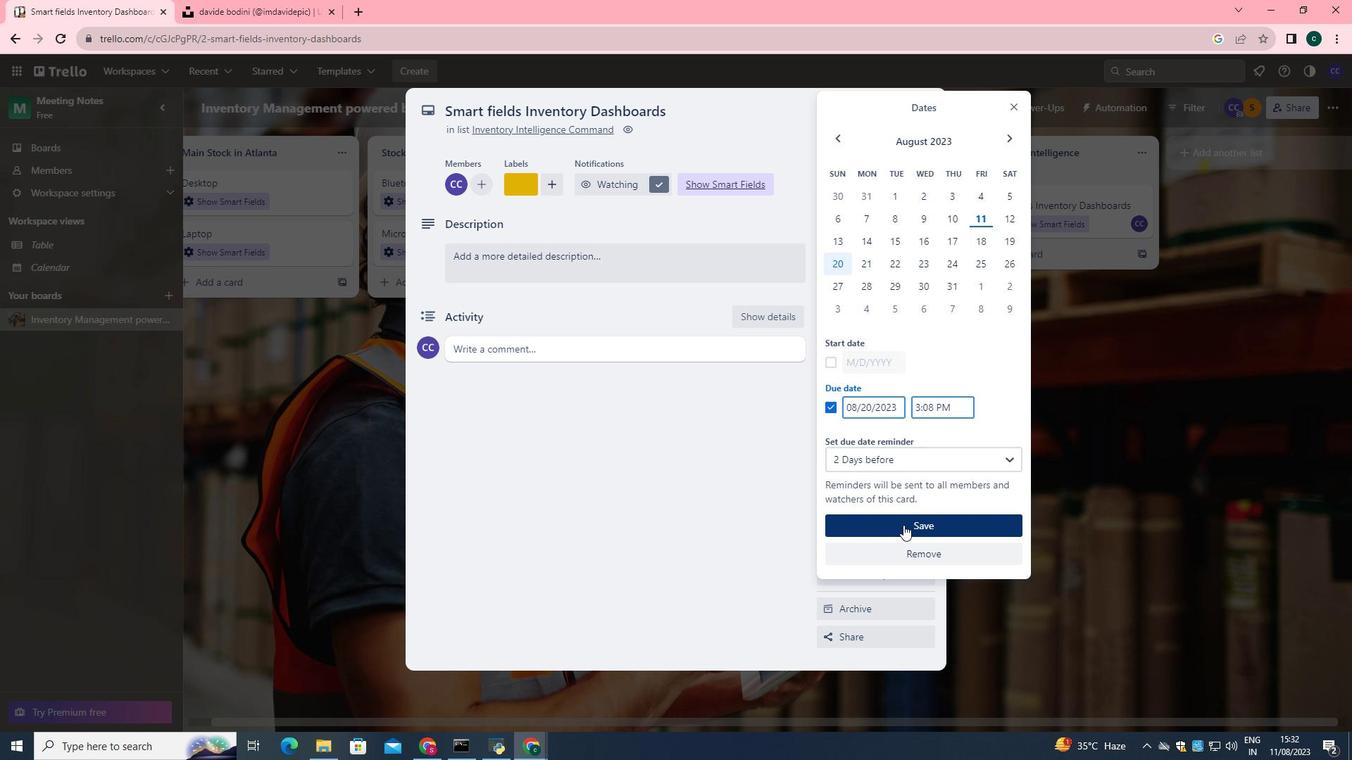 
Action: Mouse moved to (891, 292)
Screenshot: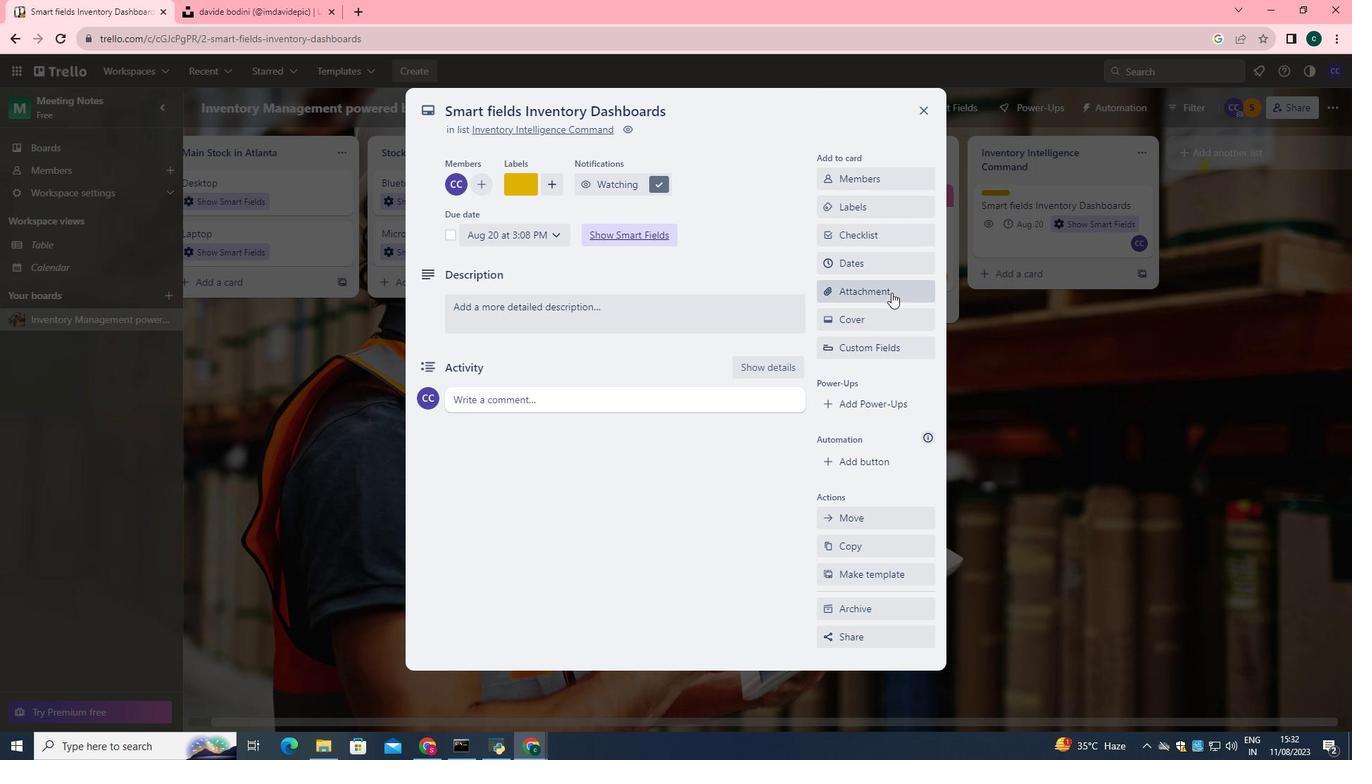 
Action: Mouse pressed left at (891, 292)
Screenshot: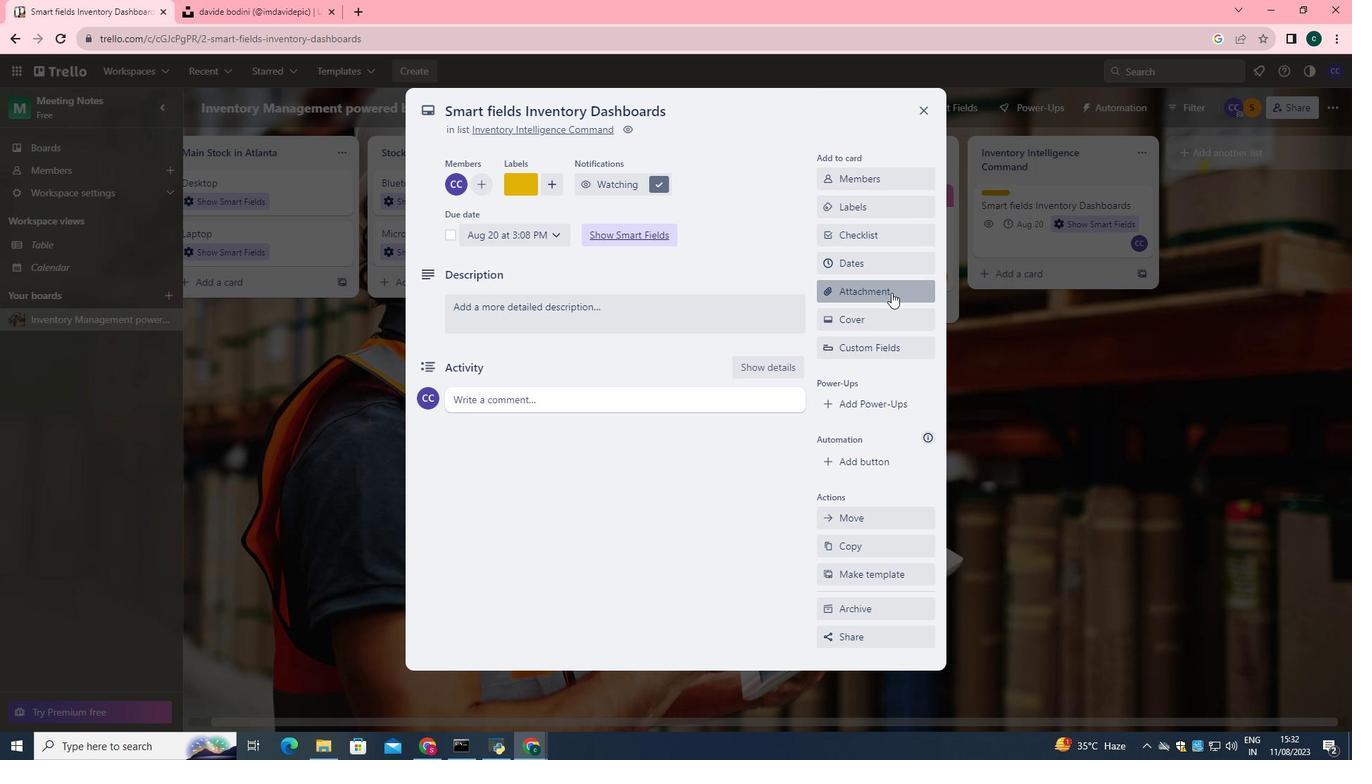 
Action: Mouse moved to (914, 478)
Screenshot: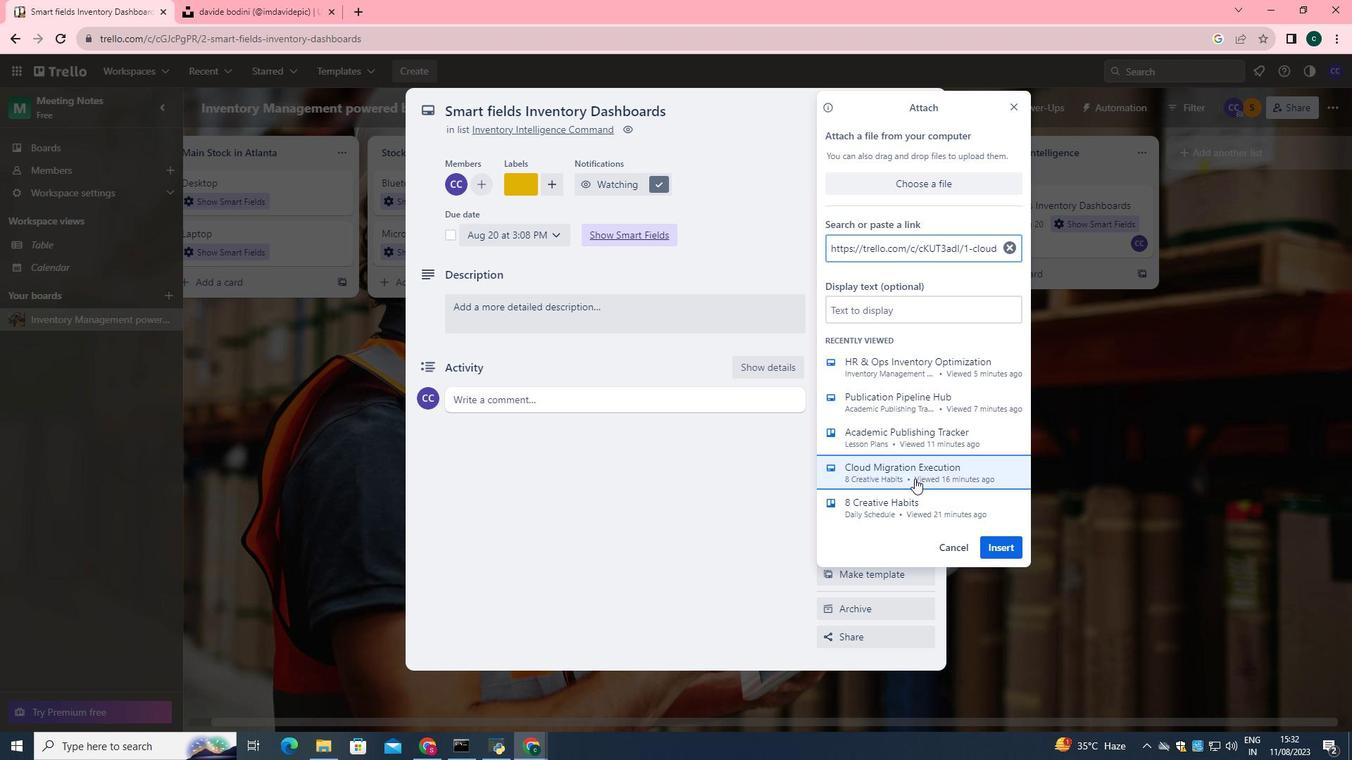 
Action: Mouse pressed left at (914, 478)
Screenshot: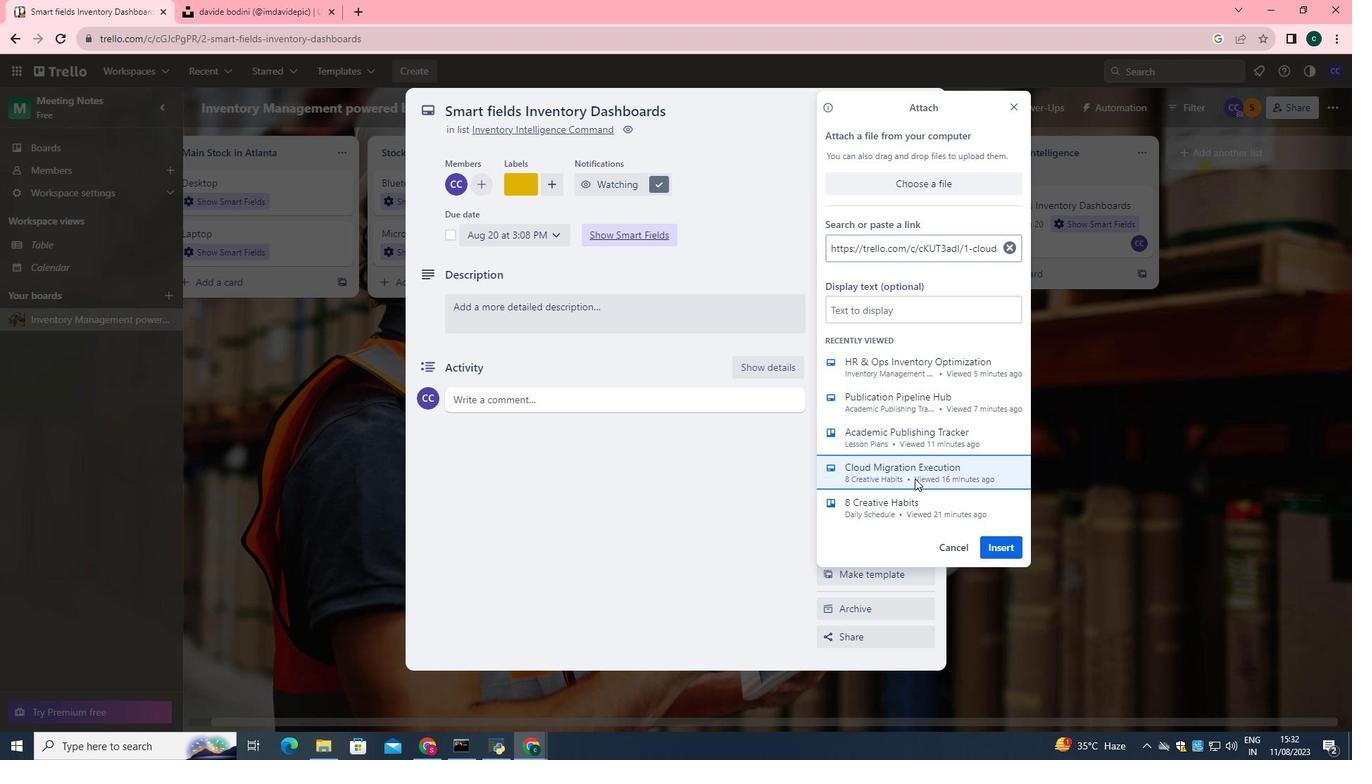 
Action: Mouse moved to (881, 314)
Screenshot: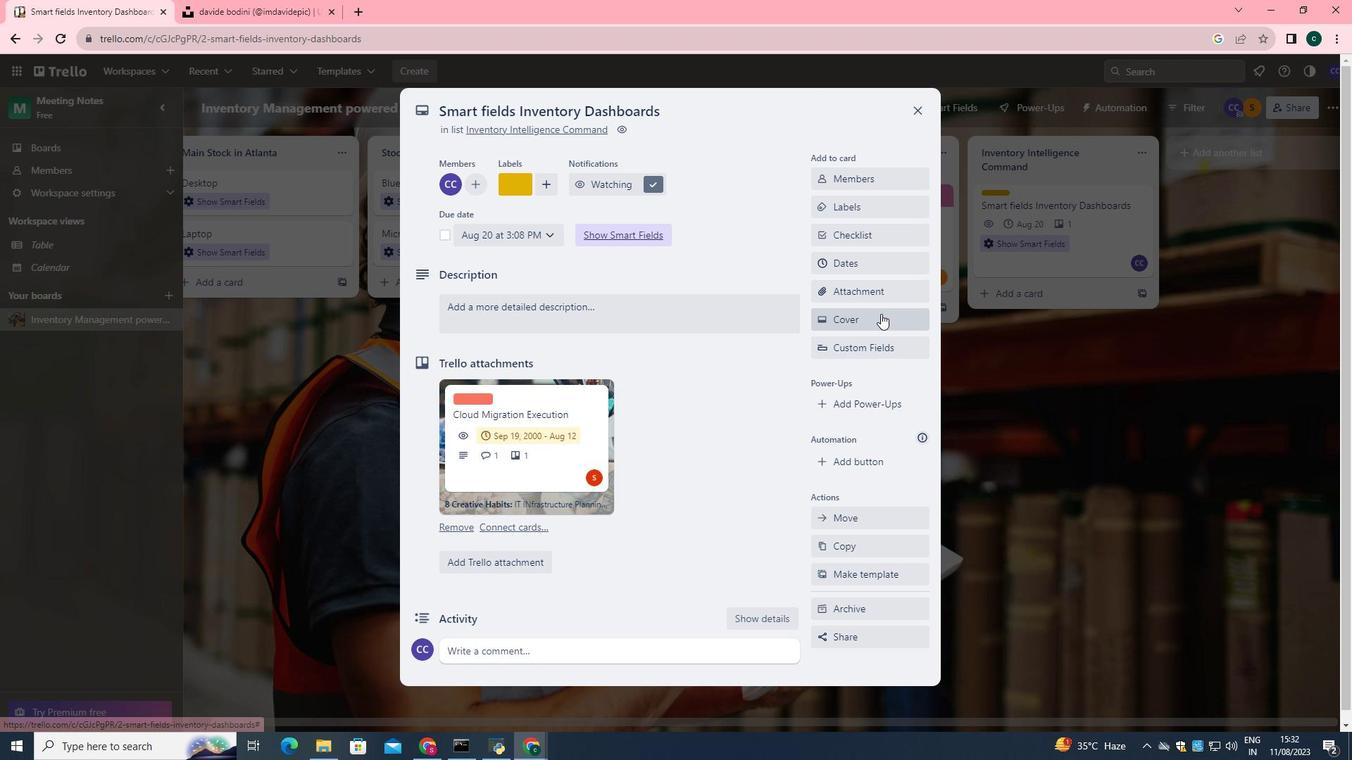 
Action: Mouse pressed left at (881, 314)
Screenshot: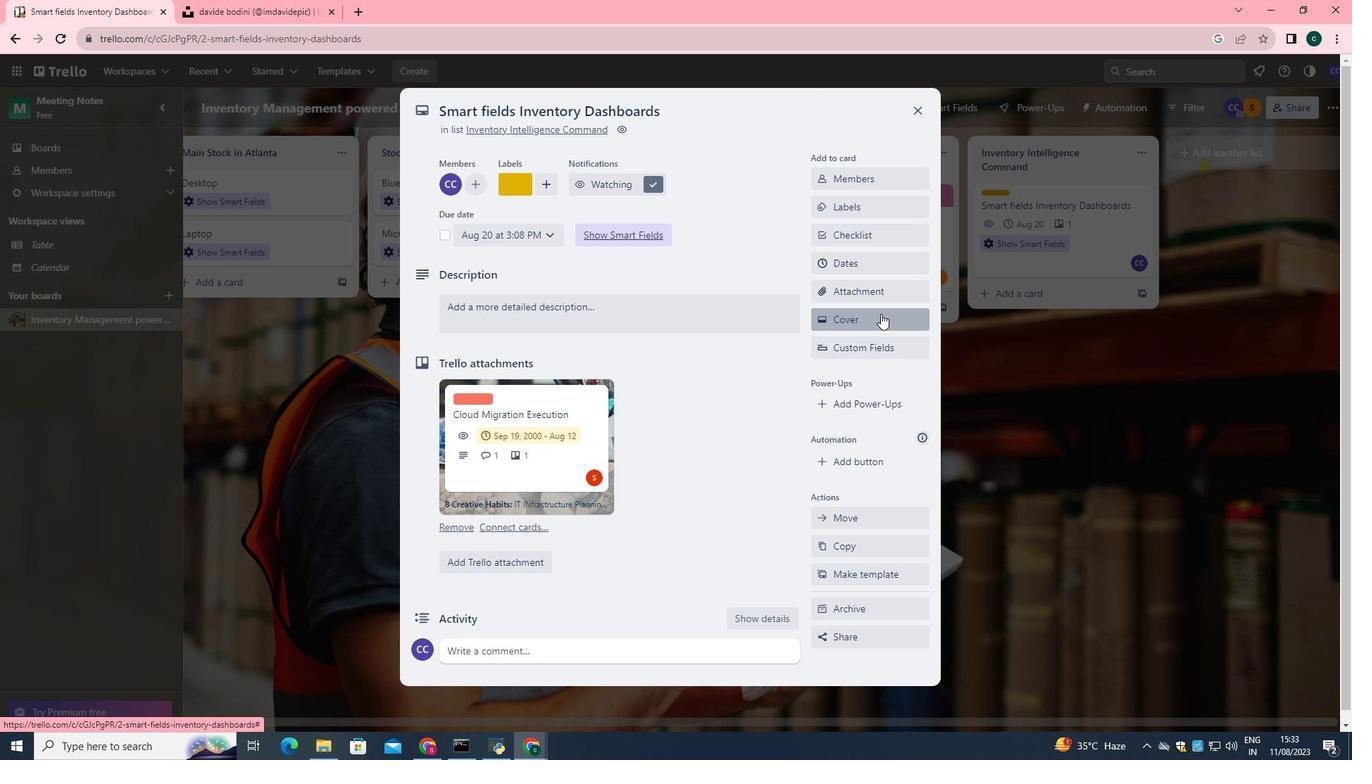 
Action: Mouse moved to (937, 636)
Screenshot: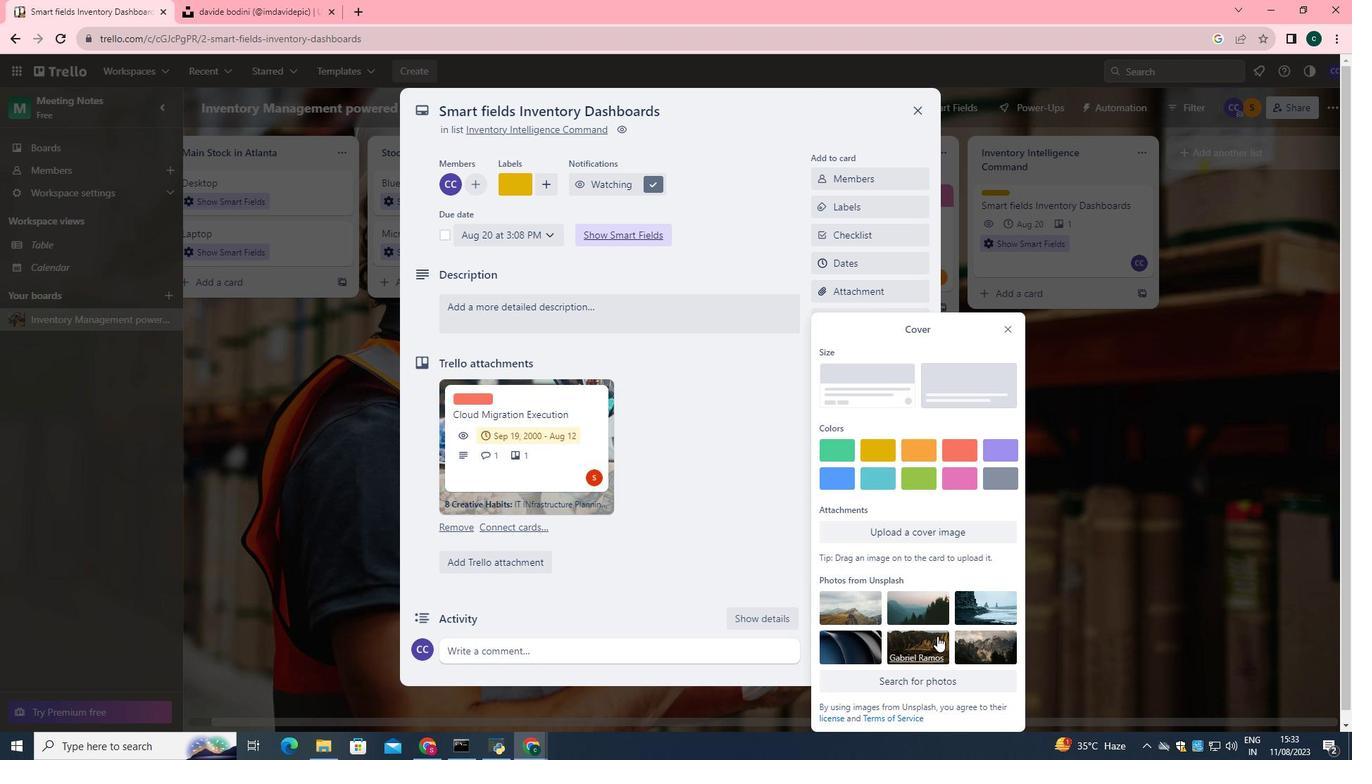 
Action: Mouse pressed left at (937, 636)
Screenshot: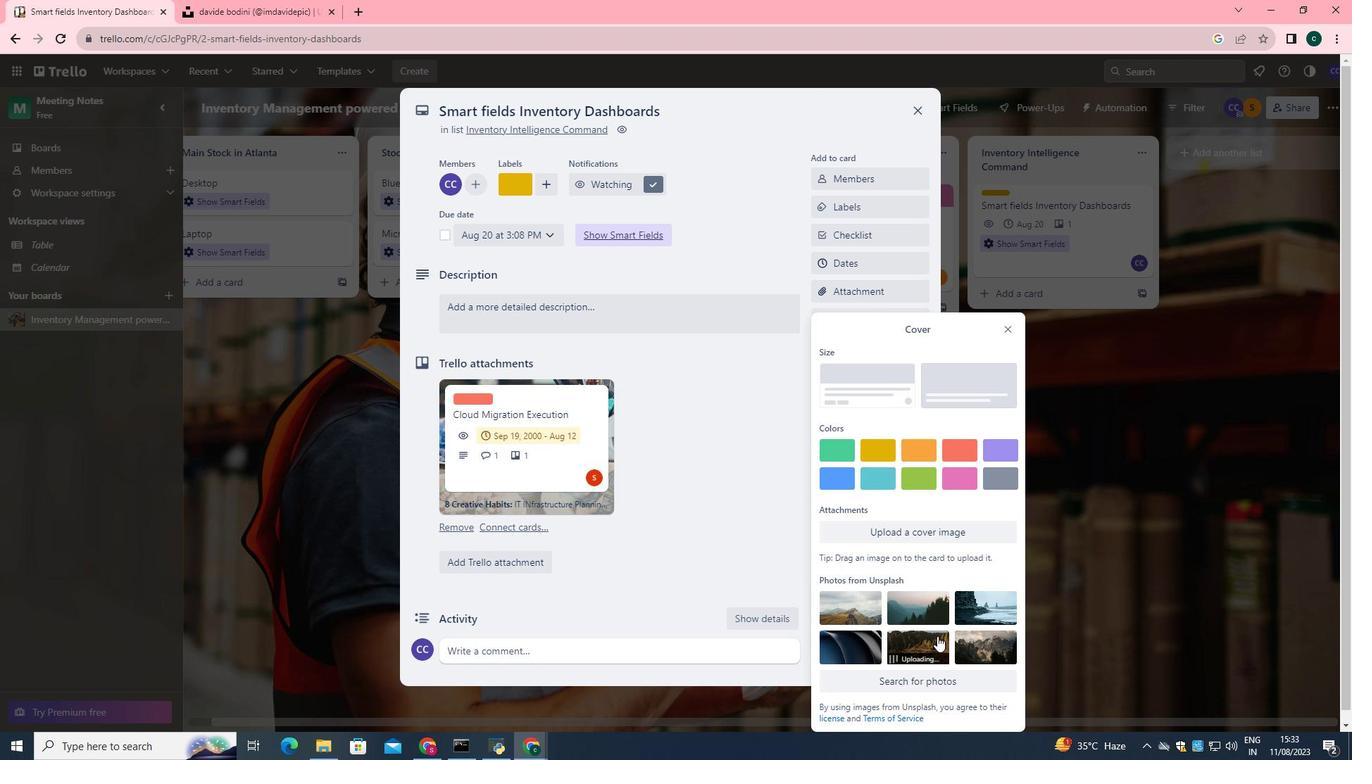 
Action: Mouse moved to (1002, 300)
Screenshot: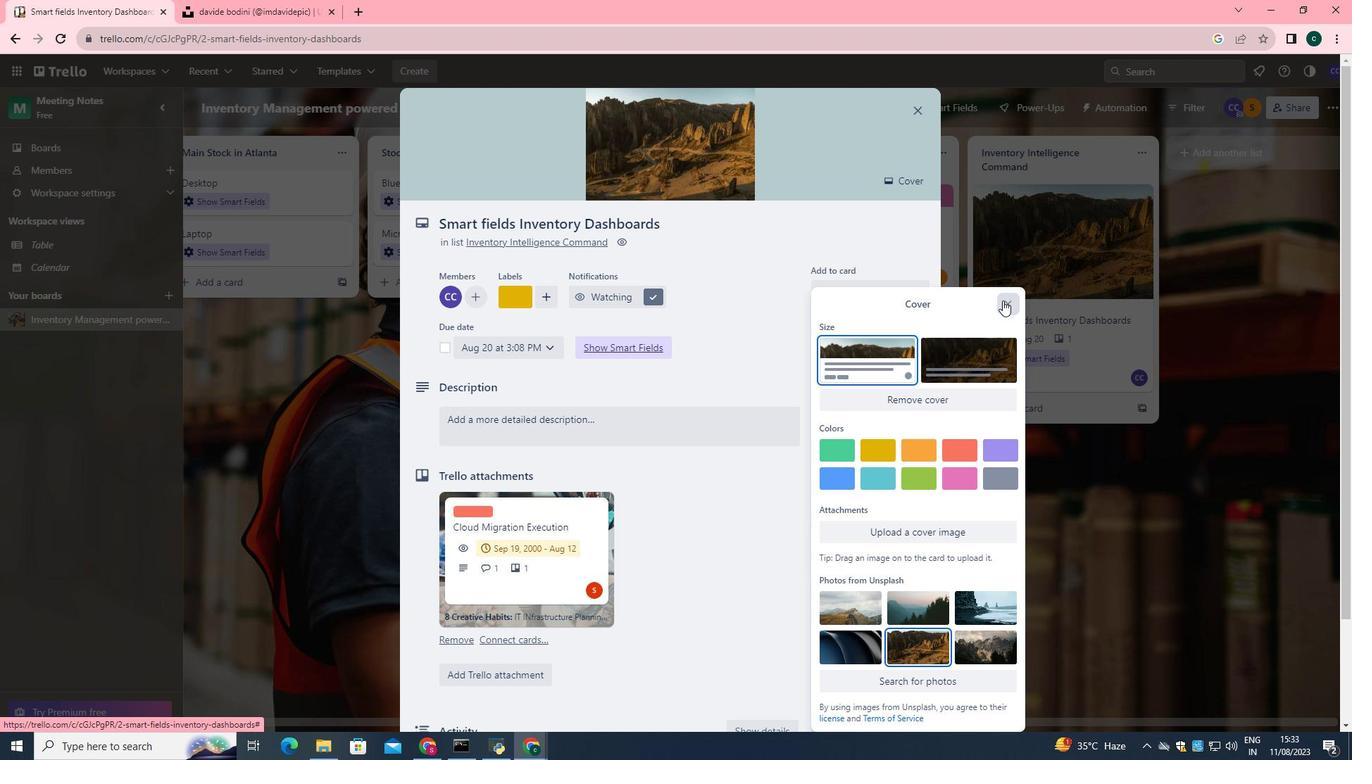 
Action: Mouse pressed left at (1002, 300)
Screenshot: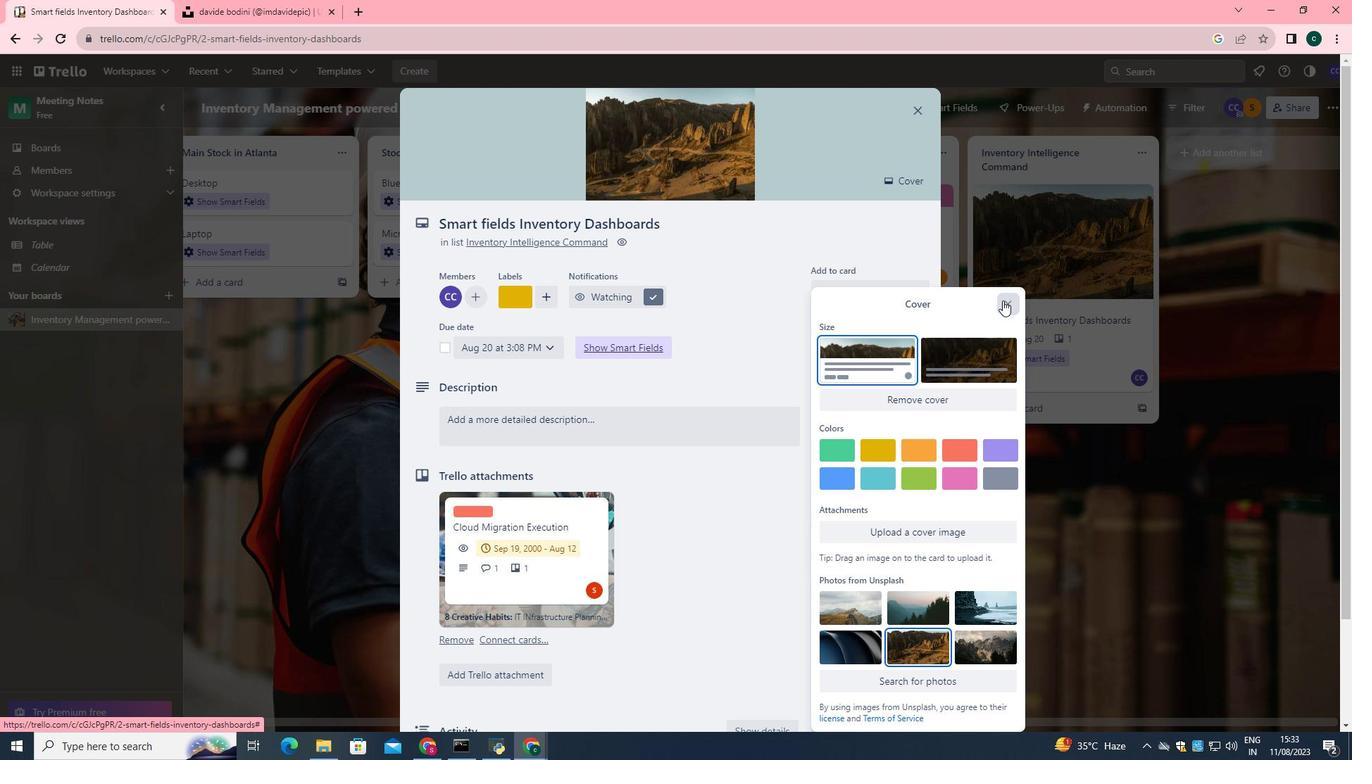 
Action: Mouse moved to (616, 426)
Screenshot: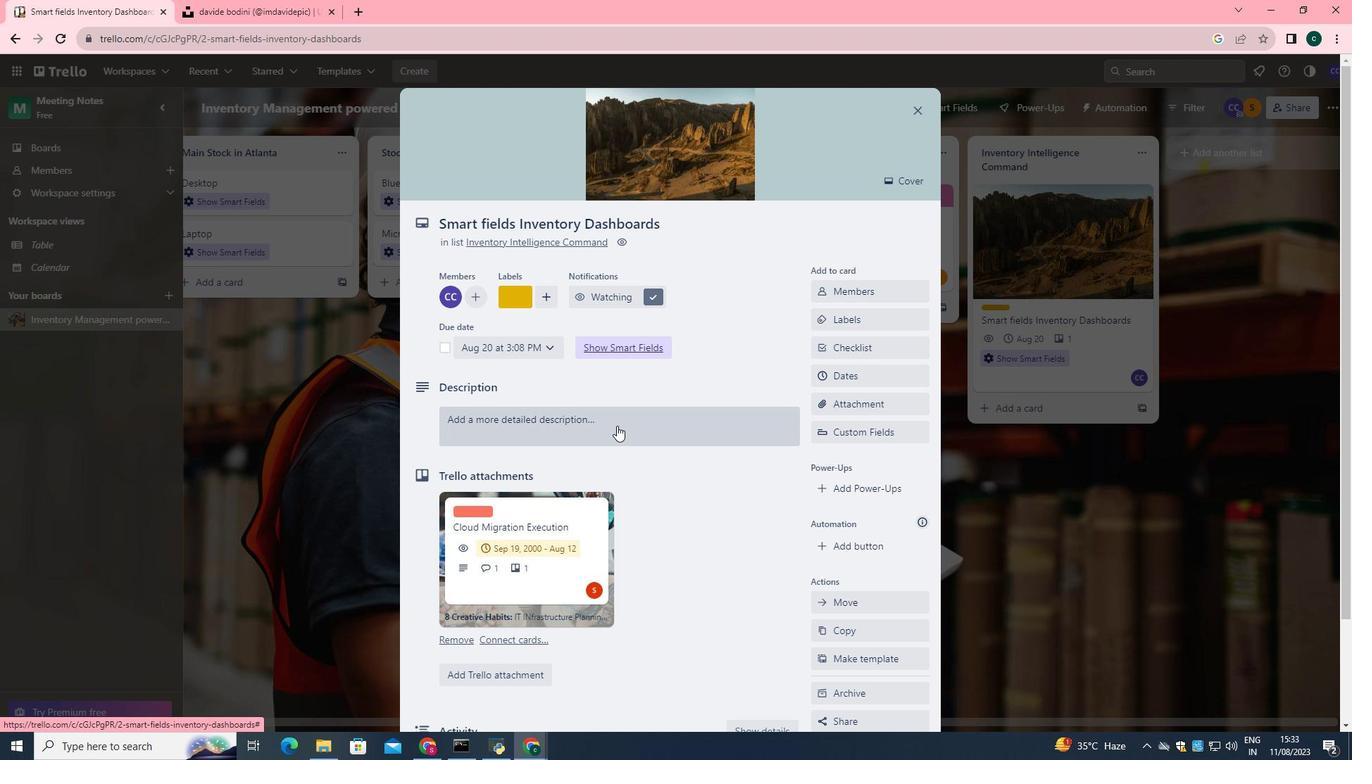 
Action: Mouse pressed left at (616, 426)
Screenshot: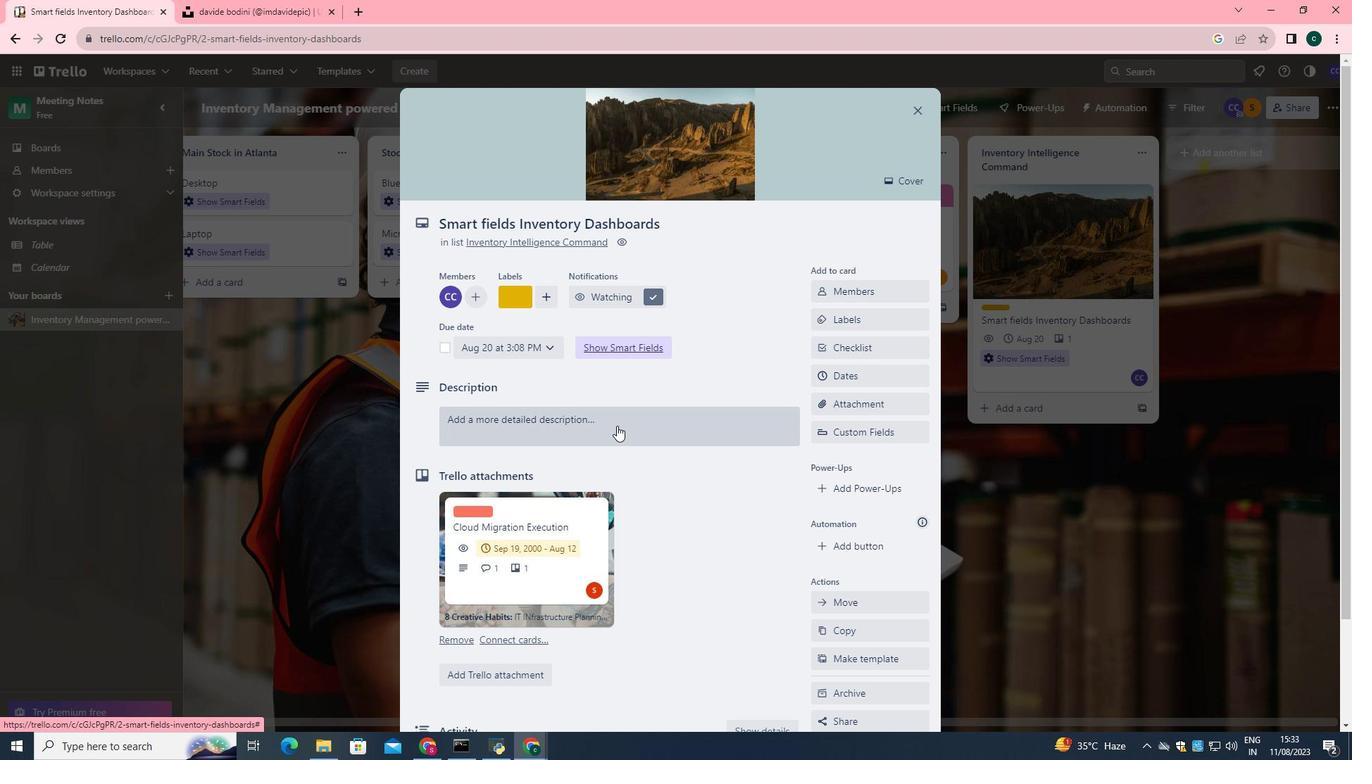 
Action: Key pressed <Key.shift>Conduct<Key.space>customer<Key.space>research
Screenshot: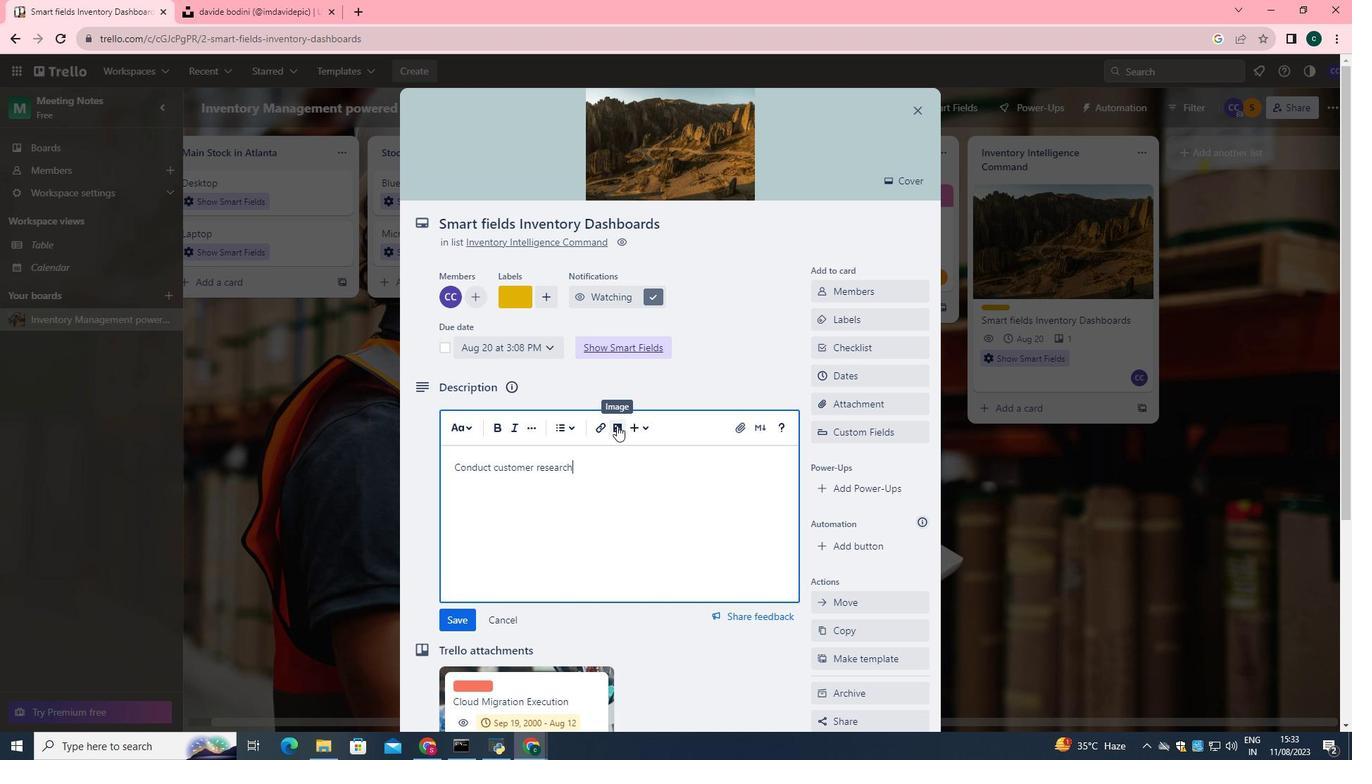 
Action: Mouse moved to (459, 615)
Screenshot: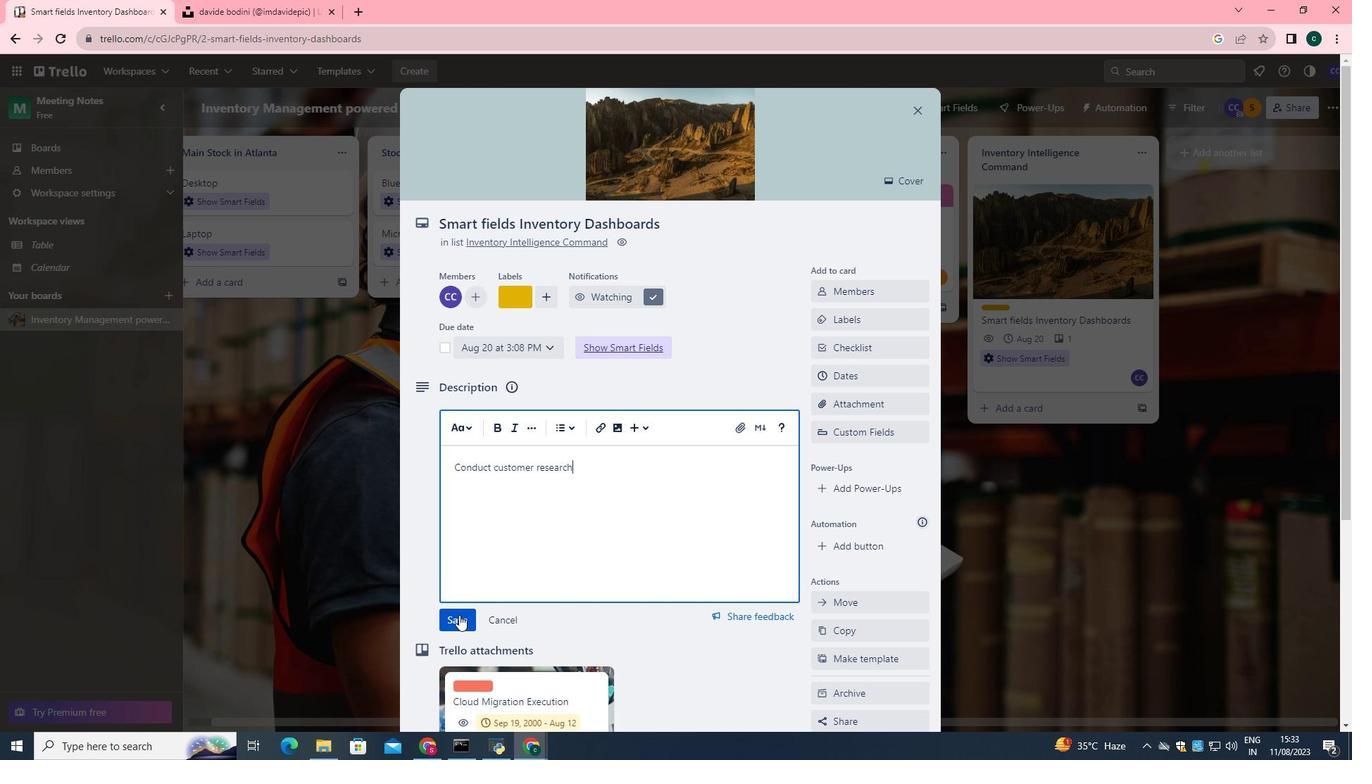 
Action: Mouse pressed left at (459, 615)
Screenshot: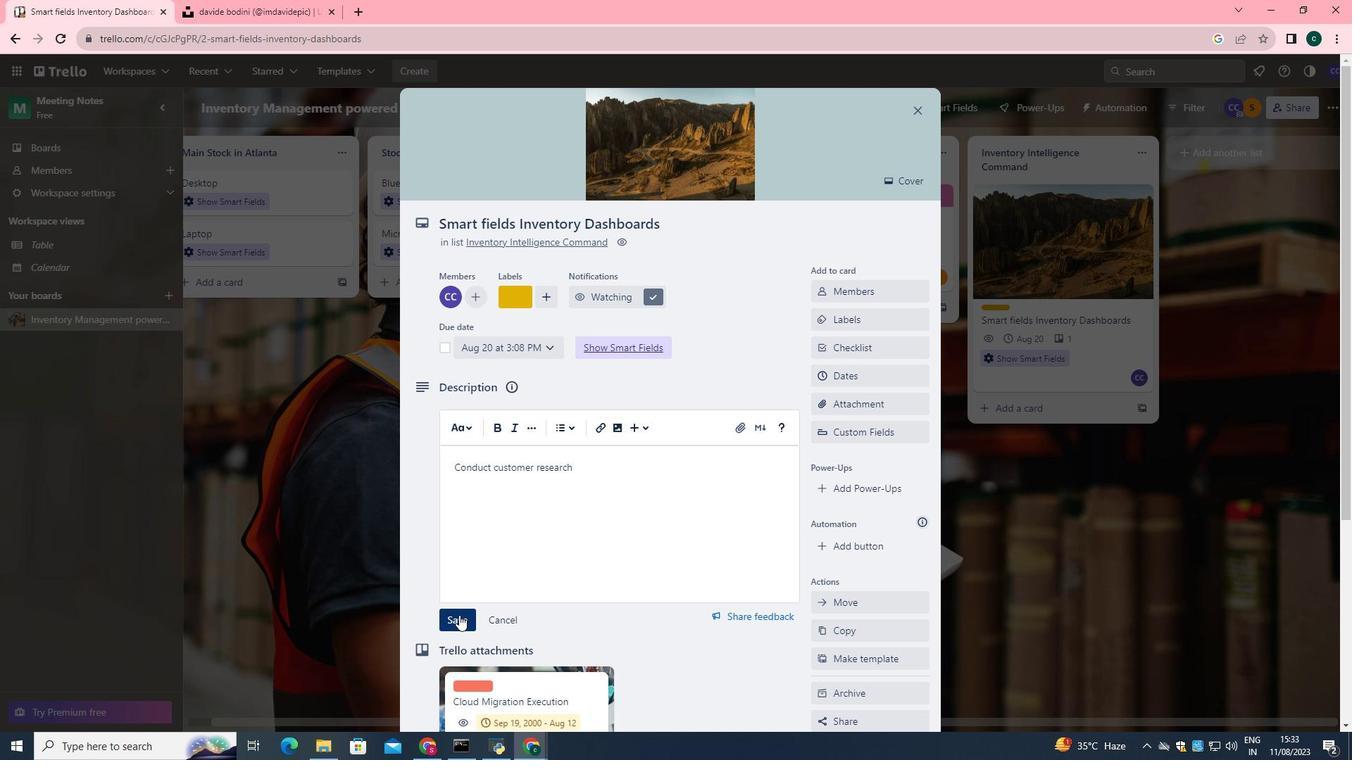 
Action: Mouse moved to (490, 601)
Screenshot: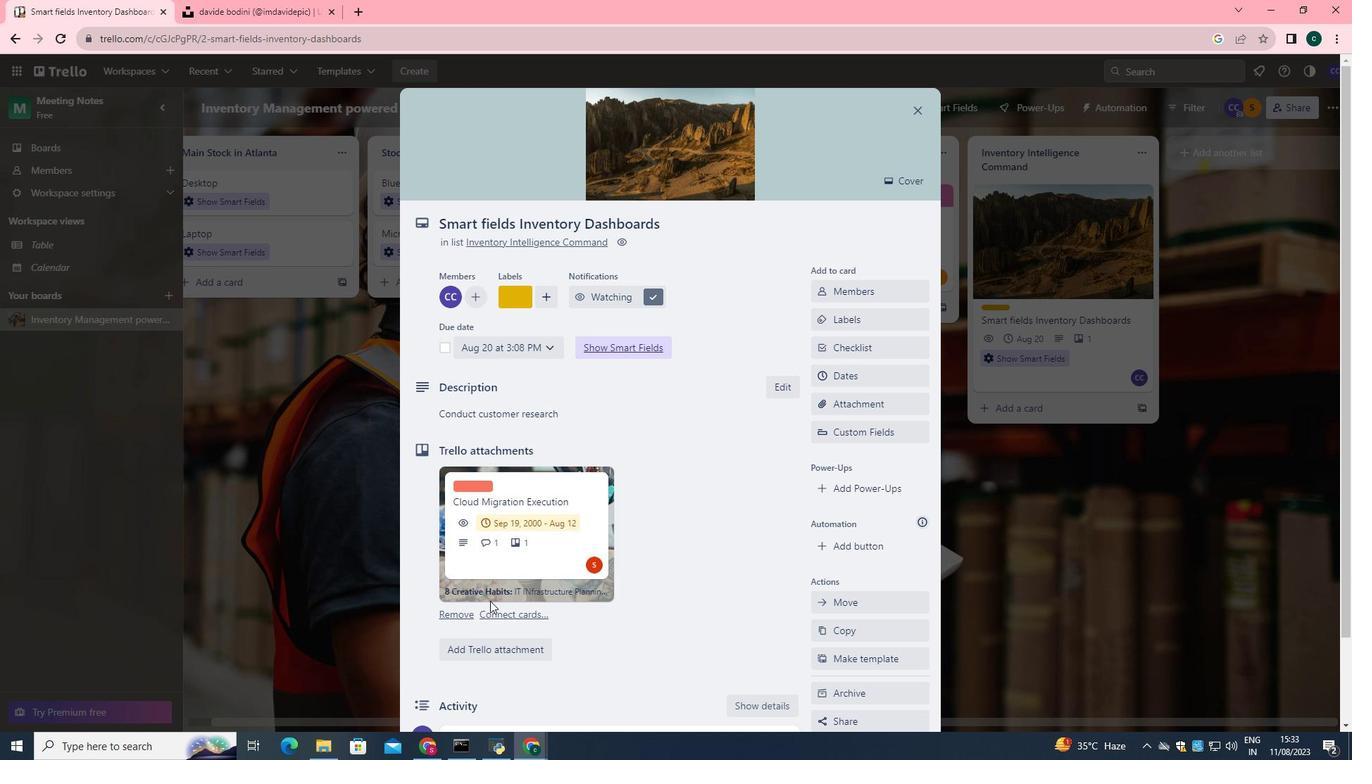 
Action: Mouse scrolled (490, 600) with delta (0, 0)
Screenshot: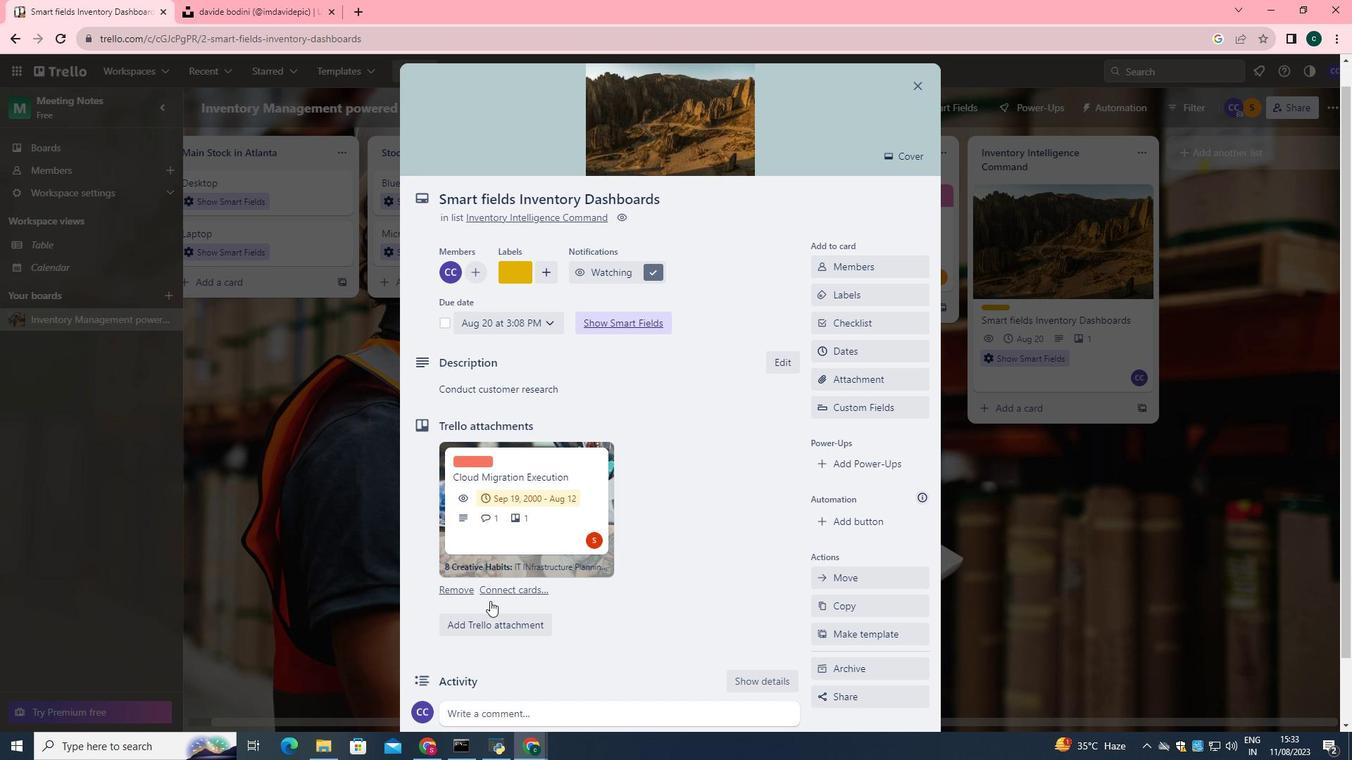 
Action: Mouse scrolled (490, 600) with delta (0, 0)
Screenshot: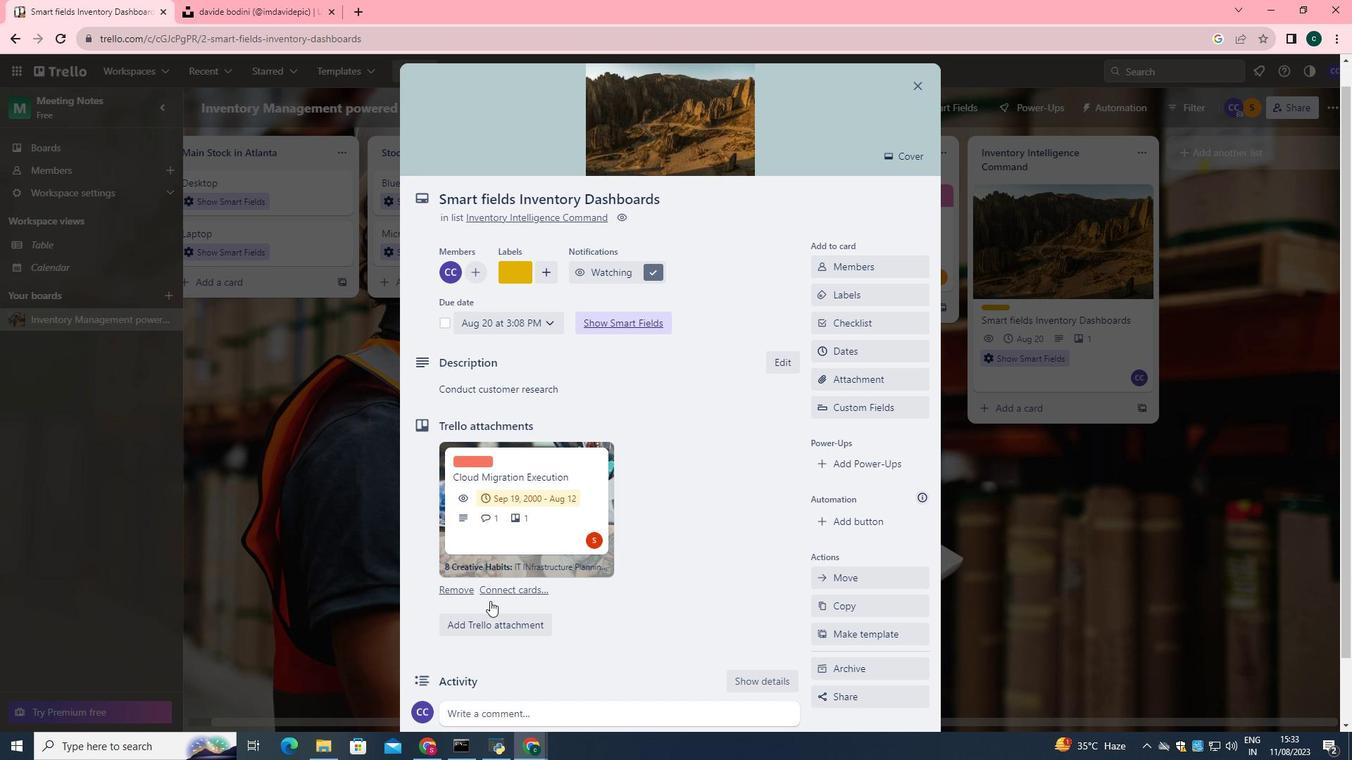 
Action: Mouse scrolled (490, 600) with delta (0, 0)
Screenshot: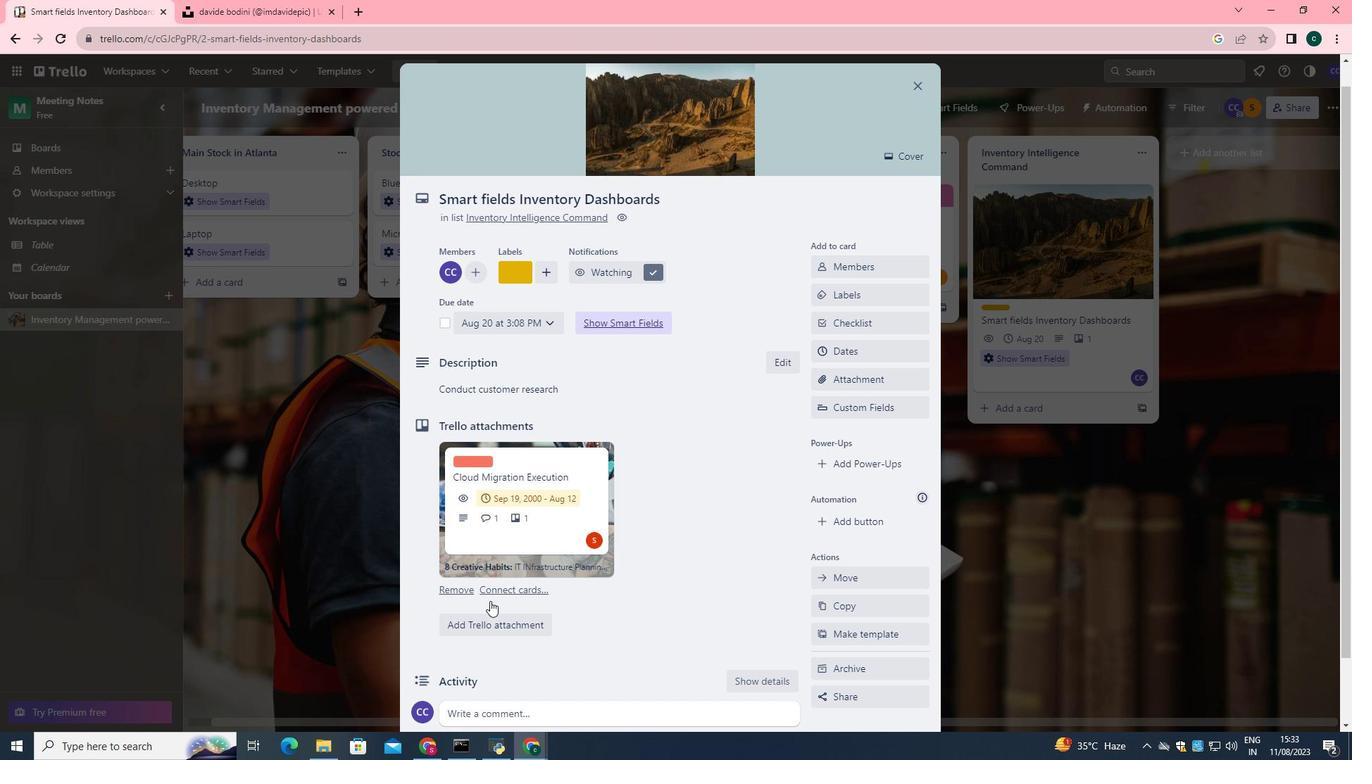 
Action: Mouse scrolled (490, 600) with delta (0, 0)
Screenshot: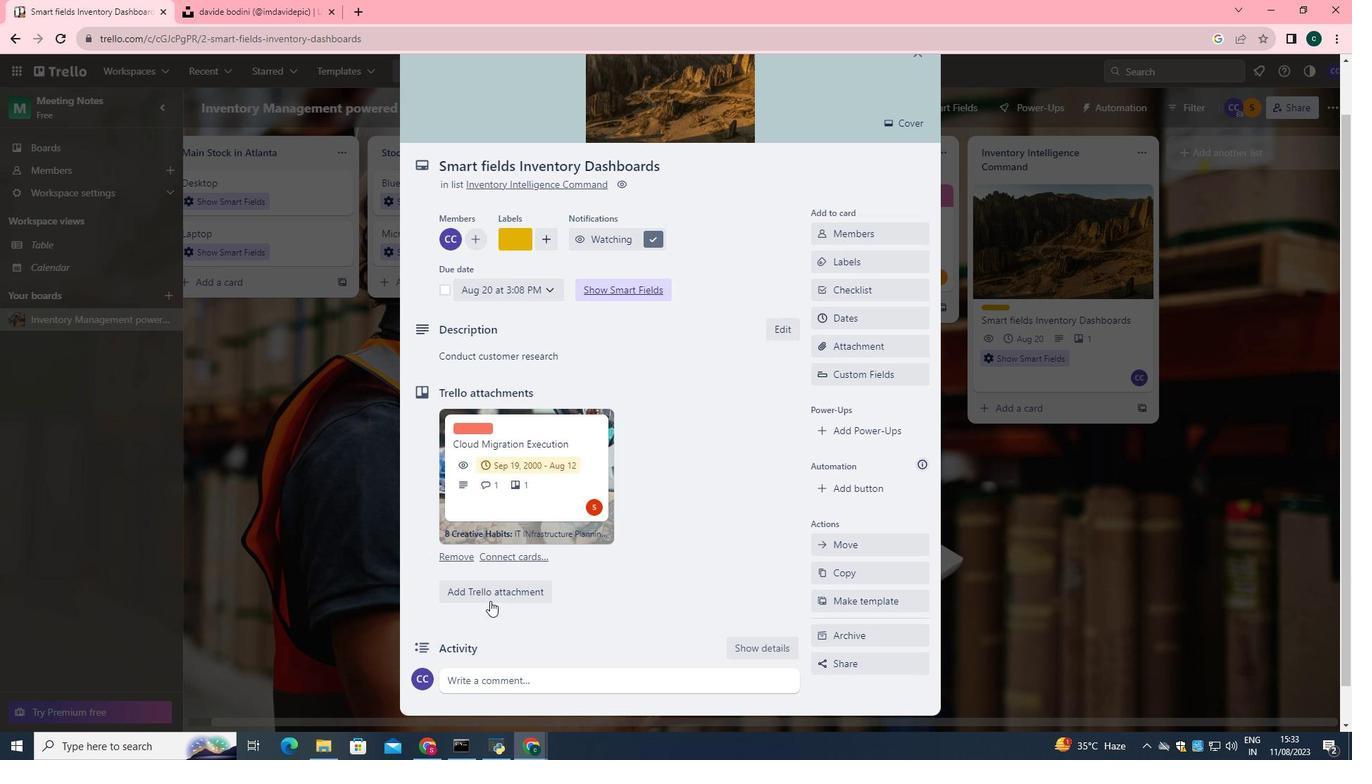 
Action: Mouse moved to (495, 639)
Screenshot: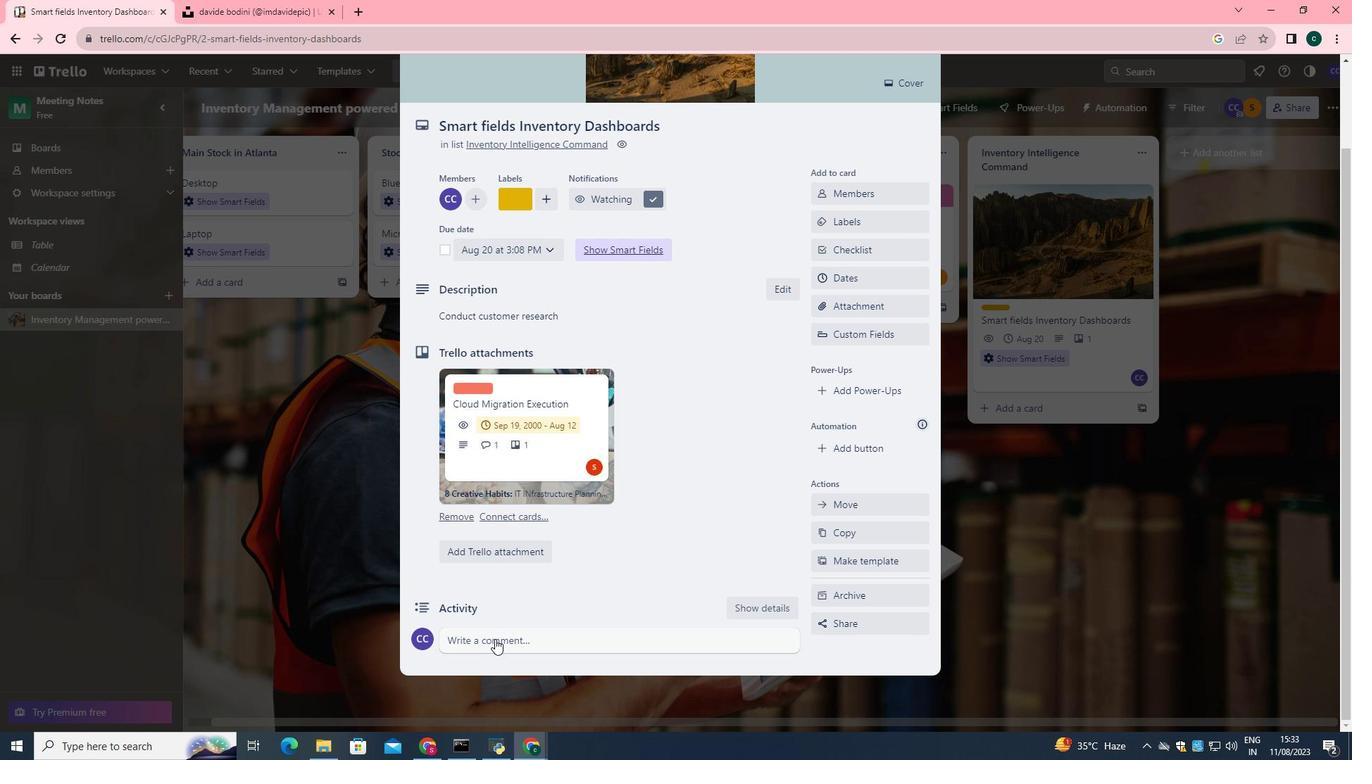 
Action: Mouse pressed left at (495, 639)
Screenshot: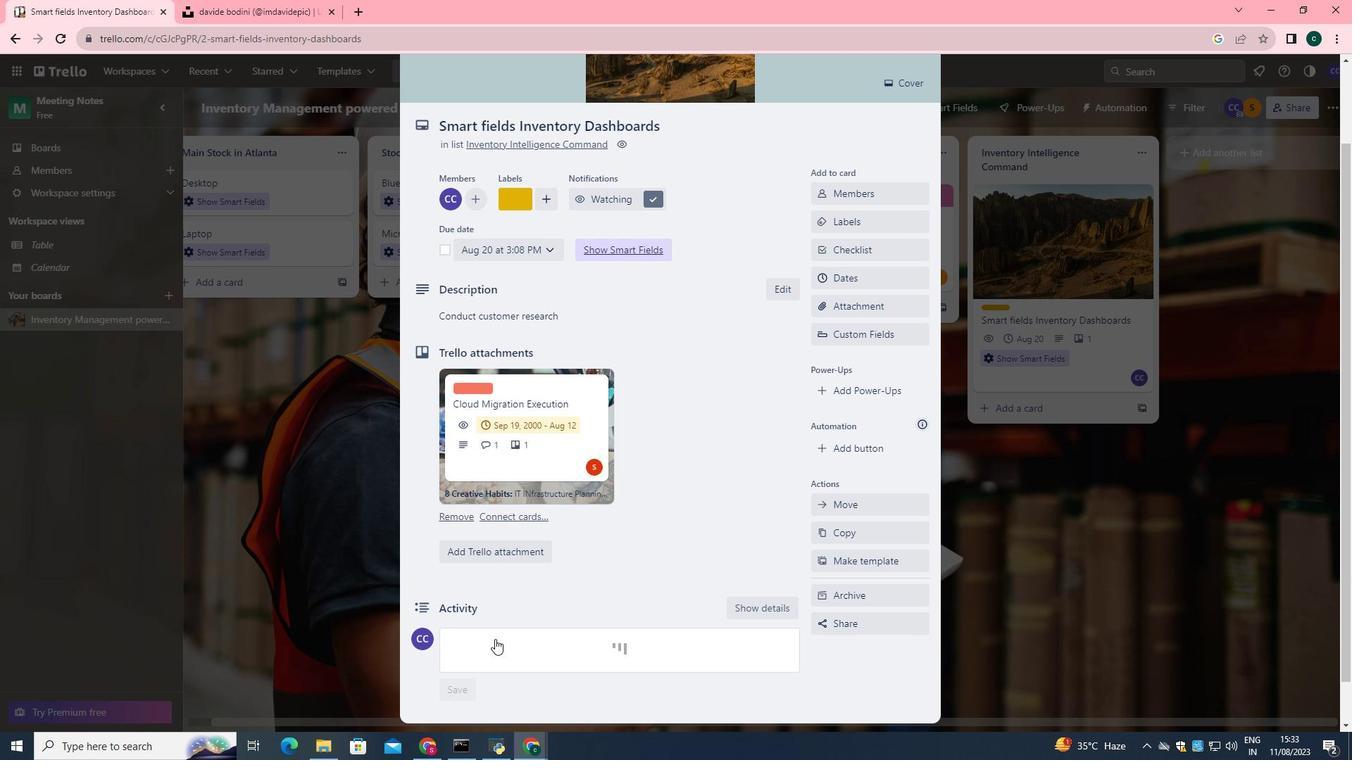 
Action: Key pressed <Key.shift>Given<Key.space>the<Key.space>potential<Key.space>impact<Key.space>of<Key.space>this<Key.space>task<Key.space>on<Key.space>our<Key.space>company<Key.space>revenue,<Key.space>let<Key.space>us<Key.space>ensure<Key.space>that<Key.space>we<Key.space>approach<Key.space>it<Key.space>with<Key.space>a<Key.space>focus<Key.space>on<Key.space>profitability<Key.space>and<Key.space><Key.shift>ROI.
Screenshot: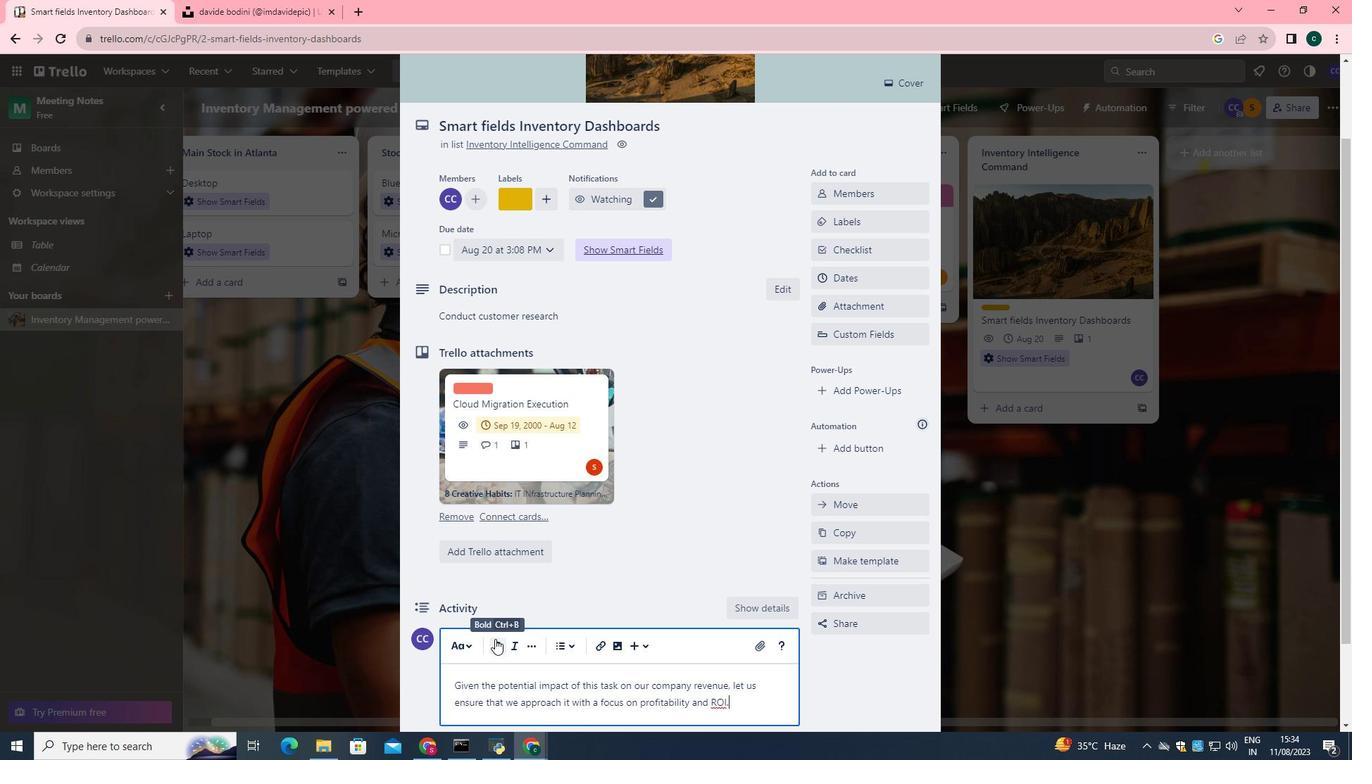 
Action: Mouse moved to (515, 589)
Screenshot: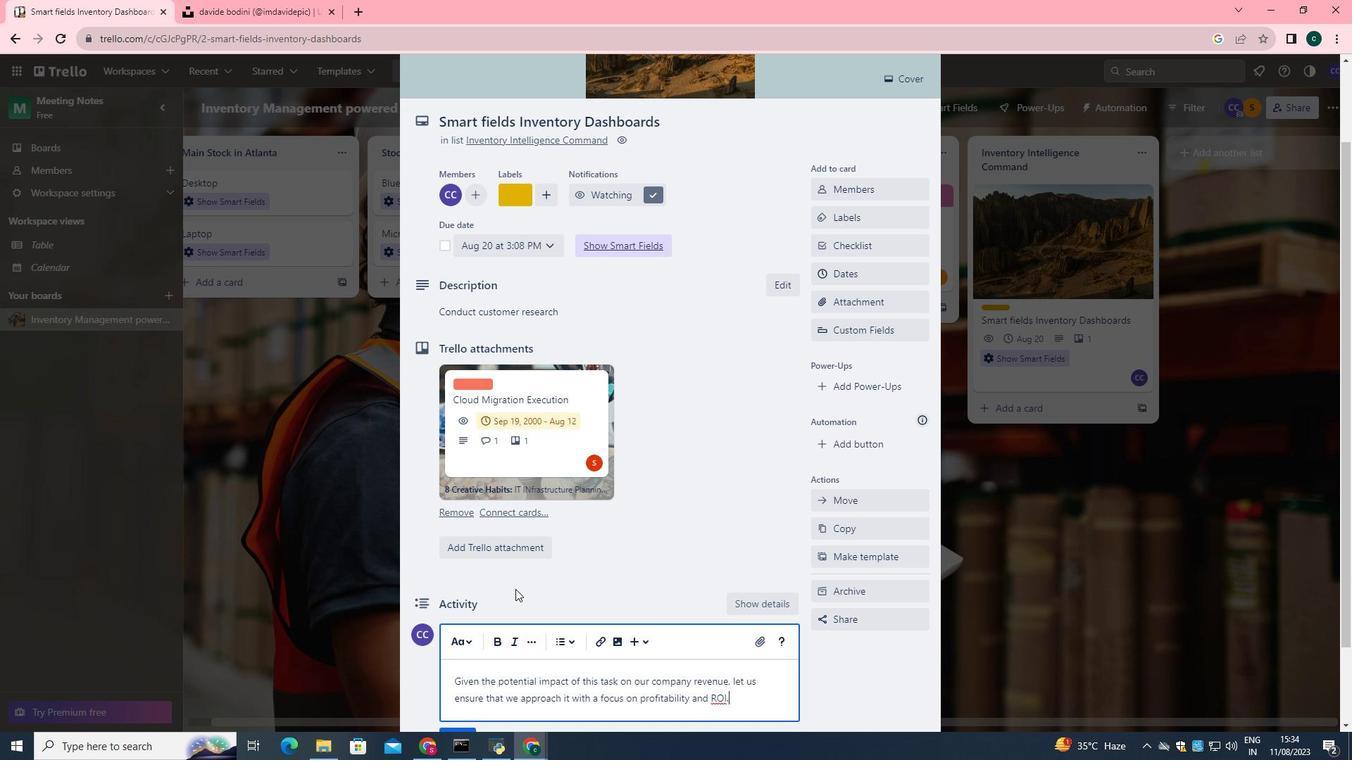 
Action: Mouse scrolled (515, 588) with delta (0, 0)
Screenshot: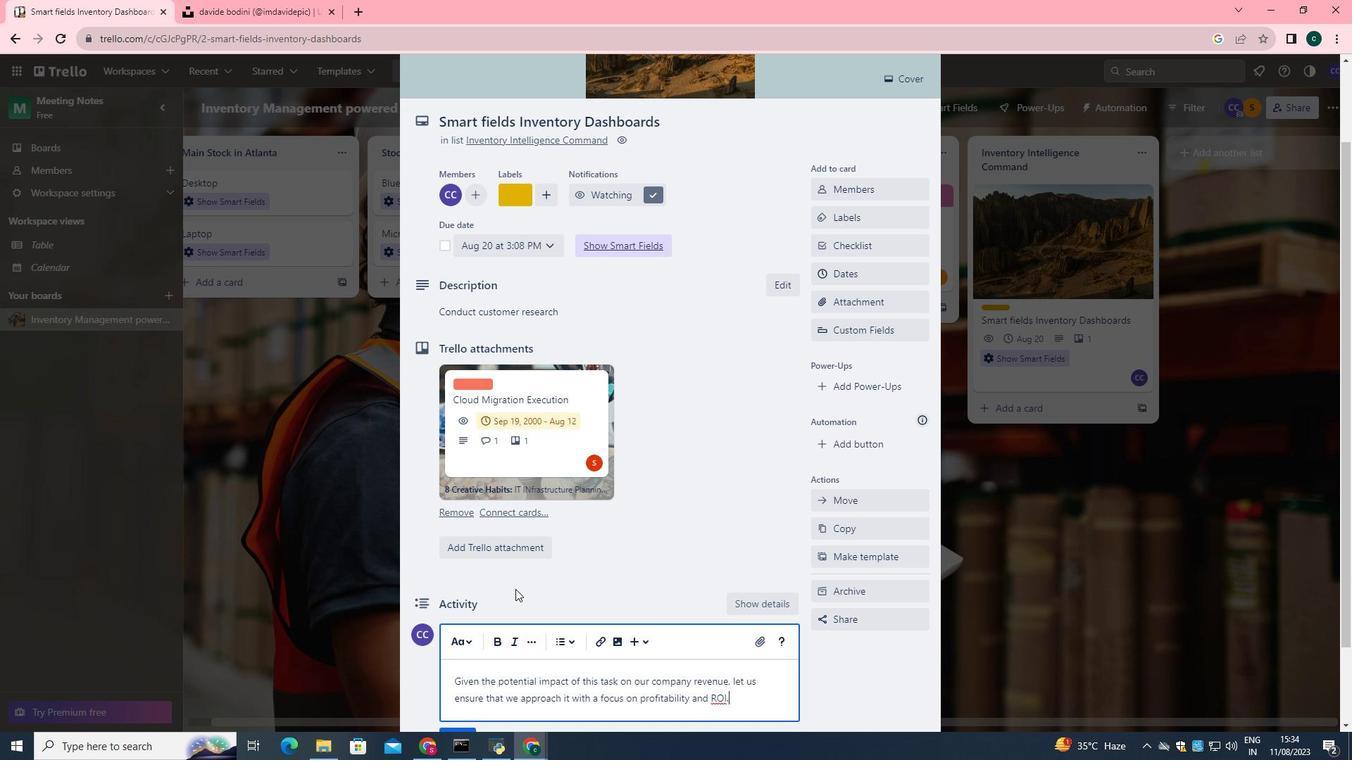 
Action: Mouse scrolled (515, 588) with delta (0, 0)
Screenshot: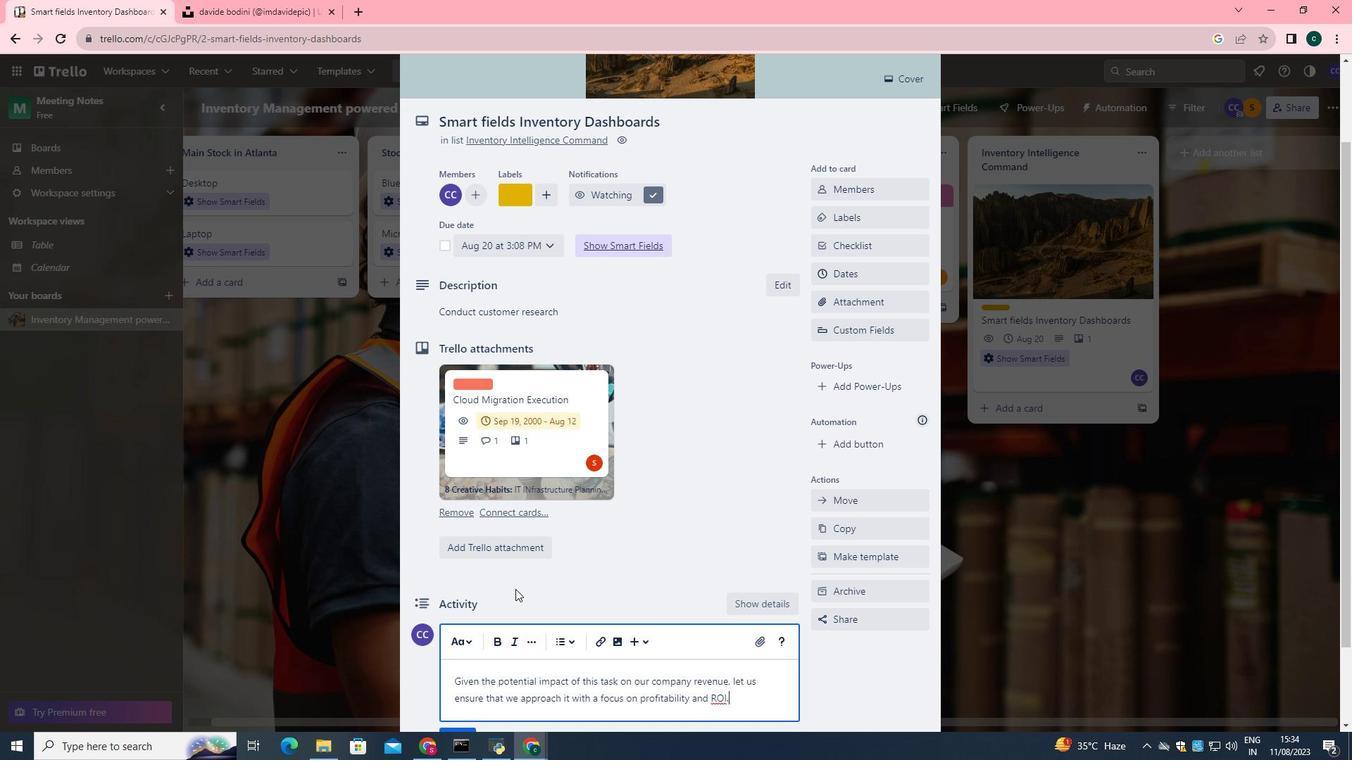 
Action: Mouse scrolled (515, 588) with delta (0, 0)
Screenshot: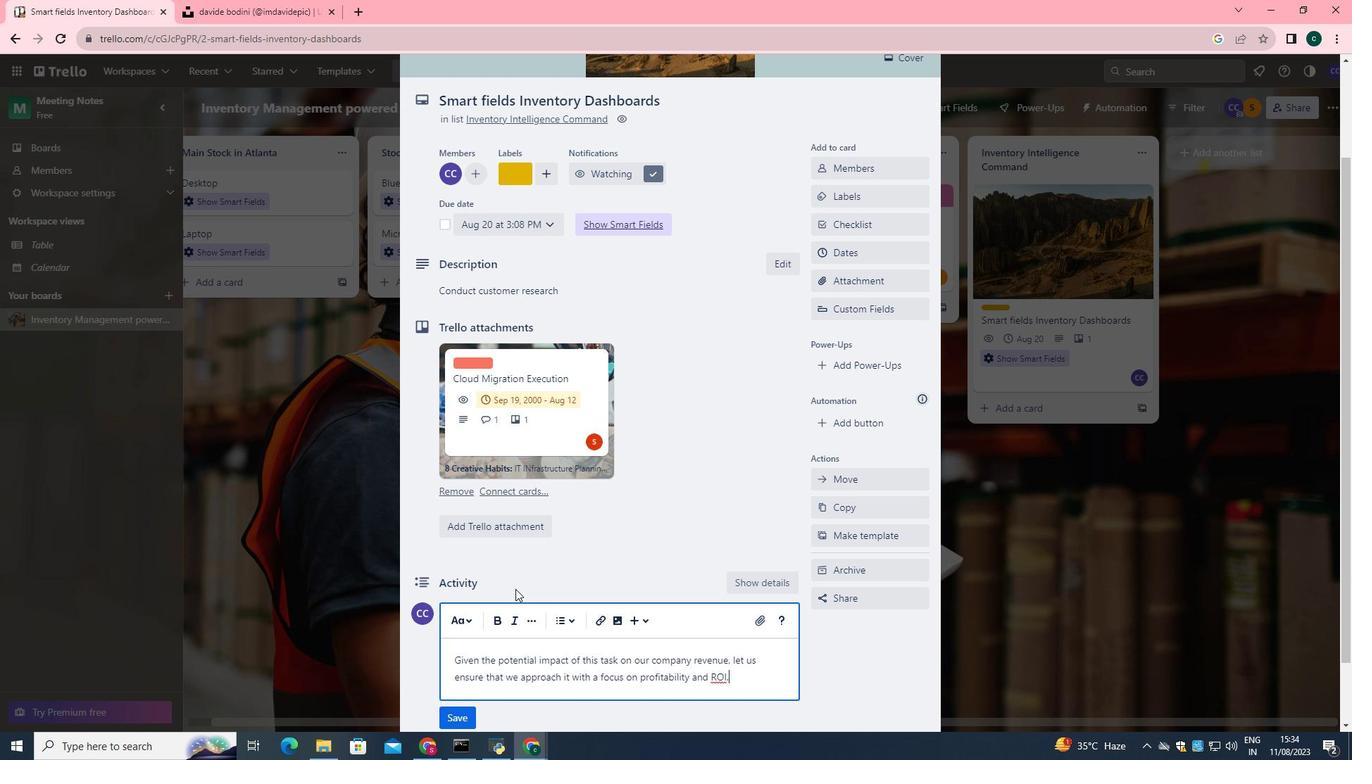 
Action: Mouse scrolled (515, 588) with delta (0, 0)
Screenshot: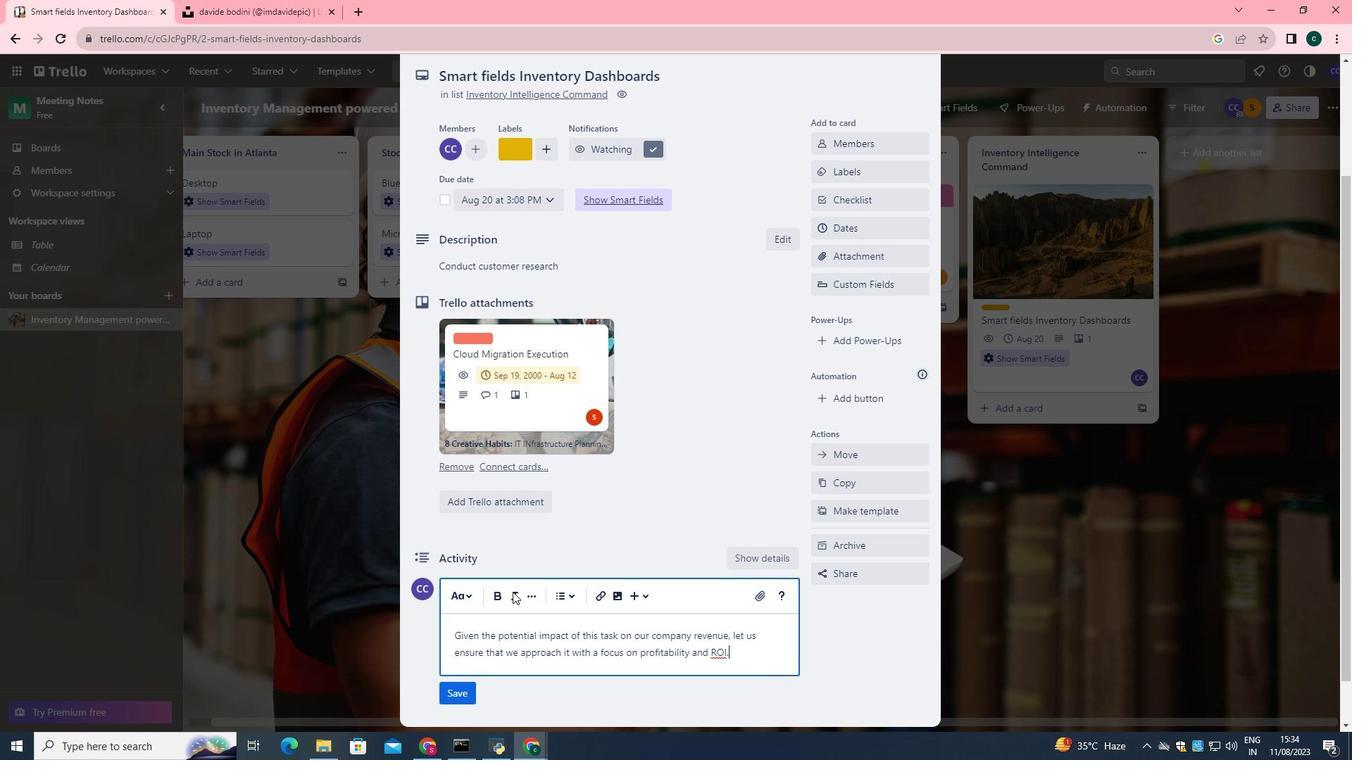 
Action: Mouse moved to (468, 641)
Screenshot: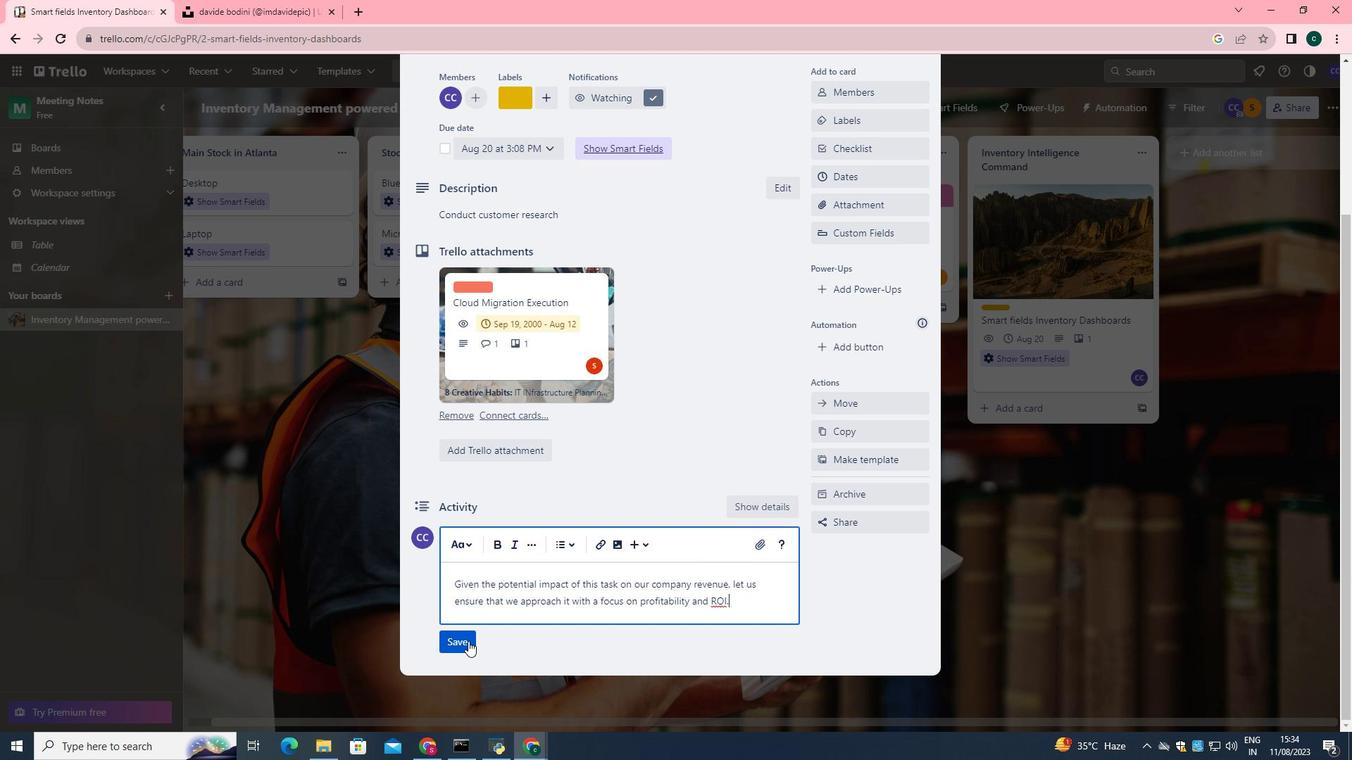 
Action: Mouse pressed left at (468, 641)
Screenshot: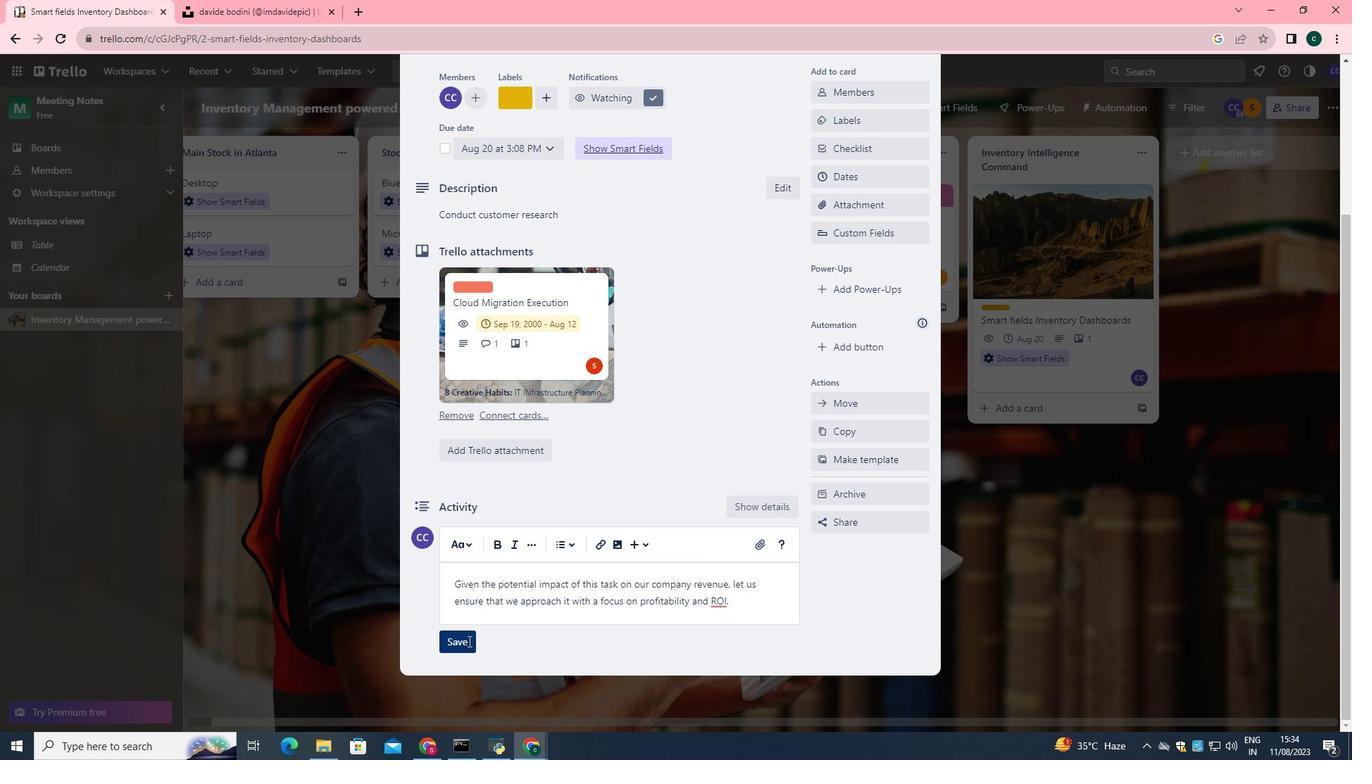
Action: Mouse moved to (749, 521)
Screenshot: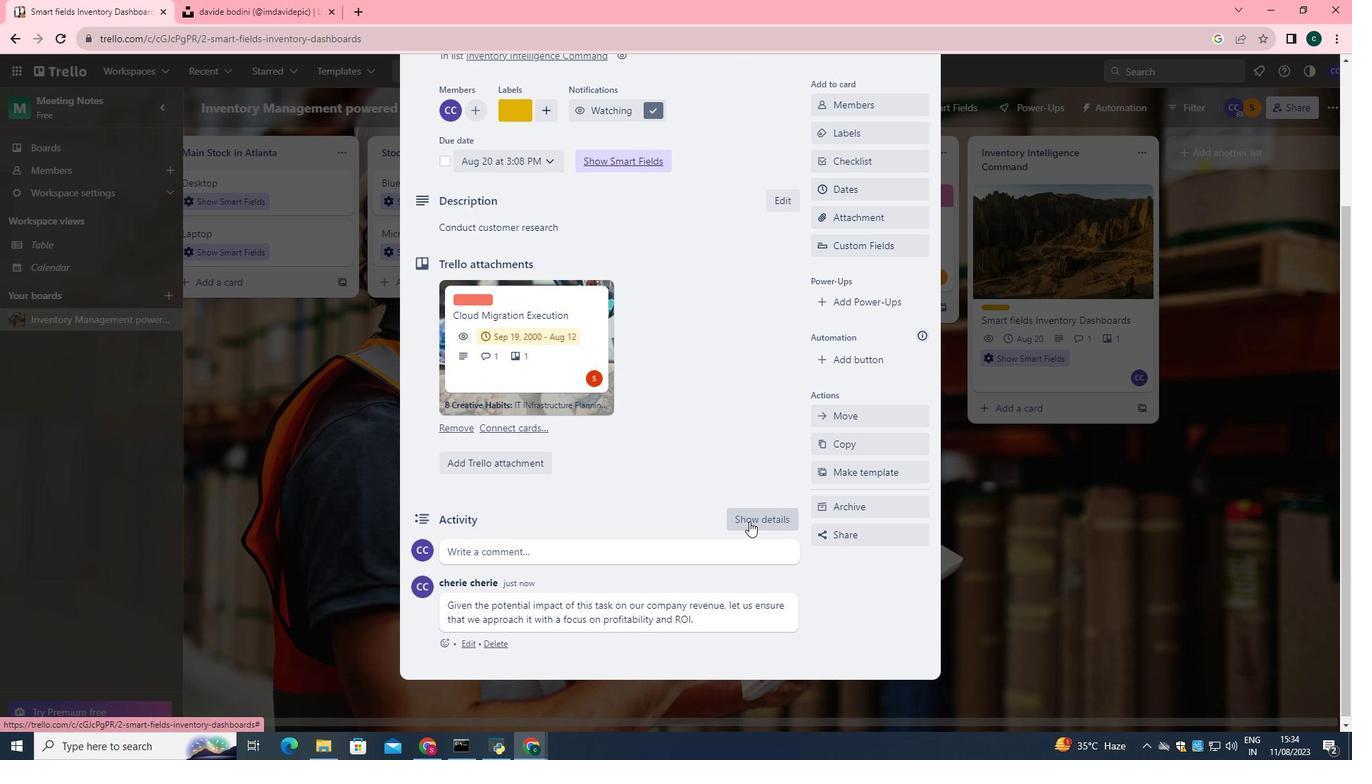 
Action: Mouse scrolled (749, 522) with delta (0, 0)
Screenshot: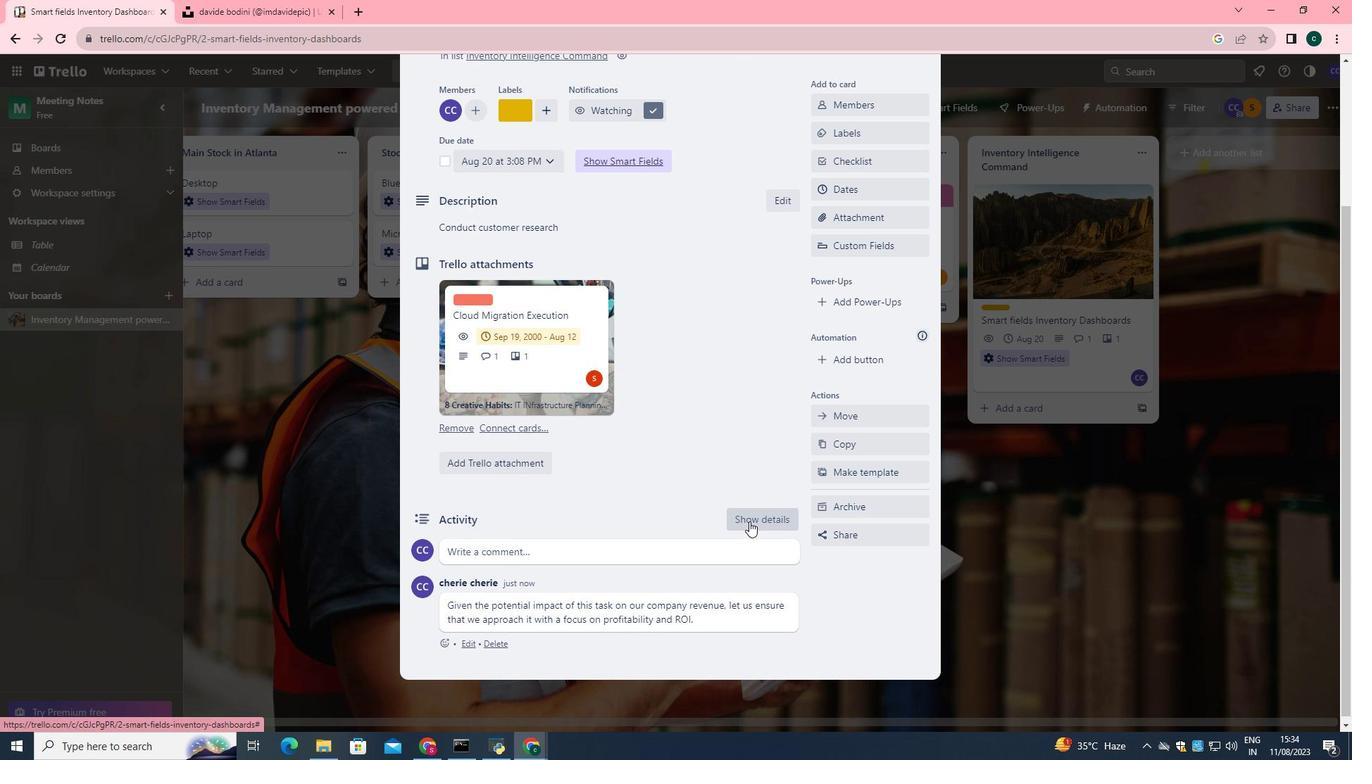 
Action: Mouse scrolled (749, 522) with delta (0, 0)
Screenshot: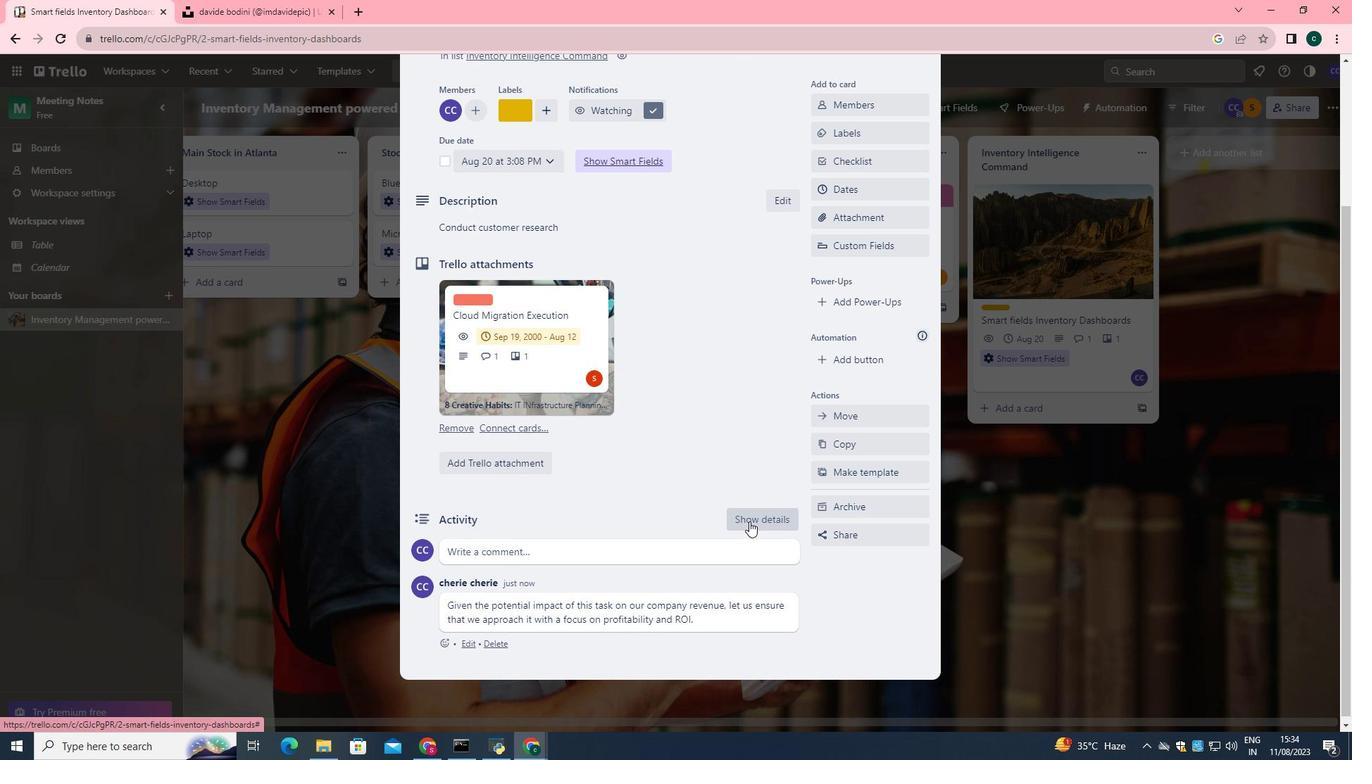 
Action: Mouse scrolled (749, 522) with delta (0, 0)
Screenshot: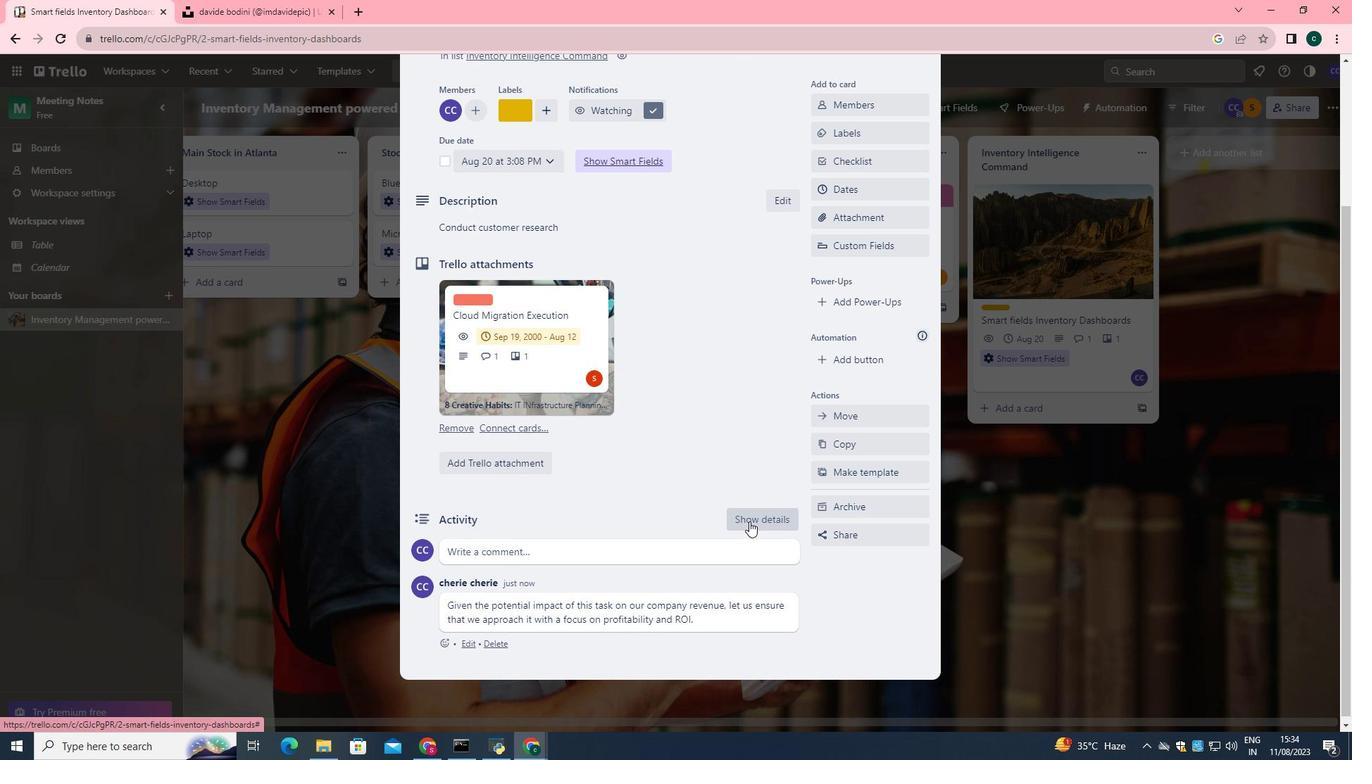 
Action: Mouse scrolled (749, 522) with delta (0, 0)
Screenshot: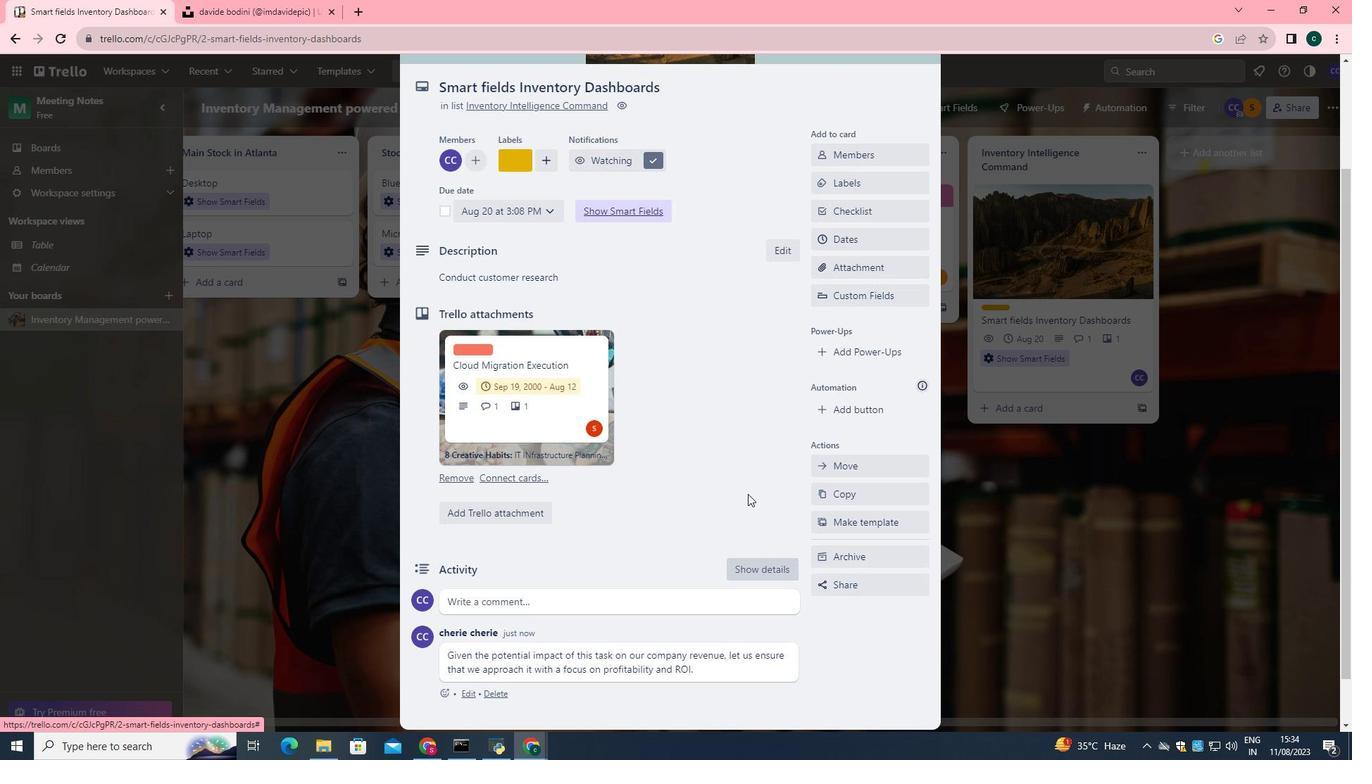 
Action: Mouse scrolled (749, 522) with delta (0, 0)
Screenshot: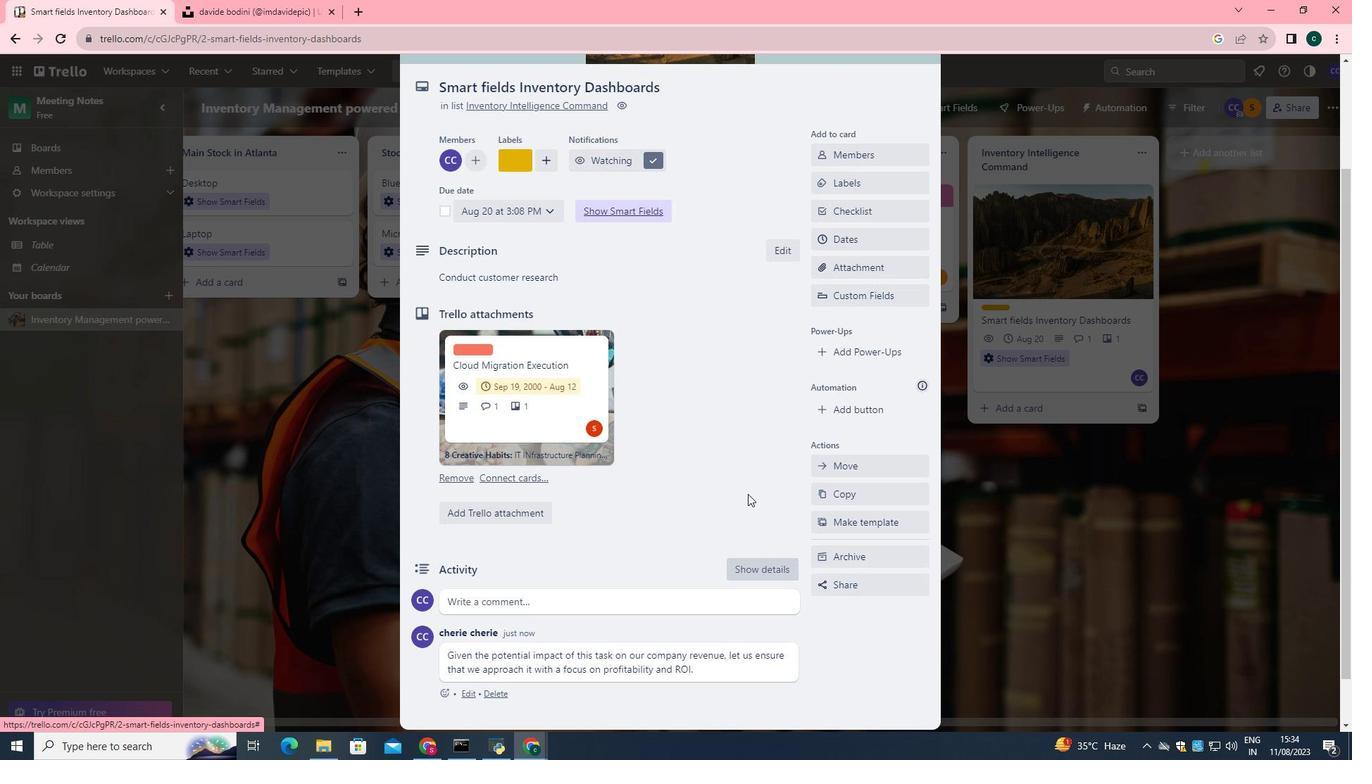 
Action: Mouse scrolled (749, 522) with delta (0, 0)
Screenshot: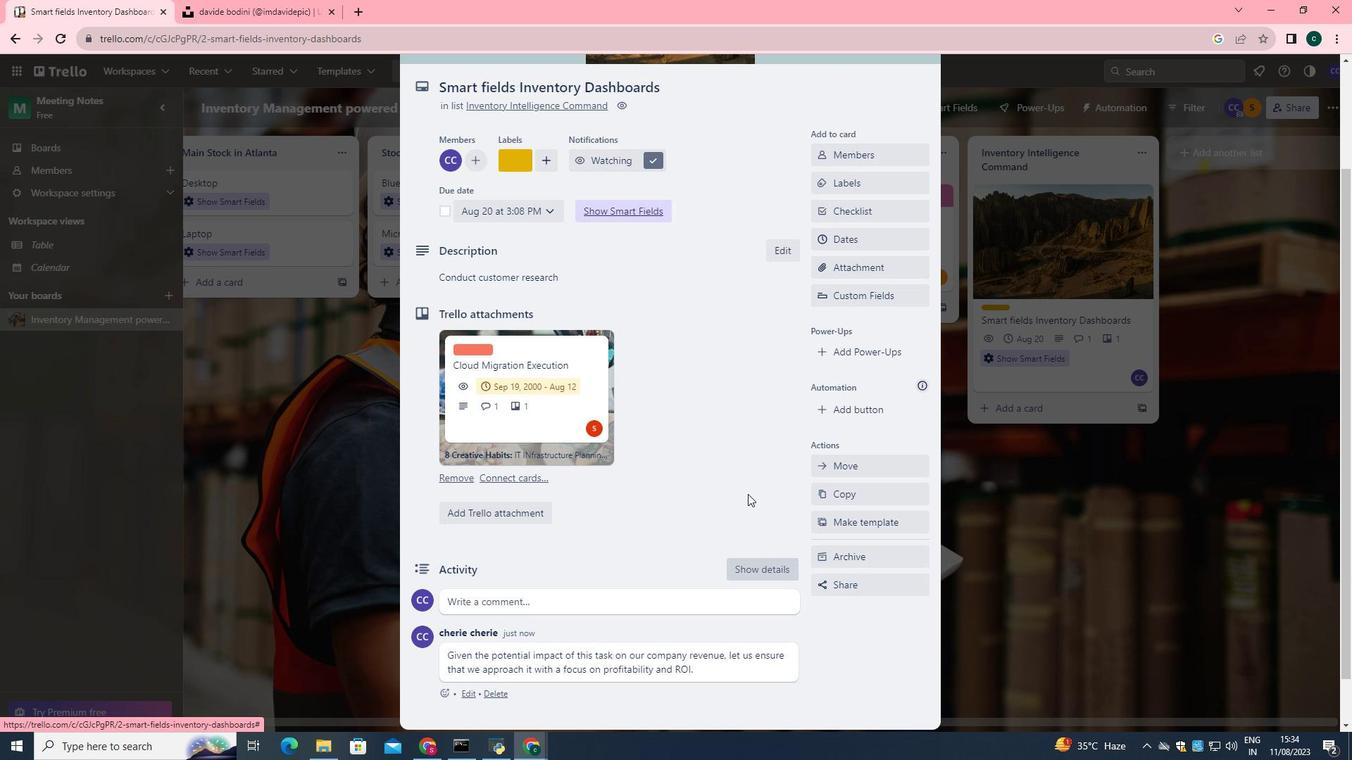 
Action: Mouse moved to (749, 497)
Screenshot: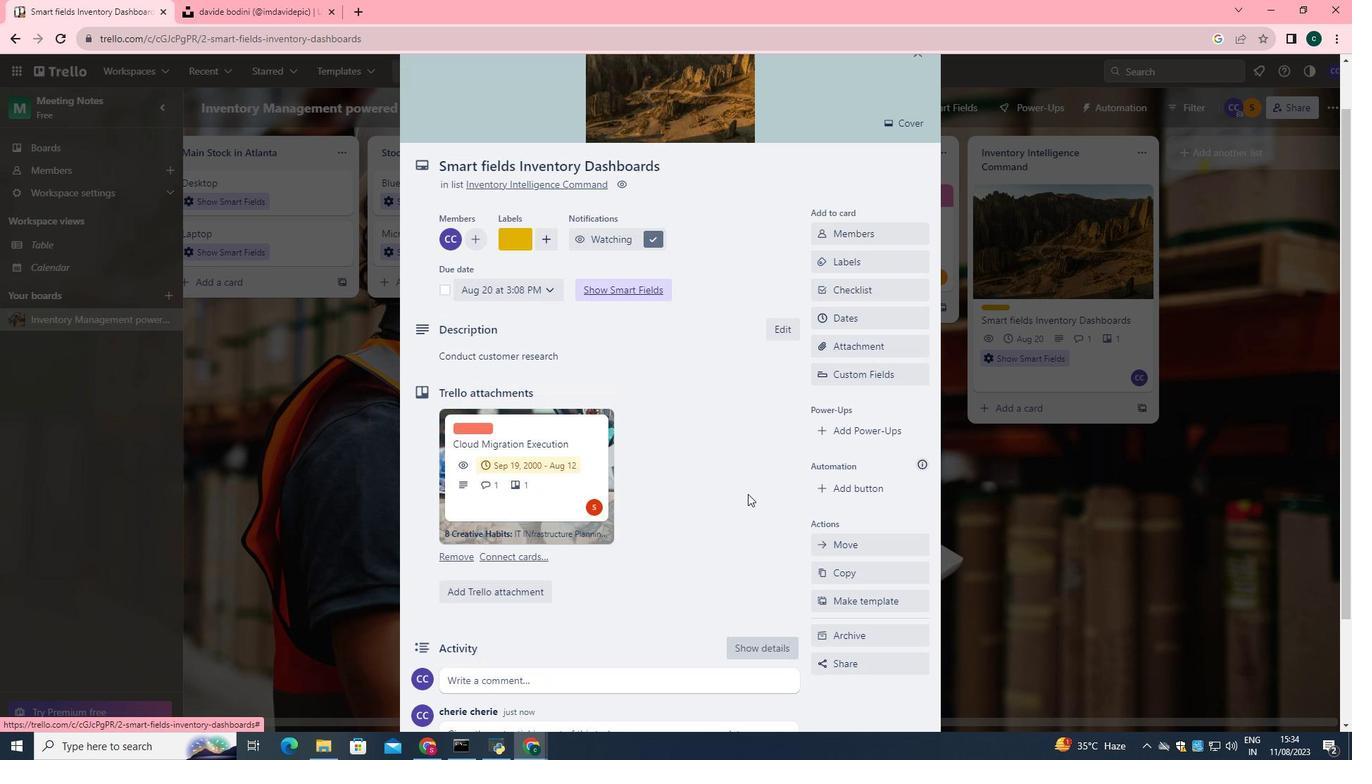 
Action: Mouse scrolled (749, 502) with delta (0, 0)
Screenshot: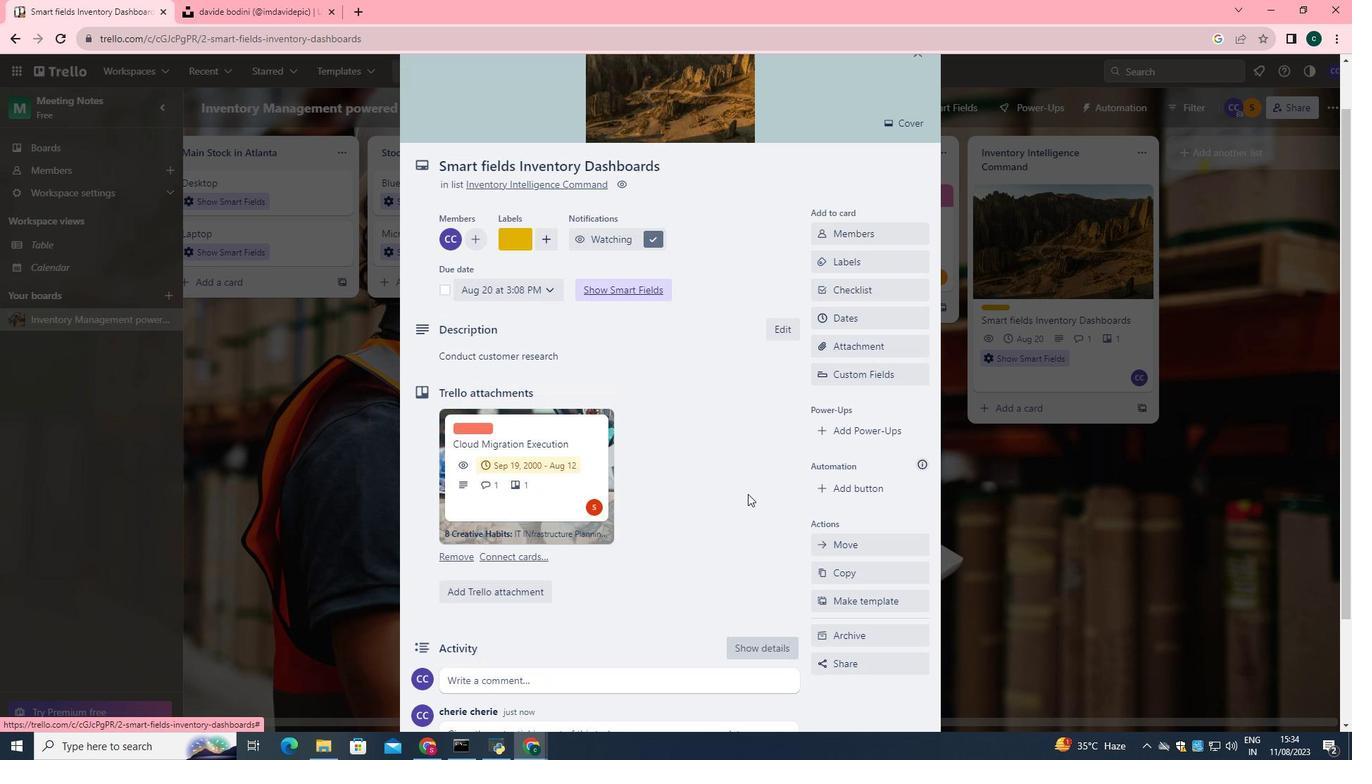 
Action: Mouse moved to (916, 112)
Screenshot: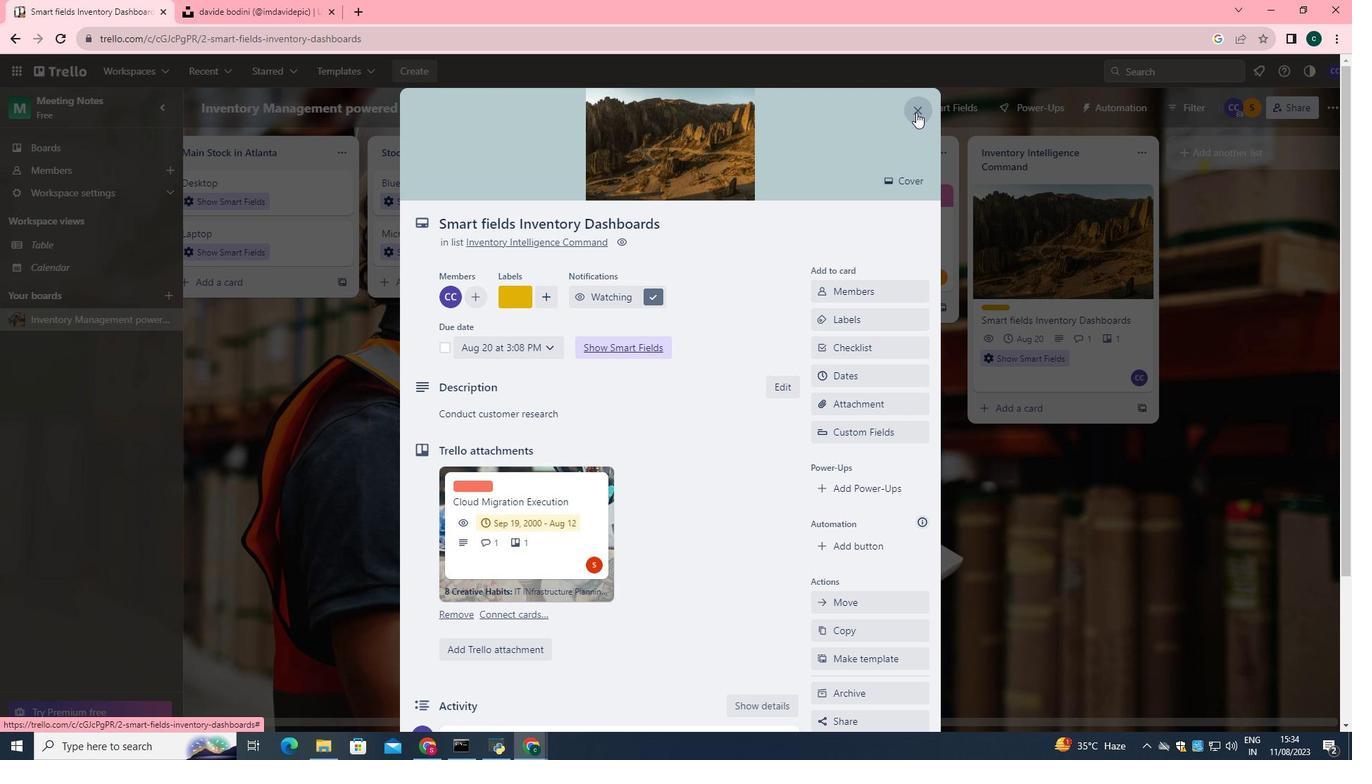 
Action: Mouse pressed left at (916, 112)
Screenshot: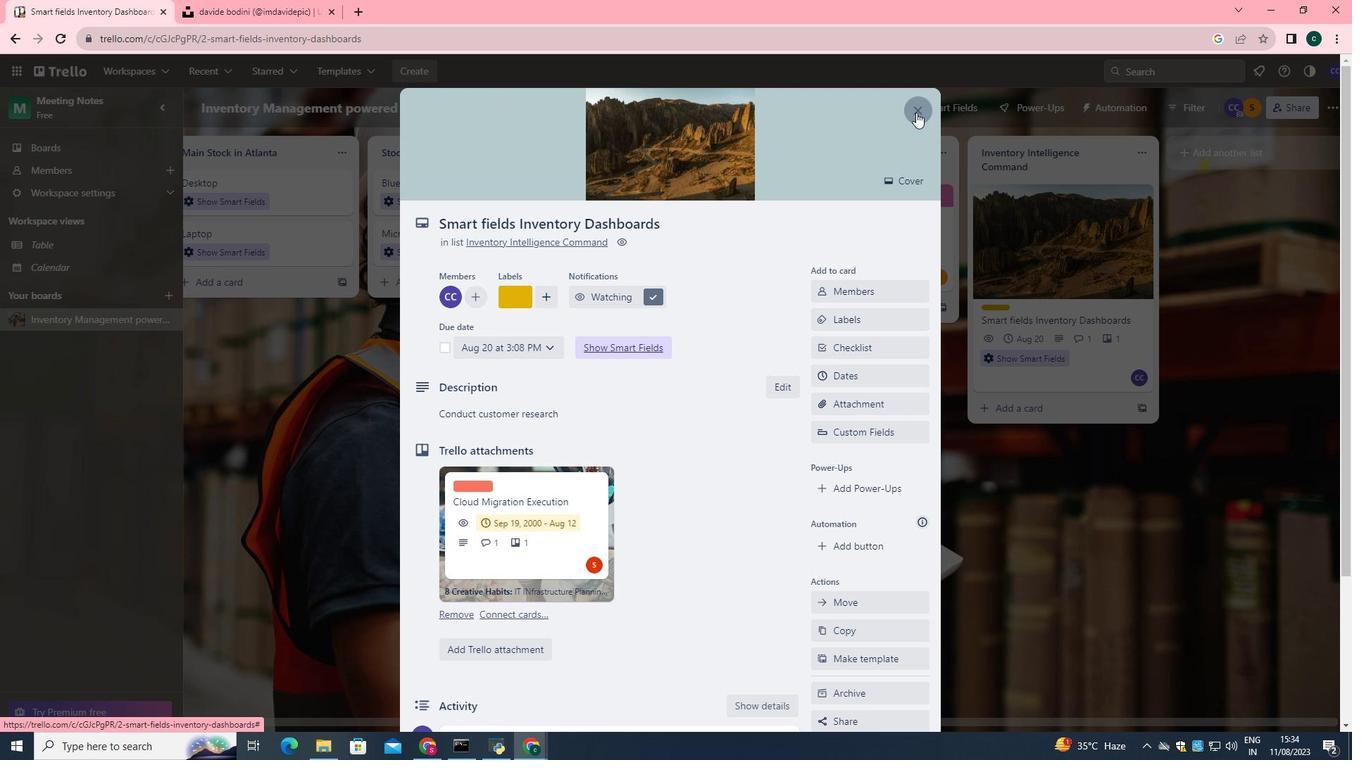 
